 Task: In the  document Remotework.epub, select heading and apply ' Bold and Underline'  Using "replace feature", replace:  'locations to areas'. Insert smartchip (Date) on bottom of the page 23 June, 2023 Insert the mentioned footnote for 20th word with font style Arial and font size 8: The study was conducted anonymously
Action: Mouse pressed left at (278, 399)
Screenshot: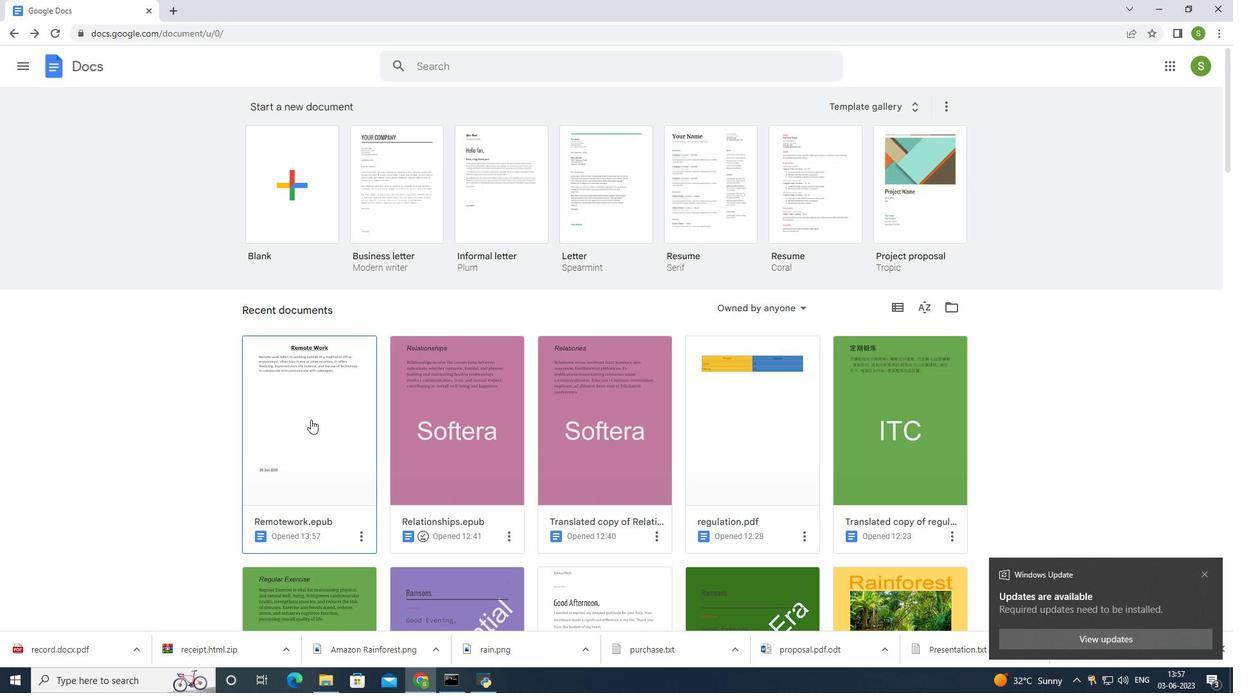 
Action: Mouse moved to (666, 183)
Screenshot: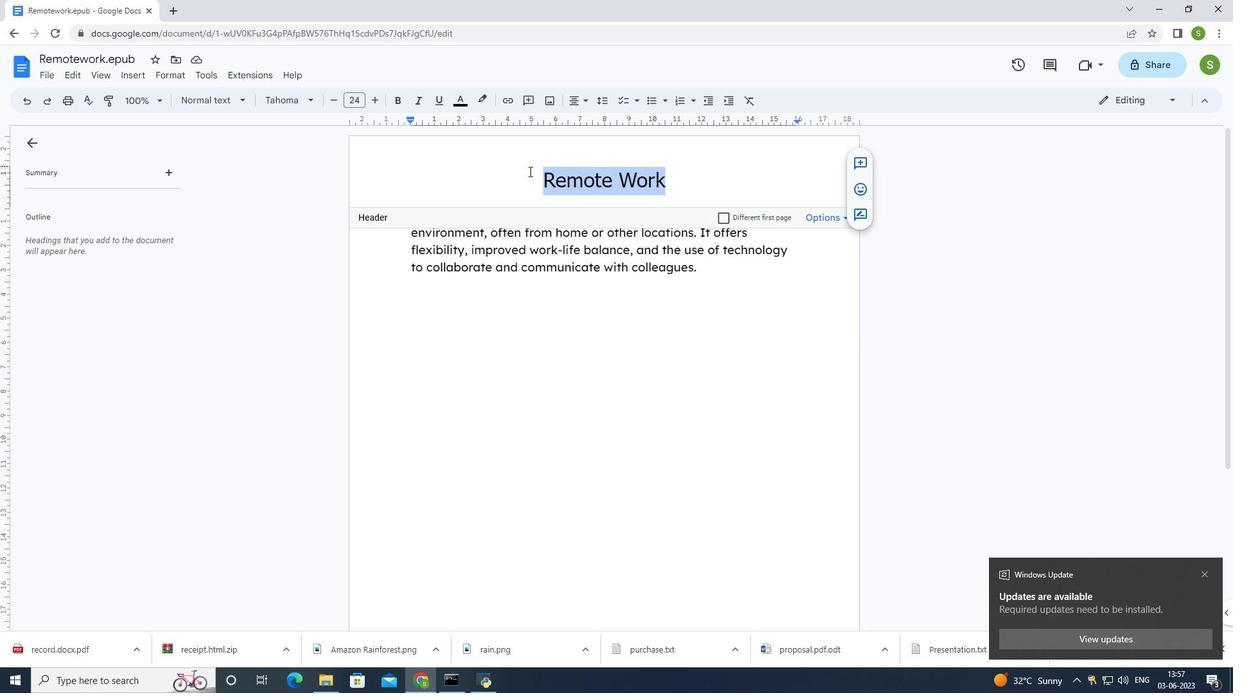 
Action: Mouse pressed left at (666, 183)
Screenshot: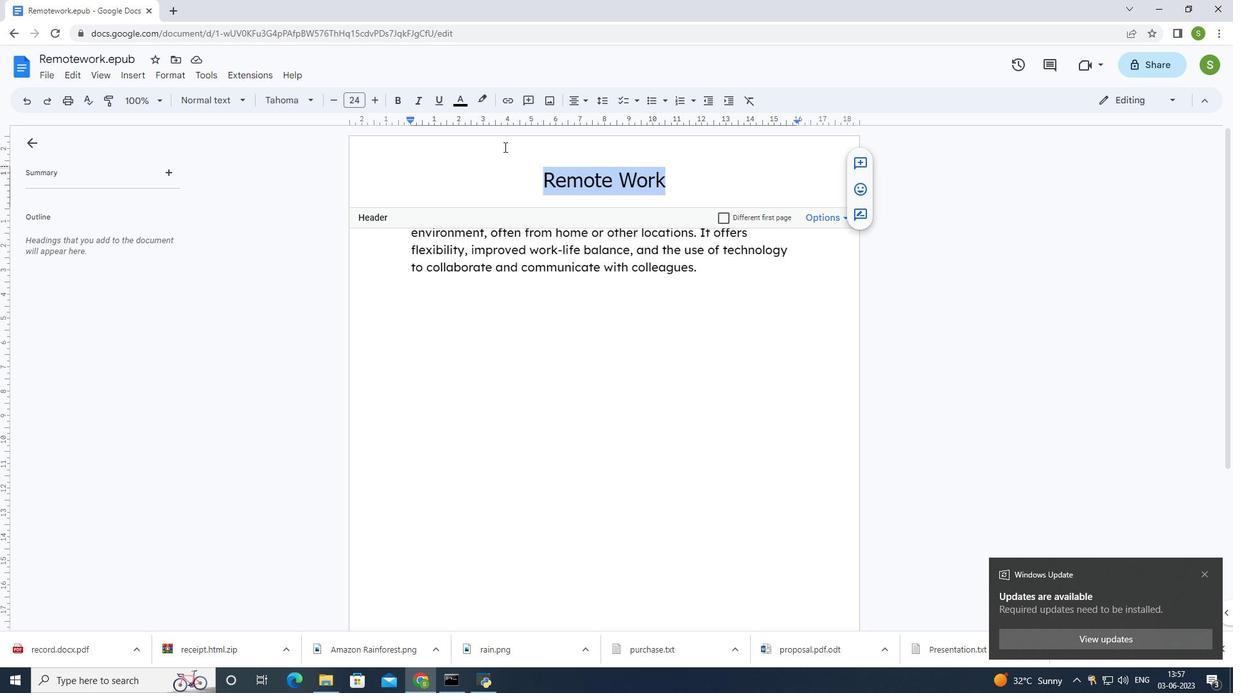 
Action: Mouse pressed left at (666, 183)
Screenshot: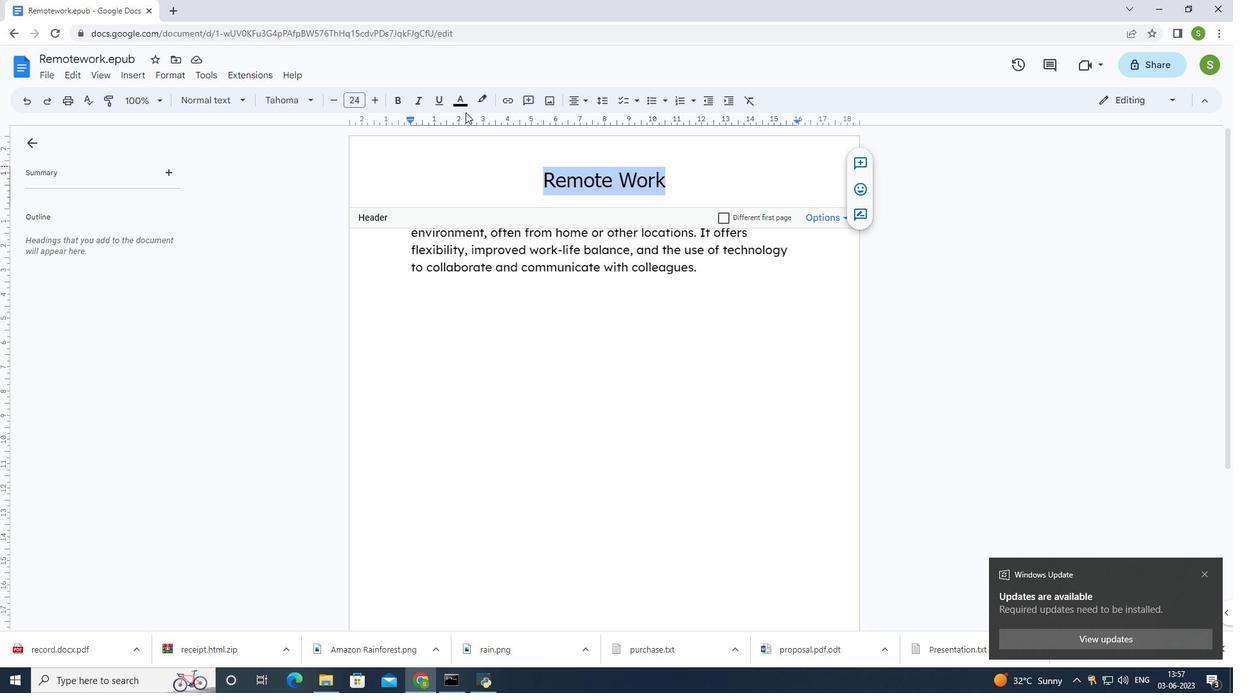 
Action: Mouse pressed left at (666, 183)
Screenshot: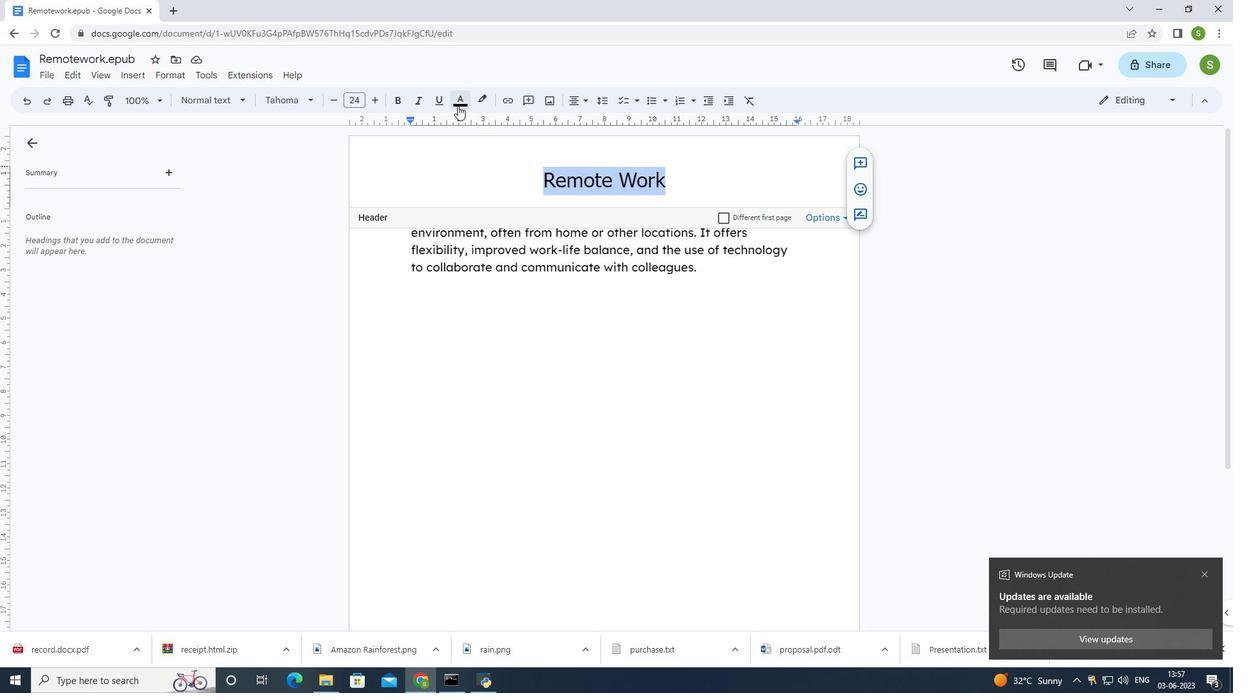 
Action: Mouse moved to (396, 99)
Screenshot: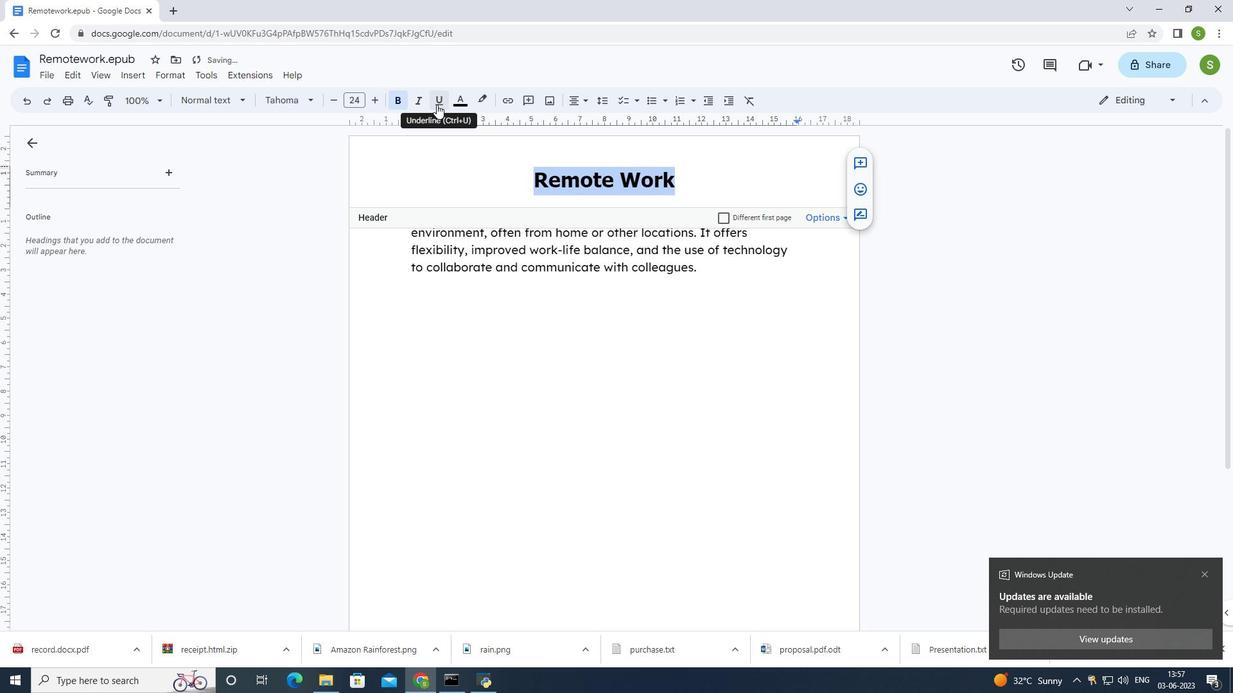 
Action: Mouse pressed left at (396, 99)
Screenshot: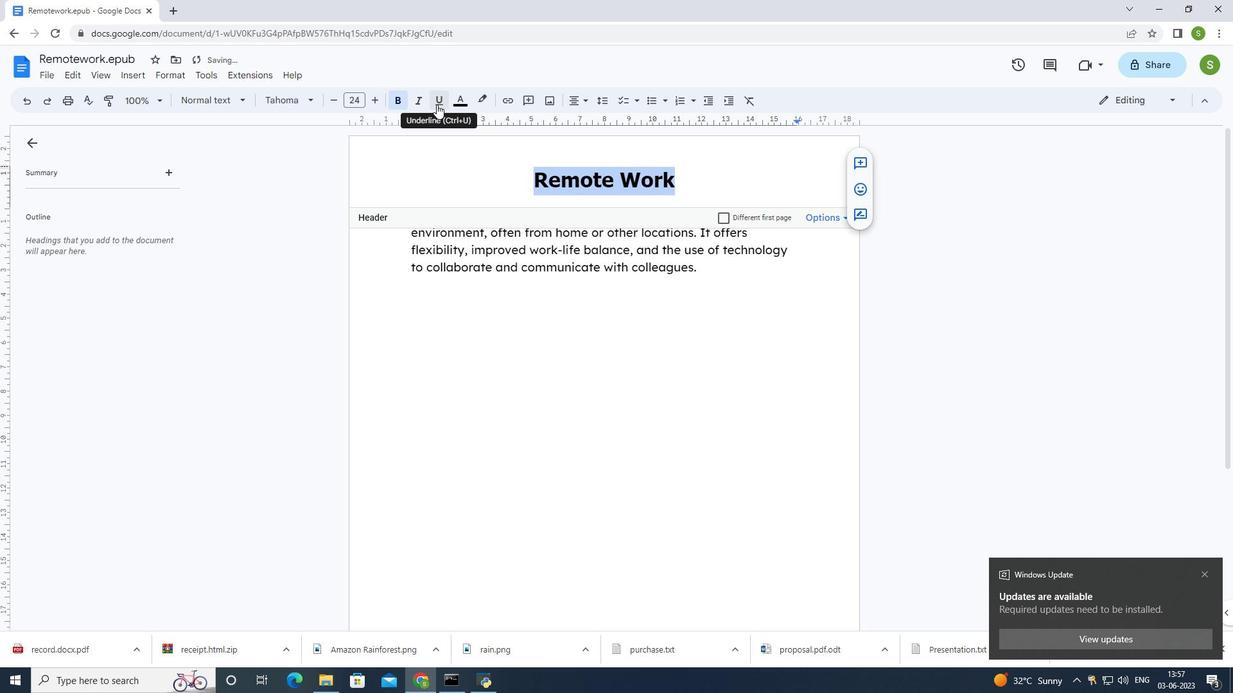 
Action: Mouse moved to (441, 101)
Screenshot: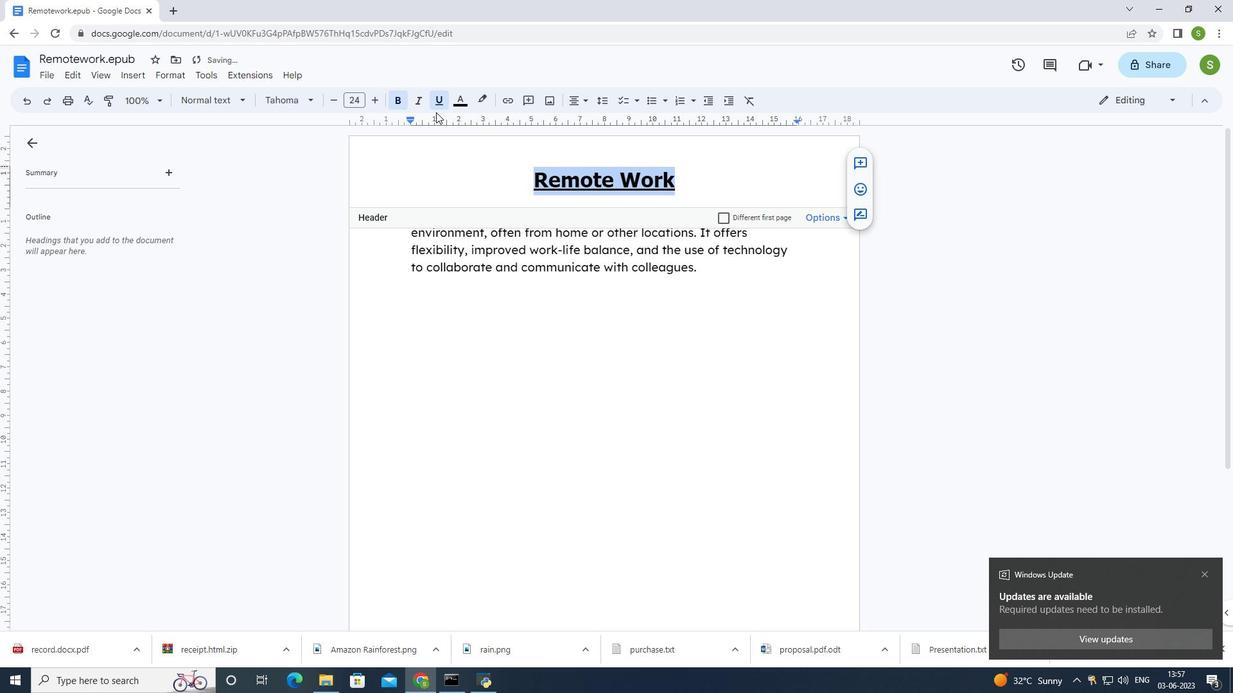 
Action: Mouse pressed left at (441, 101)
Screenshot: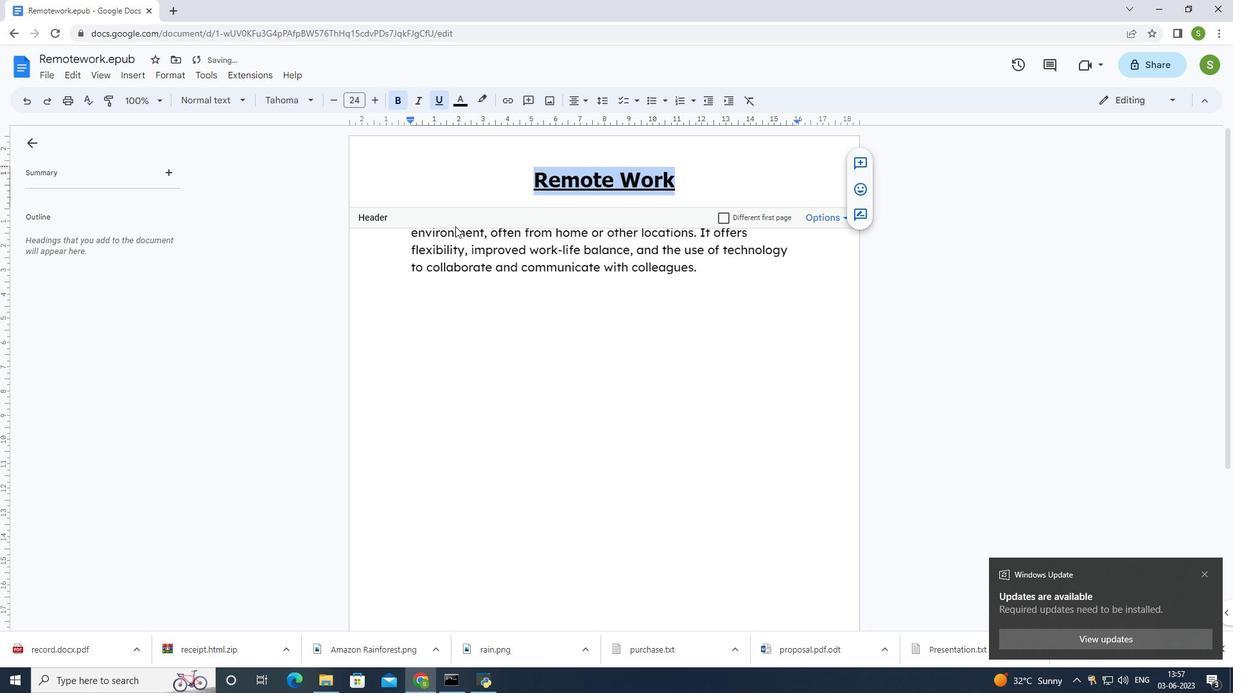 
Action: Mouse moved to (398, 316)
Screenshot: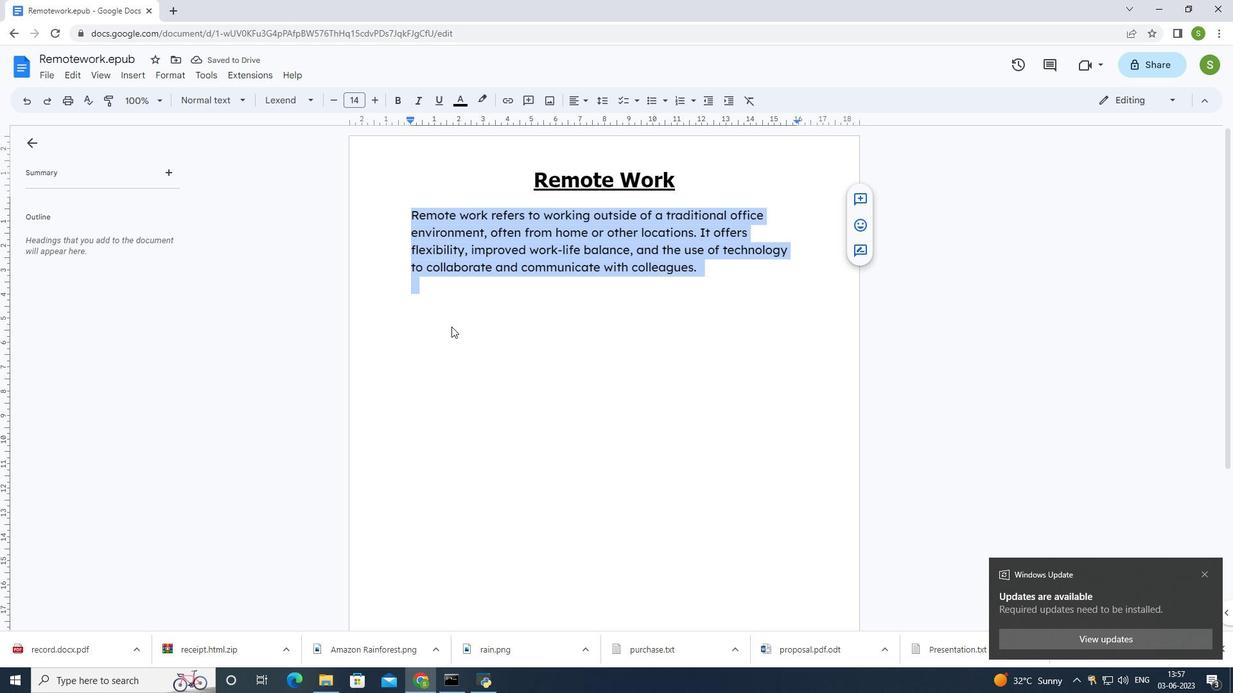 
Action: Mouse pressed left at (398, 316)
Screenshot: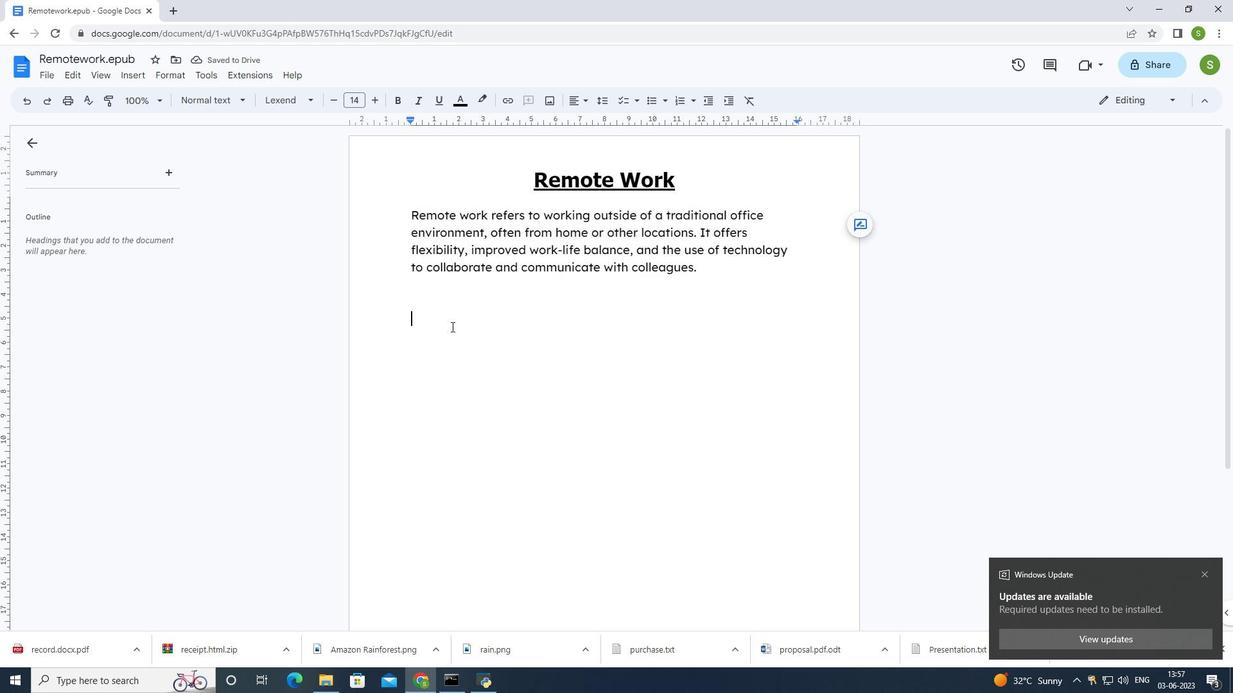 
Action: Mouse moved to (407, 215)
Screenshot: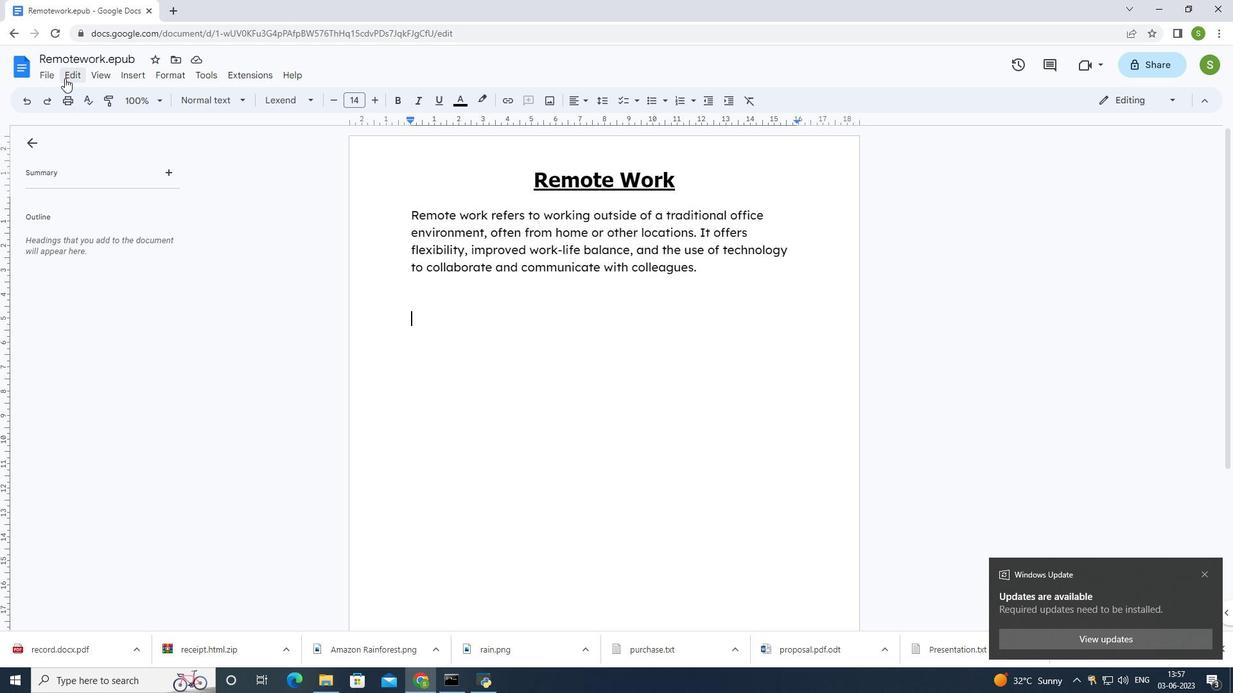 
Action: Mouse pressed left at (407, 215)
Screenshot: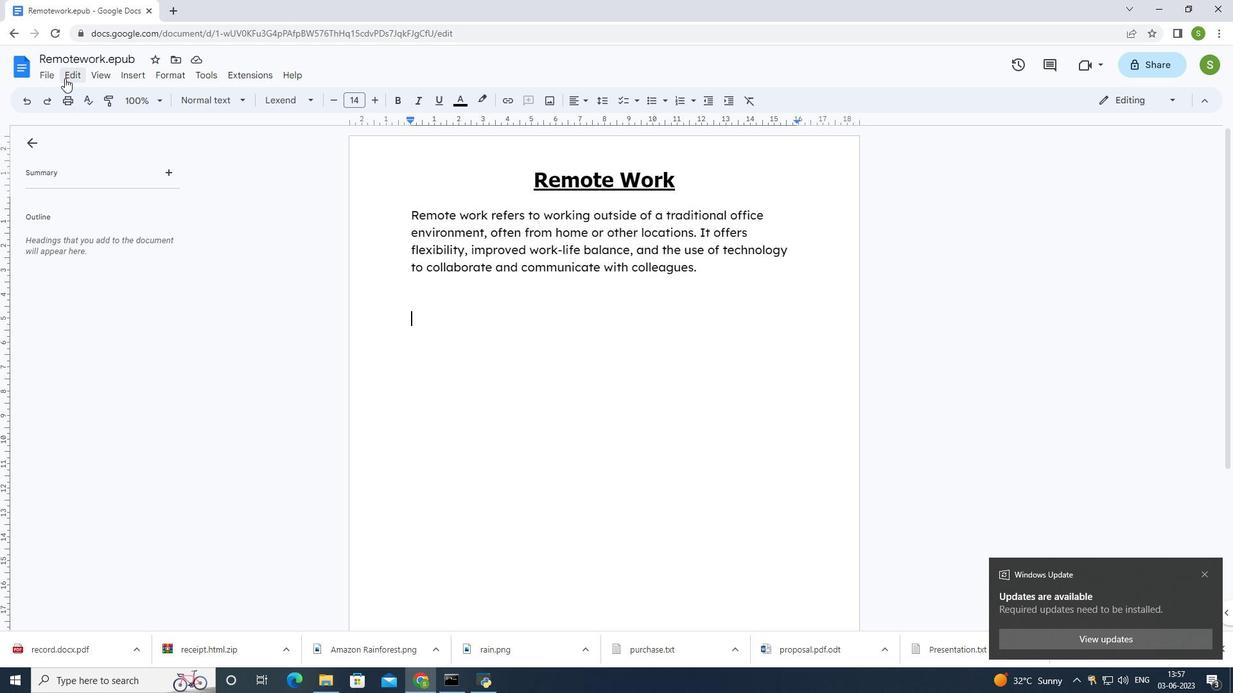 
Action: Mouse moved to (80, 76)
Screenshot: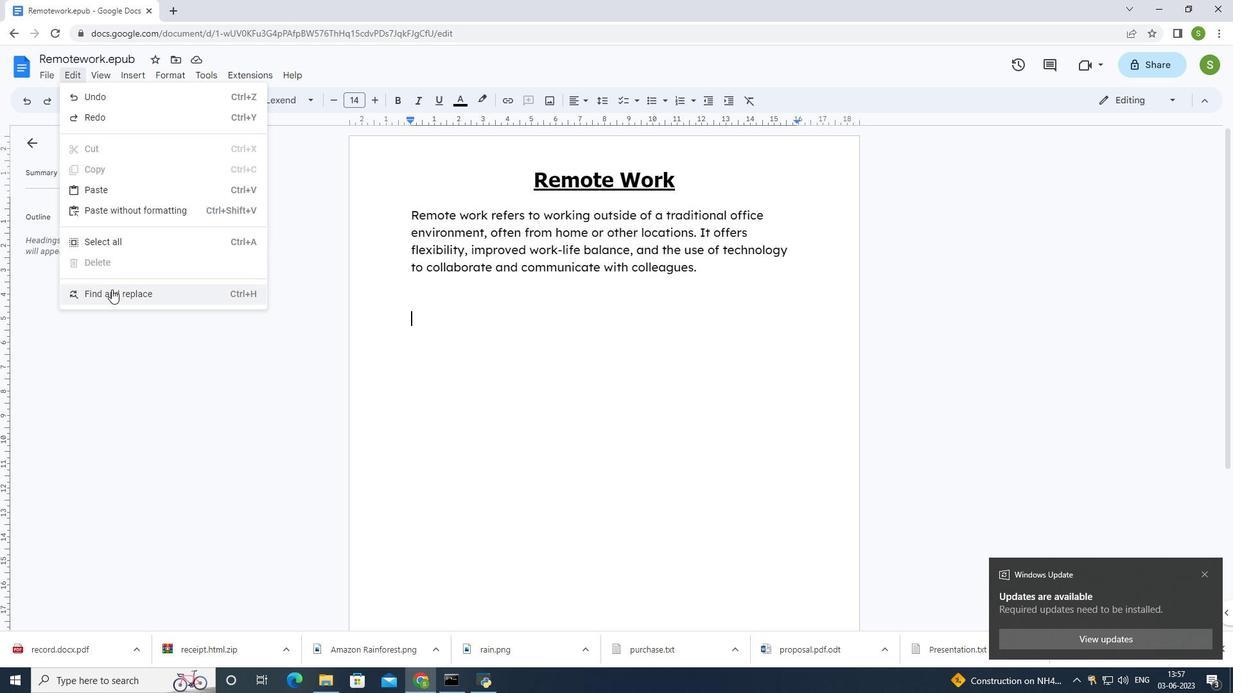 
Action: Mouse pressed left at (80, 76)
Screenshot: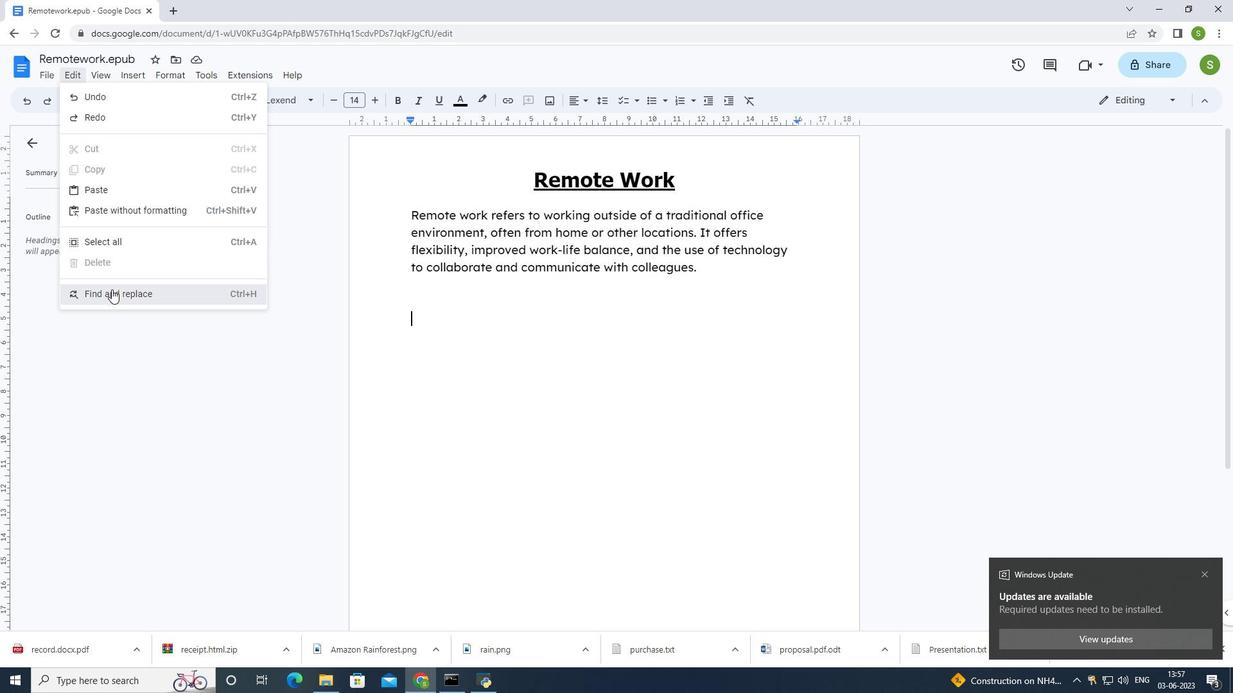 
Action: Mouse moved to (129, 294)
Screenshot: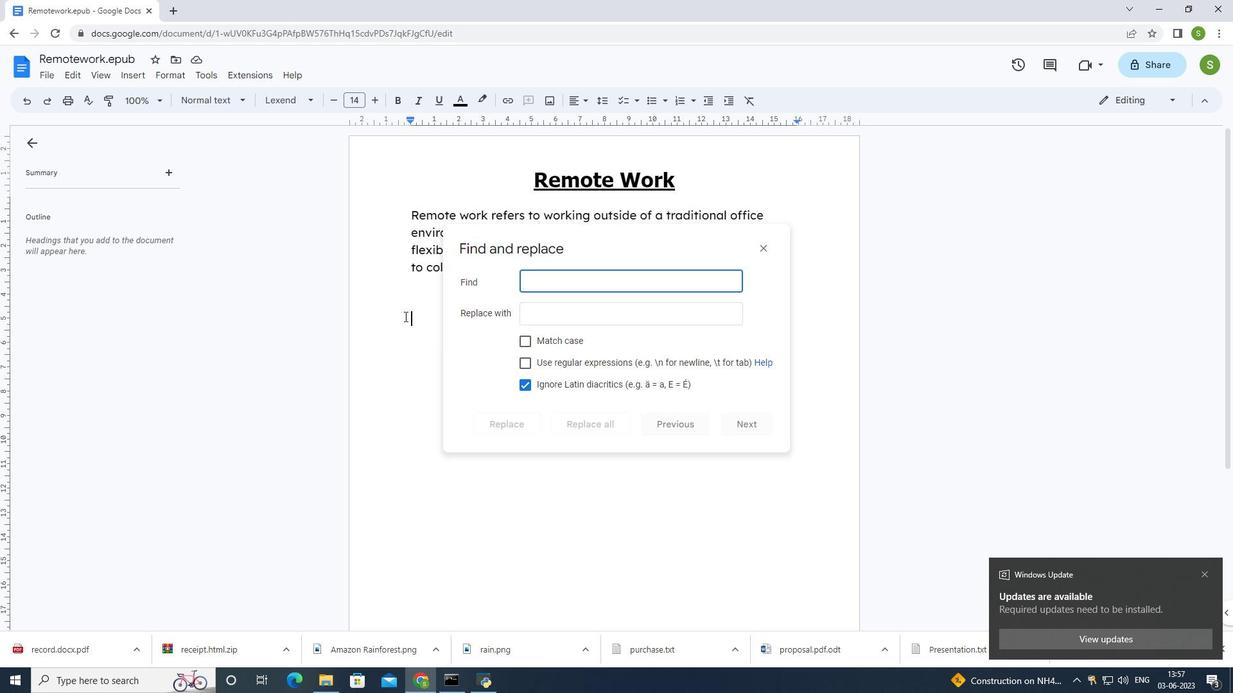 
Action: Mouse pressed left at (129, 294)
Screenshot: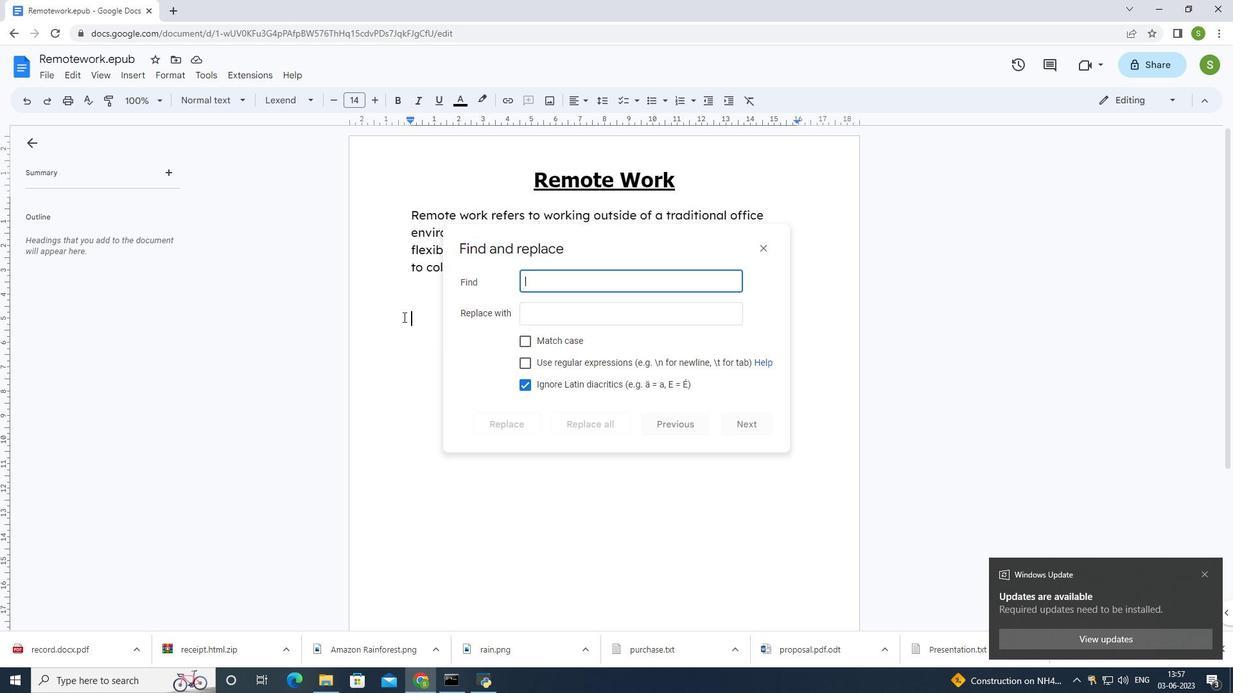 
Action: Mouse moved to (685, 278)
Screenshot: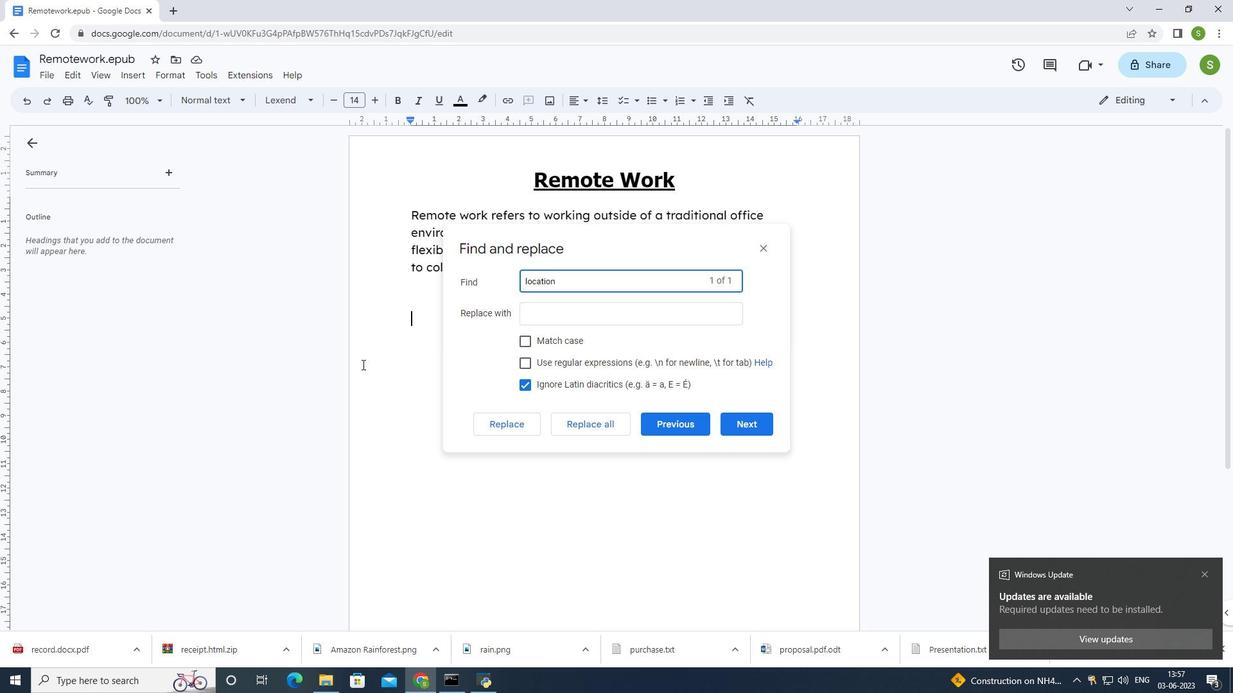 
Action: Mouse pressed left at (685, 278)
Screenshot: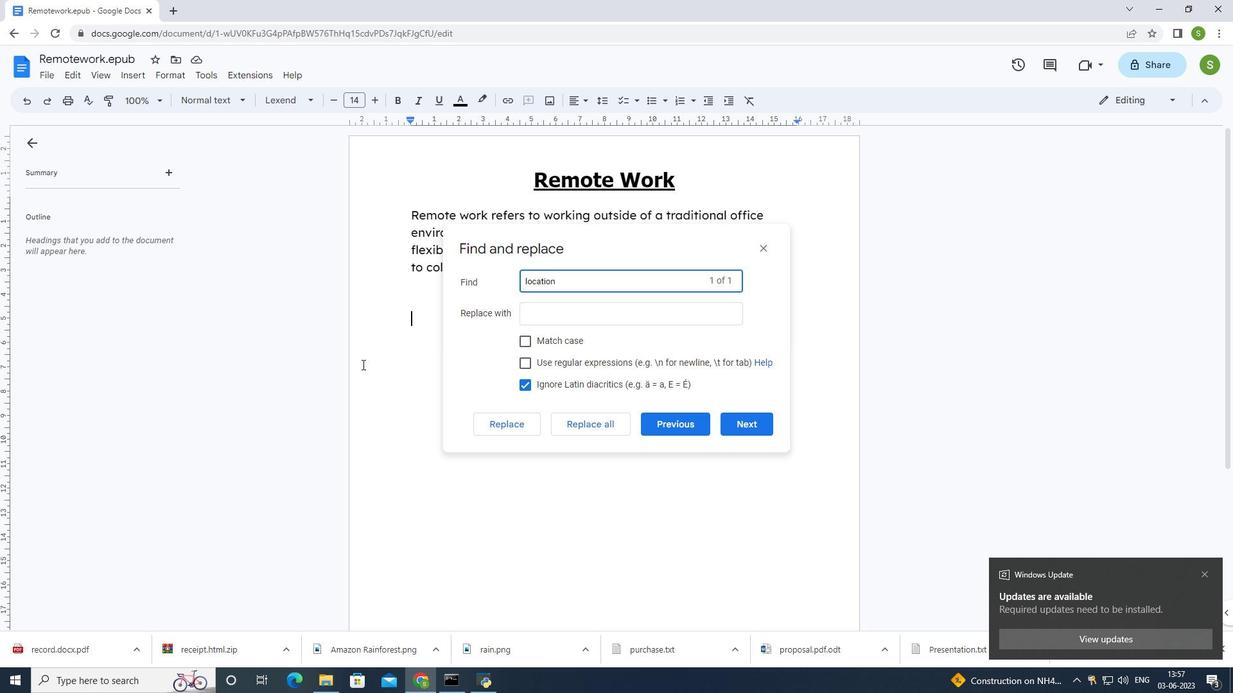 
Action: Mouse moved to (682, 289)
Screenshot: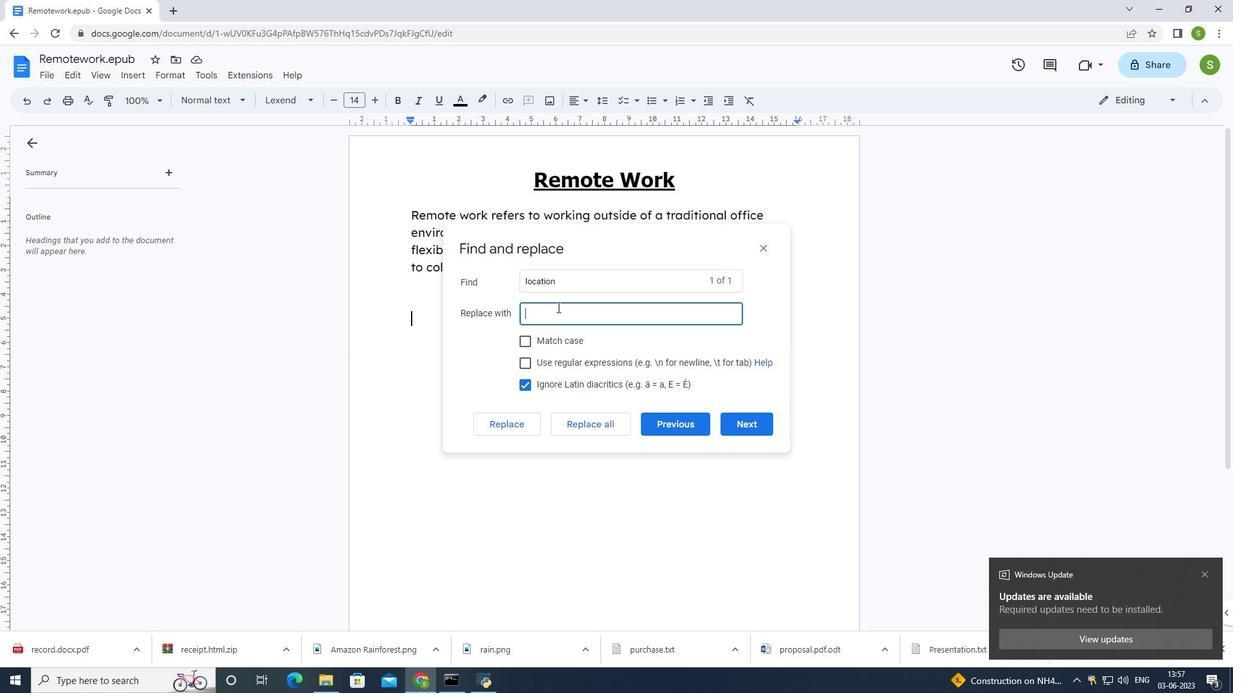 
Action: Key pressed <Key.right>
Screenshot: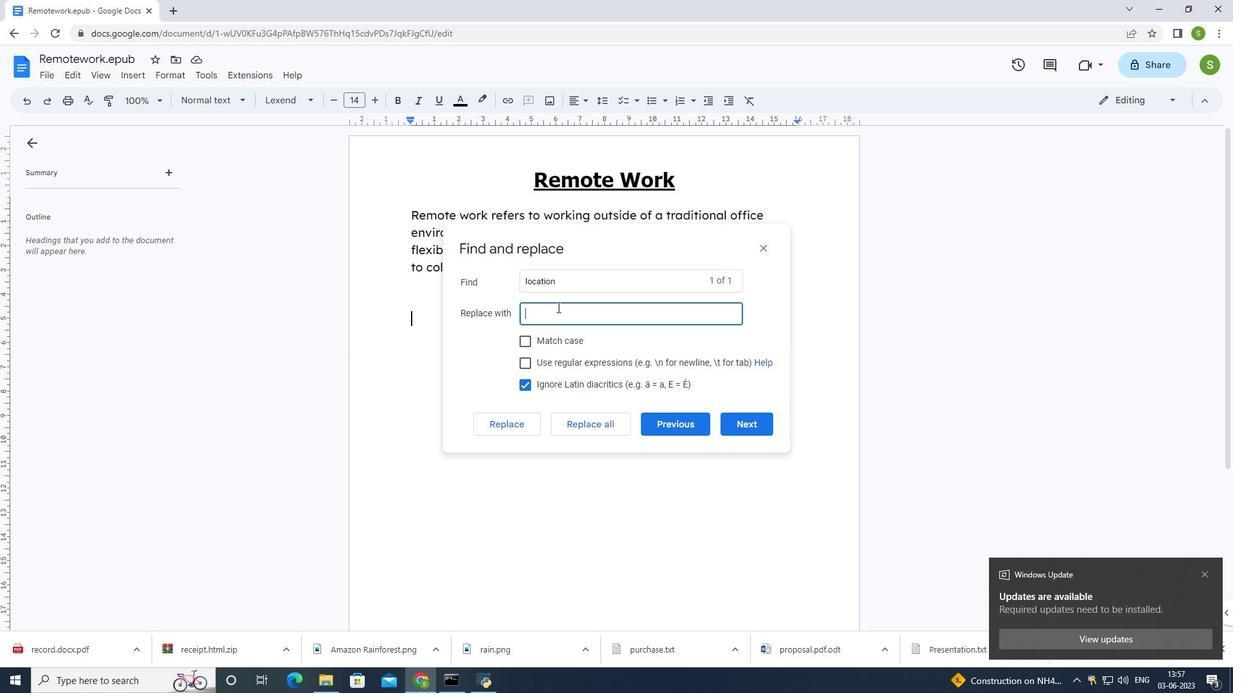 
Action: Mouse moved to (681, 289)
Screenshot: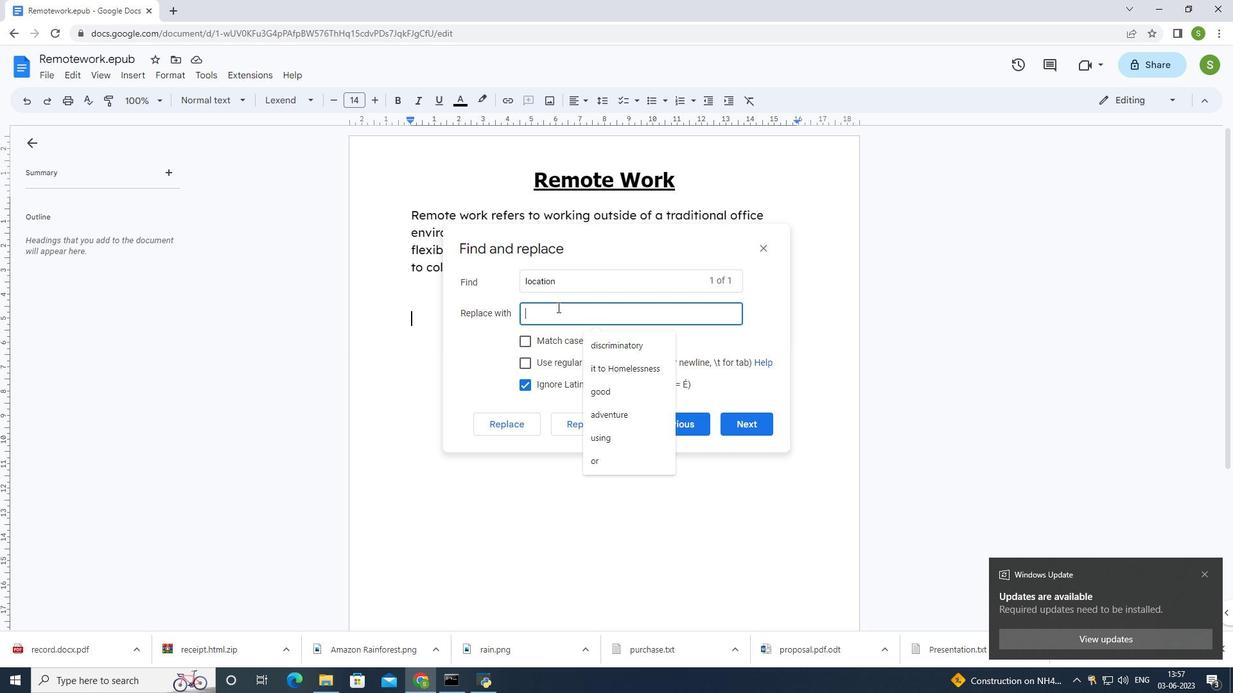 
Action: Key pressed <Key.right><Key.right><Key.right><Key.right><Key.right><Key.right><Key.right><Key.right><Key.right><Key.right><Key.right><Key.right><Key.right><Key.right><Key.right><Key.right><Key.right><Key.right><Key.right><Key.right><Key.right><Key.right><Key.right><Key.right><Key.right><Key.right><Key.right><Key.right>
Screenshot: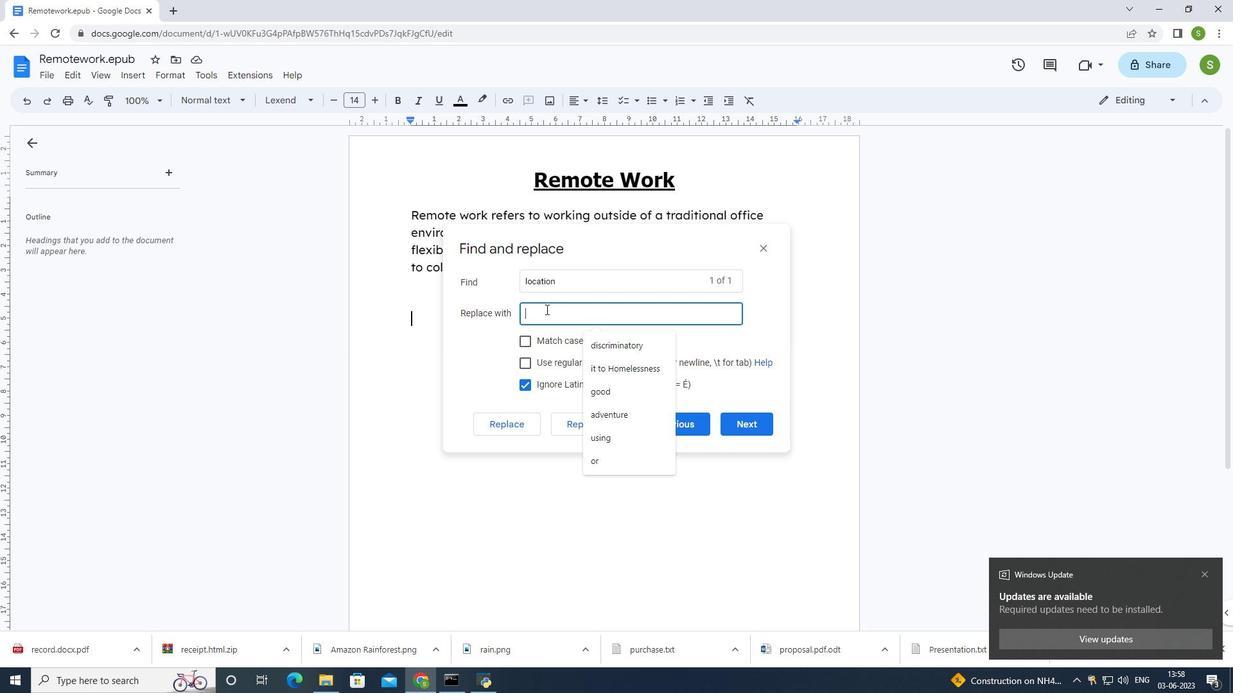
Action: Mouse moved to (675, 290)
Screenshot: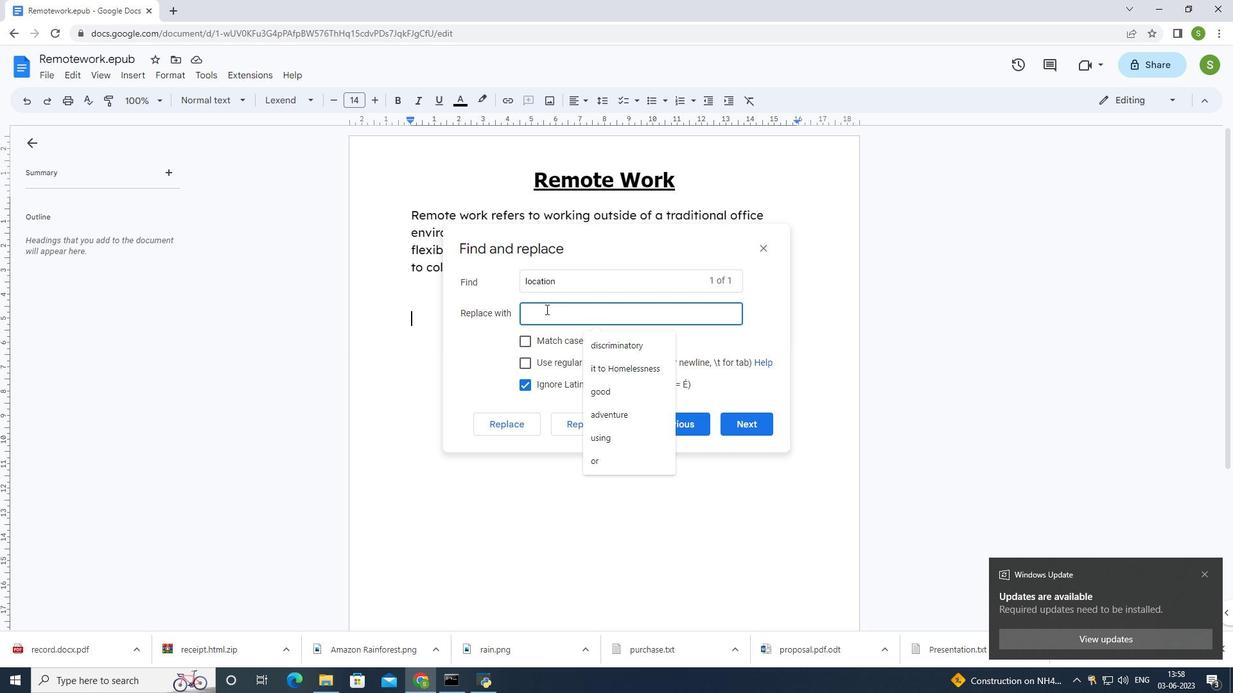 
Action: Key pressed <Key.backspace>
Screenshot: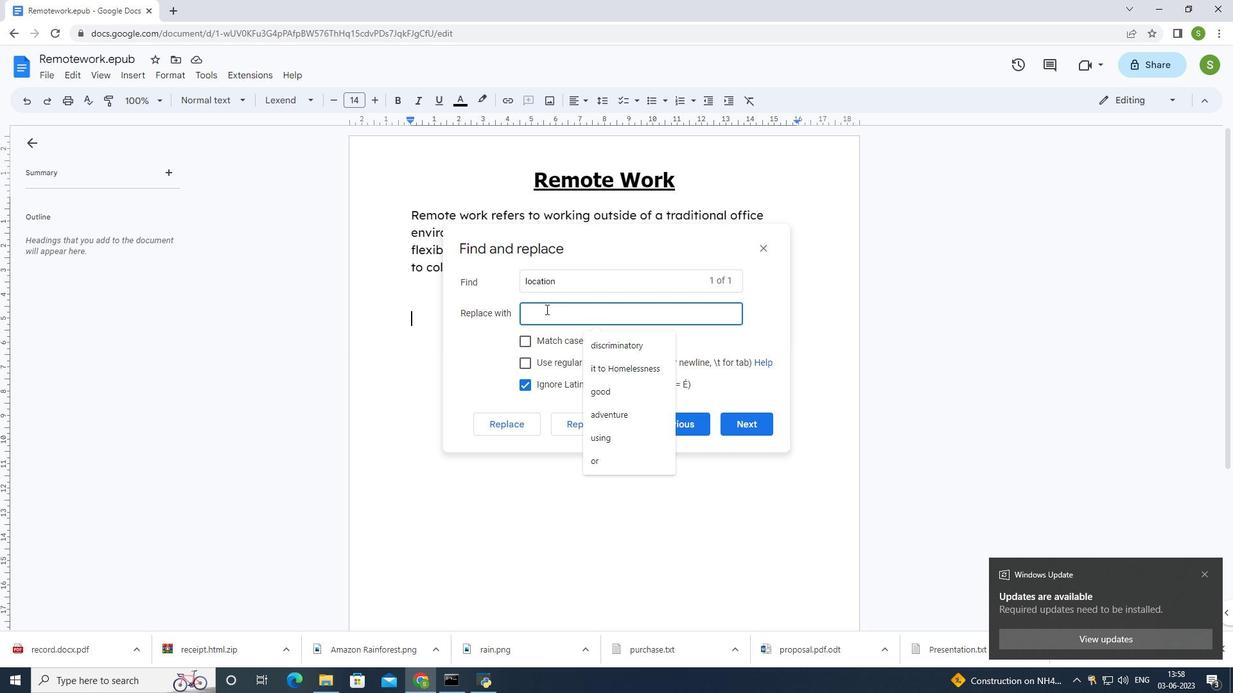 
Action: Mouse moved to (675, 290)
Screenshot: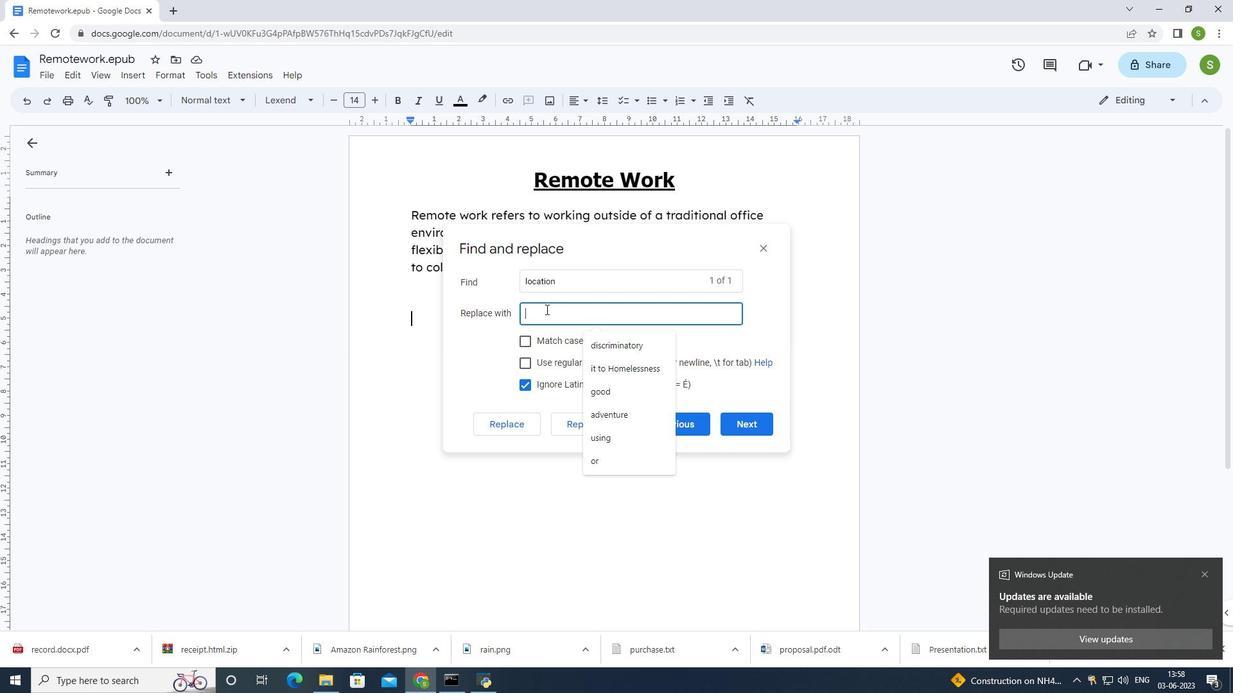 
Action: Key pressed <Key.backspace><Key.backspace><Key.backspace><Key.backspace><Key.backspace><Key.backspace><Key.backspace><Key.backspace><Key.backspace><Key.backspace><Key.backspace><Key.backspace><Key.backspace><Key.backspace><Key.backspace><Key.backspace><Key.backspace><Key.backspace><Key.backspace><Key.backspace><Key.backspace><Key.backspace><Key.backspace><Key.backspace><Key.backspace><Key.backspace><Key.backspace><Key.backspace><Key.backspace><Key.backspace><Key.backspace><Key.backspace><Key.backspace><Key.backspace><Key.backspace>
Screenshot: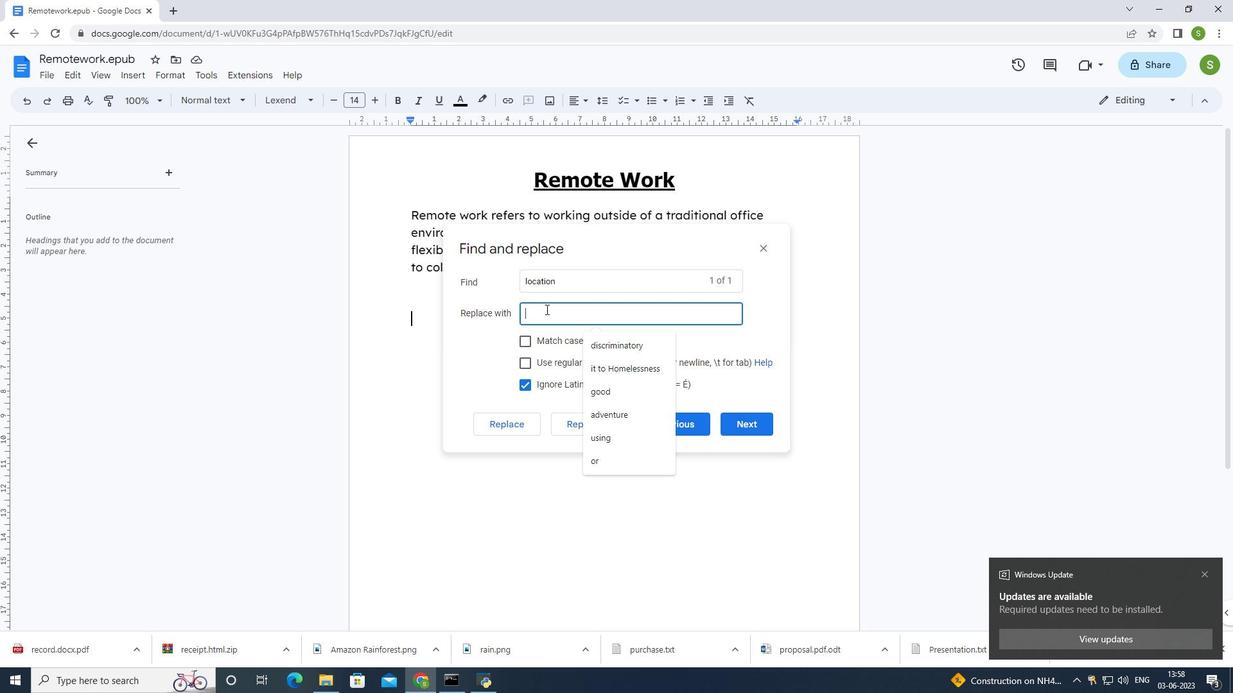 
Action: Mouse moved to (675, 290)
Screenshot: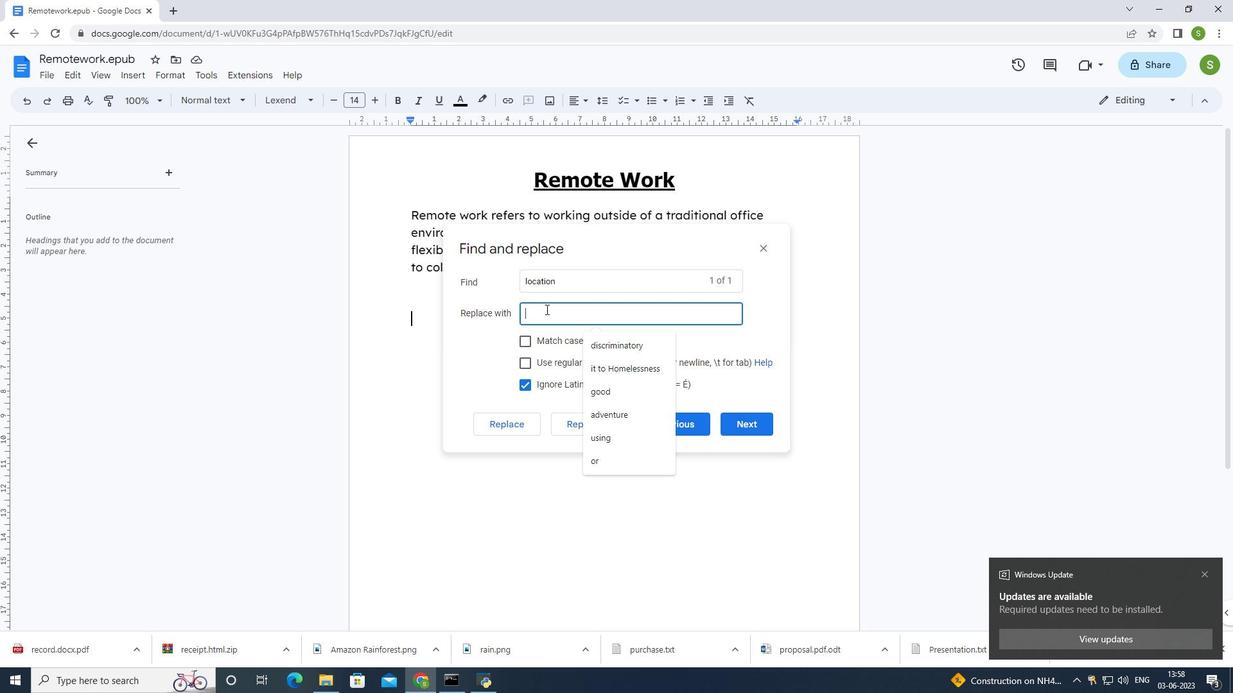 
Action: Key pressed <Key.backspace>
Screenshot: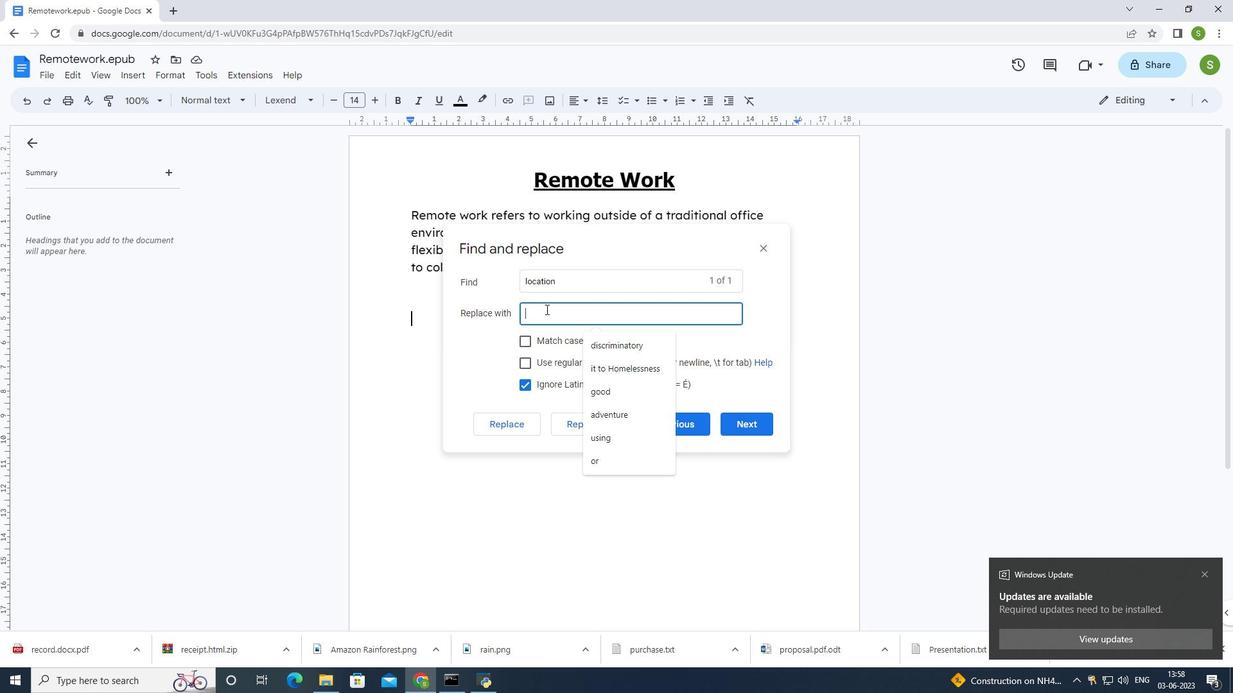 
Action: Mouse moved to (674, 291)
Screenshot: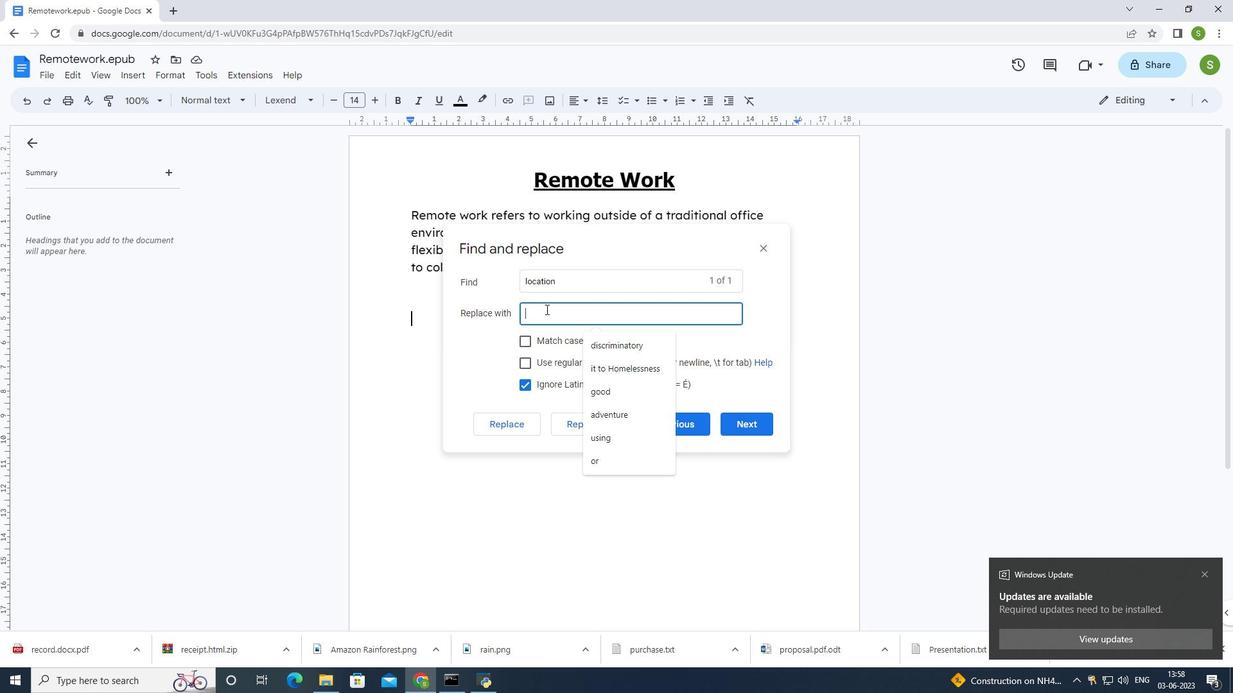 
Action: Key pressed <Key.backspace><Key.backspace>
Screenshot: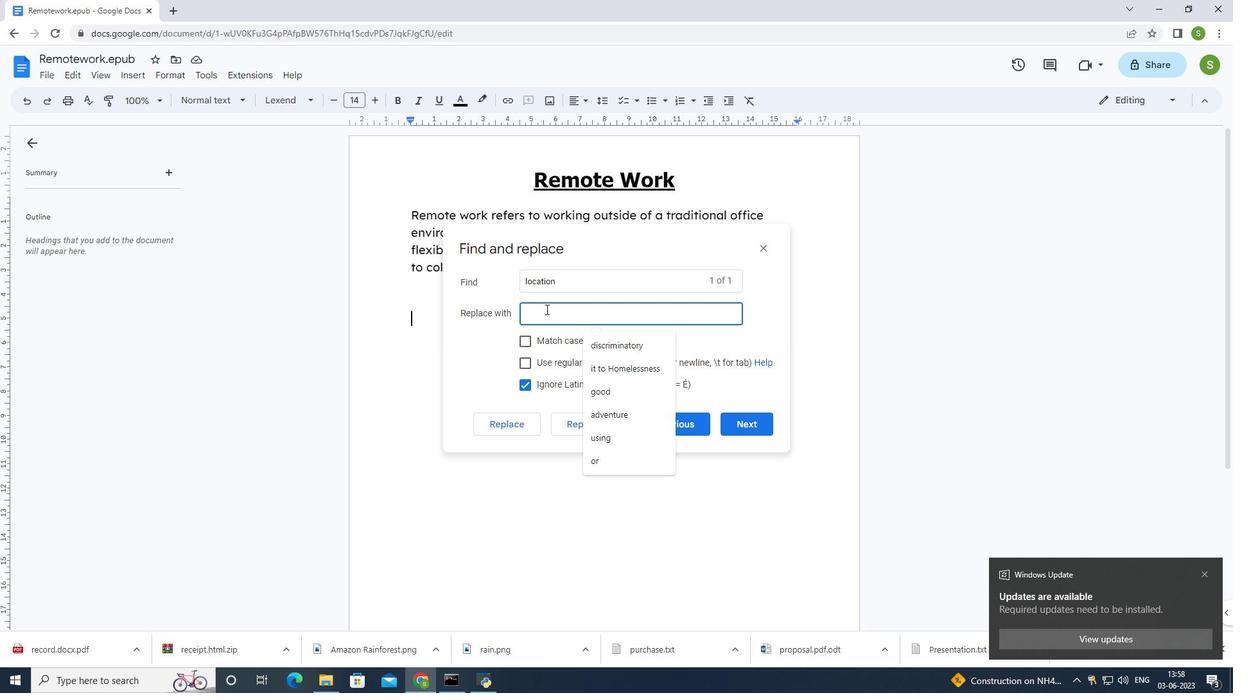 
Action: Mouse moved to (673, 292)
Screenshot: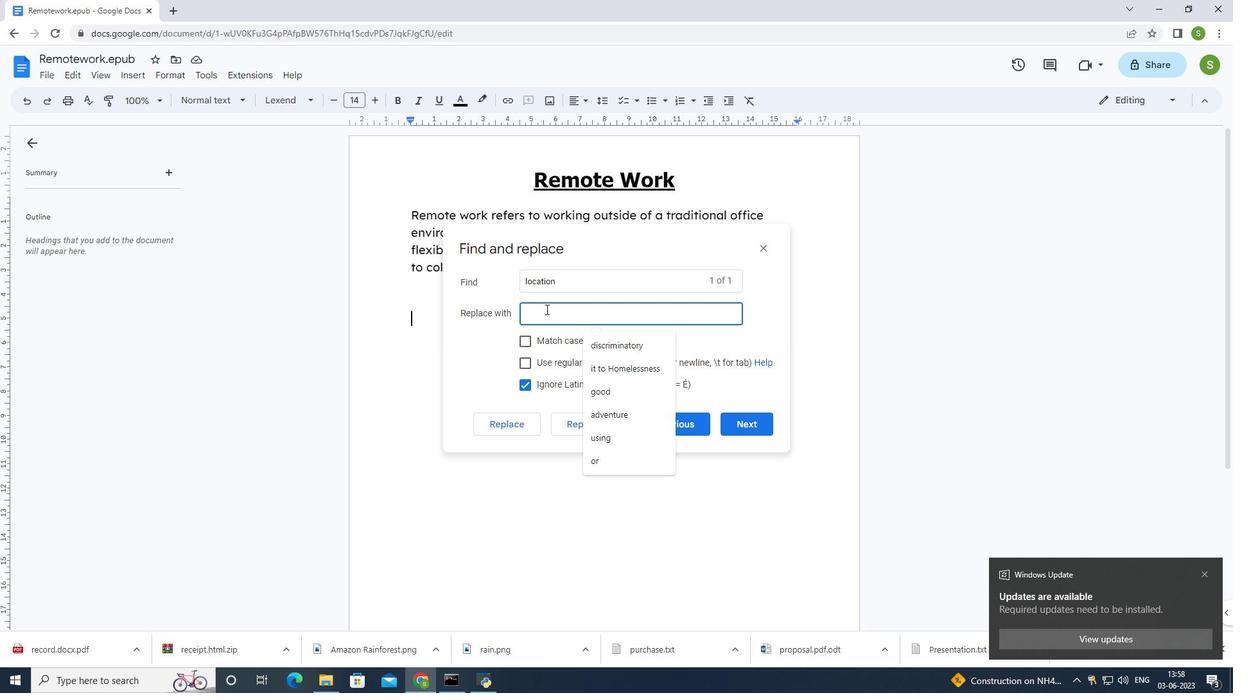 
Action: Key pressed <Key.backspace>
Screenshot: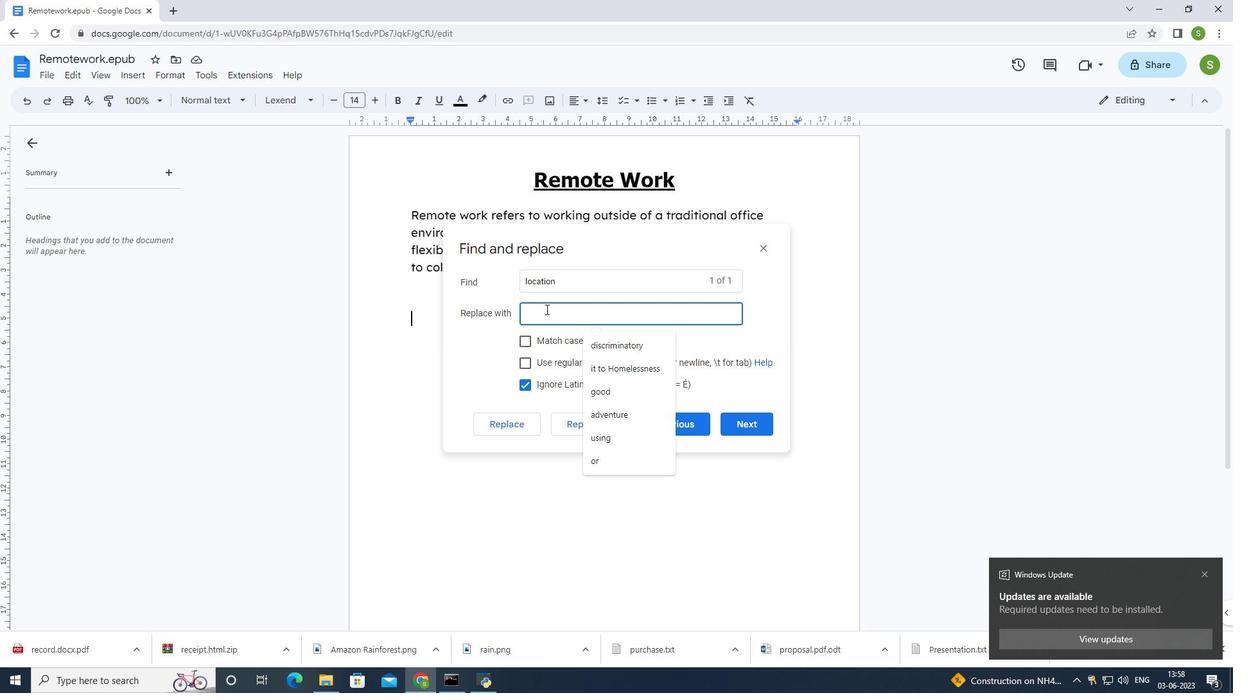 
Action: Mouse moved to (672, 292)
Screenshot: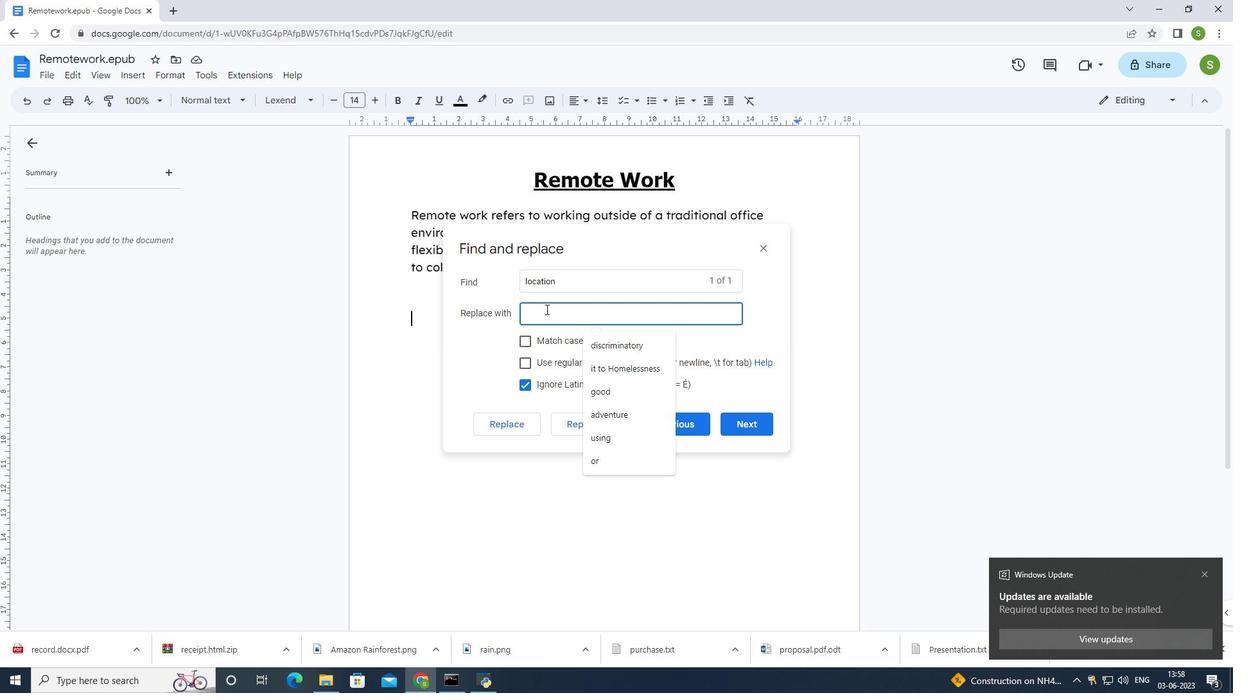 
Action: Key pressed <Key.backspace><Key.backspace><Key.backspace><Key.backspace><Key.backspace><Key.backspace><Key.backspace><Key.backspace><Key.backspace><Key.backspace><Key.backspace><Key.backspace><Key.backspace><Key.backspace><Key.backspace><Key.backspace><Key.backspace><Key.backspace><Key.backspace><Key.backspace><Key.backspace>
Screenshot: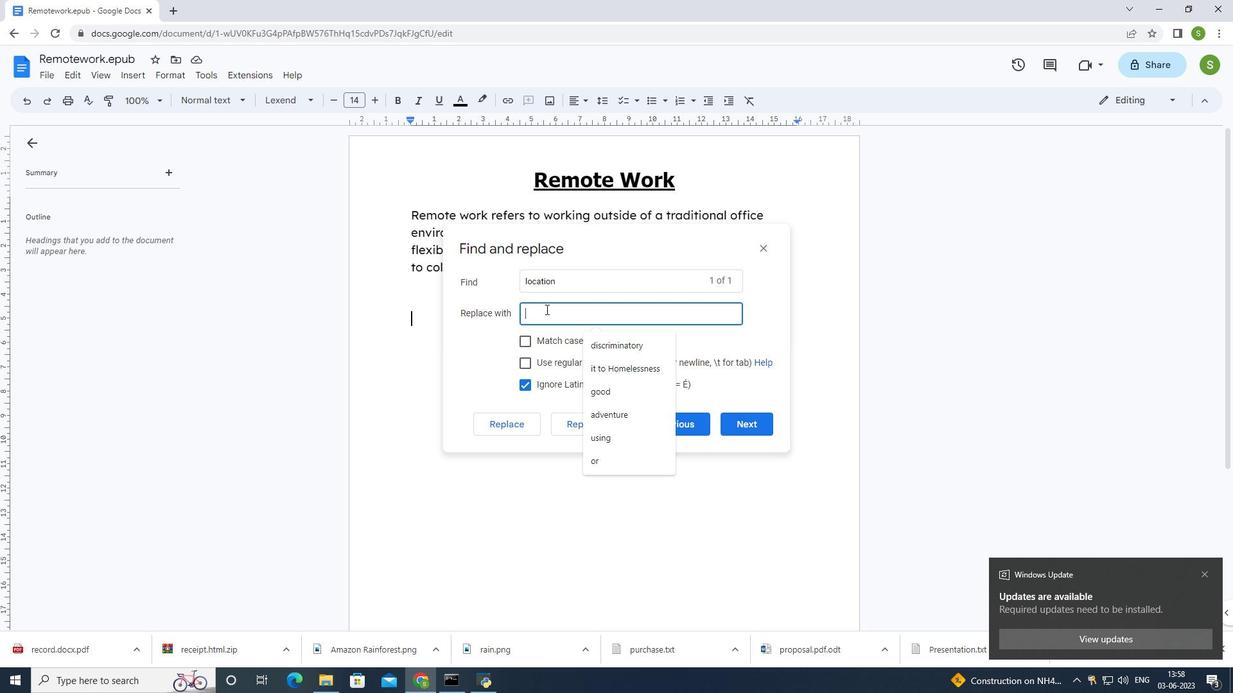 
Action: Mouse moved to (672, 292)
Screenshot: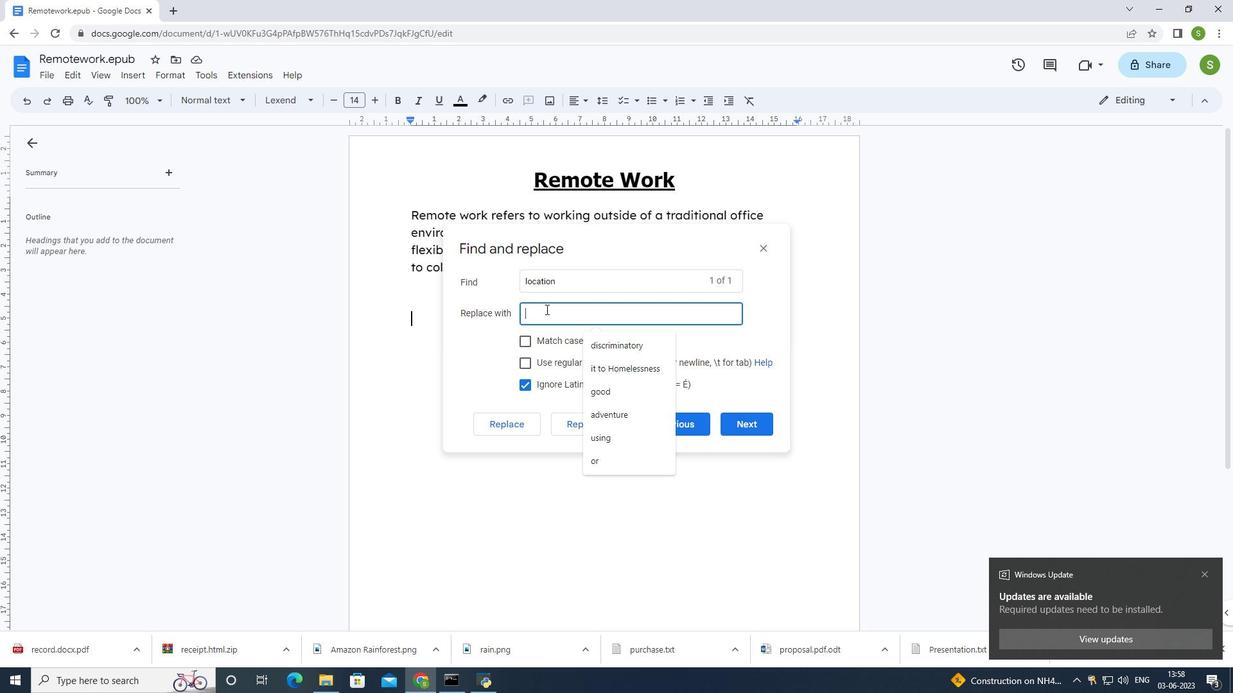 
Action: Key pressed <Key.backspace>
Screenshot: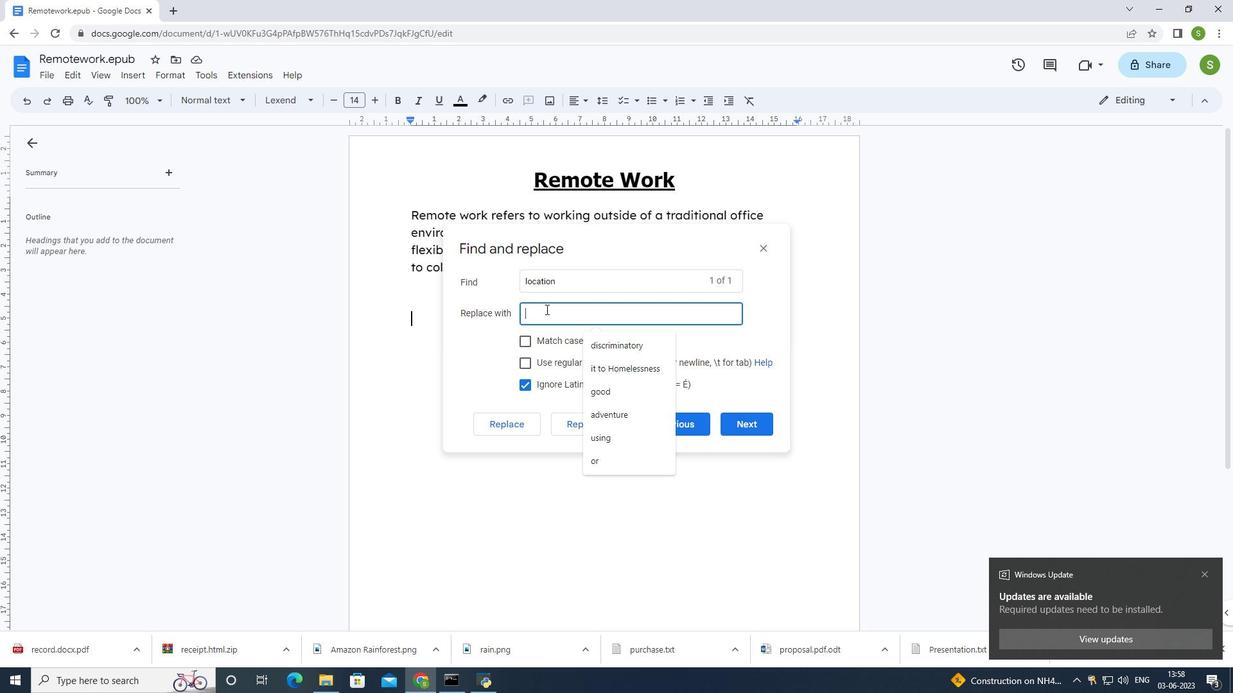 
Action: Mouse moved to (671, 292)
Screenshot: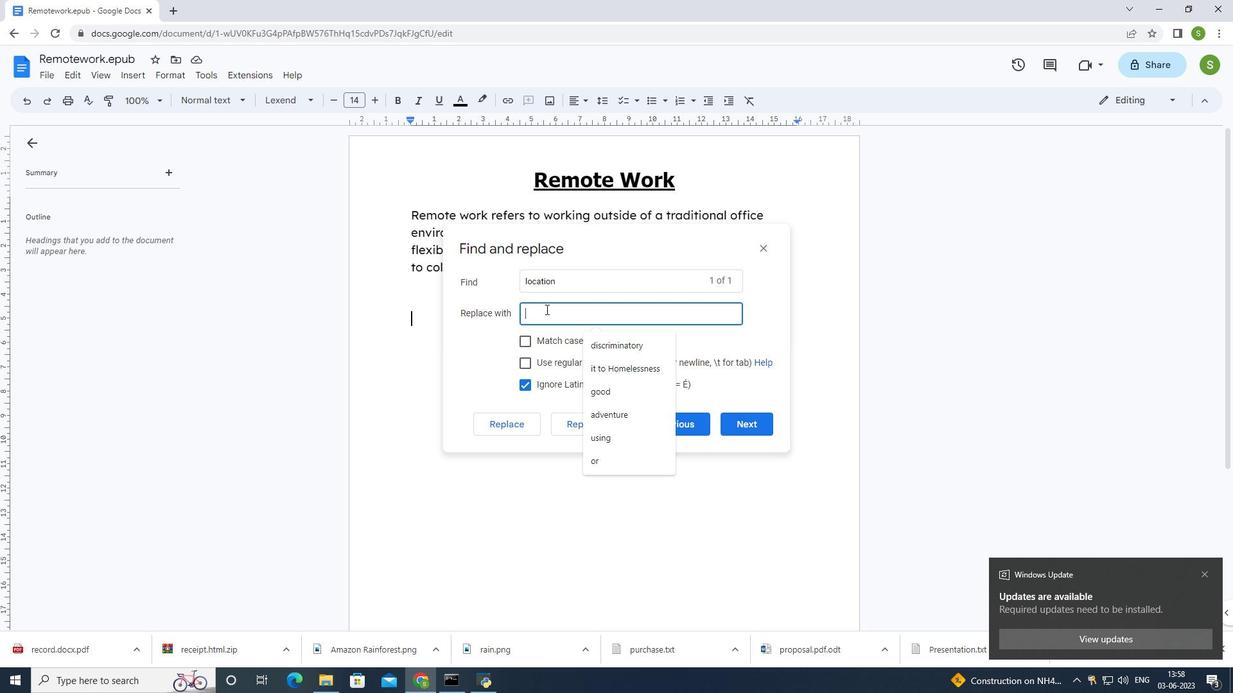 
Action: Key pressed <Key.backspace><Key.backspace><Key.backspace><Key.backspace><Key.backspace><Key.backspace><Key.backspace><Key.backspace><Key.backspace><Key.backspace><Key.backspace><Key.backspace><Key.backspace><Key.backspace><Key.backspace><Key.backspace><Key.backspace><Key.backspace><Key.backspace><Key.backspace><Key.backspace><Key.backspace><Key.backspace><Key.backspace><Key.backspace><Key.backspace>
Screenshot: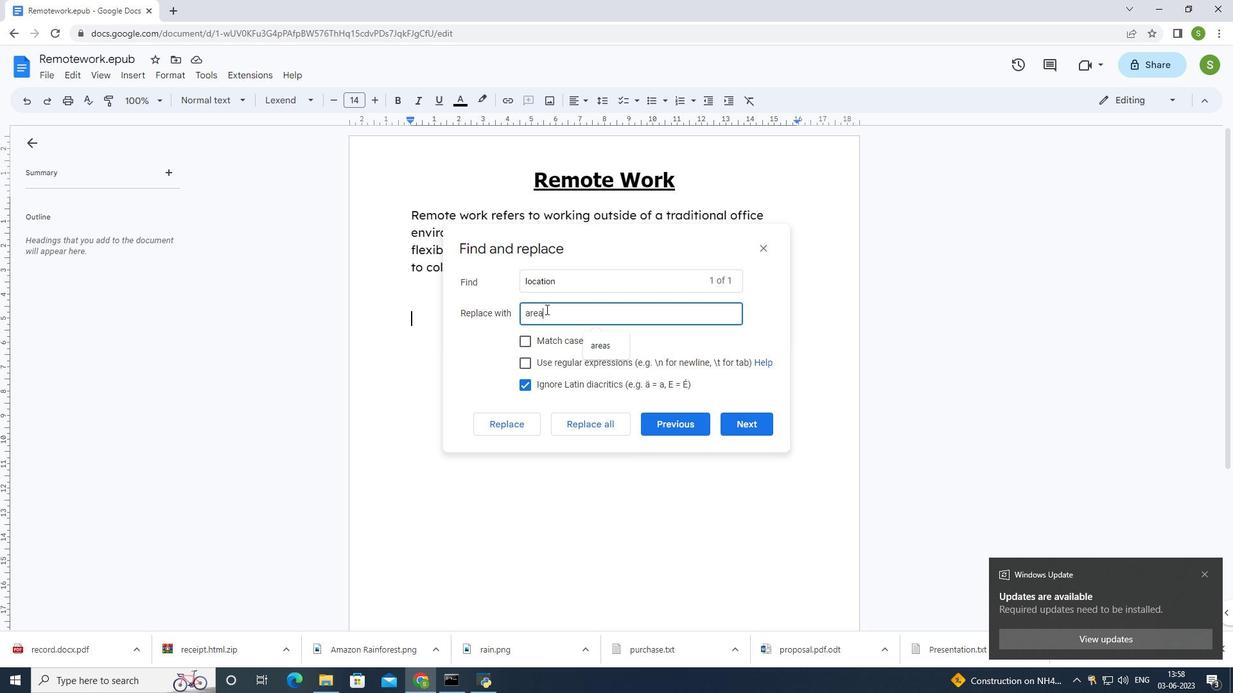 
Action: Mouse moved to (670, 292)
Screenshot: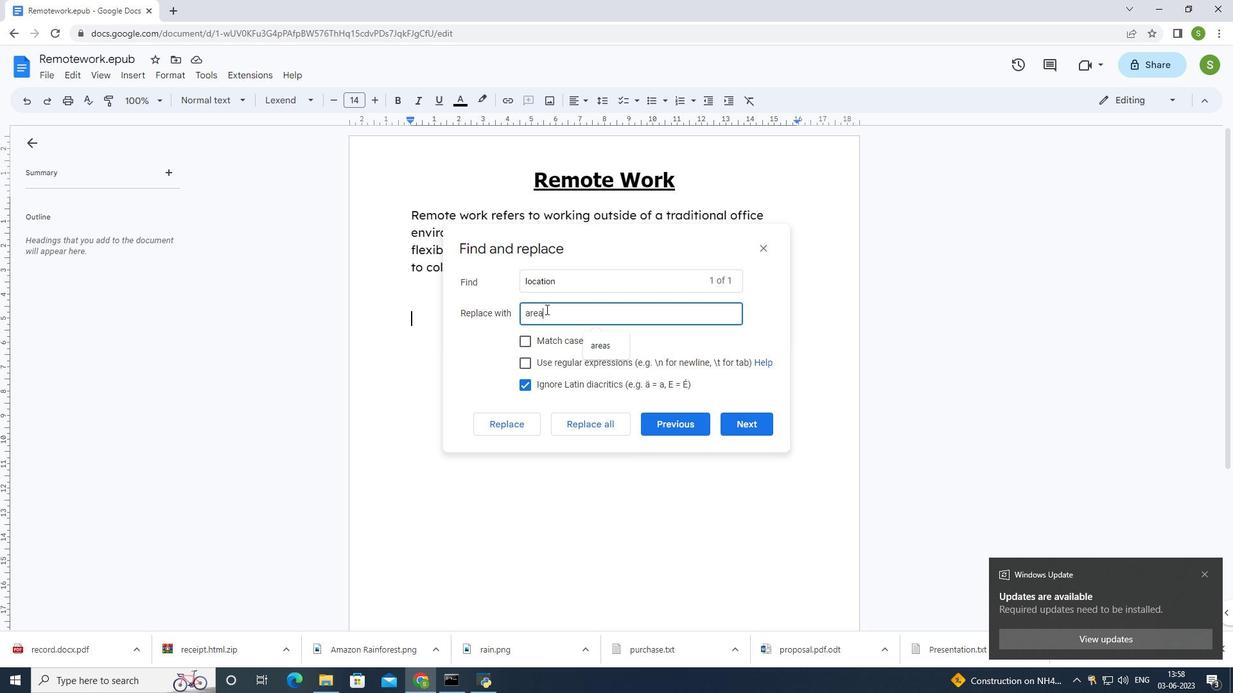 
Action: Key pressed <Key.backspace>
Screenshot: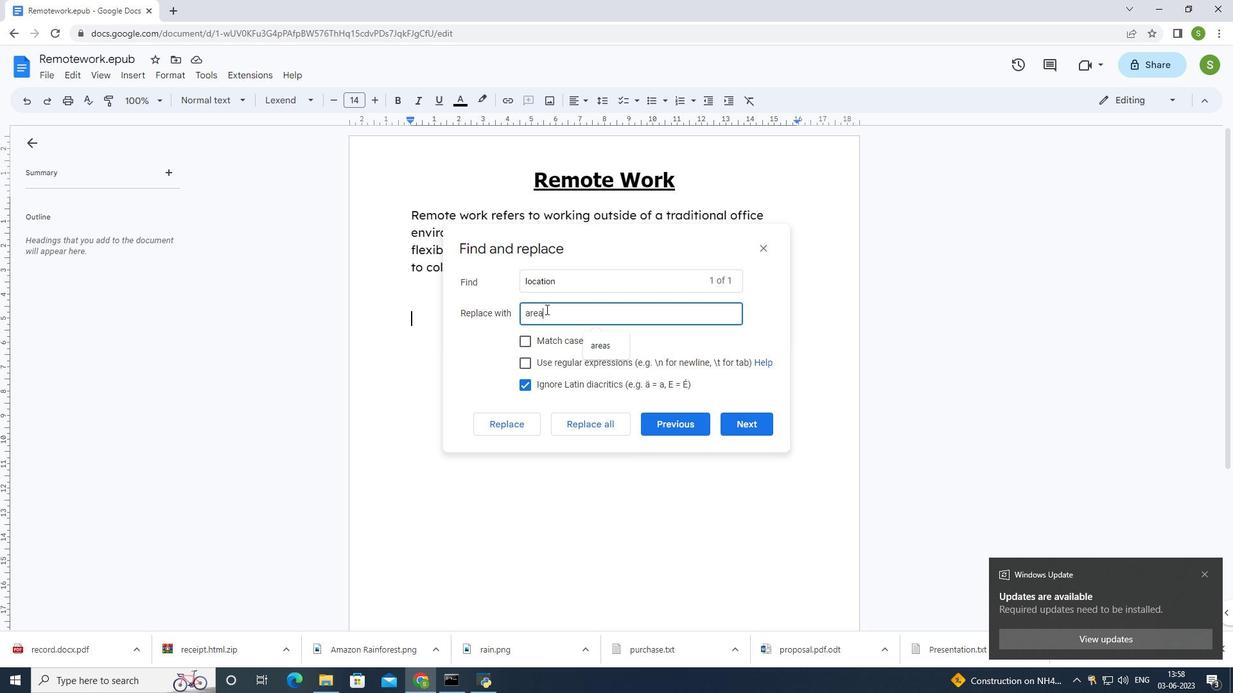 
Action: Mouse moved to (670, 292)
Screenshot: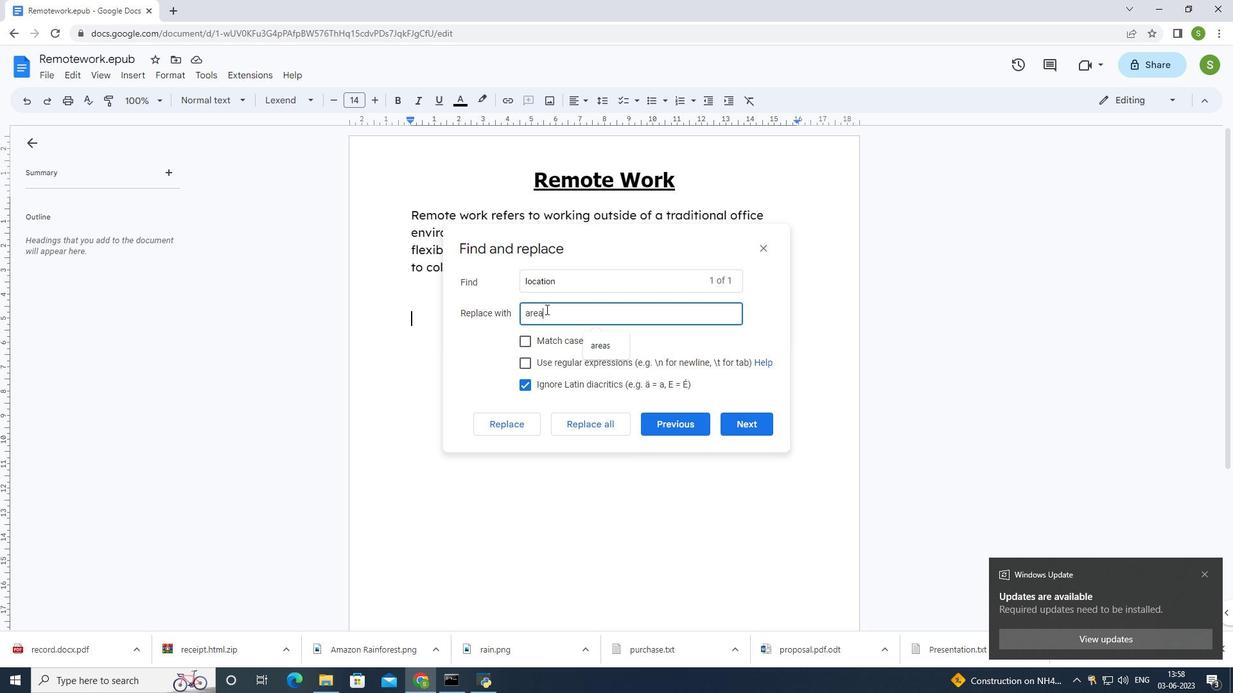 
Action: Key pressed <Key.backspace><Key.backspace><Key.backspace><Key.backspace><Key.backspace><Key.backspace><Key.backspace><Key.backspace><Key.backspace><Key.backspace><Key.backspace><Key.backspace><Key.backspace><Key.backspace><Key.backspace><Key.backspace><Key.backspace><Key.backspace><Key.backspace><Key.backspace><Key.backspace><Key.backspace><Key.backspace><Key.backspace><Key.backspace><Key.backspace><Key.backspace><Key.backspace><Key.backspace><Key.backspace><Key.backspace><Key.backspace><Key.backspace><Key.backspace><Key.backspace><Key.backspace>
Screenshot: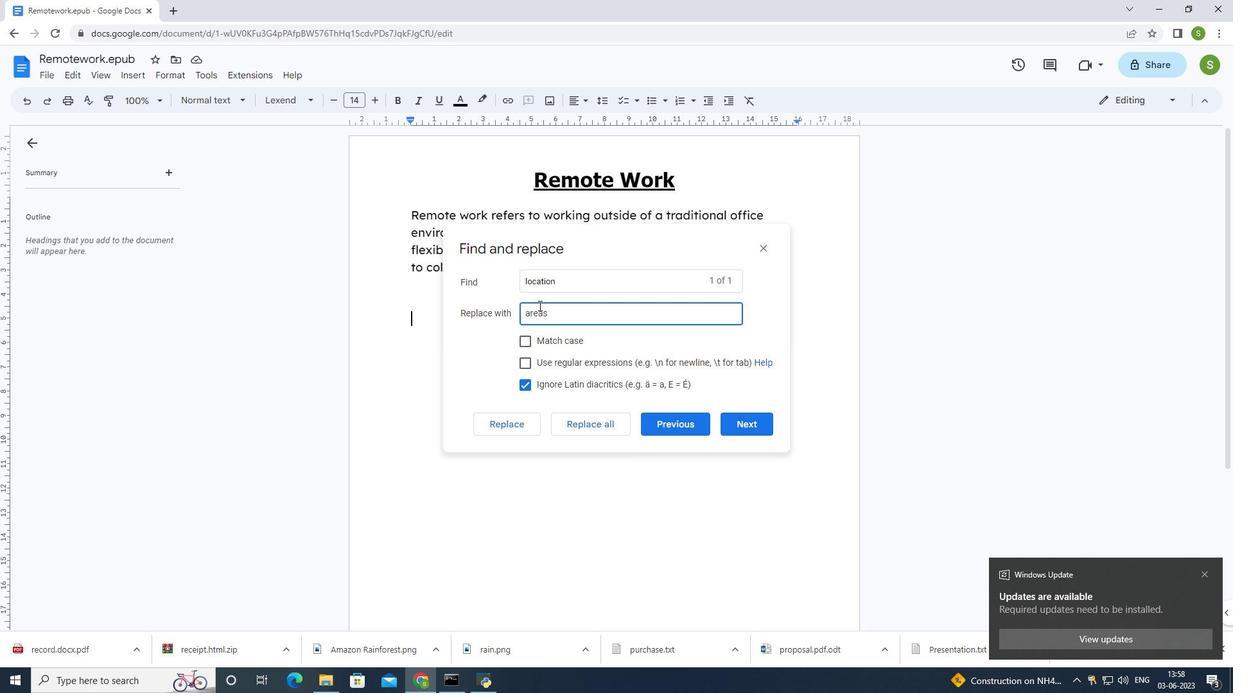 
Action: Mouse moved to (669, 293)
Screenshot: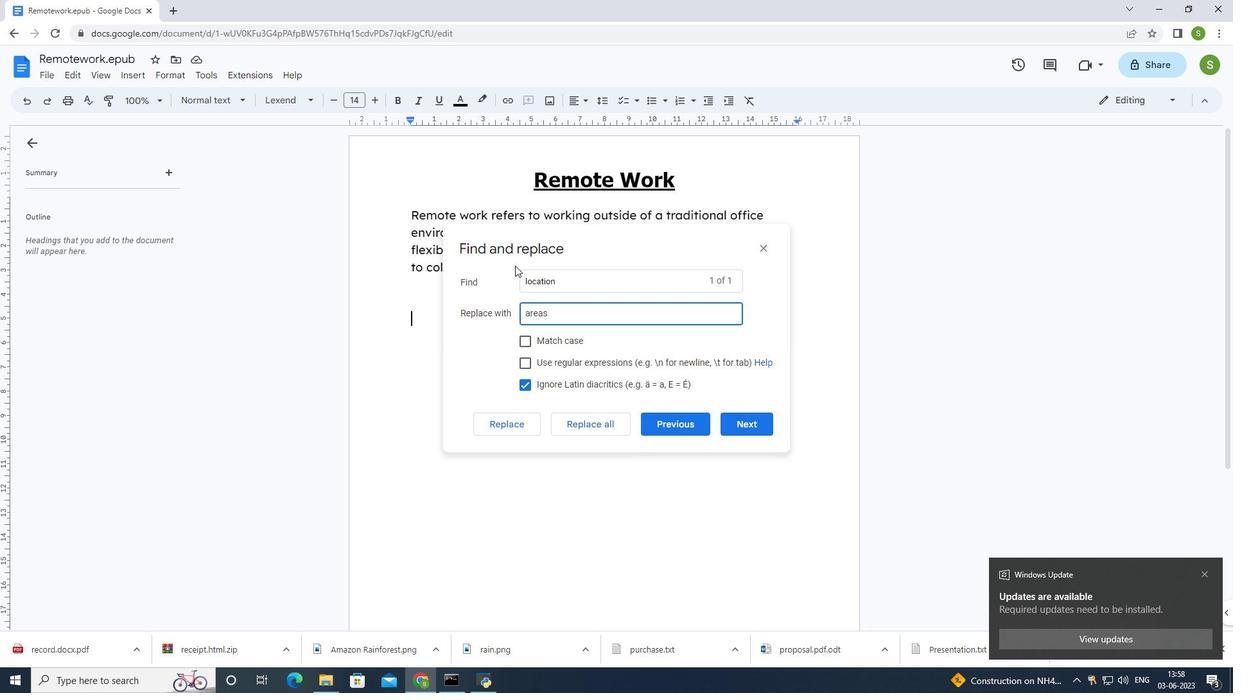 
Action: Key pressed <Key.backspace>
Screenshot: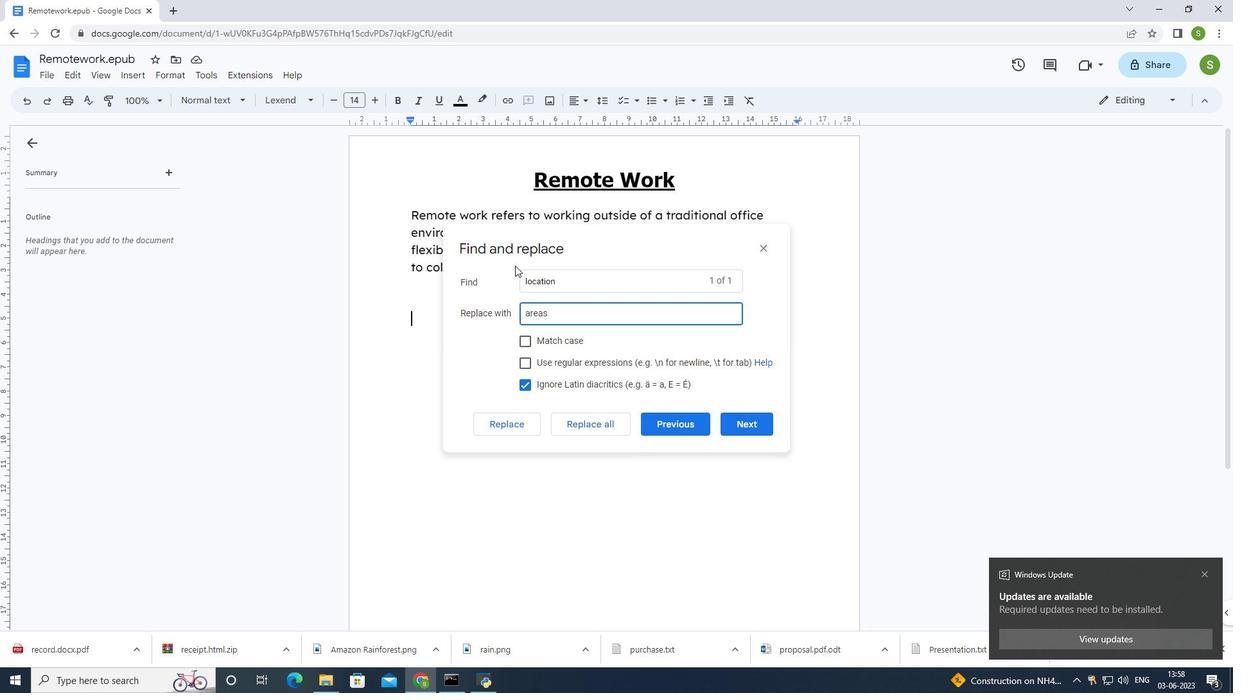 
Action: Mouse moved to (668, 293)
Screenshot: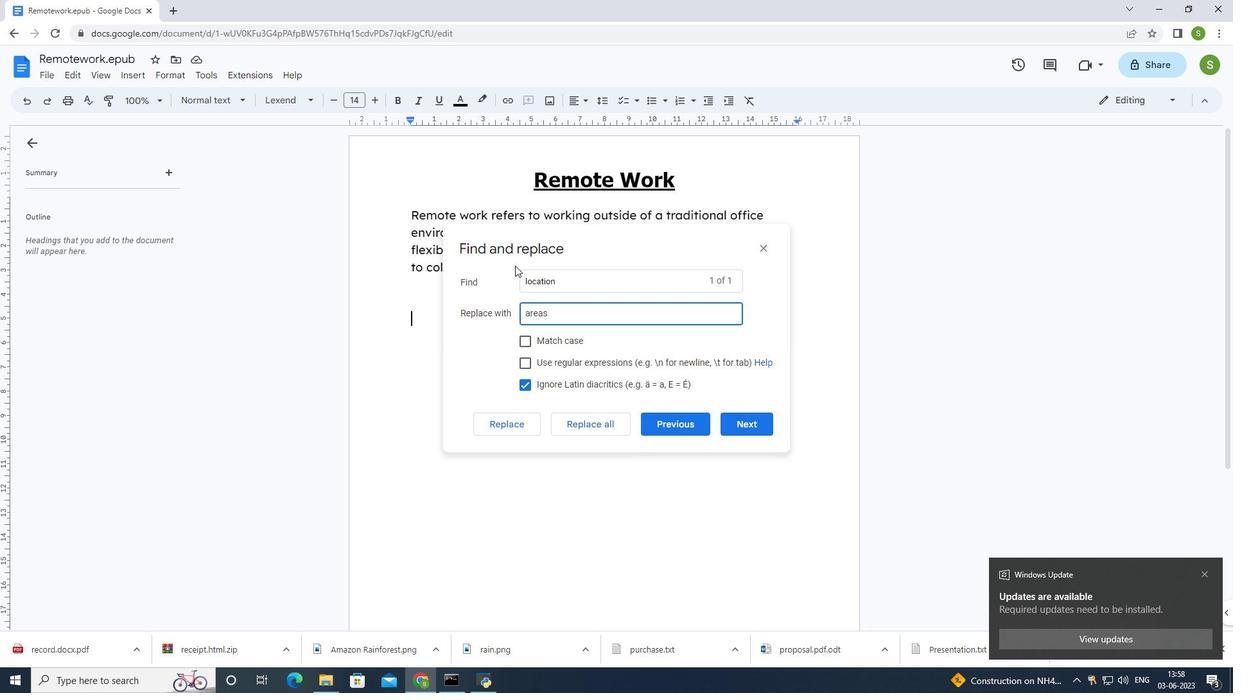 
Action: Key pressed <Key.backspace><Key.backspace><Key.backspace><Key.backspace><Key.backspace><Key.backspace><Key.backspace><Key.backspace><Key.backspace><Key.backspace><Key.backspace><Key.backspace><Key.backspace><Key.backspace><Key.backspace><Key.backspace><Key.backspace><Key.backspace><Key.backspace><Key.backspace>
Screenshot: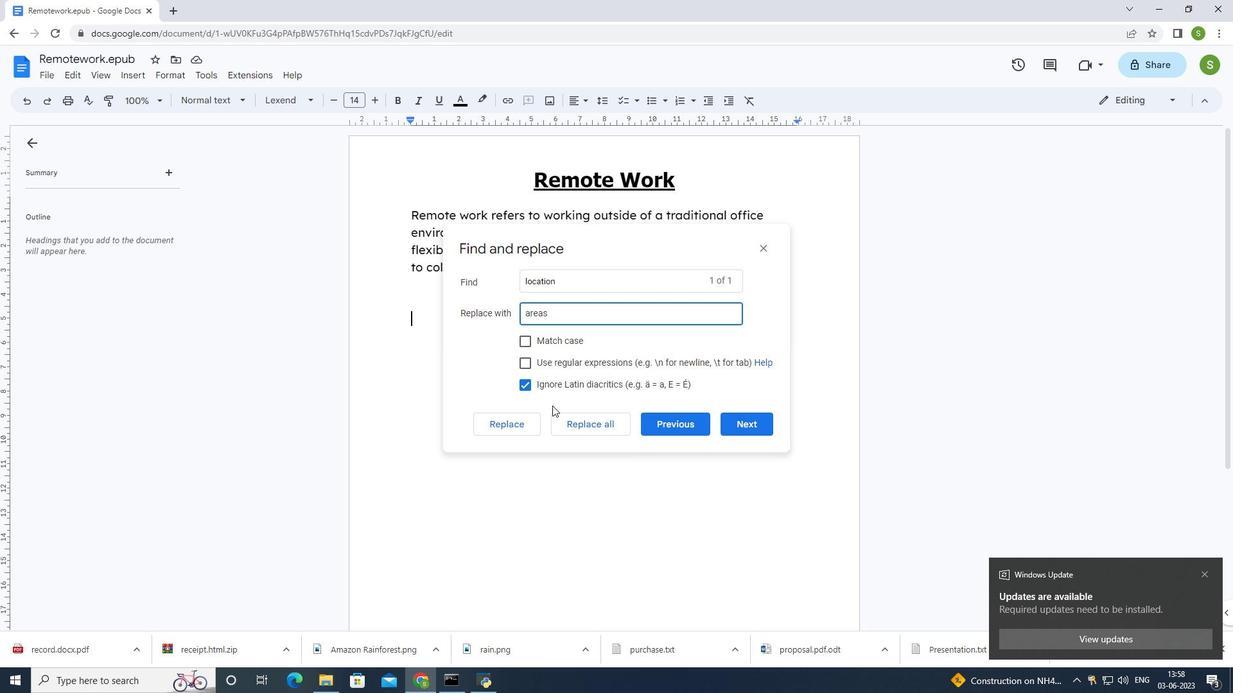 
Action: Mouse moved to (667, 293)
Screenshot: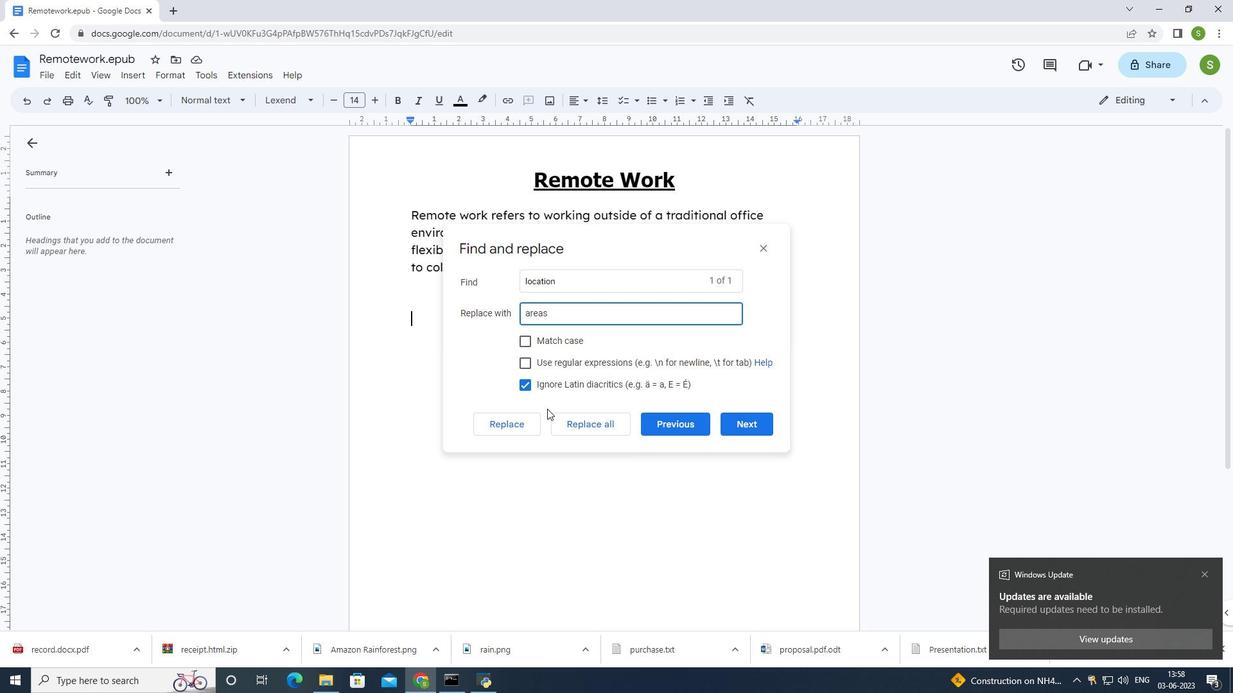 
Action: Key pressed <Key.backspace>
Screenshot: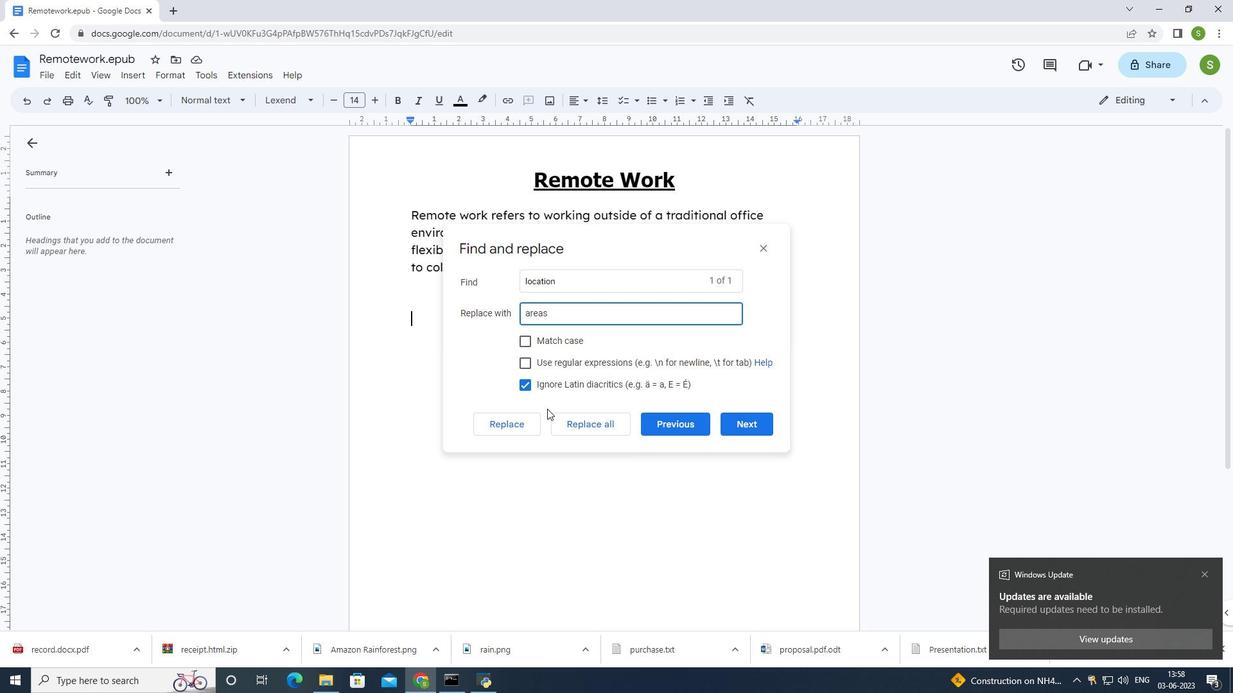 
Action: Mouse moved to (666, 294)
Screenshot: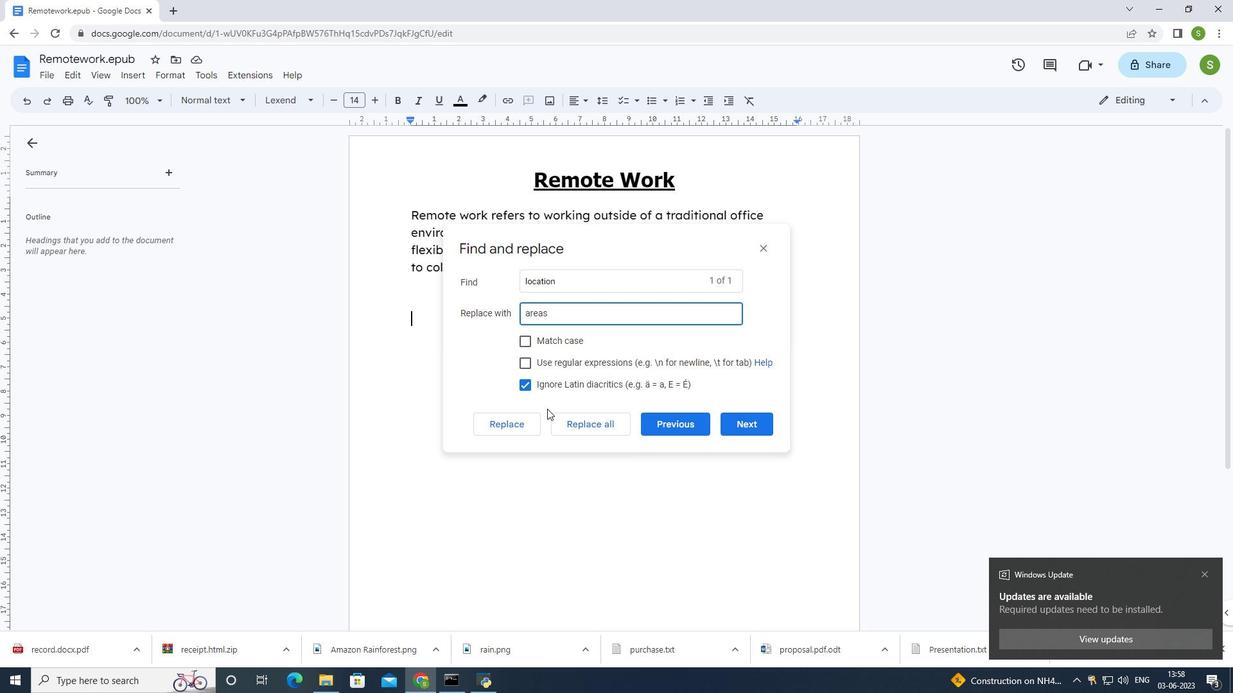 
Action: Key pressed <Key.backspace>
Screenshot: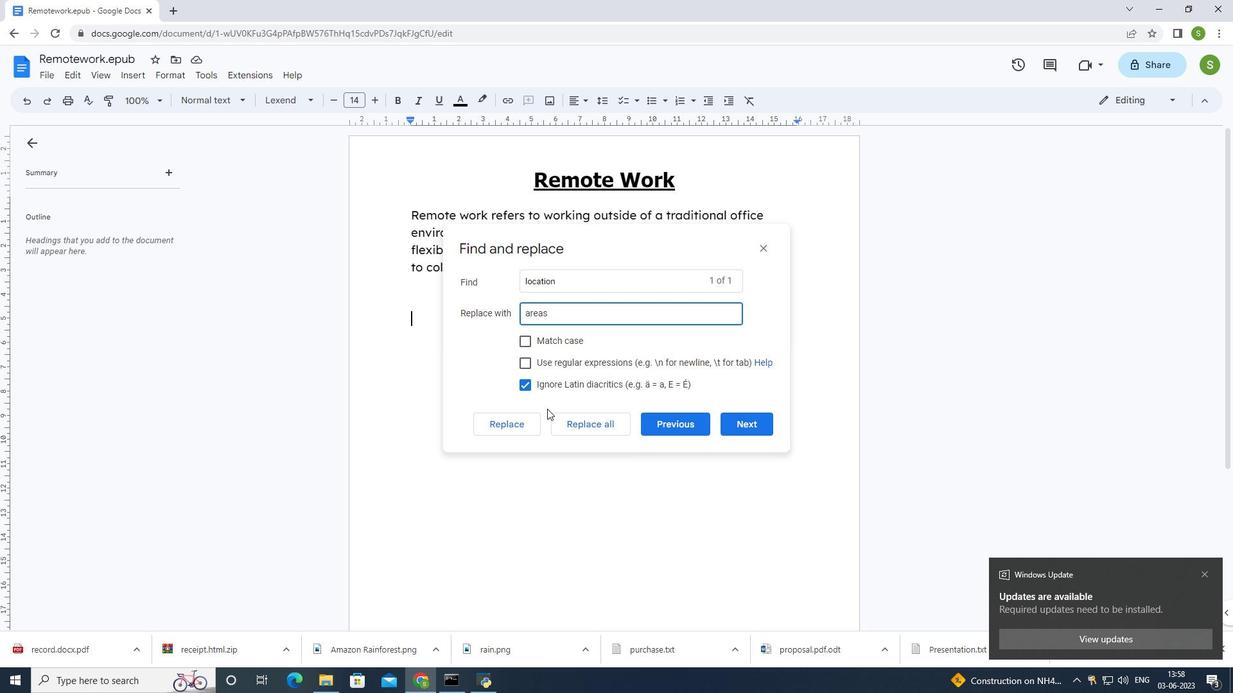 
Action: Mouse moved to (666, 294)
Screenshot: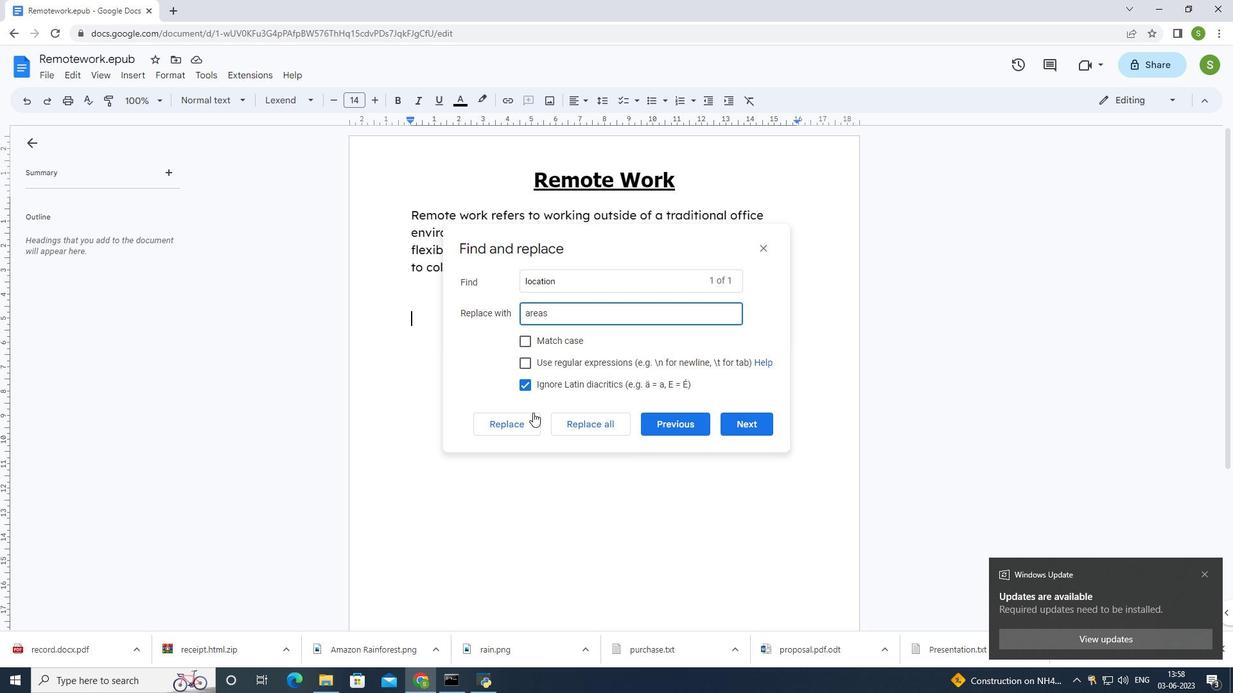 
Action: Key pressed <Key.backspace><Key.backspace><Key.backspace><Key.backspace><Key.backspace><Key.backspace><Key.backspace><Key.backspace><Key.backspace><Key.backspace><Key.backspace><Key.backspace><Key.backspace><Key.backspace><Key.backspace><Key.backspace><Key.backspace><Key.backspace><Key.backspace><Key.backspace><Key.backspace><Key.backspace><Key.backspace><Key.backspace><Key.backspace><Key.backspace><Key.backspace><Key.backspace><Key.backspace><Key.backspace><Key.backspace><Key.backspace><Key.backspace><Key.backspace><Key.backspace><Key.backspace><Key.backspace><Key.backspace><Key.backspace><Key.backspace><Key.backspace><Key.backspace><Key.backspace><Key.backspace><Key.backspace><Key.backspace><Key.backspace><Key.backspace><Key.backspace><Key.backspace><Key.backspace><Key.backspace><Key.backspace><Key.backspace><Key.backspace><Key.backspace><Key.backspace><Key.backspace><Key.backspace><Key.backspace><Key.backspace><Key.backspace><Key.backspace><Key.backspace><Key.backspace>
Screenshot: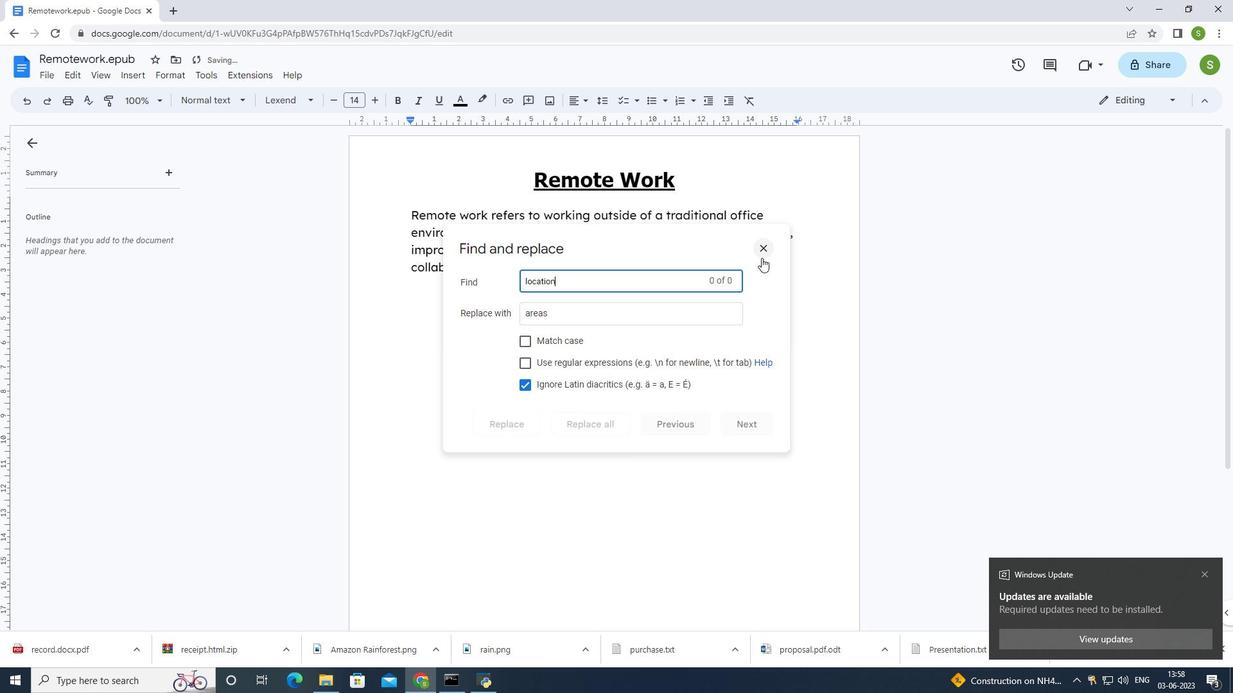 
Action: Mouse moved to (662, 294)
Screenshot: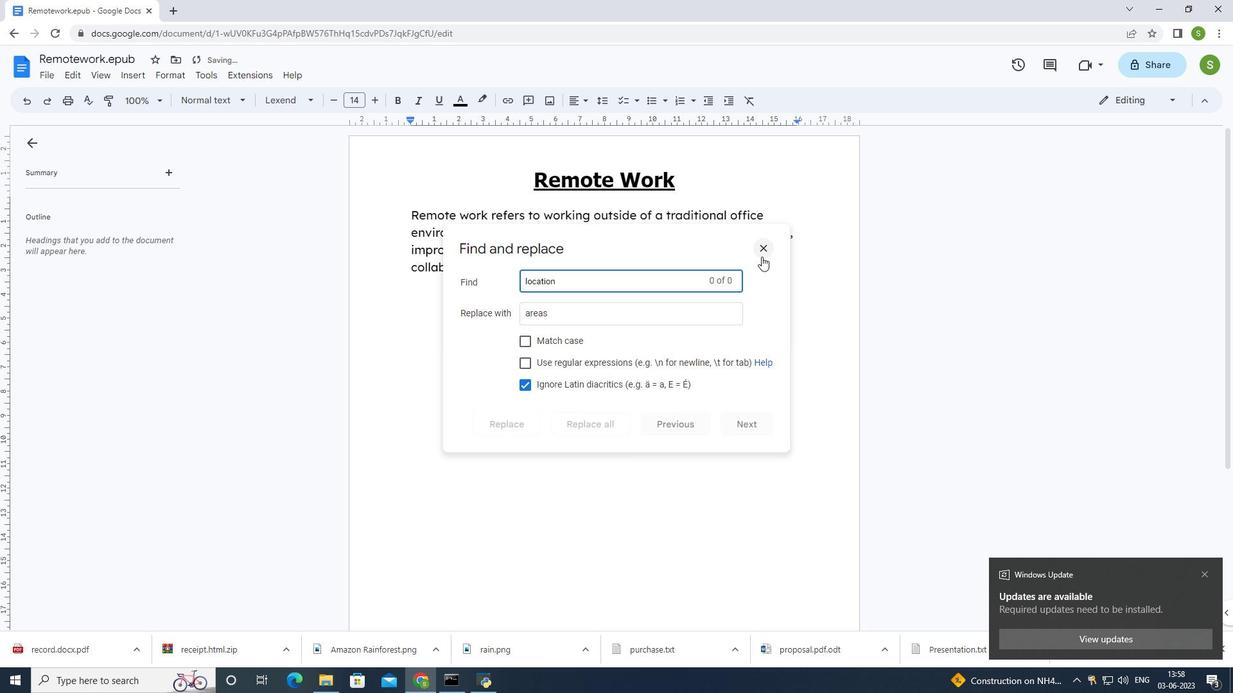 
Action: Key pressed <Key.backspace>
Screenshot: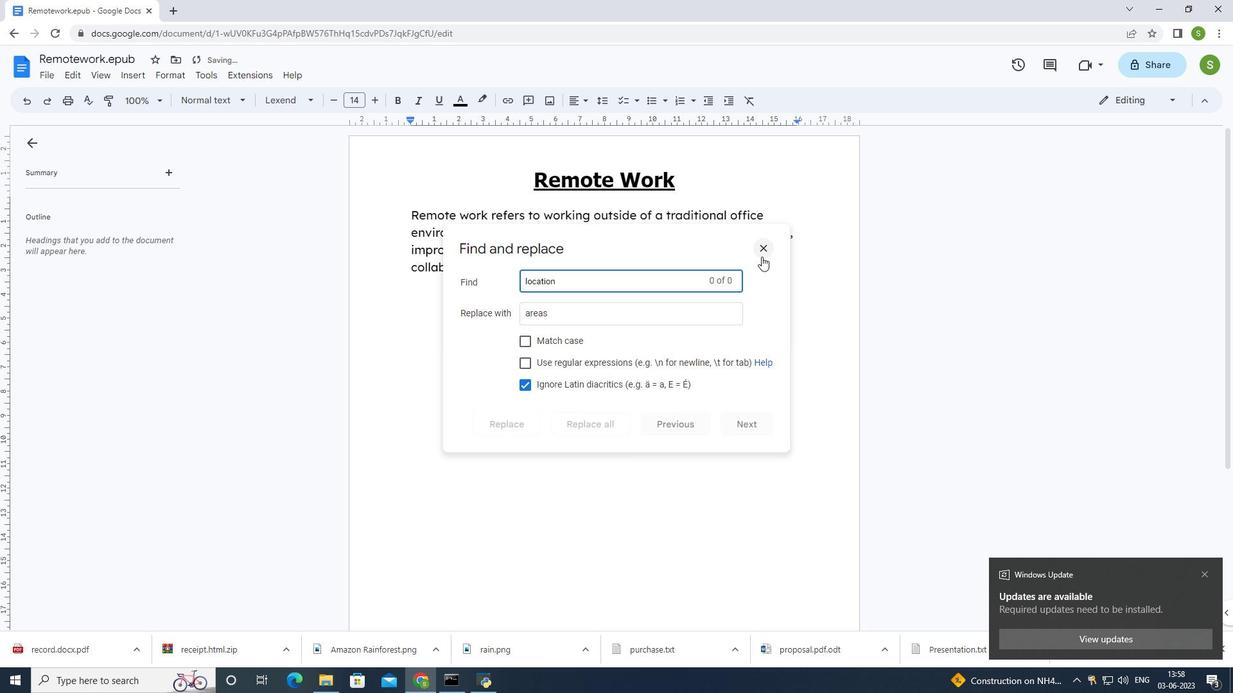 
Action: Mouse moved to (660, 294)
Screenshot: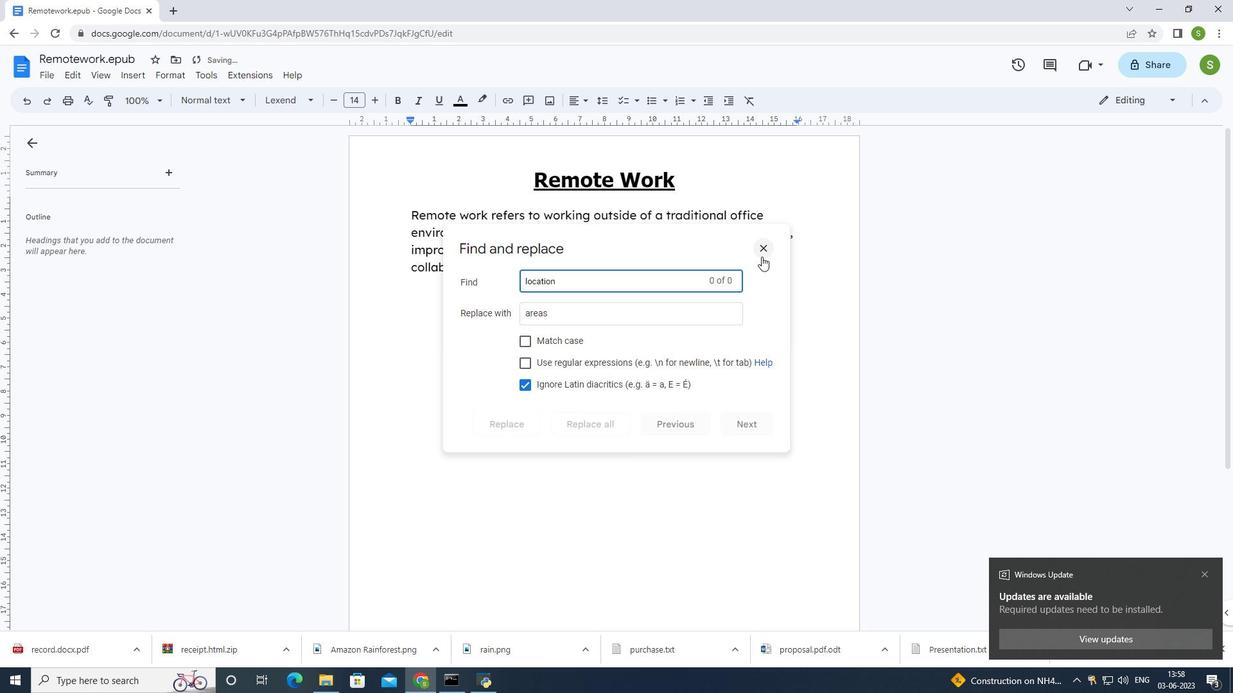 
Action: Key pressed <Key.backspace>
Screenshot: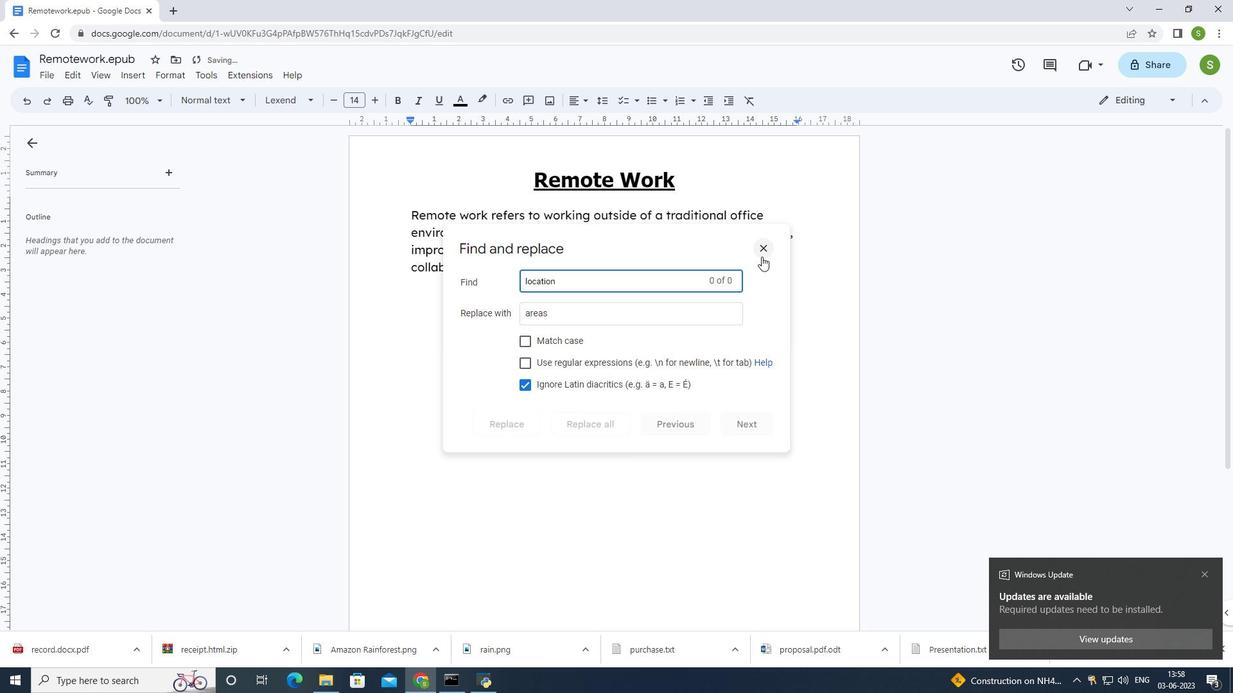 
Action: Mouse moved to (660, 294)
Screenshot: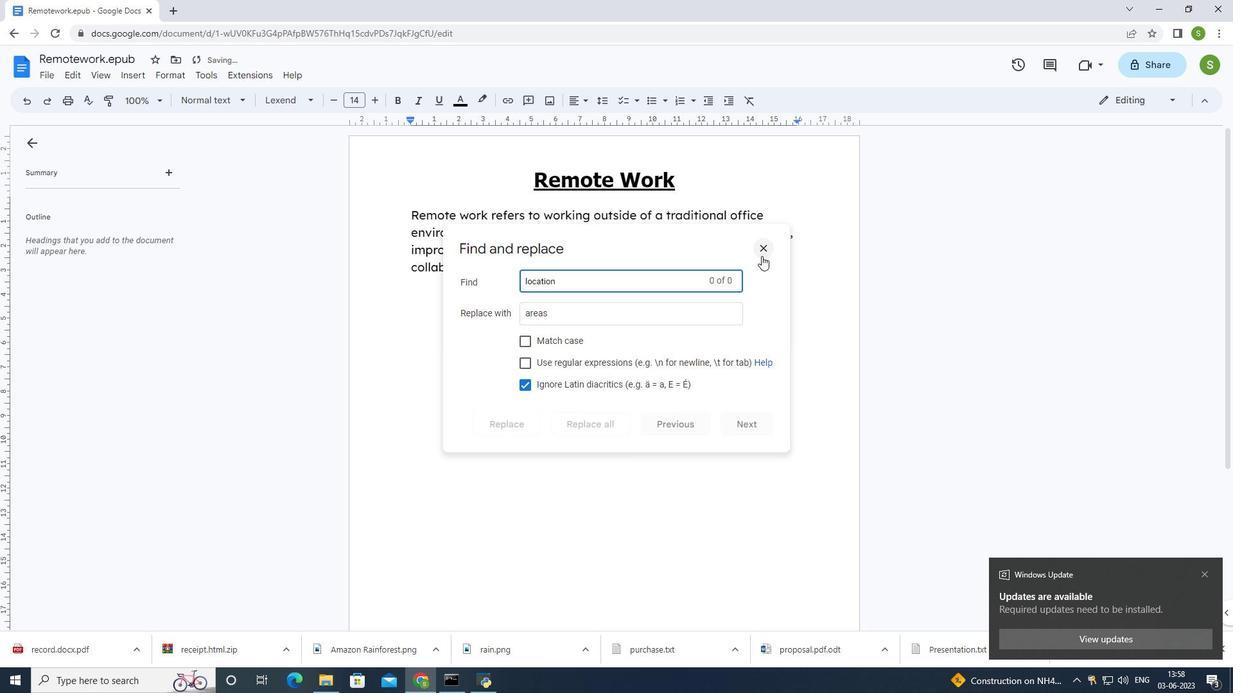 
Action: Key pressed <Key.backspace>
Screenshot: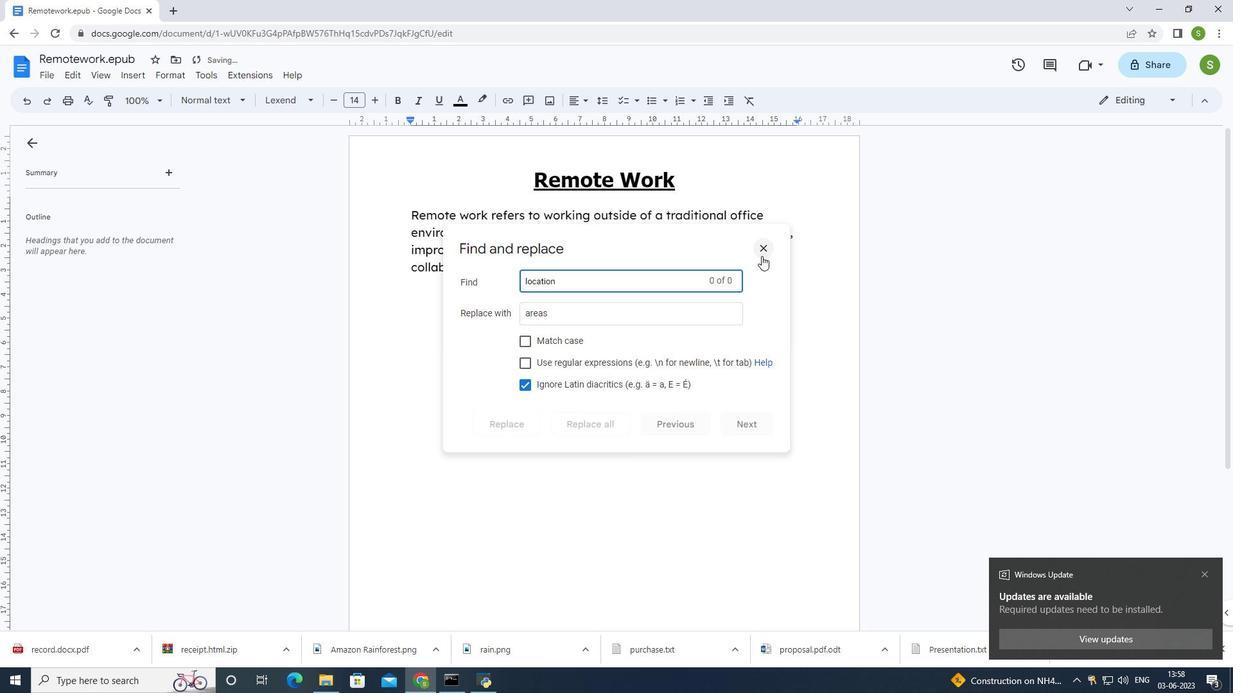 
Action: Mouse moved to (659, 294)
Screenshot: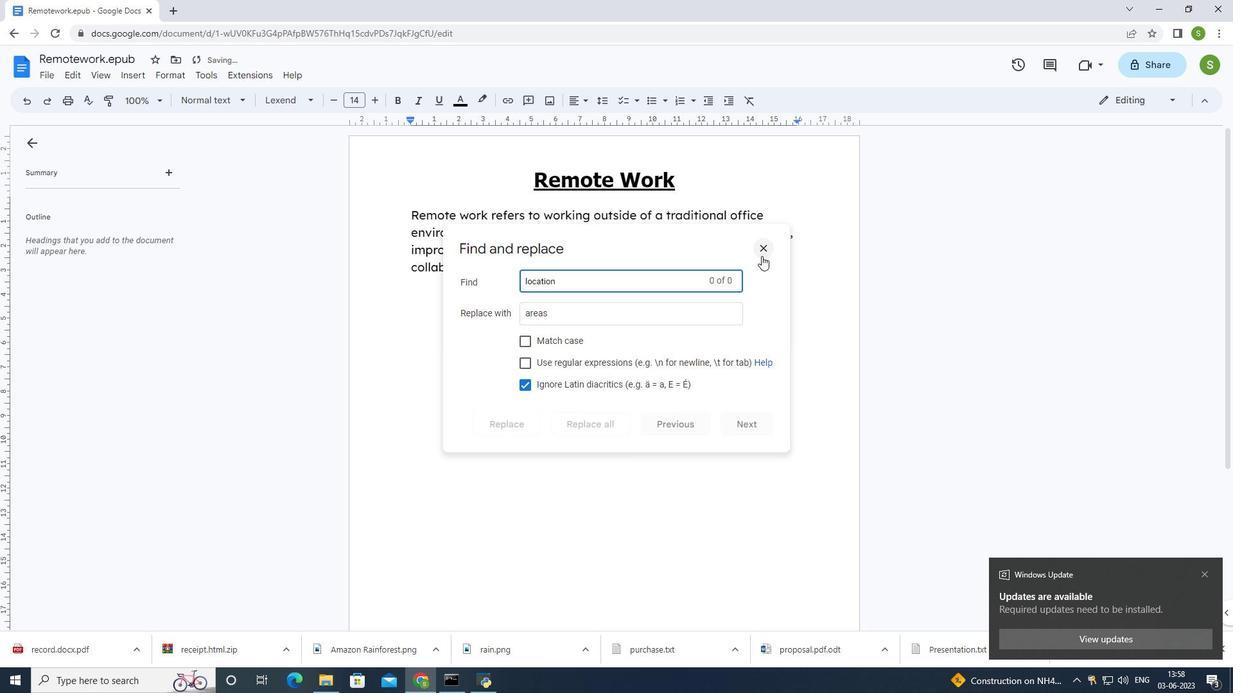 
Action: Key pressed <Key.backspace><Key.backspace><Key.backspace><Key.backspace><Key.backspace><Key.backspace><Key.backspace><Key.backspace><Key.backspace><Key.backspace><Key.backspace><Key.backspace><Key.backspace><Key.backspace><Key.backspace><Key.backspace><Key.backspace><Key.backspace><Key.backspace><Key.backspace><Key.backspace><Key.backspace><Key.backspace><Key.backspace><Key.backspace>
Screenshot: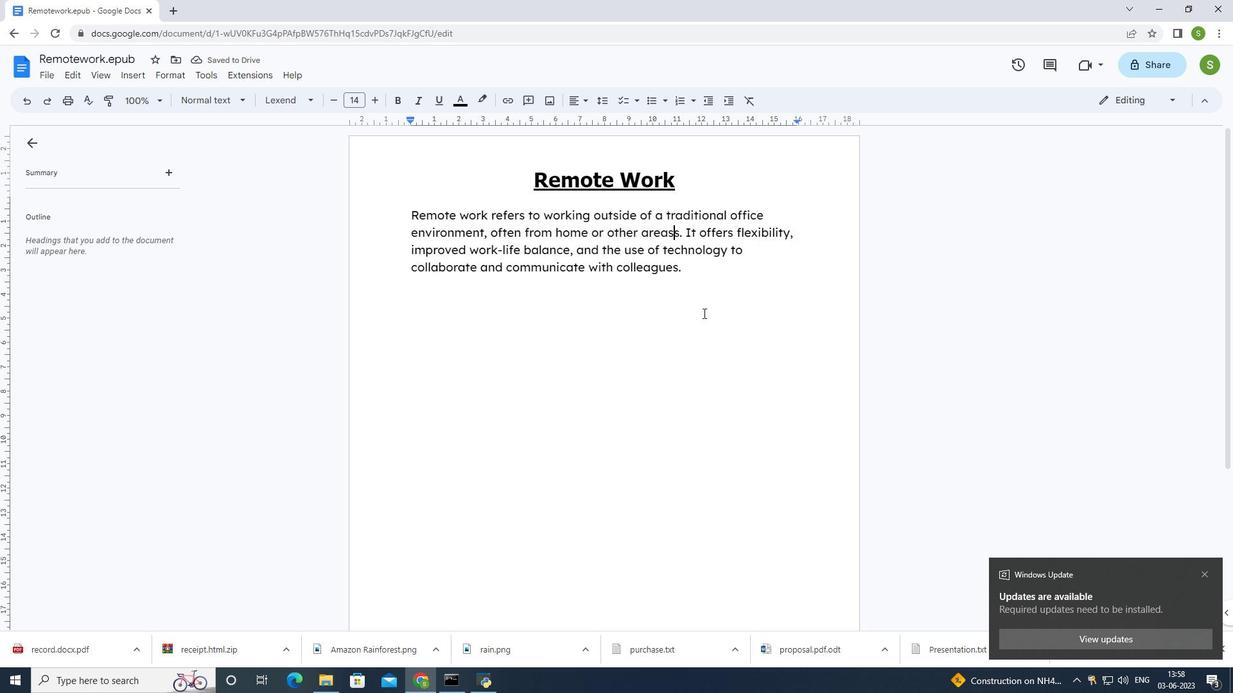 
Action: Mouse moved to (641, 295)
Screenshot: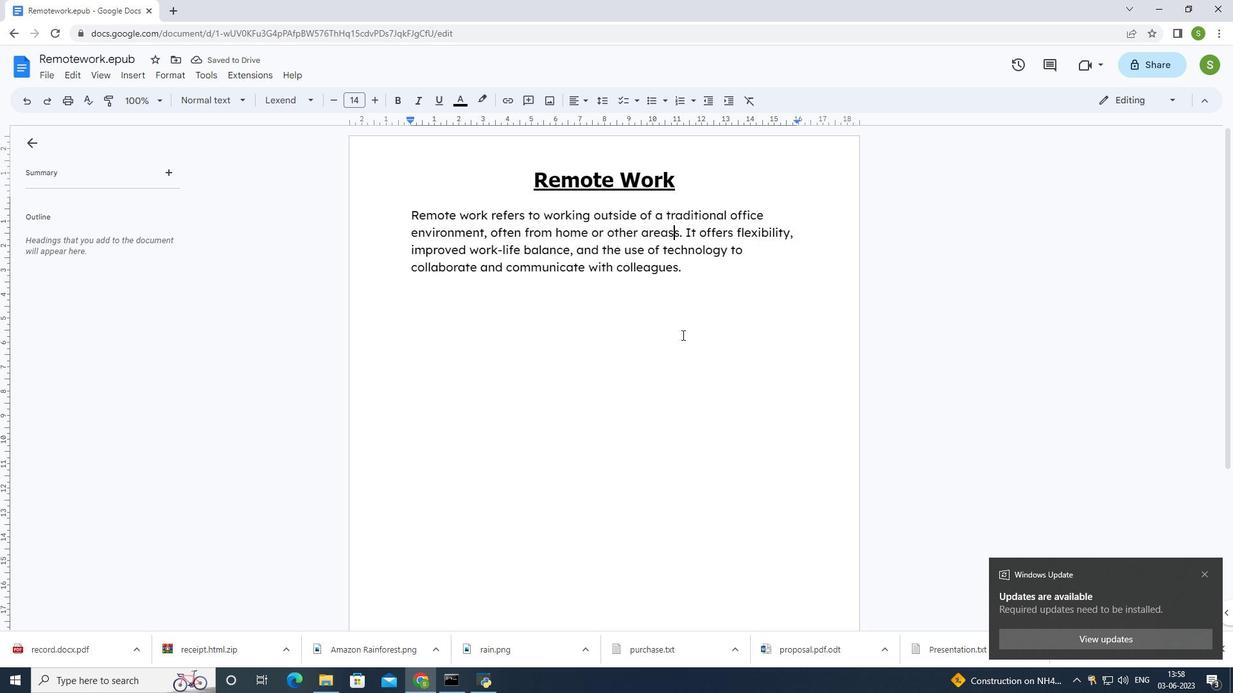 
Action: Key pressed <Key.backspace>
Screenshot: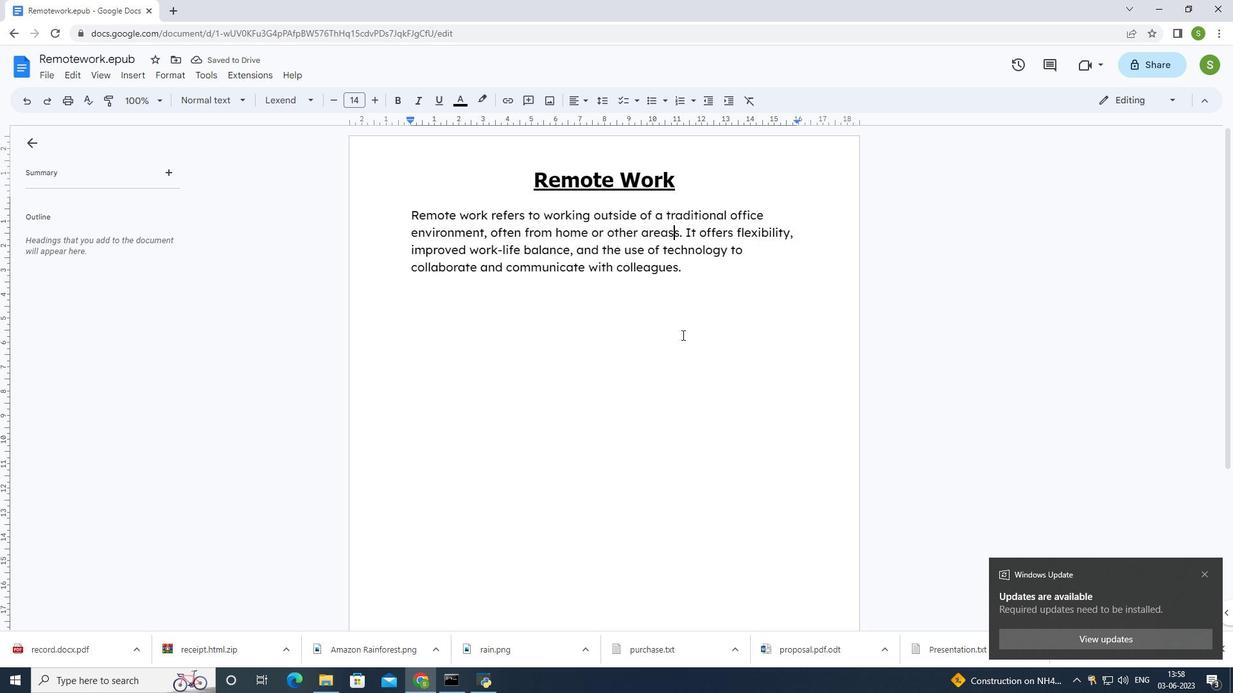 
Action: Mouse moved to (622, 297)
Screenshot: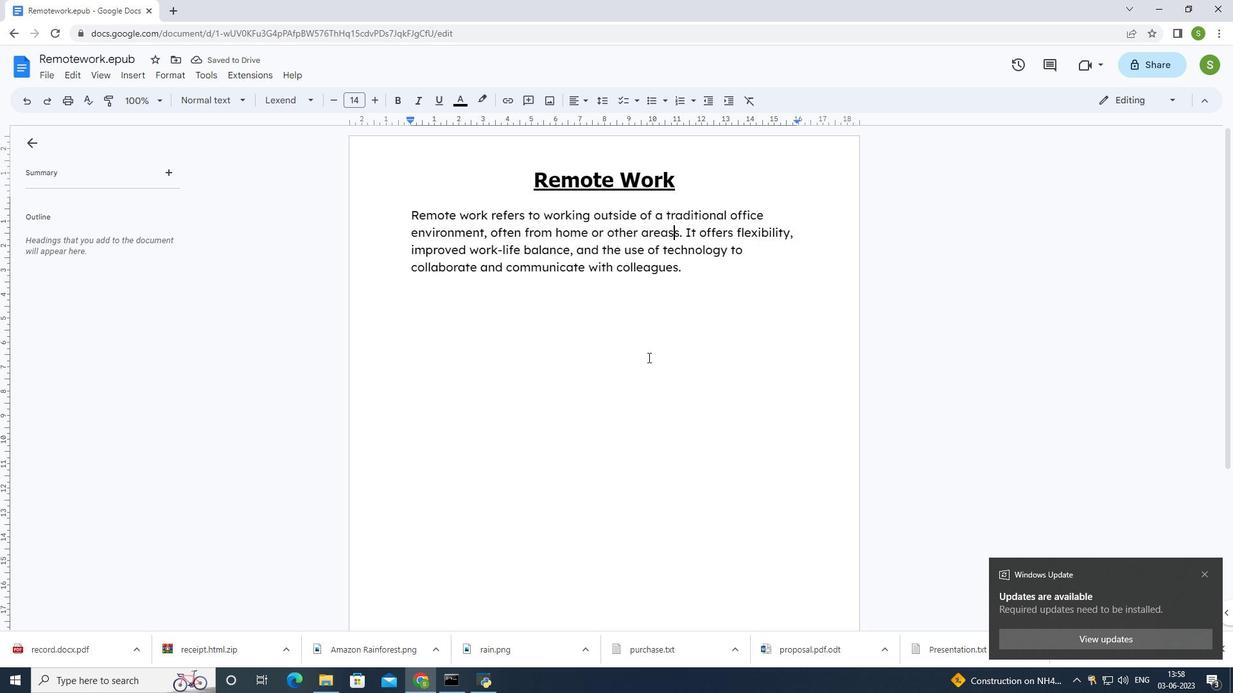 
Action: Key pressed <Key.backspace>
Screenshot: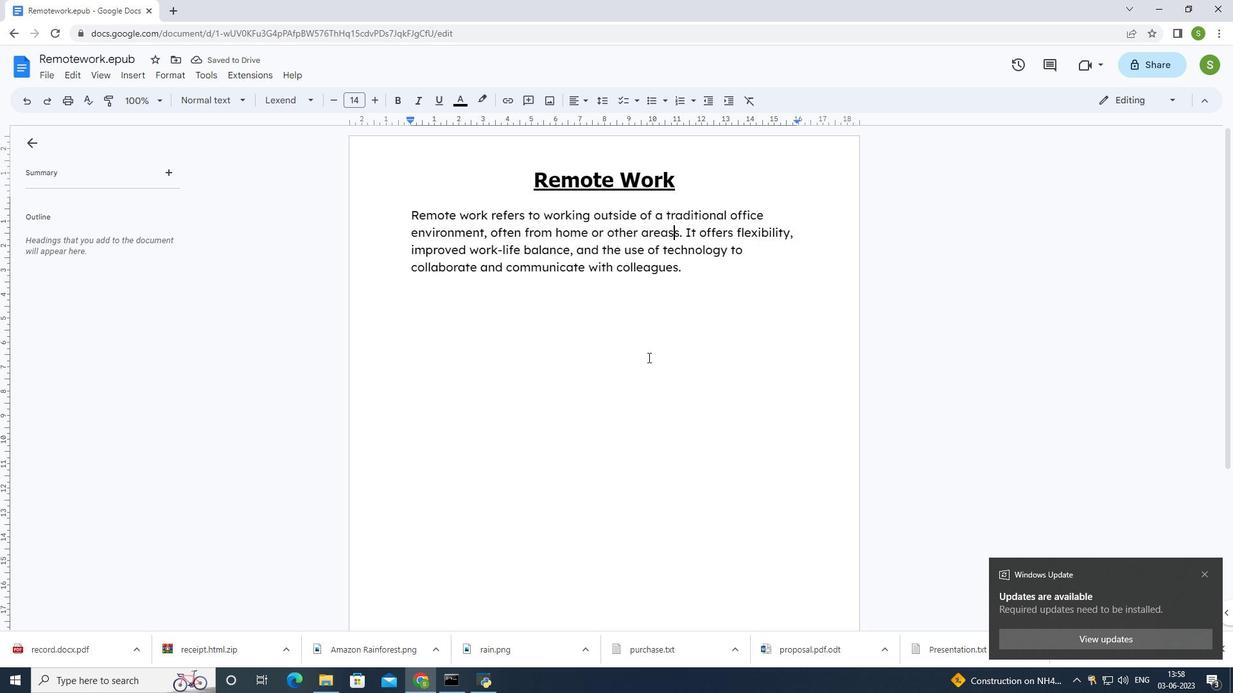 
Action: Mouse moved to (608, 299)
Screenshot: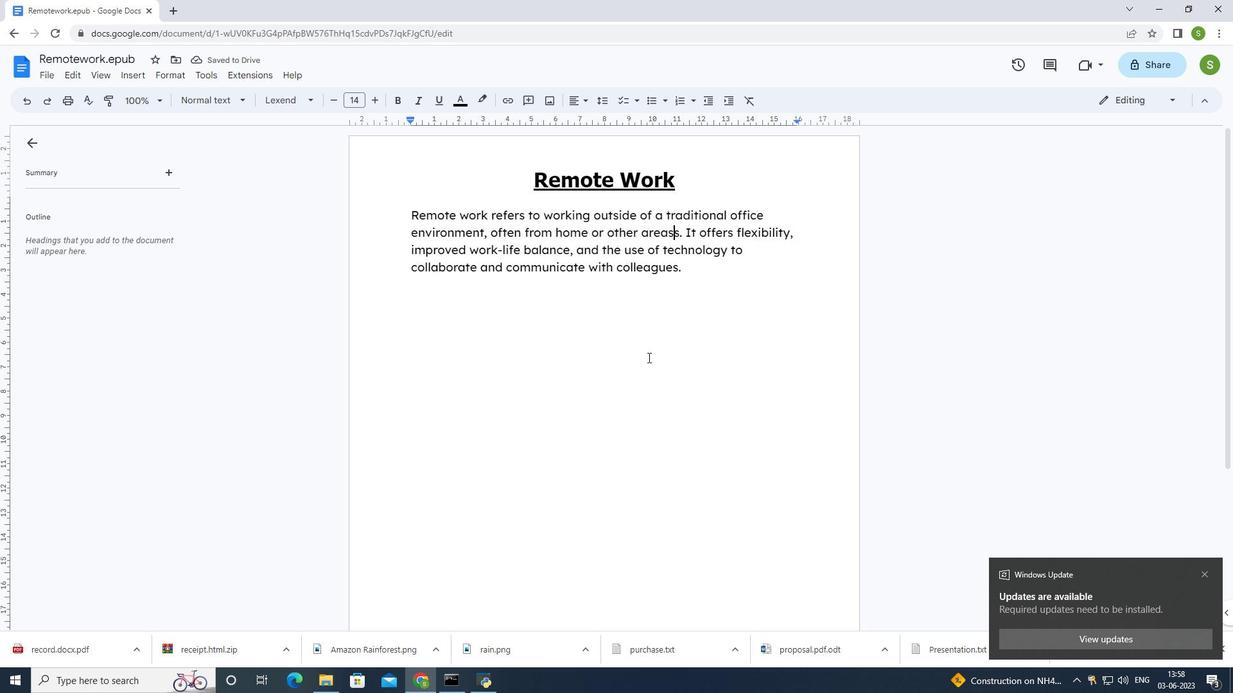 
Action: Key pressed <Key.backspace>
Screenshot: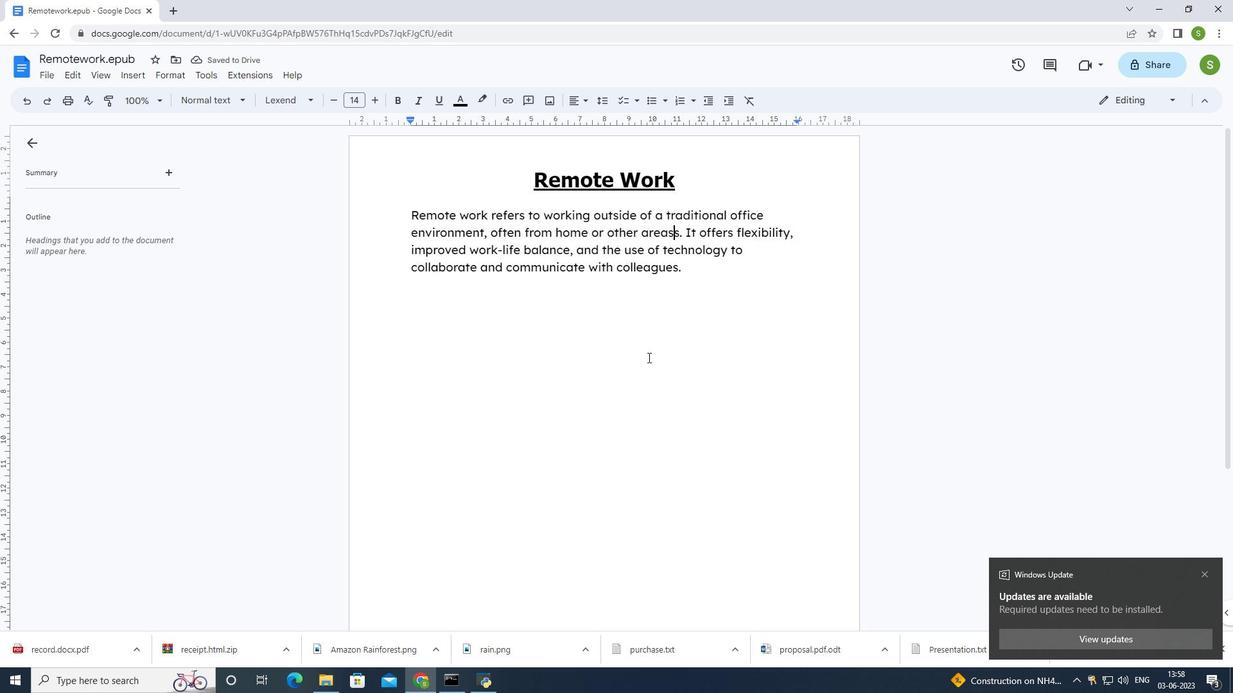 
Action: Mouse moved to (580, 280)
Screenshot: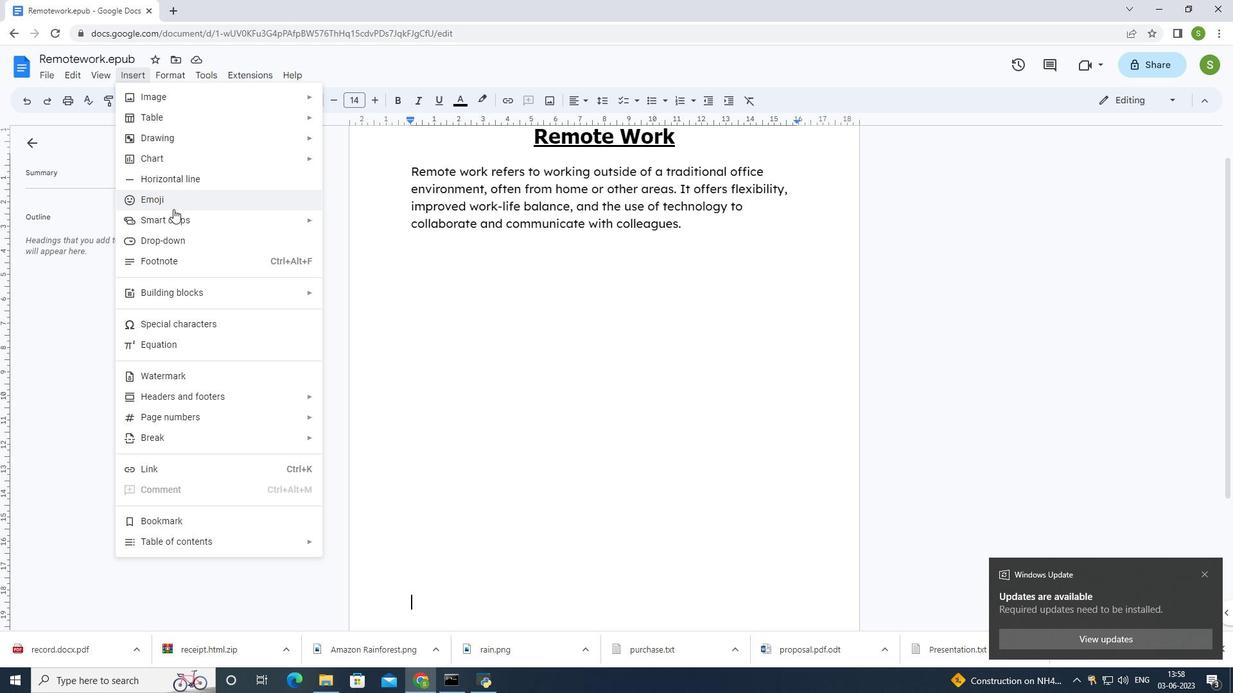 
Action: Key pressed locations<Key.space>t<Key.backspace>
Screenshot: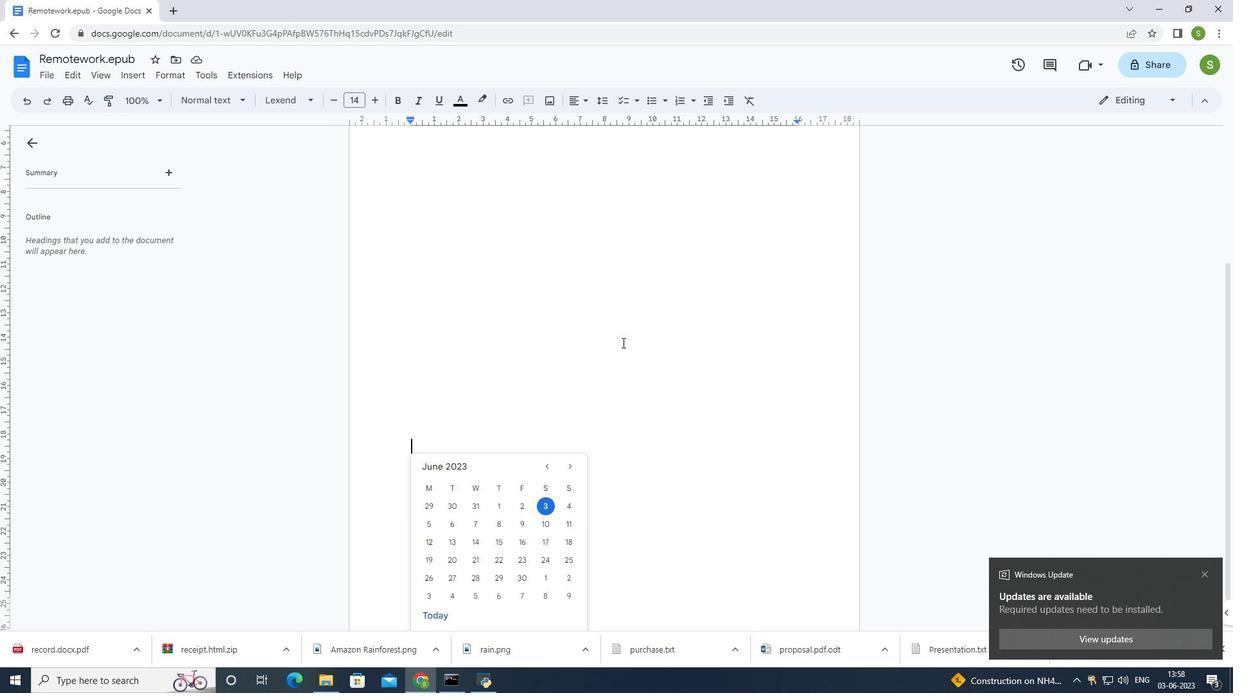 
Action: Mouse moved to (559, 312)
Screenshot: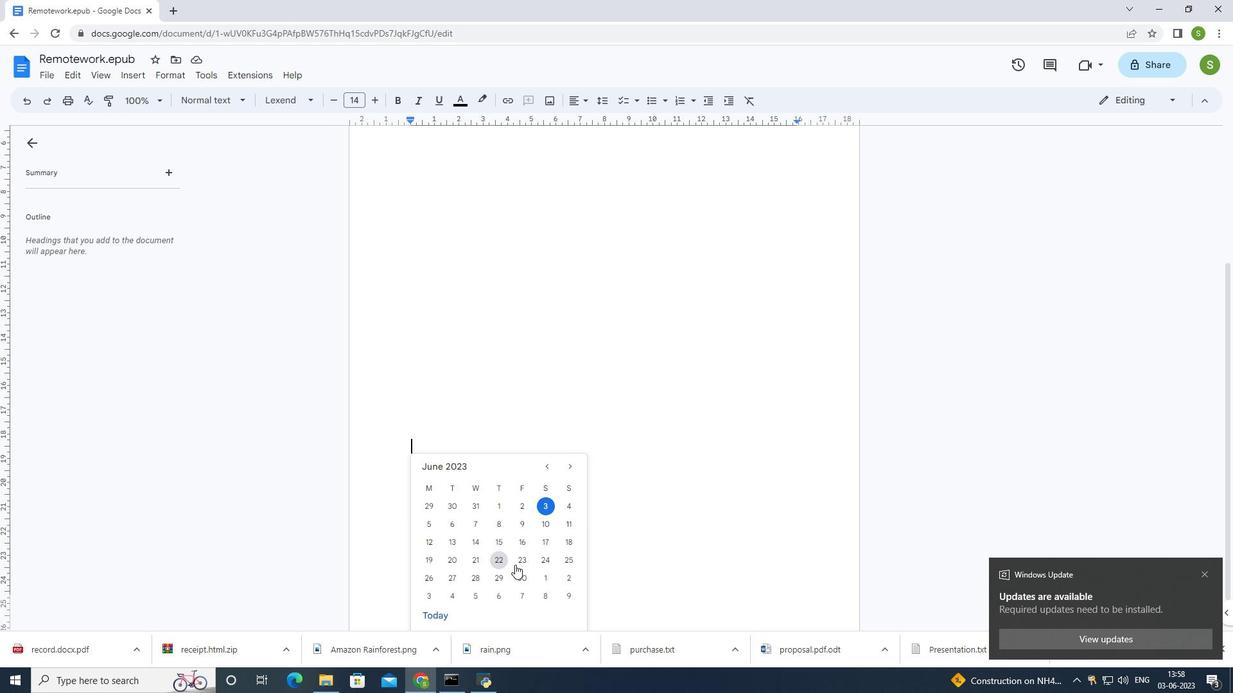 
Action: Mouse pressed left at (559, 312)
Screenshot: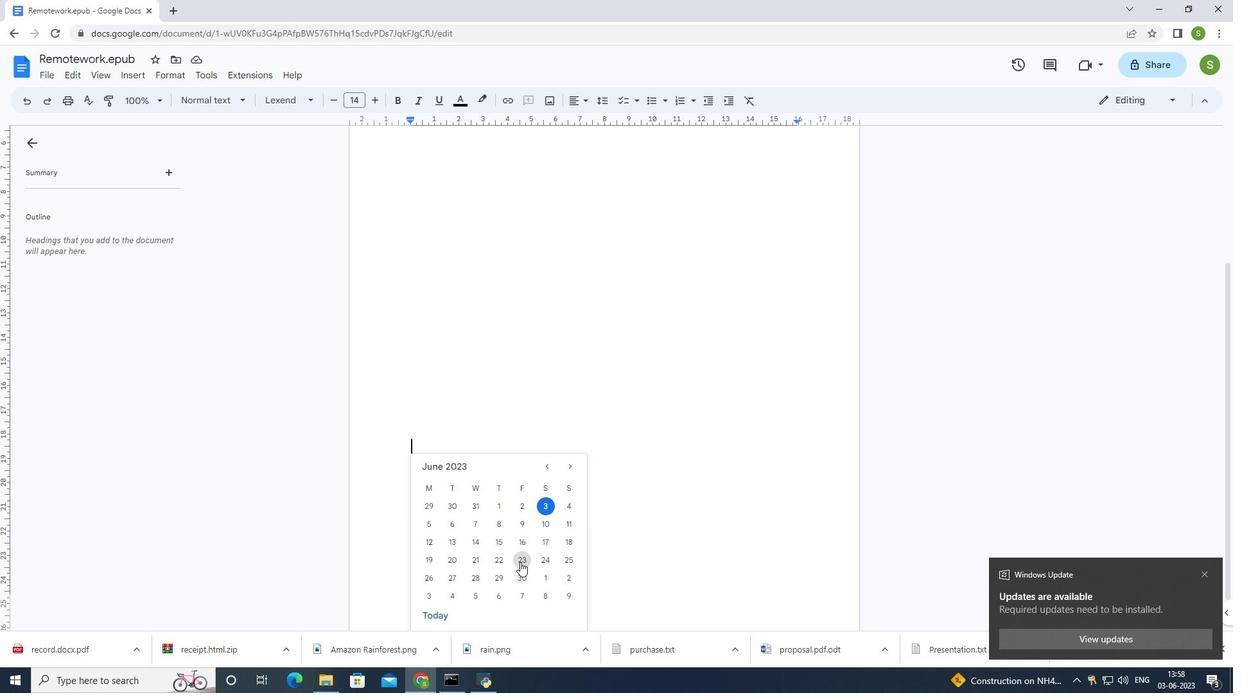 
Action: Mouse moved to (547, 282)
Screenshot: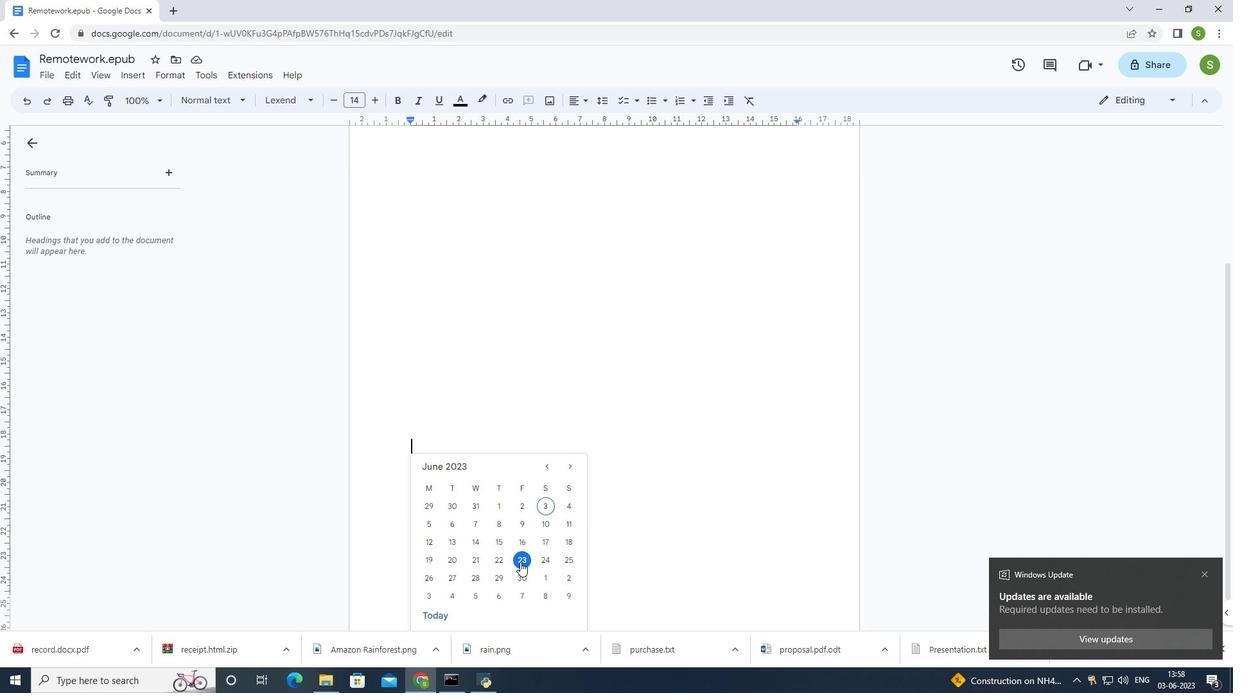
Action: Key pressed areas
Screenshot: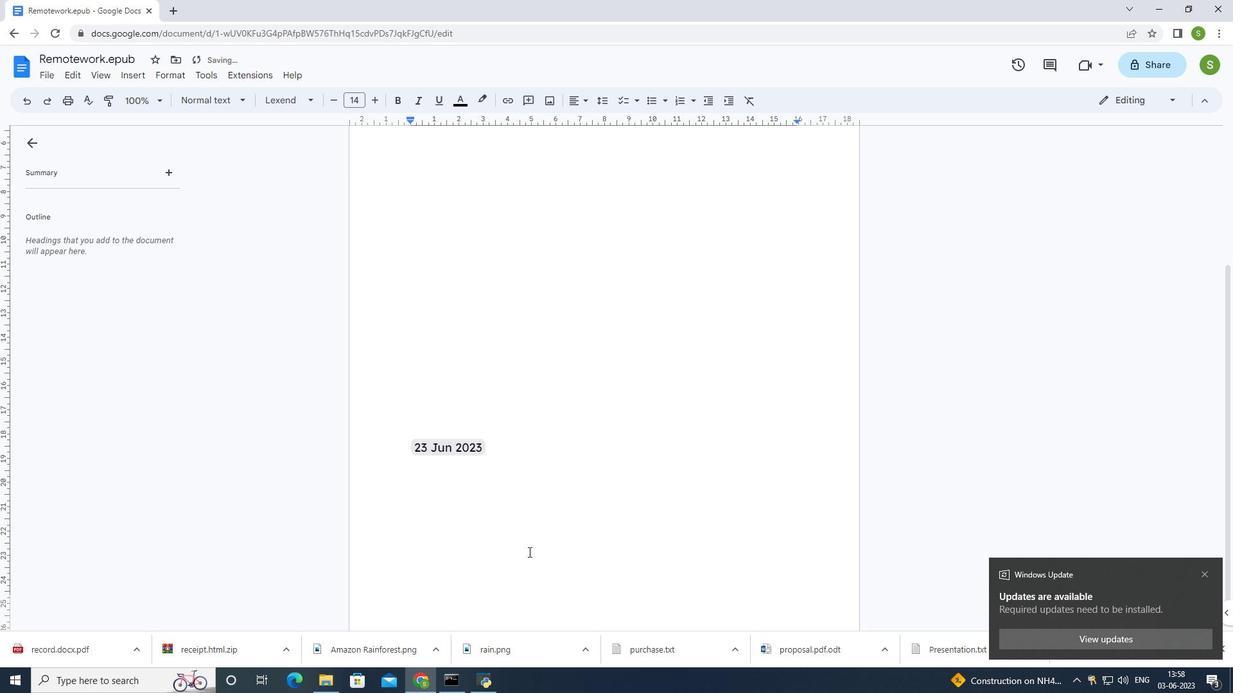
Action: Mouse moved to (522, 343)
Screenshot: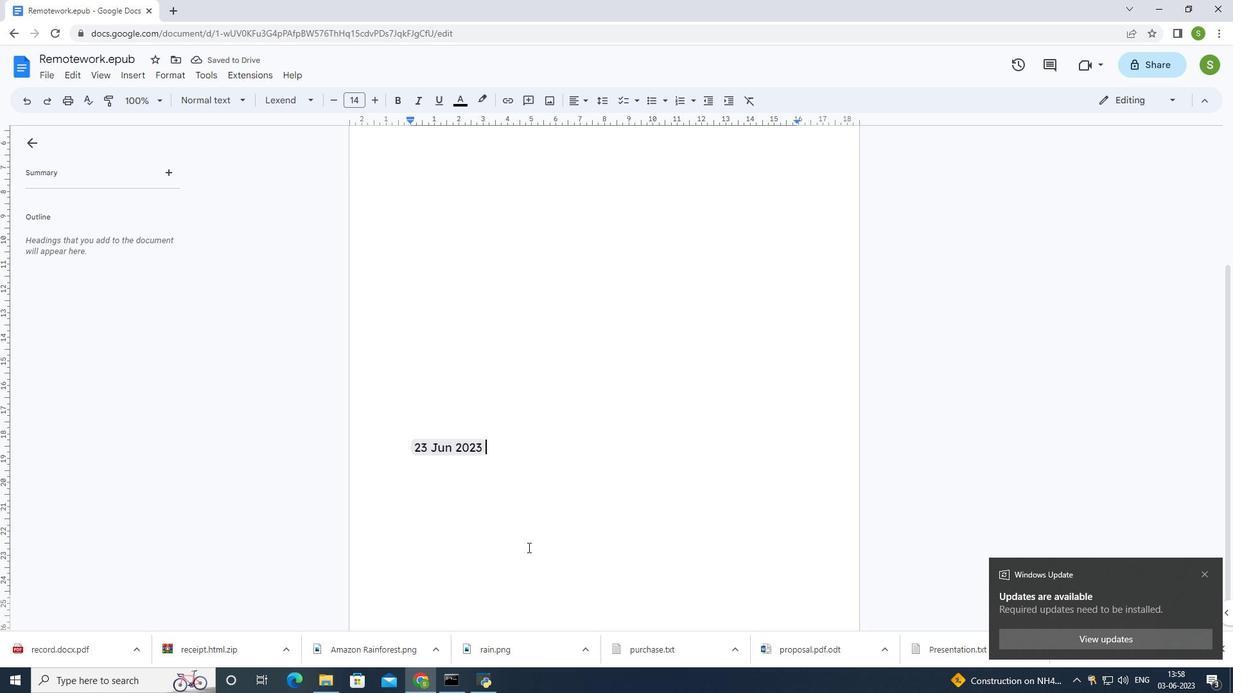 
Action: Mouse pressed left at (522, 343)
Screenshot: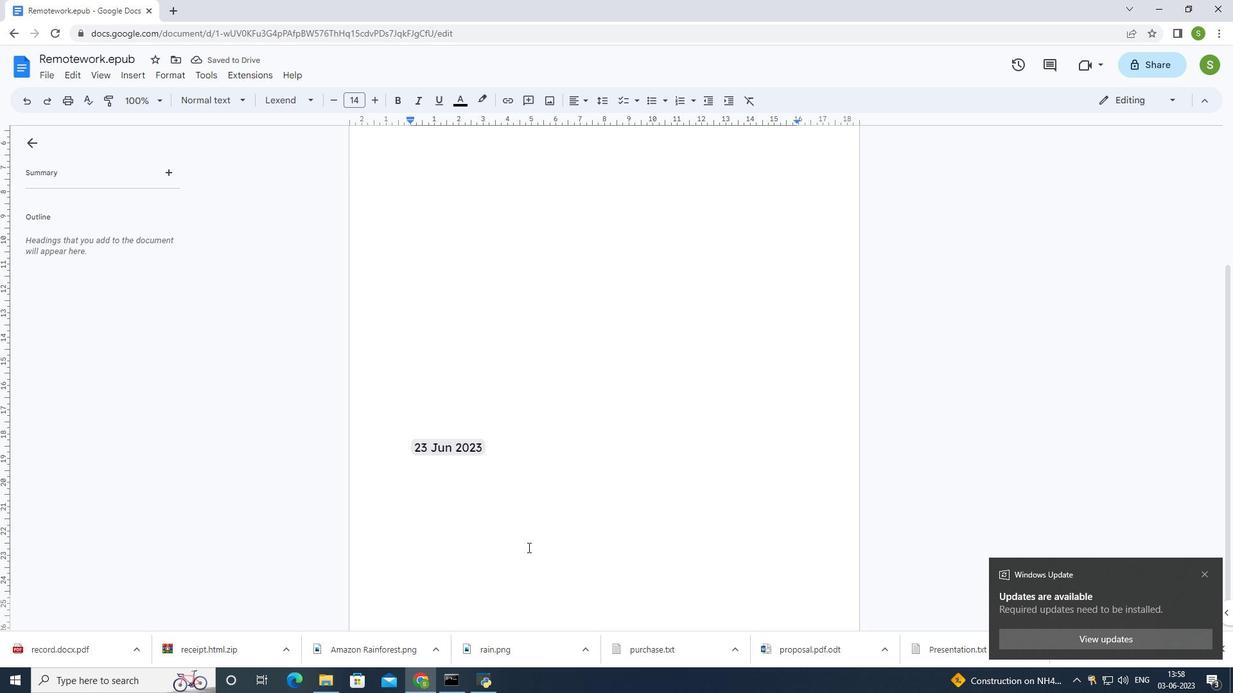 
Action: Mouse moved to (528, 382)
Screenshot: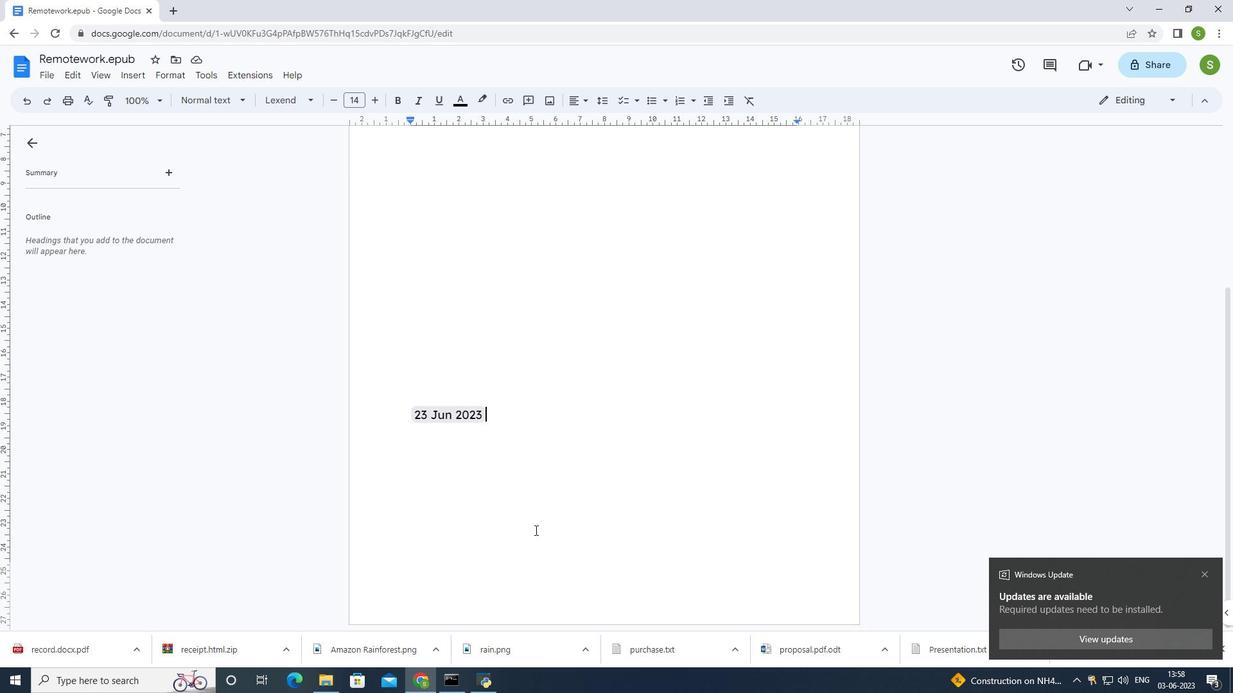 
Action: Mouse pressed left at (528, 382)
Screenshot: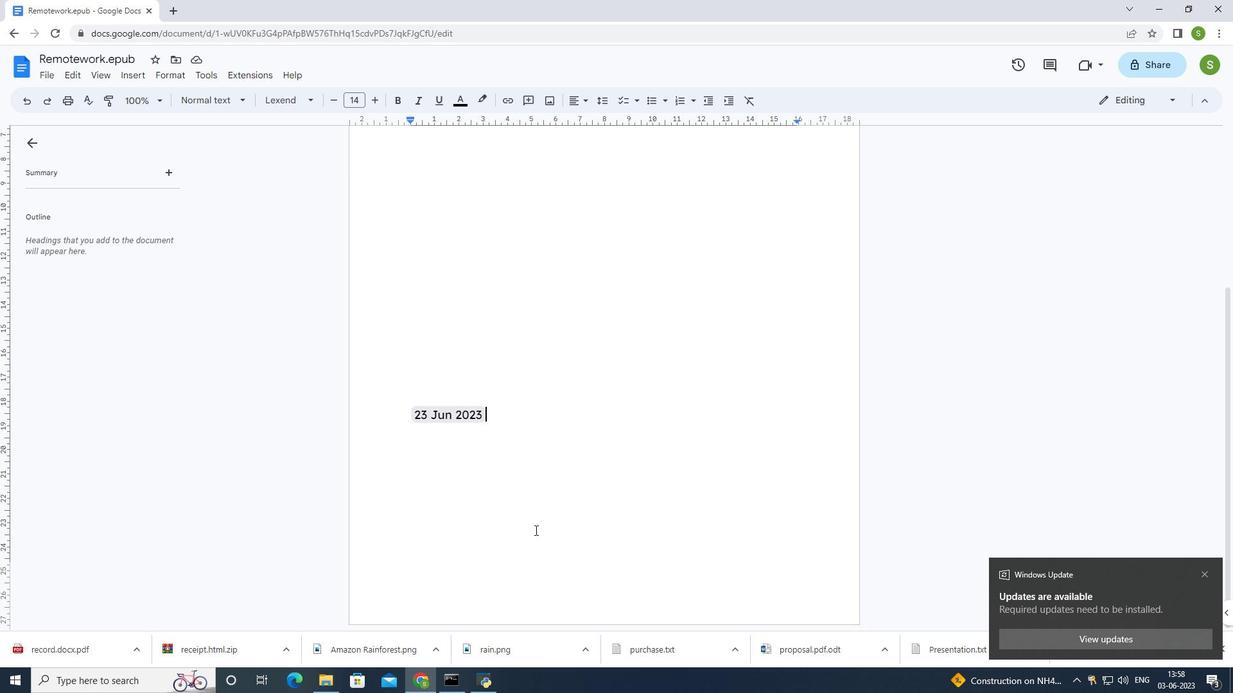
Action: Mouse moved to (587, 425)
Screenshot: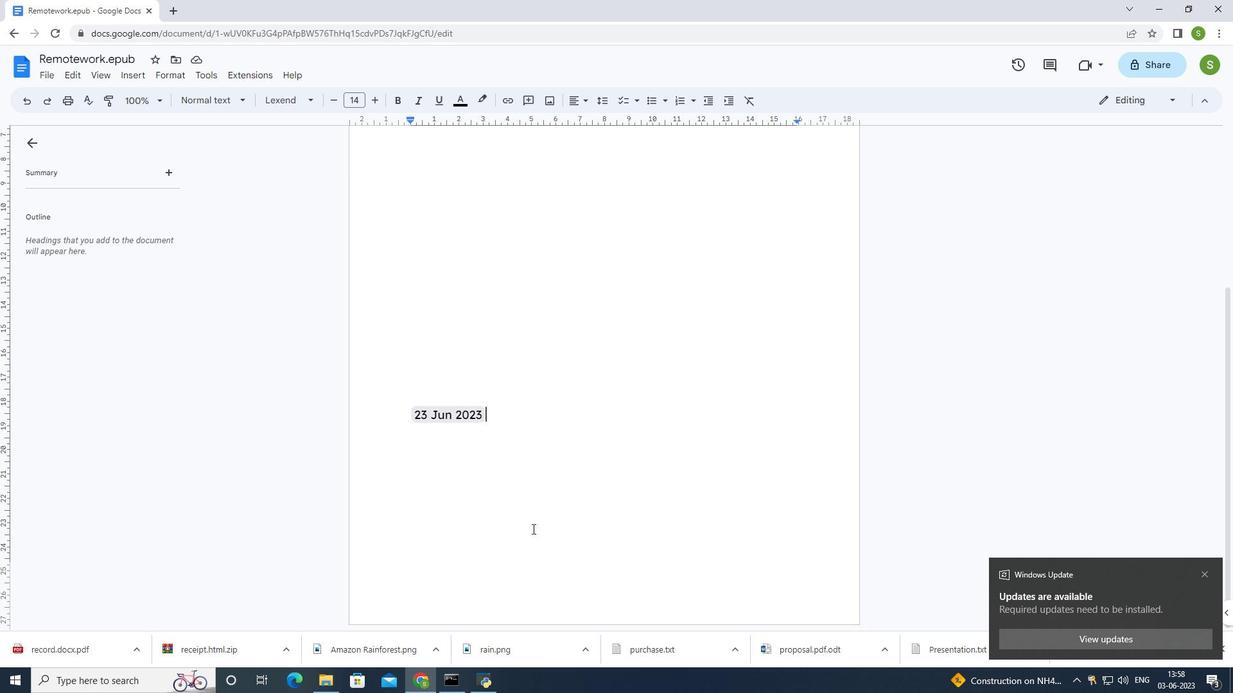 
Action: Mouse pressed left at (587, 425)
Screenshot: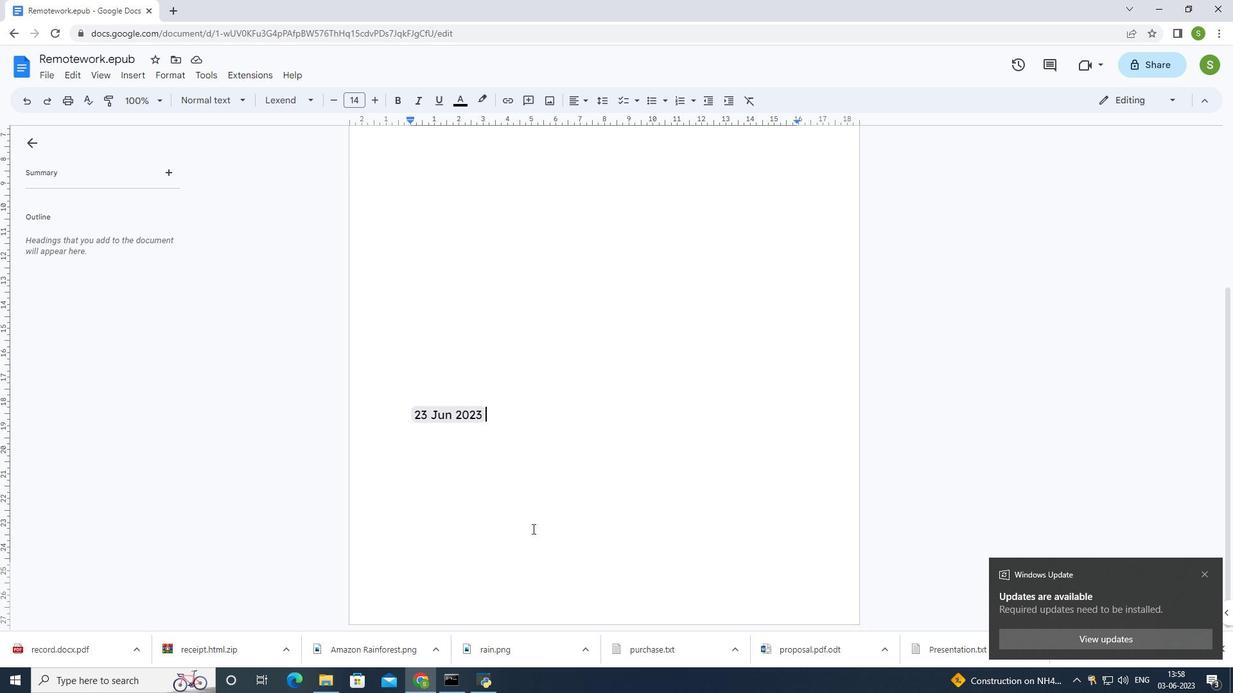 
Action: Mouse moved to (763, 250)
Screenshot: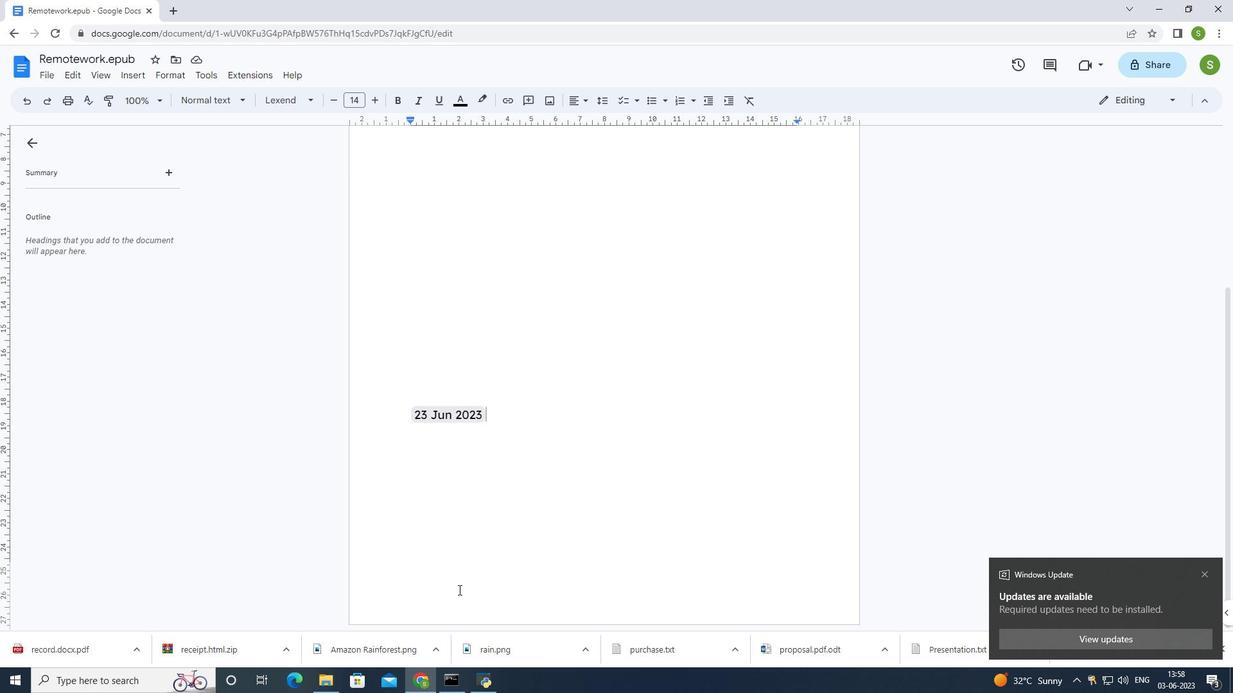 
Action: Mouse pressed left at (763, 250)
Screenshot: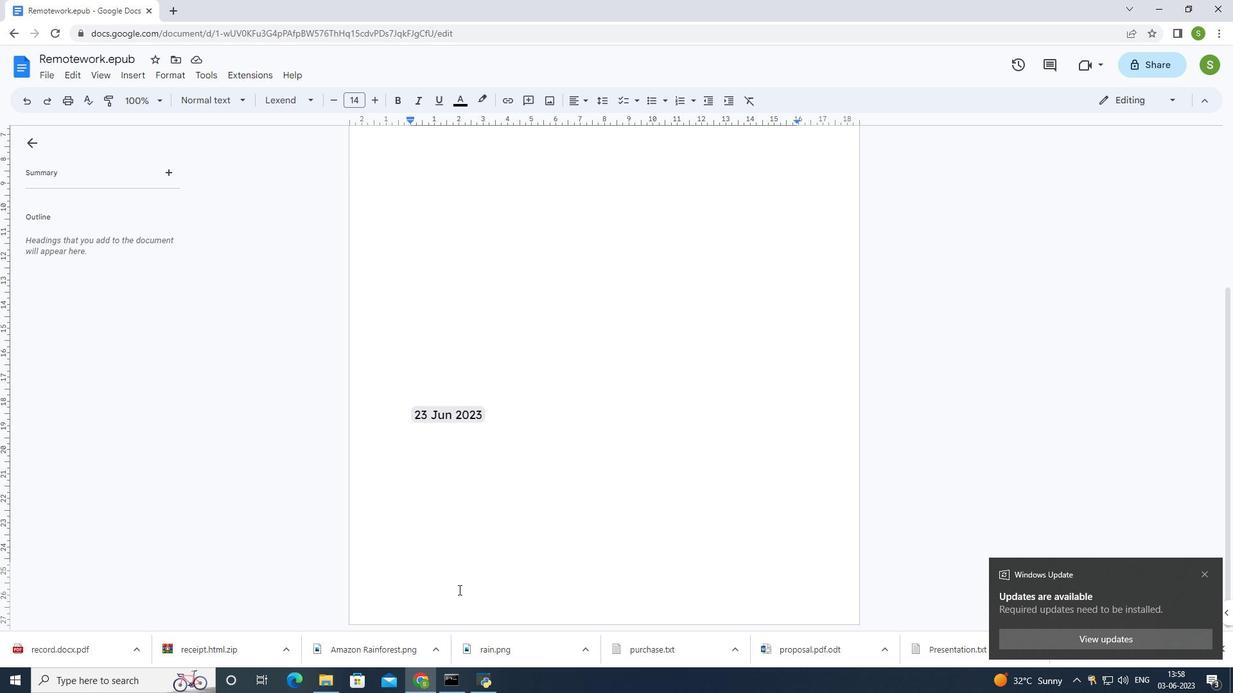 
Action: Mouse moved to (600, 430)
Screenshot: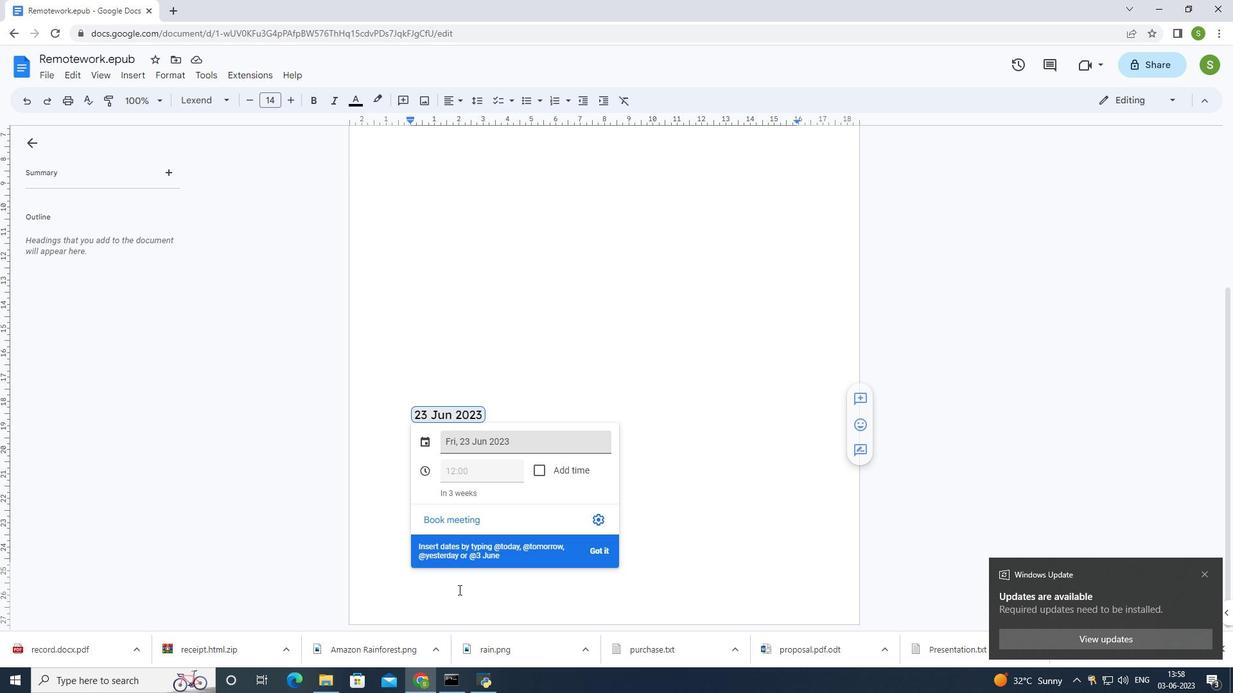 
Action: Mouse pressed left at (600, 430)
Screenshot: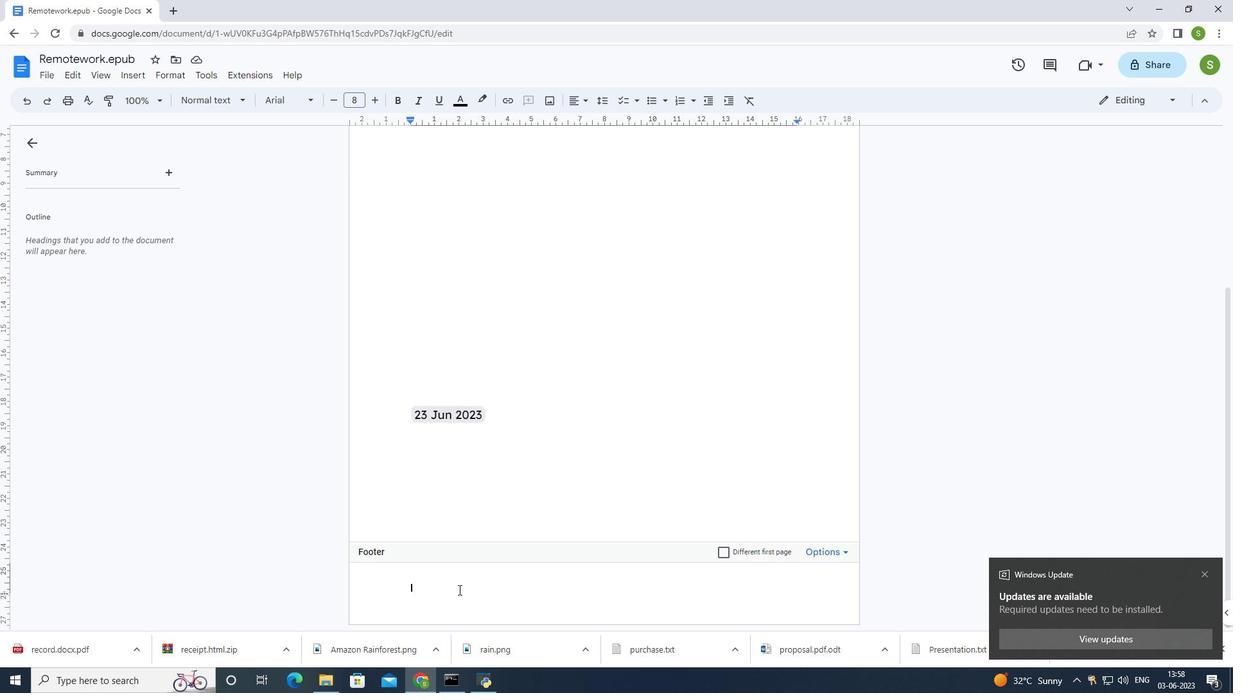 
Action: Mouse moved to (564, 436)
Screenshot: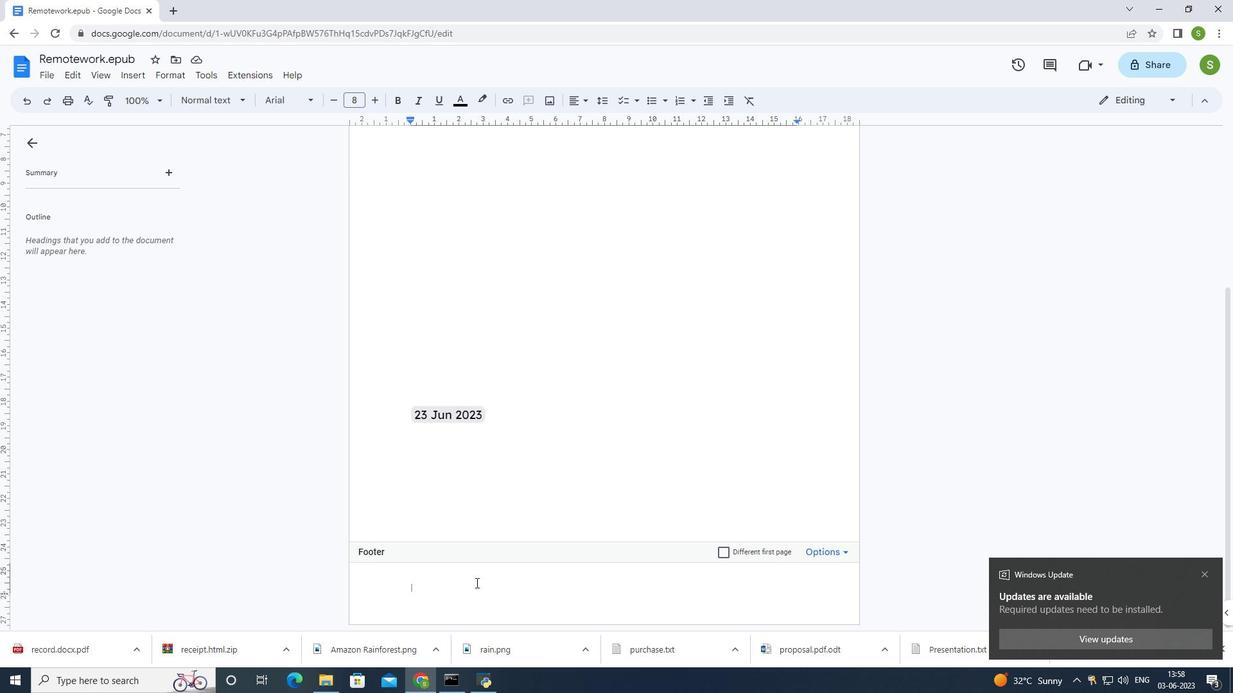 
Action: Mouse pressed left at (564, 436)
Screenshot: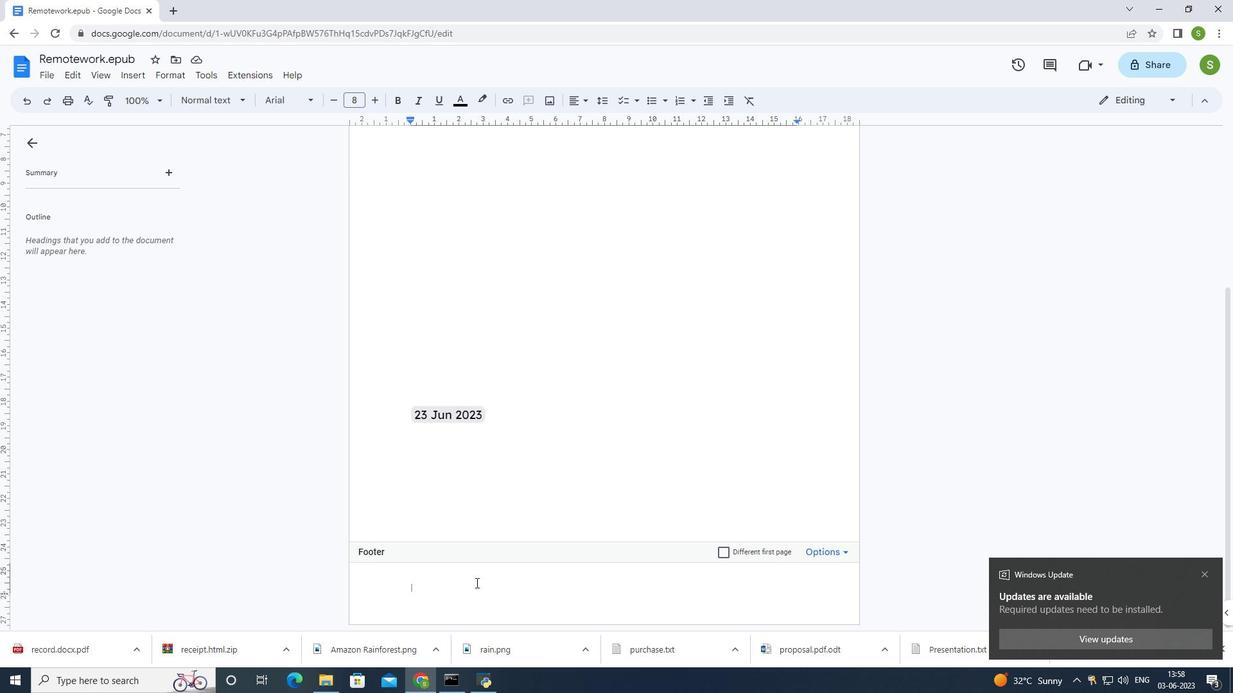 
Action: Mouse moved to (712, 265)
Screenshot: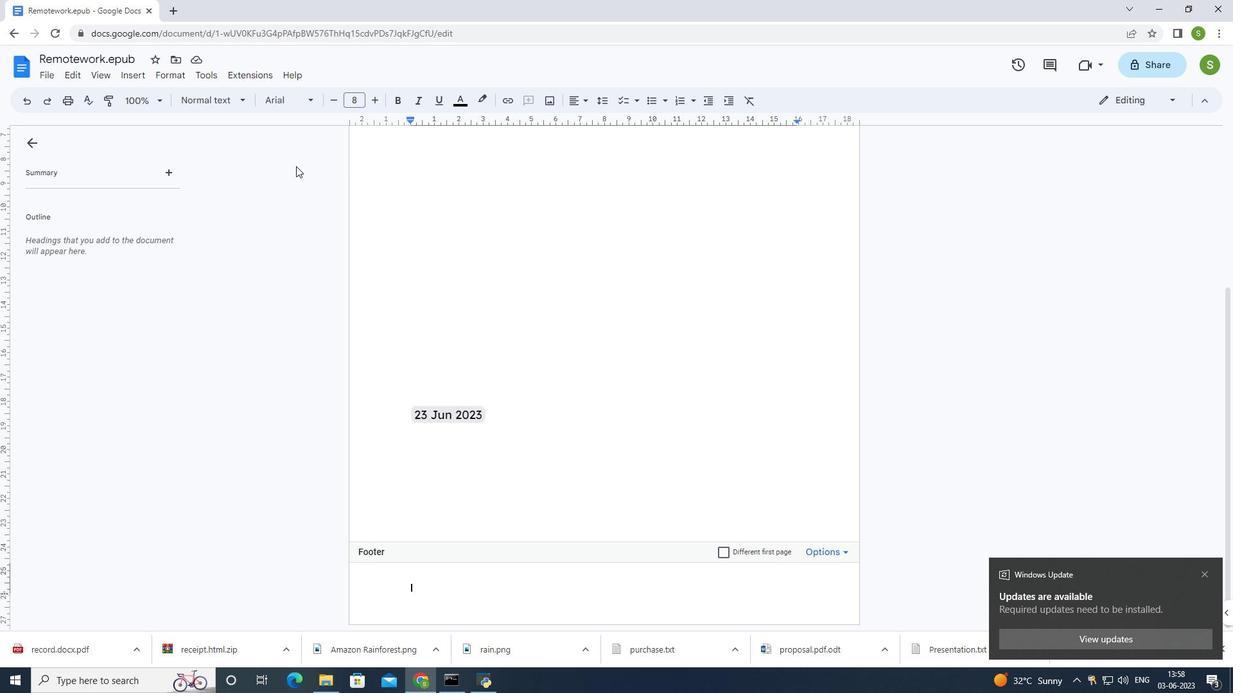 
Action: Mouse pressed left at (712, 265)
Screenshot: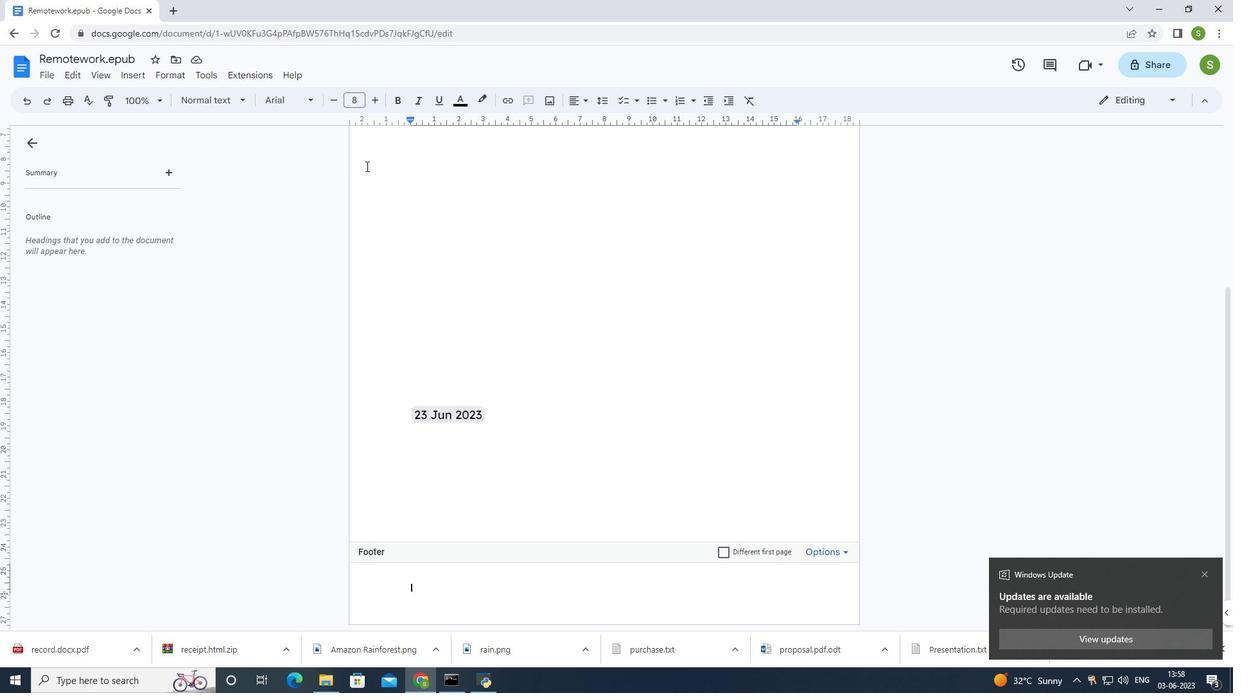 
Action: Mouse moved to (707, 276)
Screenshot: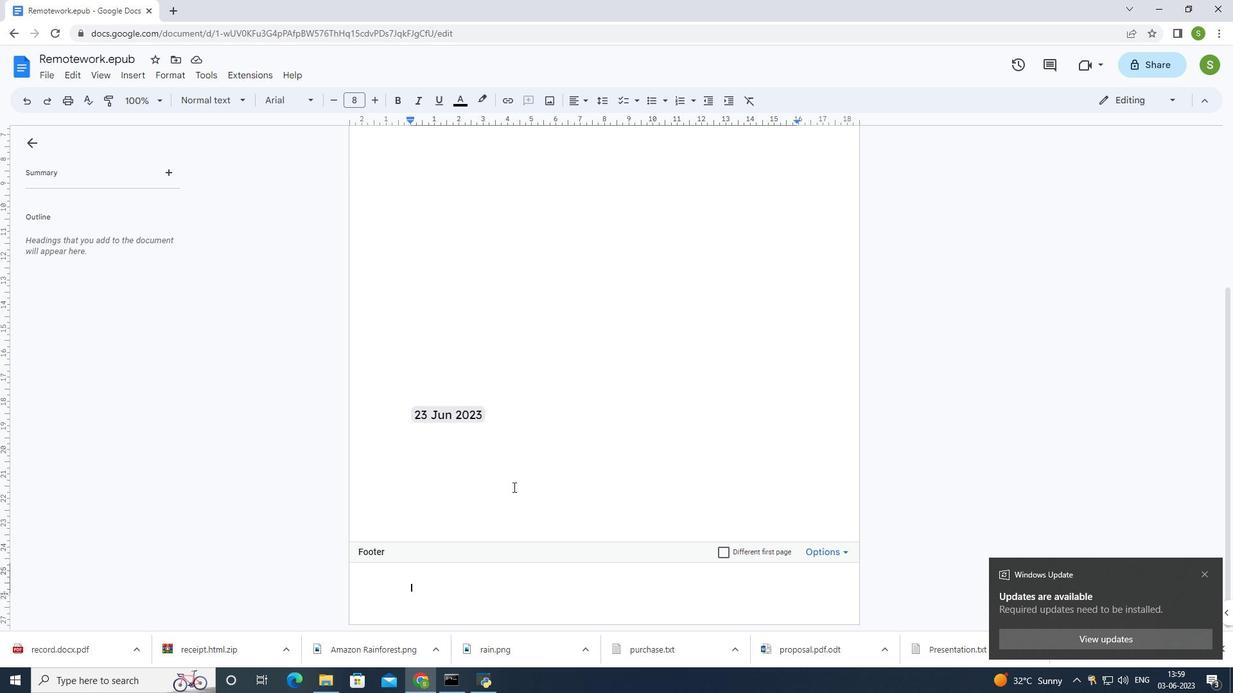 
Action: Key pressed <Key.enter>
Screenshot: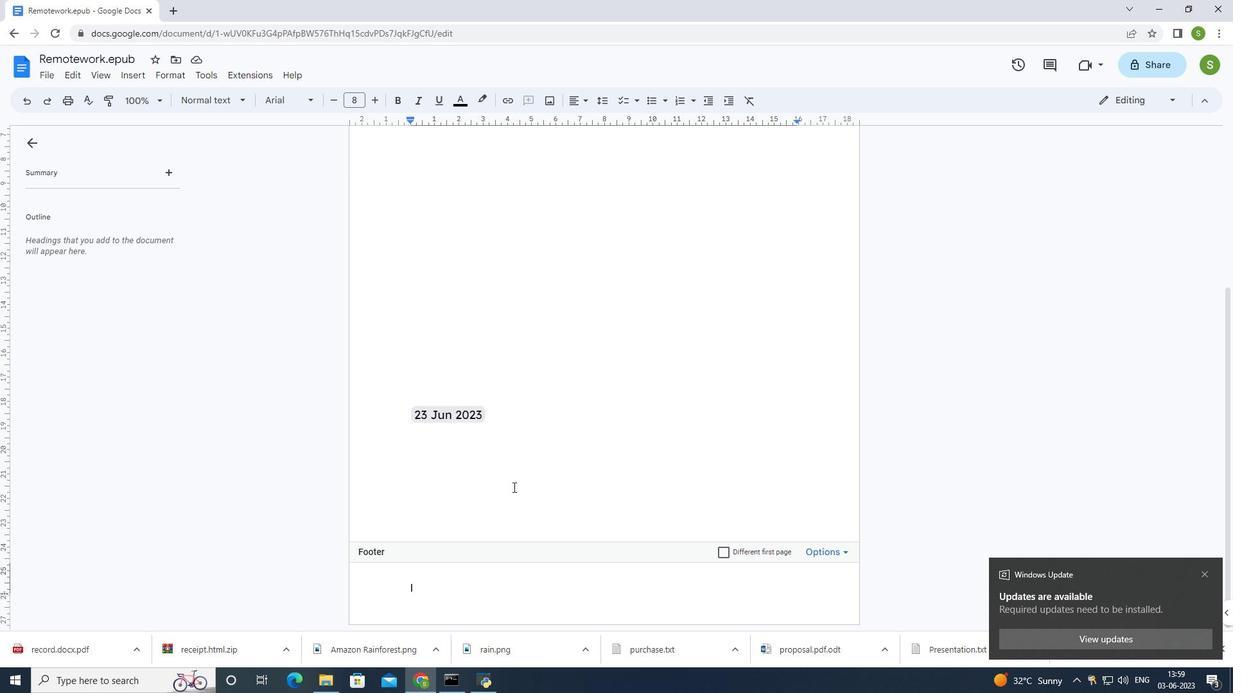 
Action: Mouse moved to (707, 276)
Screenshot: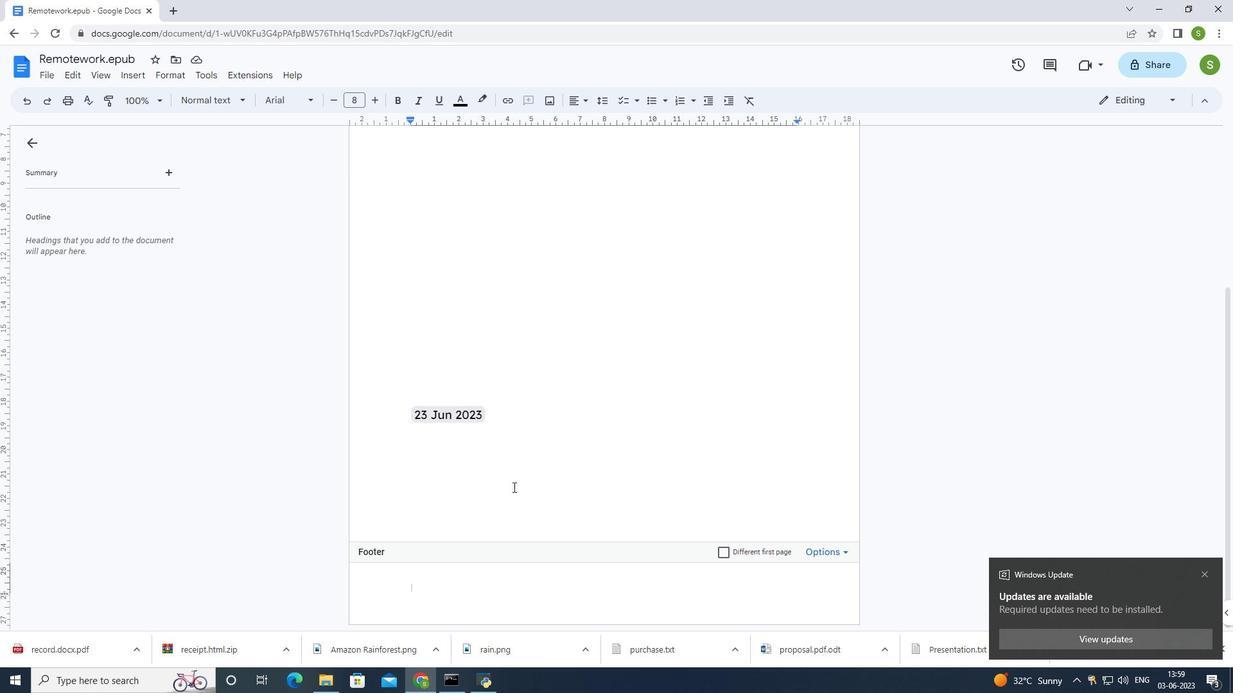 
Action: Key pressed <Key.enter>
Screenshot: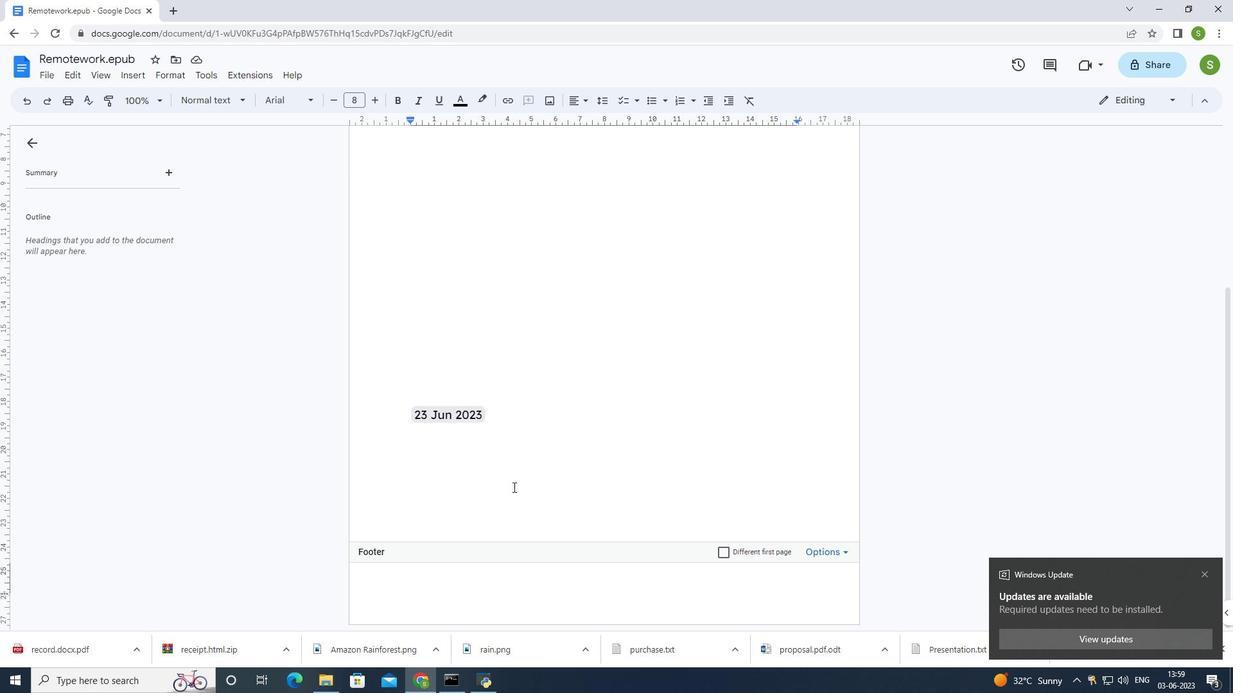 
Action: Mouse moved to (702, 280)
Screenshot: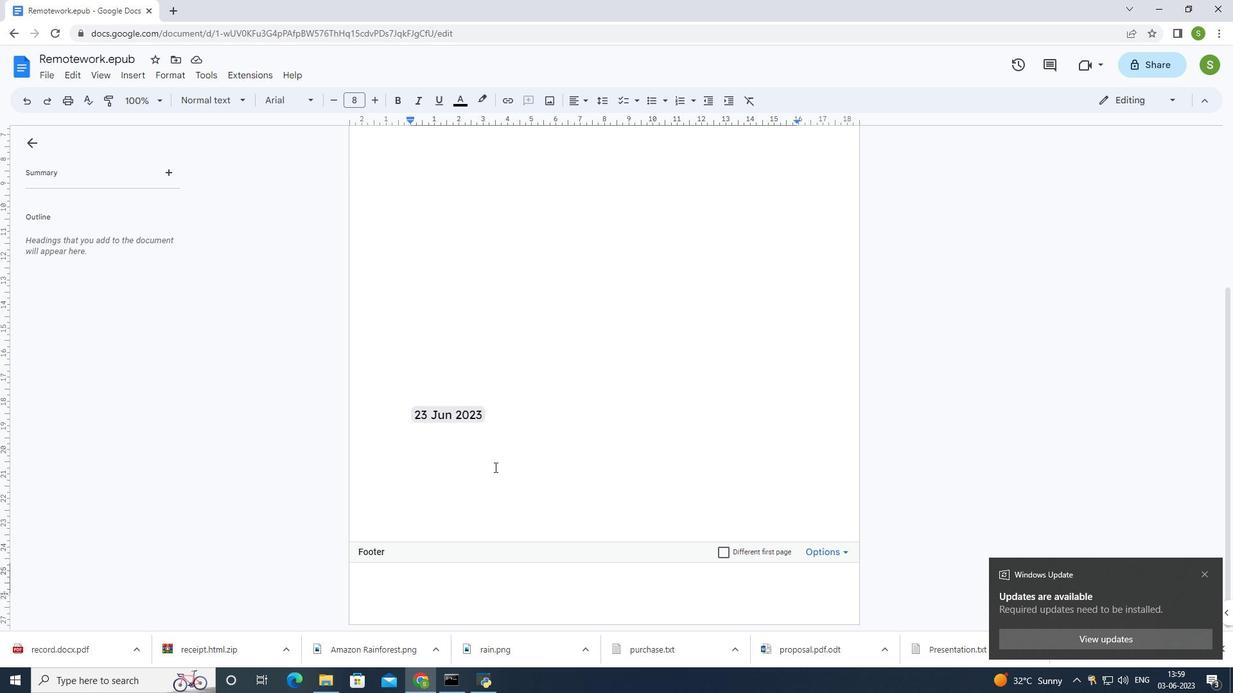
Action: Key pressed <Key.enter><Key.enter><Key.enter><Key.enter><Key.enter><Key.enter><Key.enter><Key.enter>
Screenshot: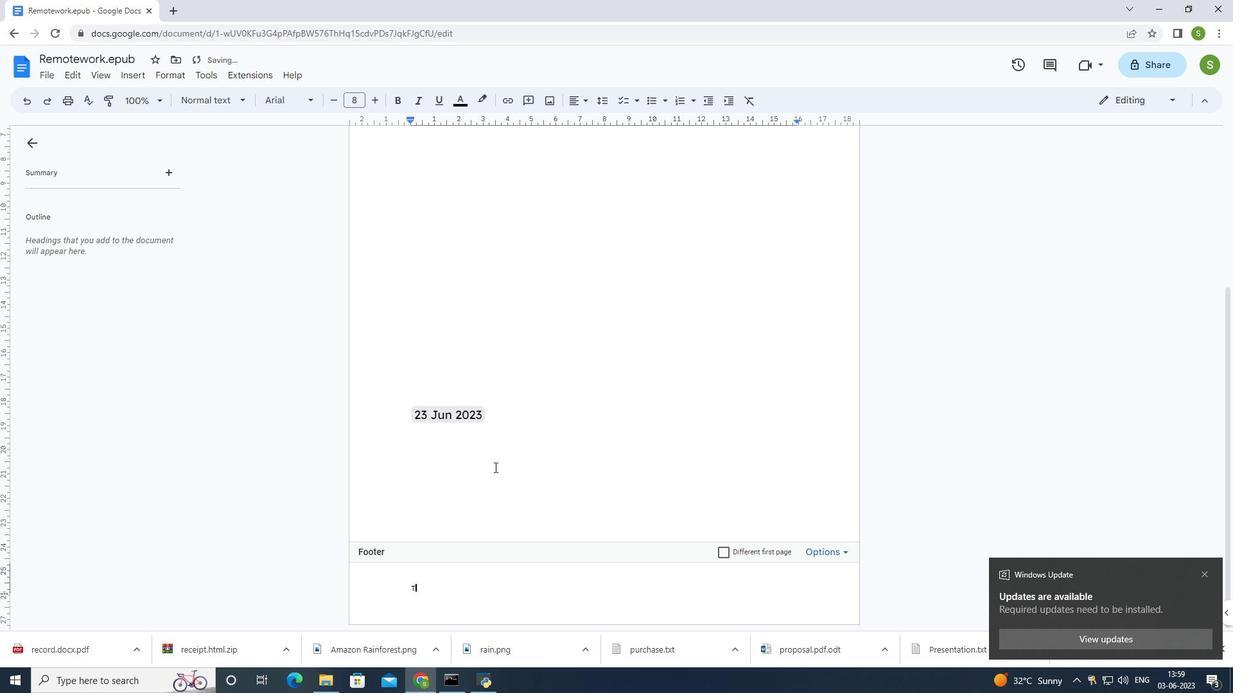 
Action: Mouse moved to (701, 282)
Screenshot: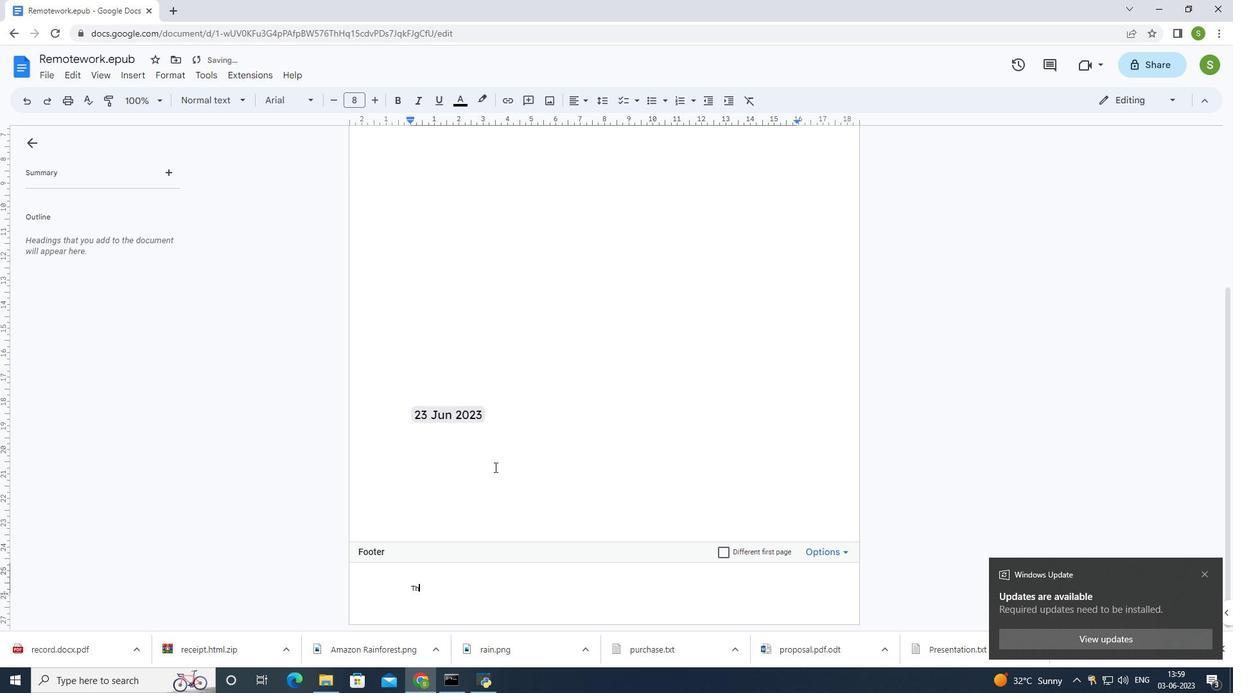 
Action: Key pressed <Key.enter><Key.enter><Key.enter><Key.enter><Key.enter><Key.enter><Key.enter><Key.enter>
Screenshot: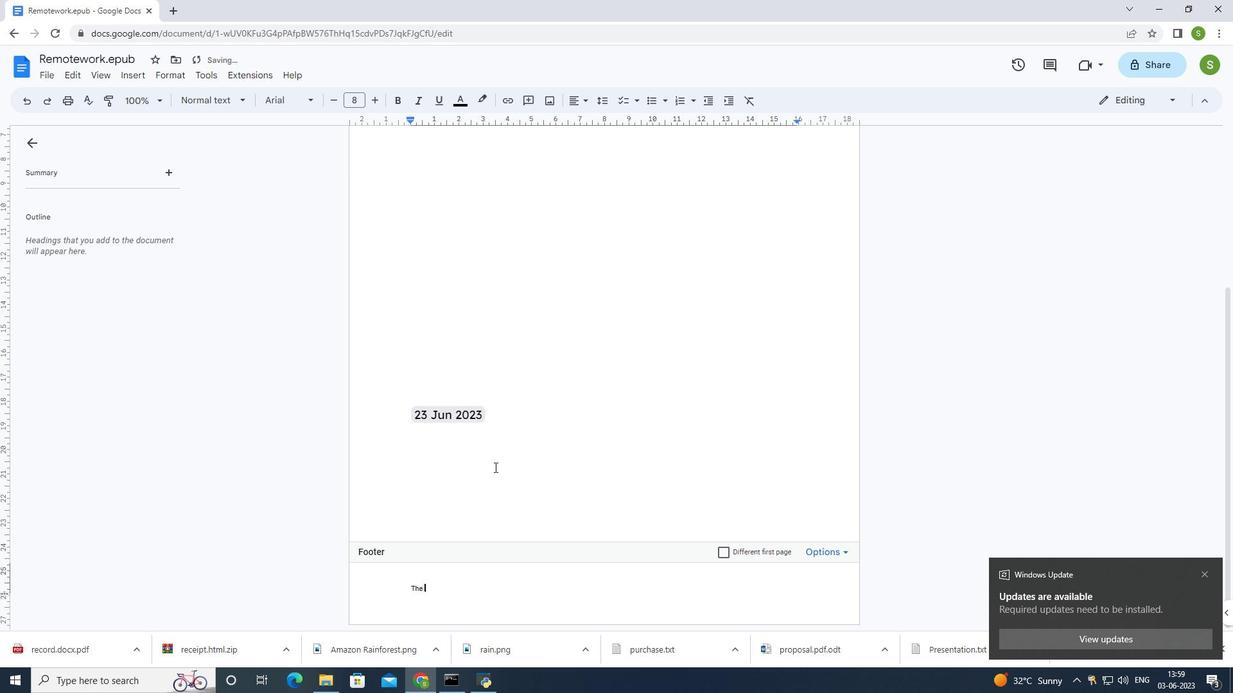 
Action: Mouse moved to (700, 284)
Screenshot: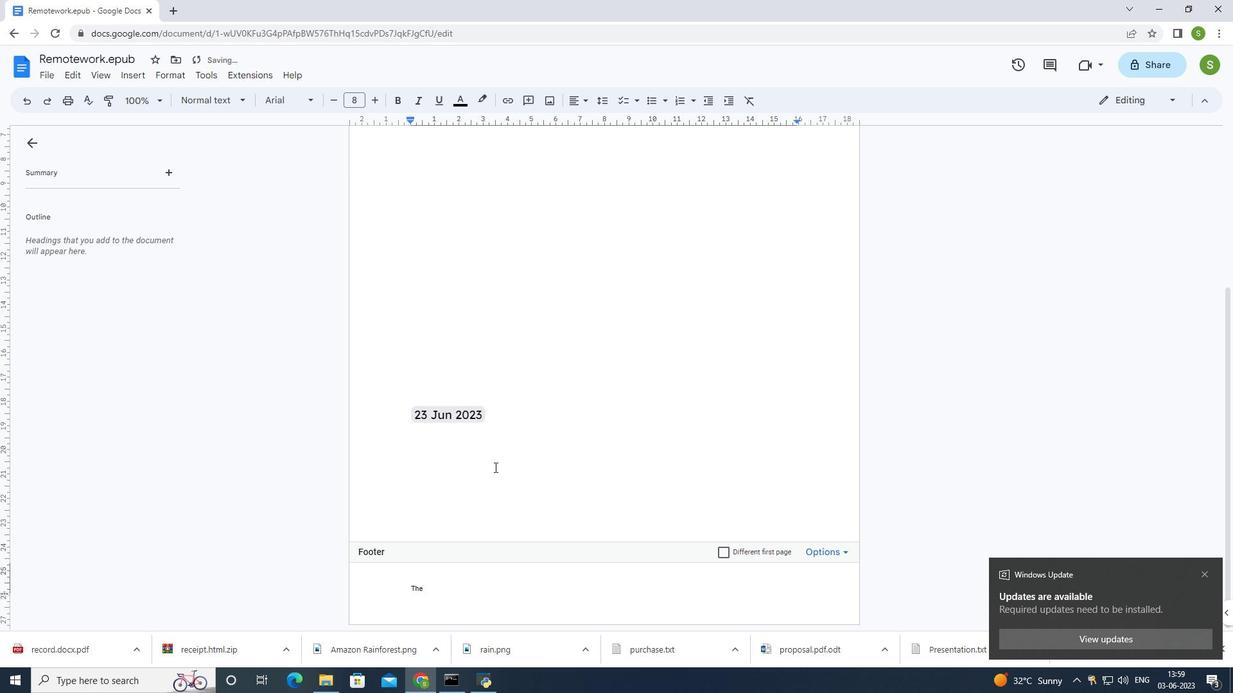 
Action: Key pressed <Key.enter>
Screenshot: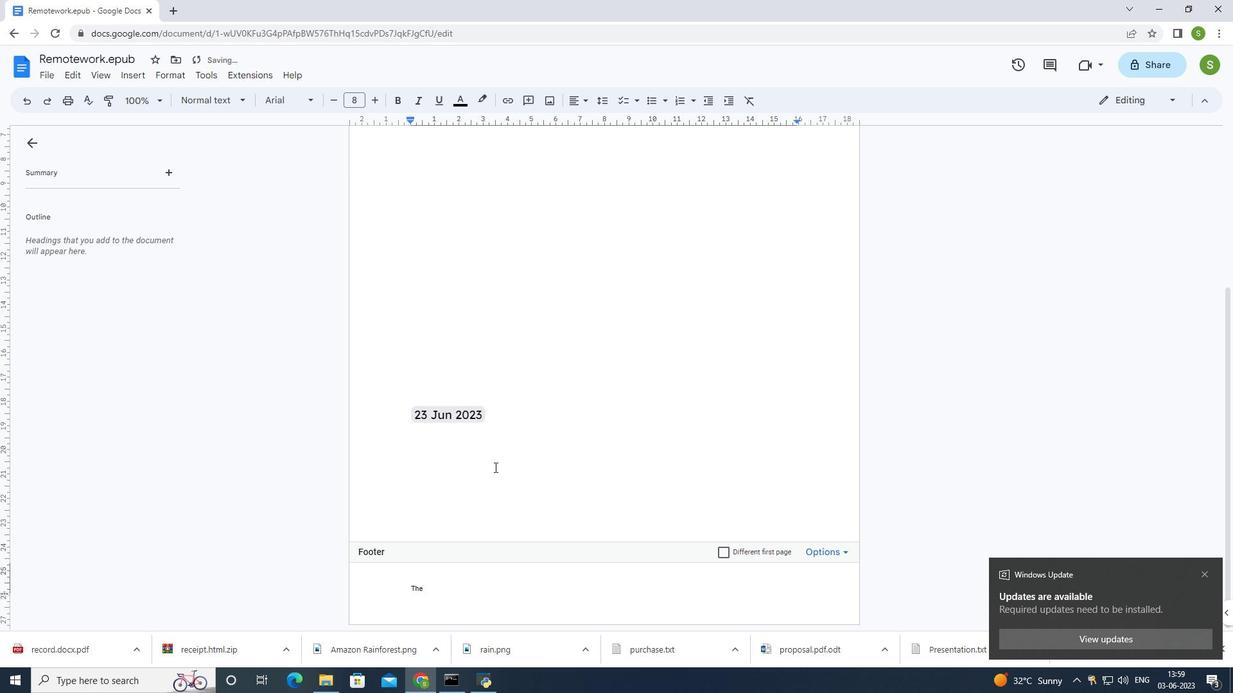 
Action: Mouse moved to (699, 285)
Screenshot: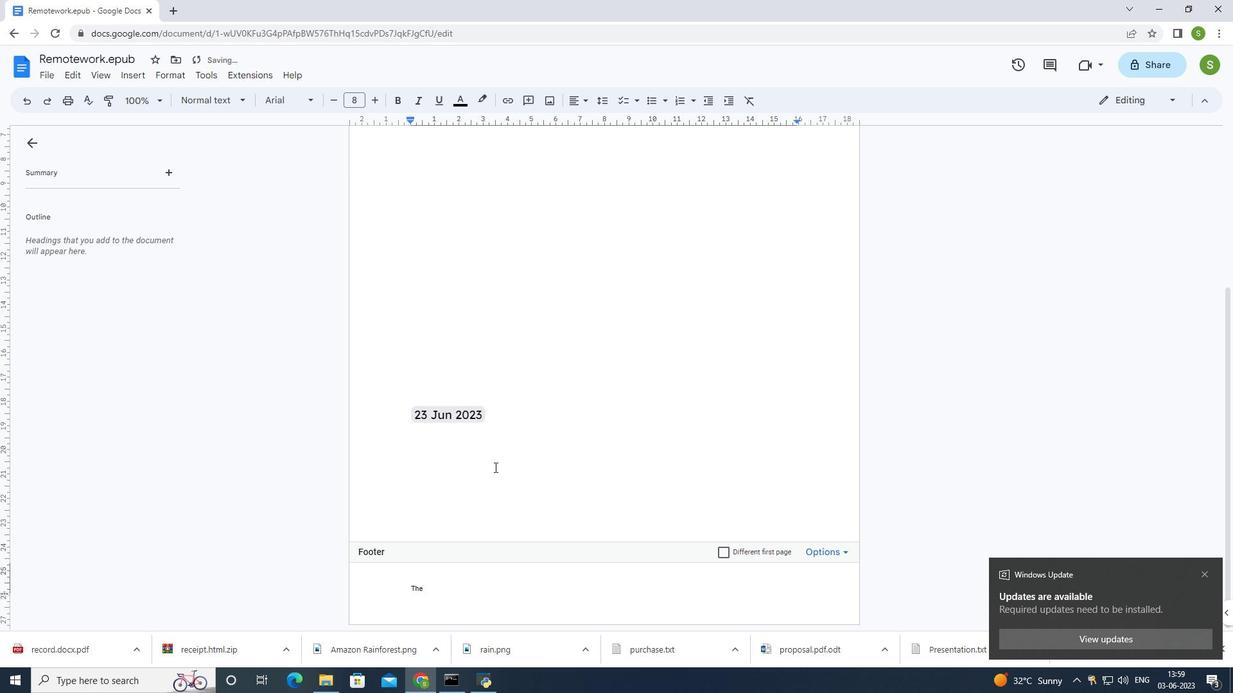 
Action: Key pressed <Key.enter><Key.enter><Key.enter>
Screenshot: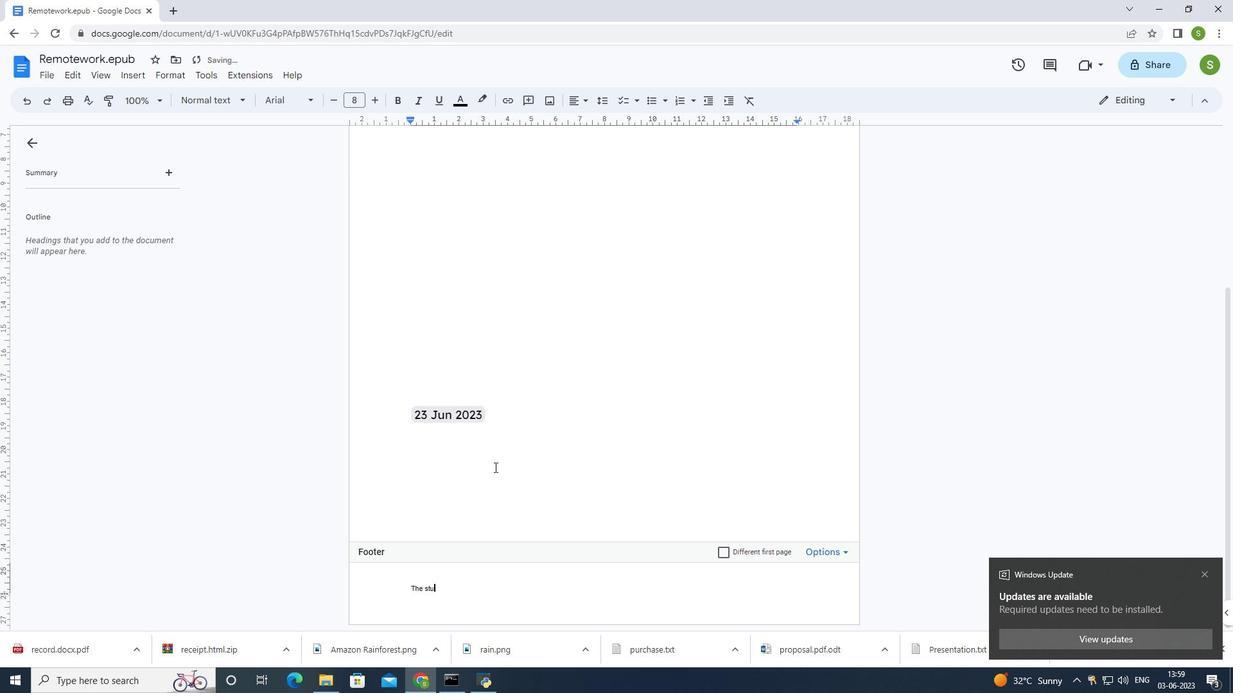 
Action: Mouse moved to (136, 76)
Screenshot: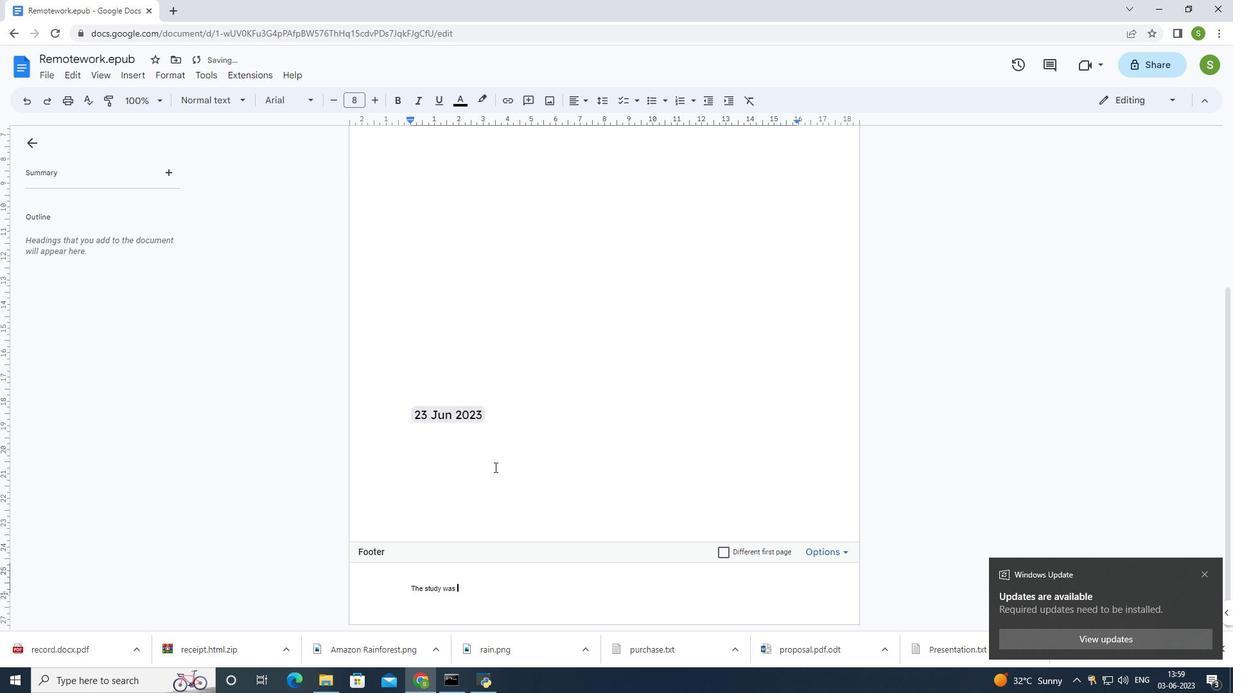 
Action: Mouse pressed left at (136, 76)
Screenshot: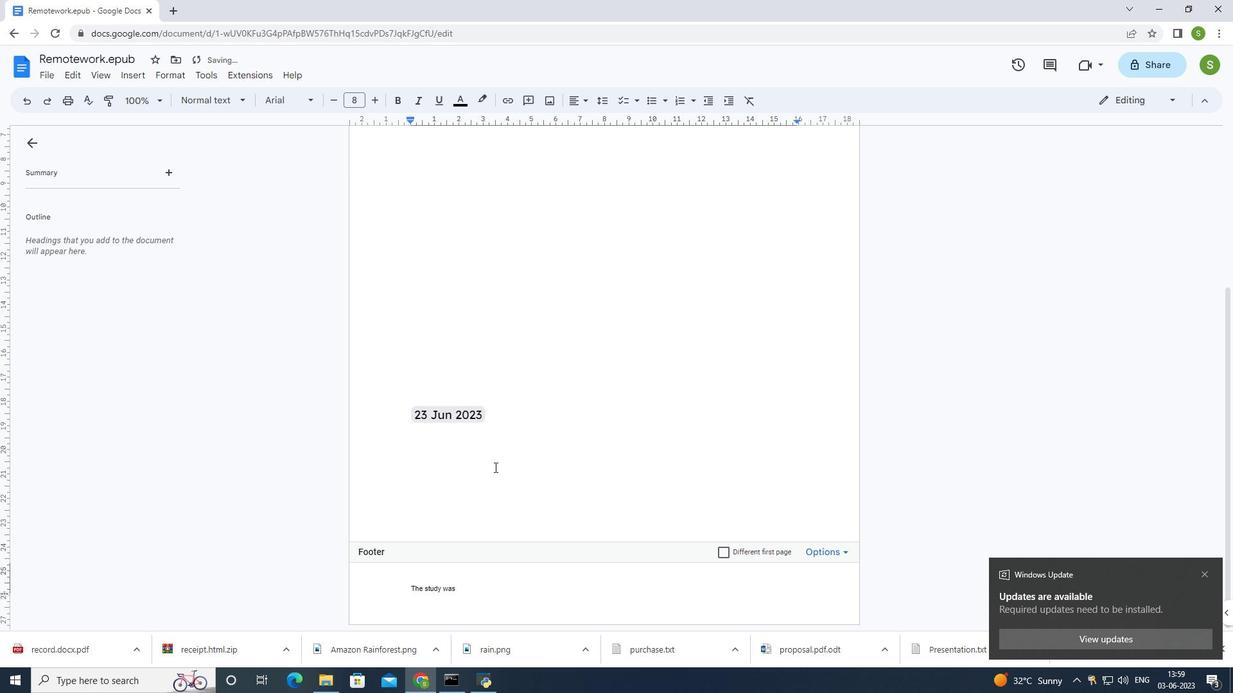 
Action: Mouse moved to (347, 231)
Screenshot: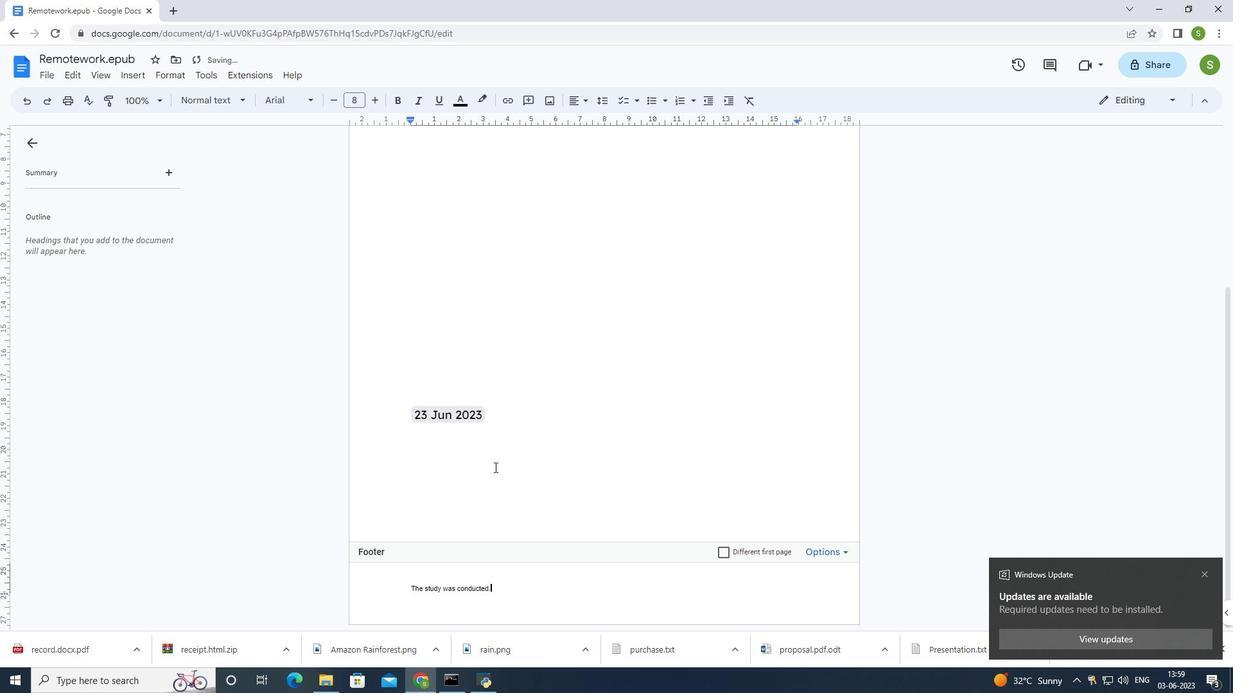 
Action: Mouse pressed left at (347, 231)
Screenshot: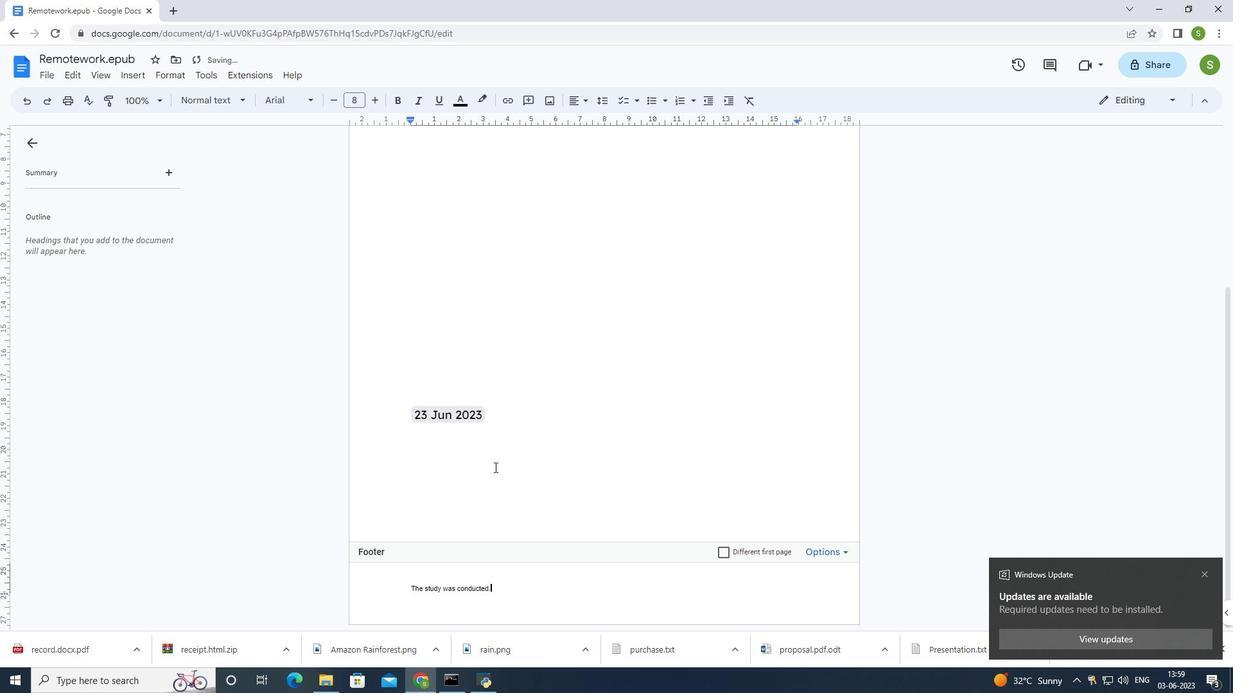 
Action: Mouse moved to (519, 563)
Screenshot: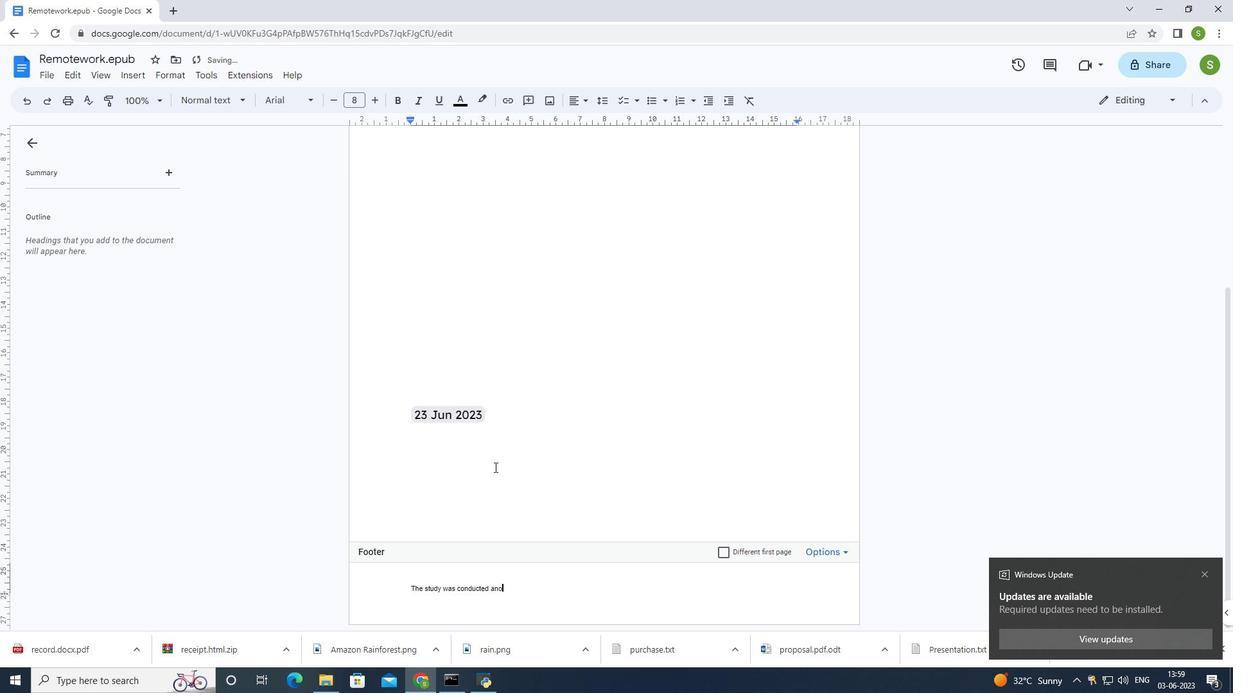 
Action: Mouse pressed left at (519, 563)
Screenshot: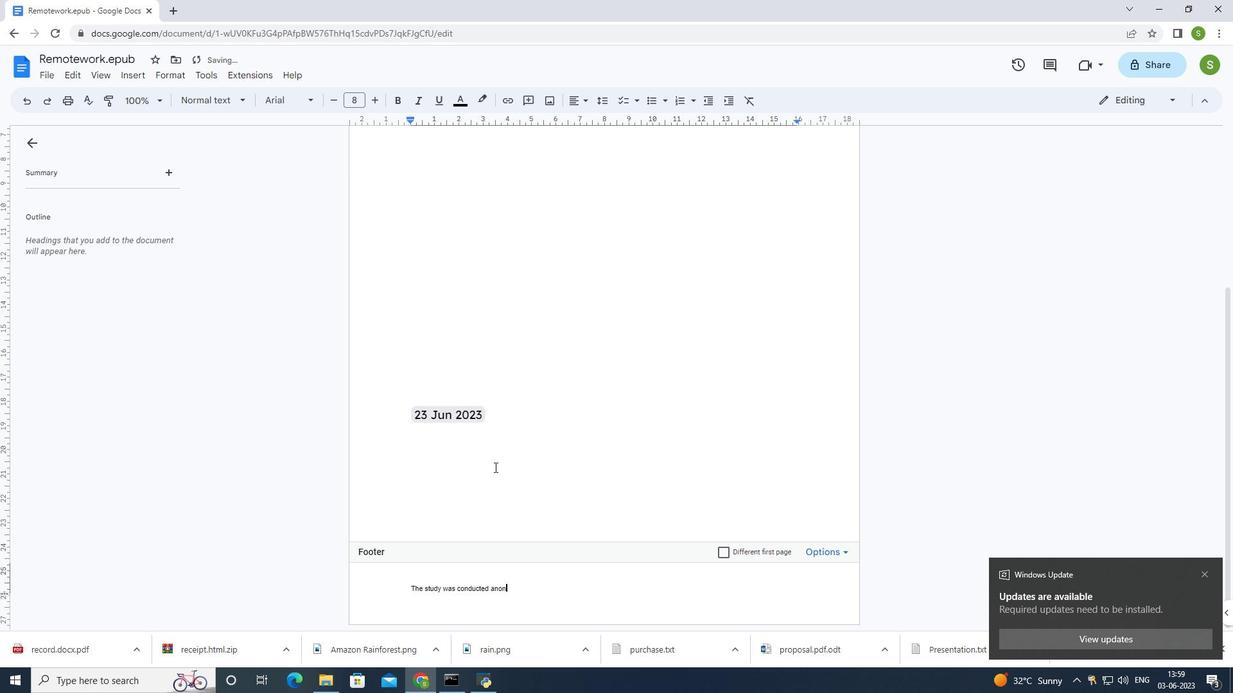 
Action: Mouse moved to (438, 617)
Screenshot: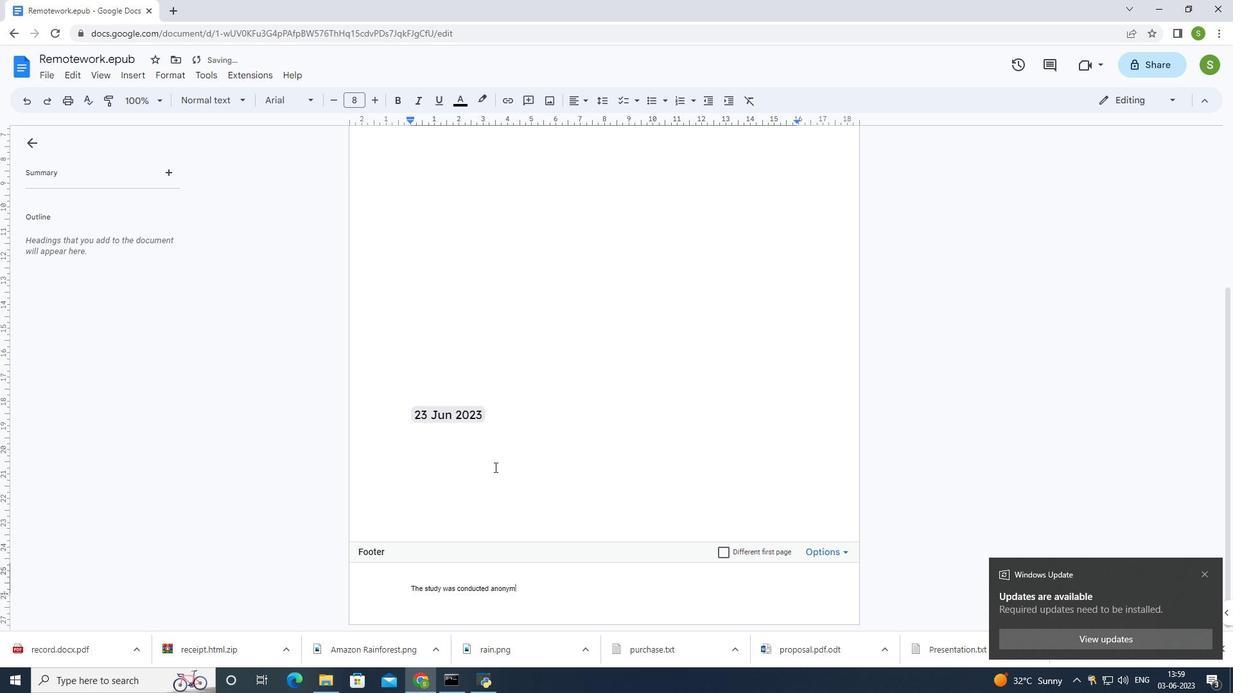 
Action: Mouse pressed left at (438, 617)
Screenshot: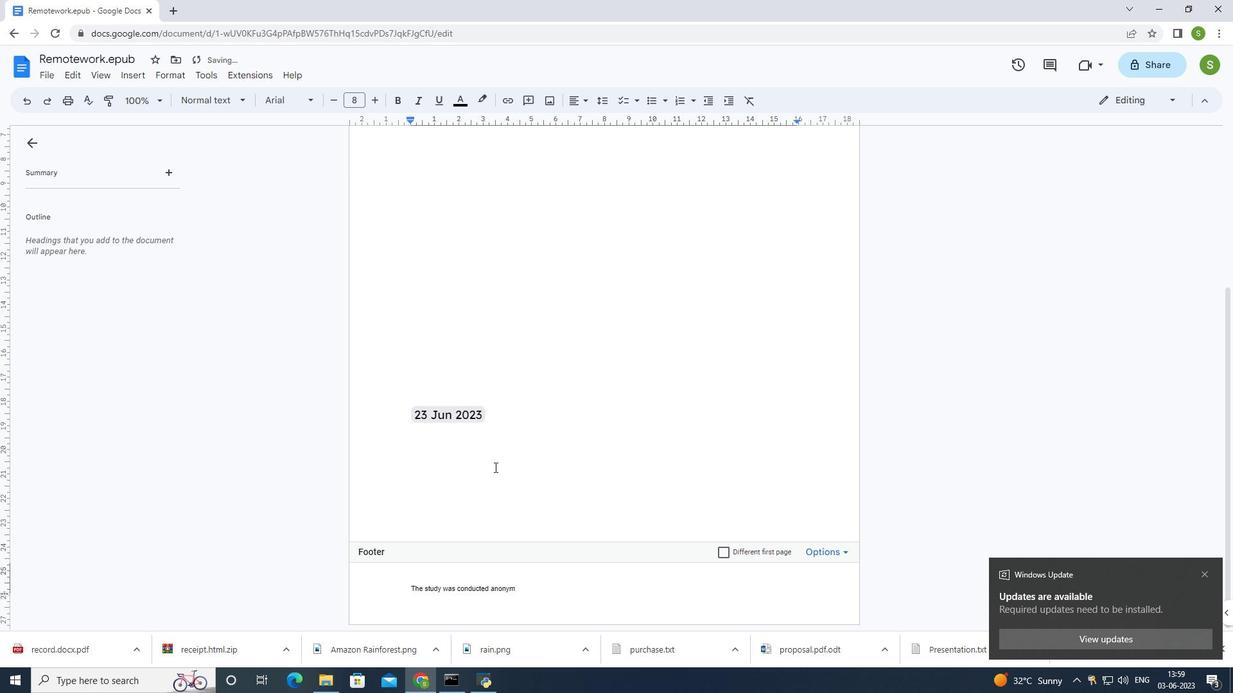 
Action: Mouse moved to (519, 559)
Screenshot: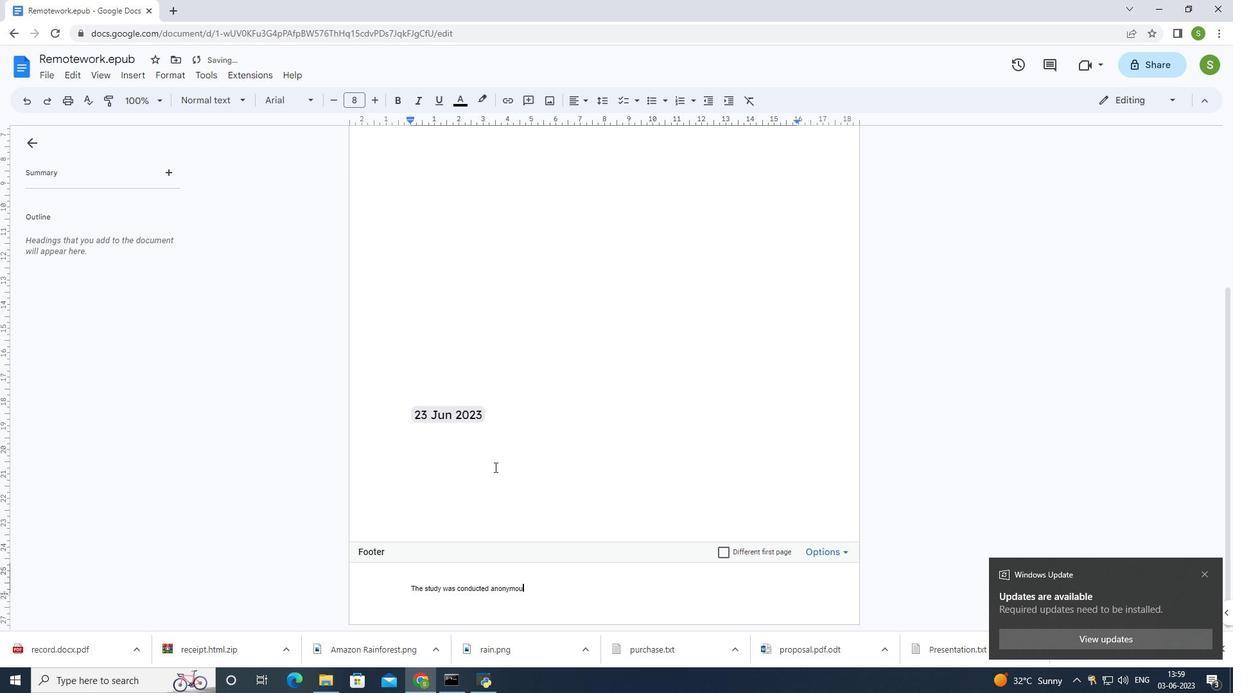 
Action: Mouse pressed left at (519, 559)
Screenshot: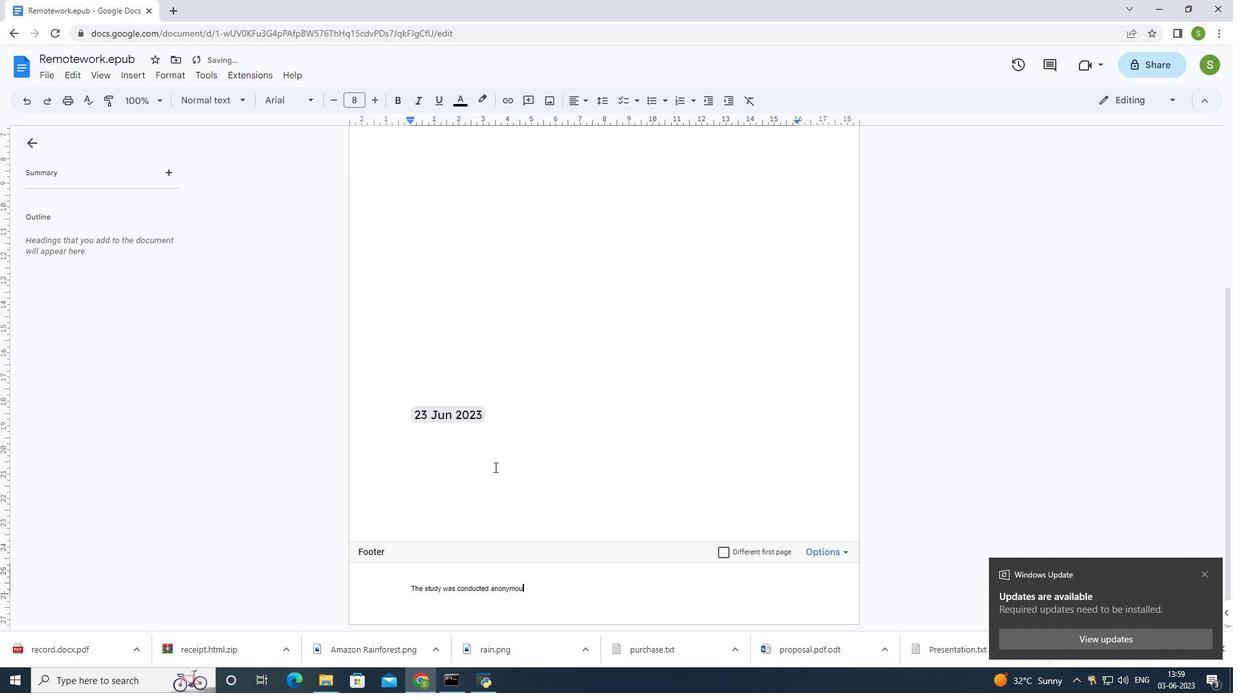 
Action: Mouse moved to (572, 556)
Screenshot: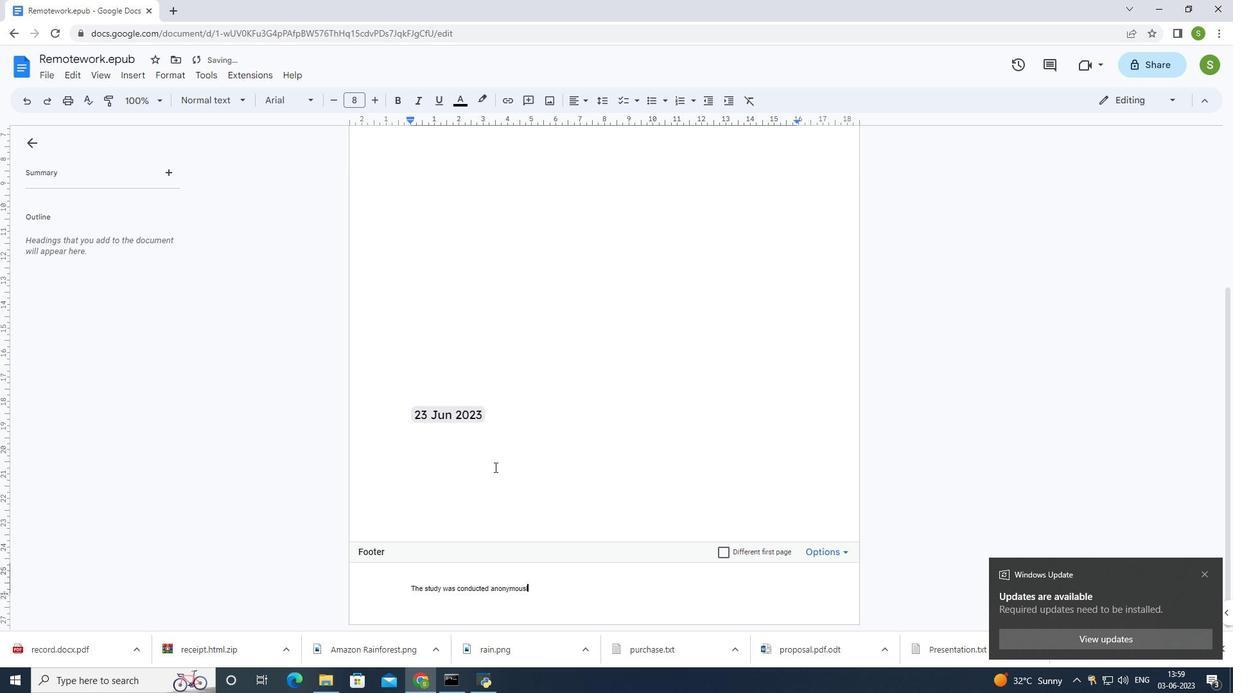 
Action: Key pressed <Key.enter>
Screenshot: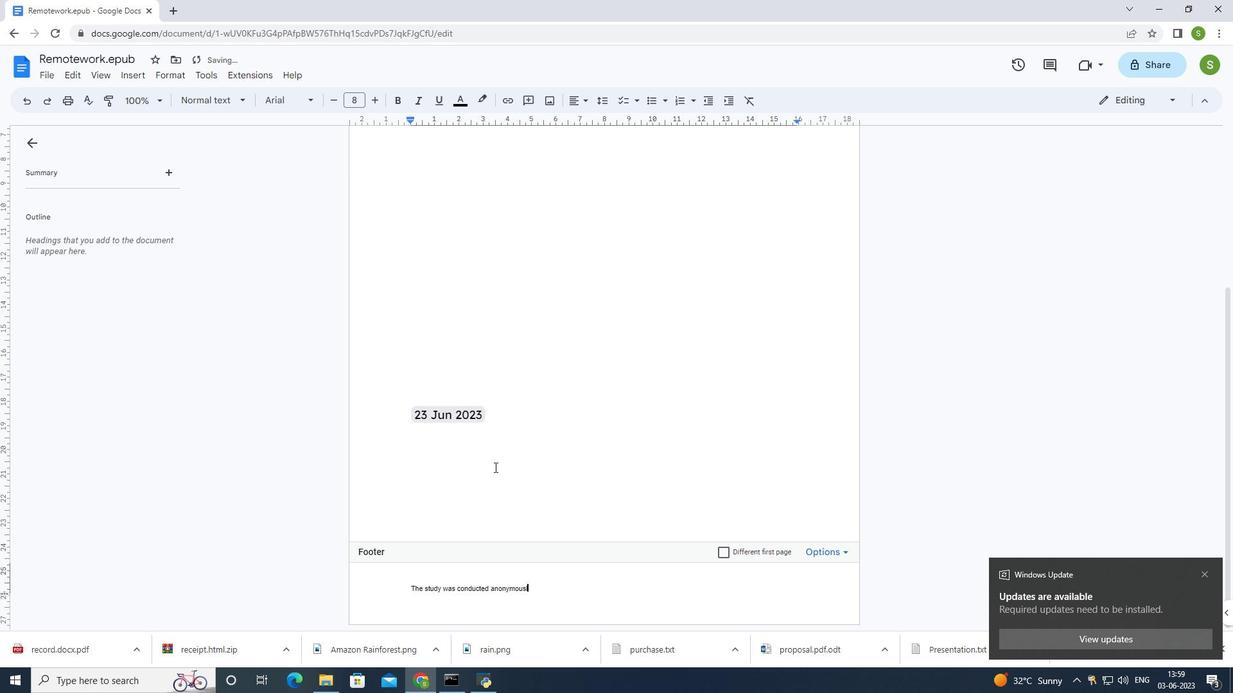 
Action: Mouse moved to (531, 511)
Screenshot: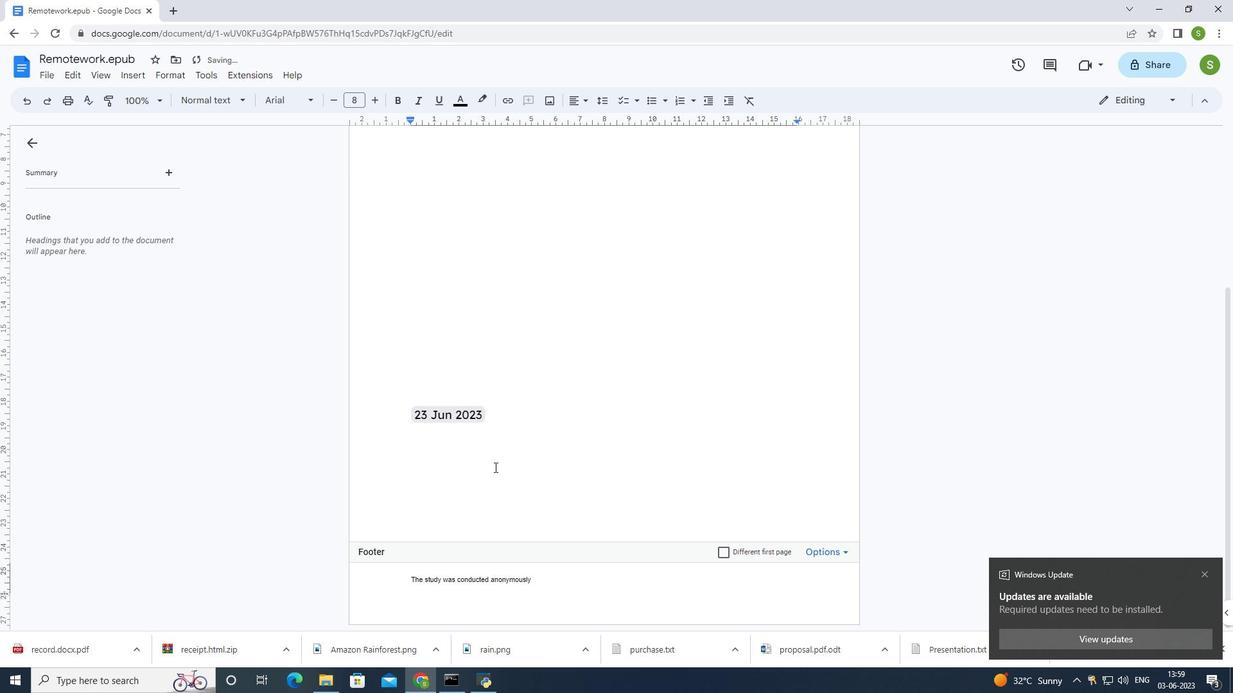 
Action: Mouse scrolled (531, 511) with delta (0, 0)
Screenshot: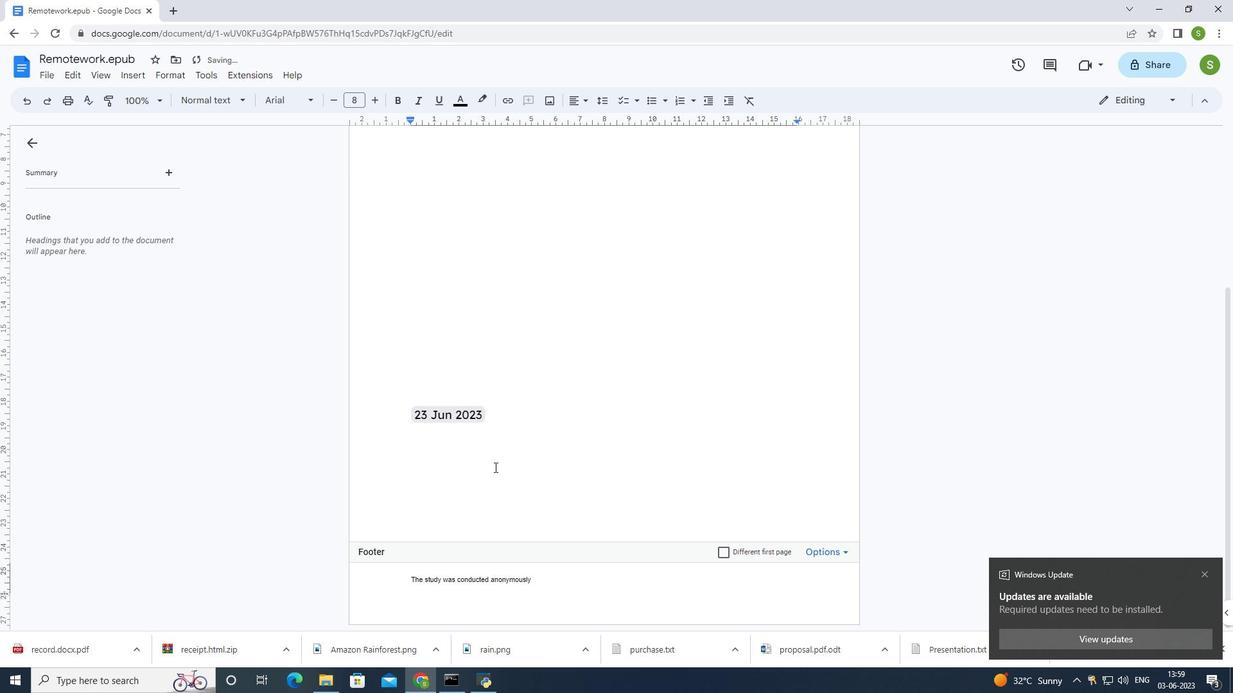 
Action: Mouse moved to (529, 512)
Screenshot: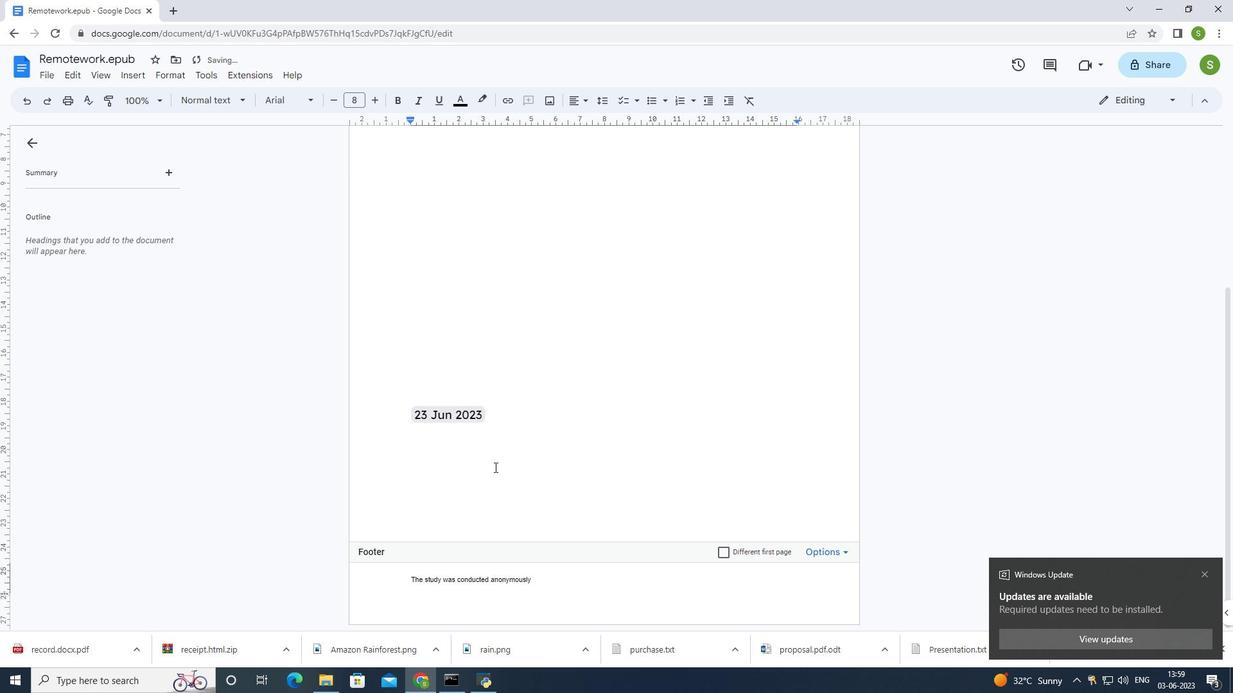 
Action: Mouse scrolled (529, 511) with delta (0, 0)
Screenshot: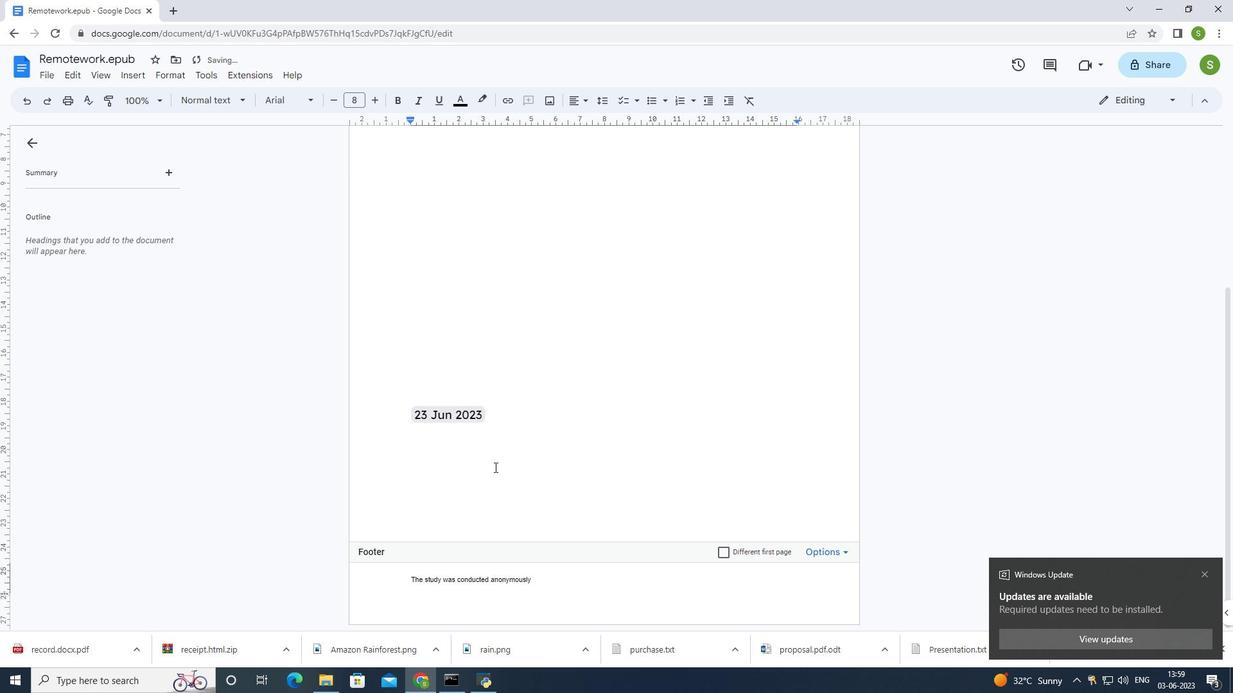 
Action: Mouse scrolled (529, 511) with delta (0, 0)
Screenshot: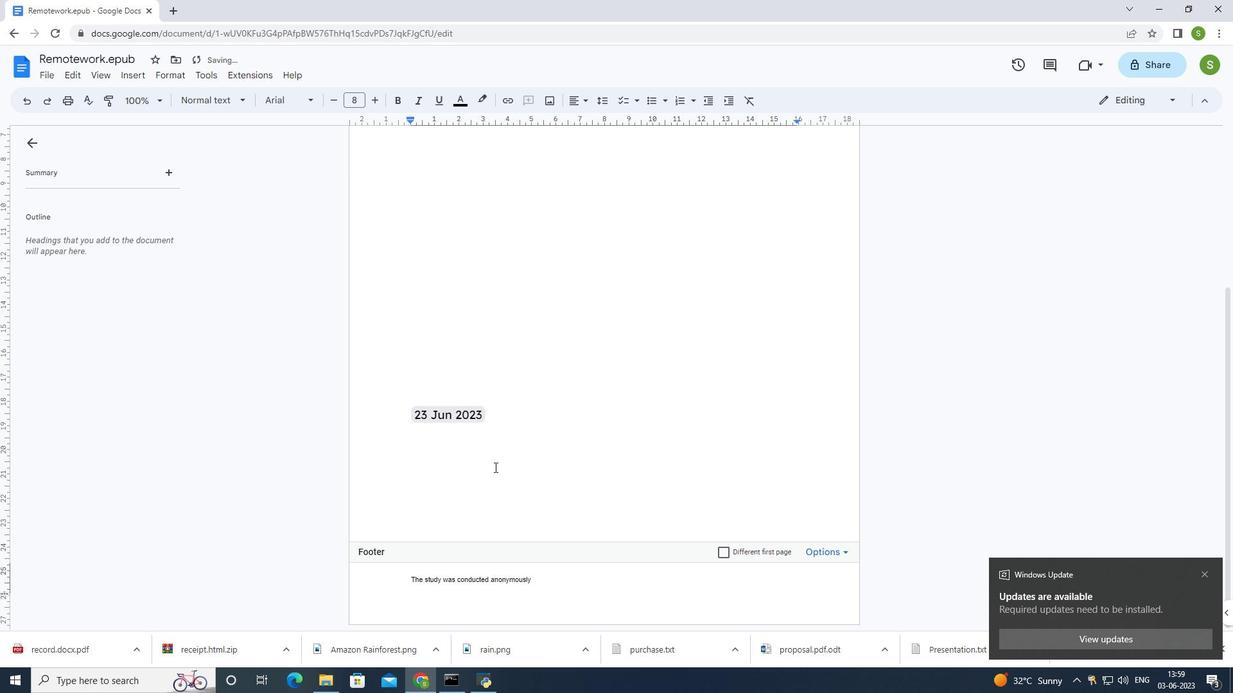 
Action: Mouse moved to (529, 512)
Screenshot: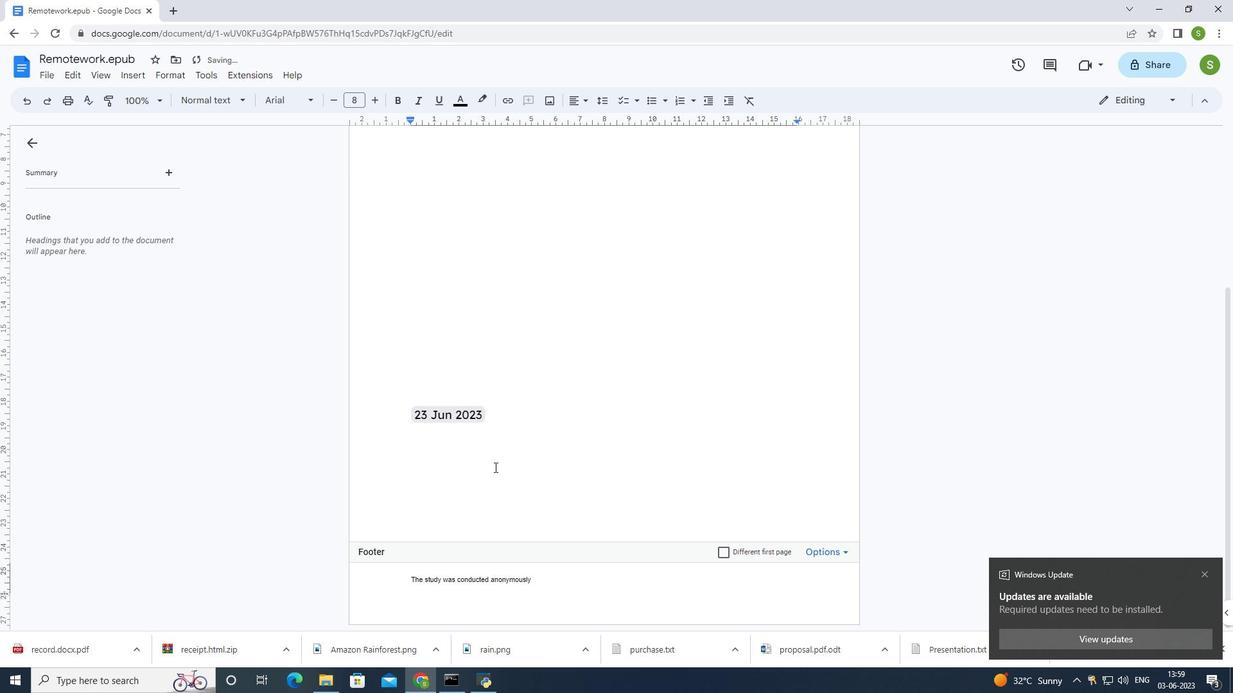 
Action: Mouse scrolled (529, 511) with delta (0, 0)
Screenshot: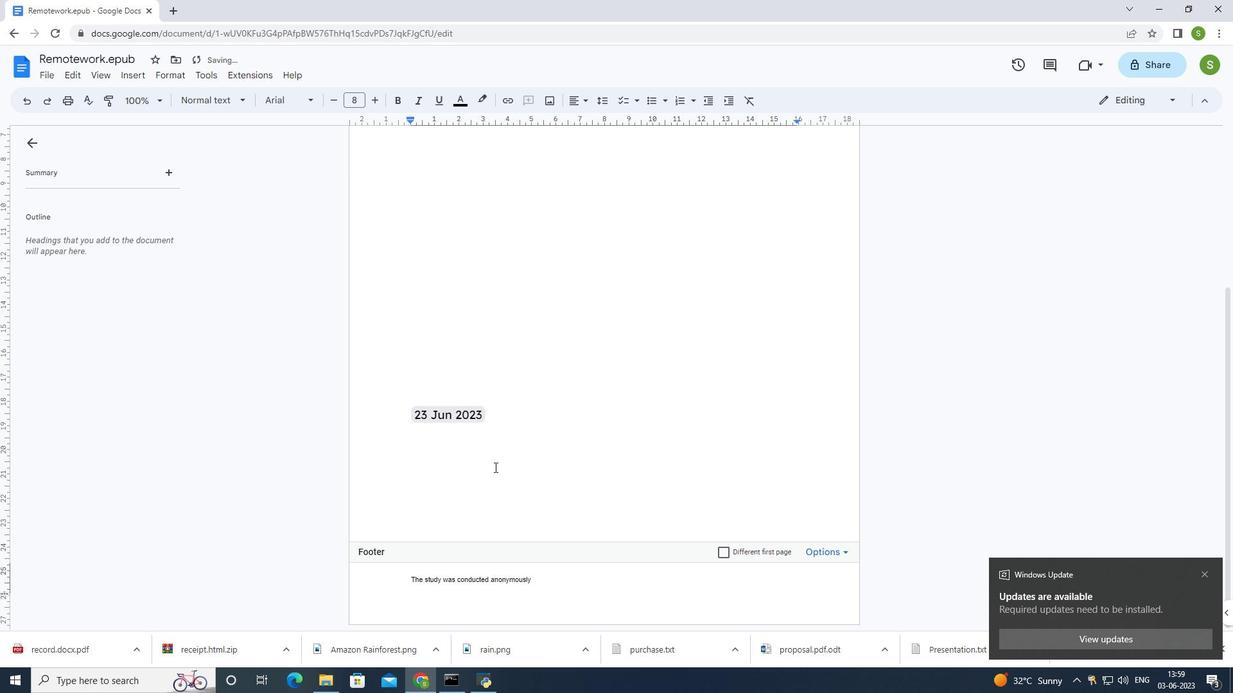 
Action: Mouse scrolled (529, 511) with delta (0, 0)
Screenshot: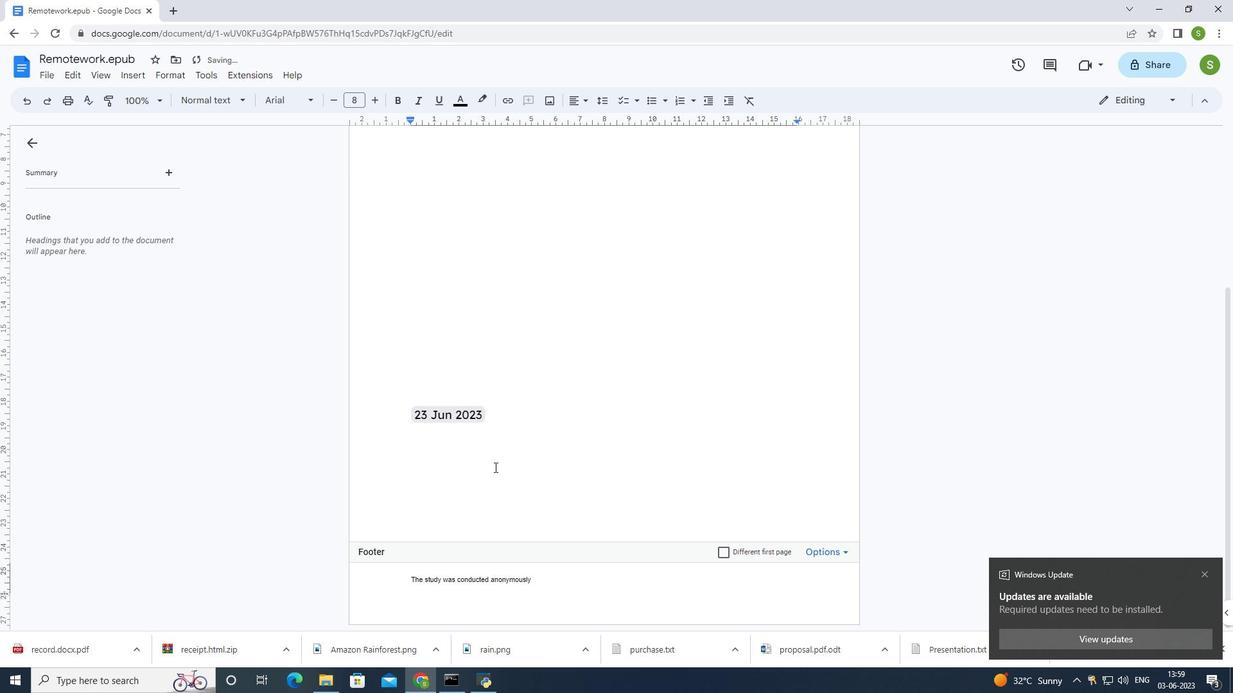 
Action: Mouse scrolled (529, 511) with delta (0, 0)
Screenshot: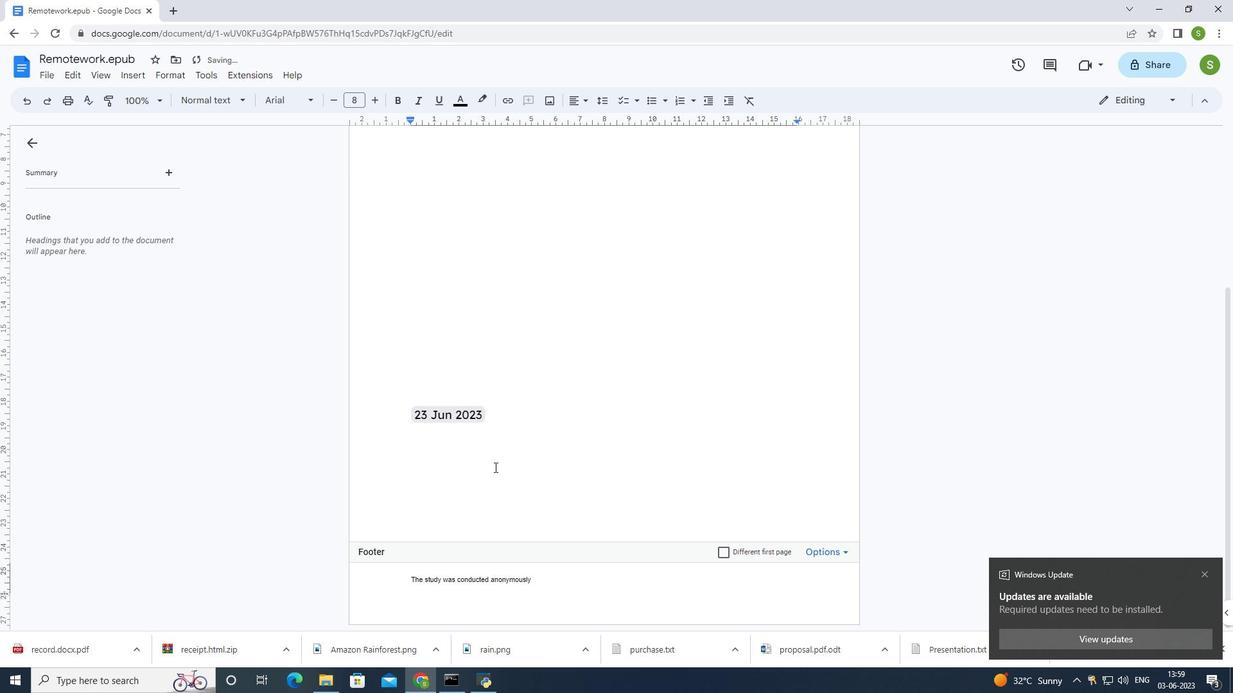 
Action: Mouse moved to (457, 582)
Screenshot: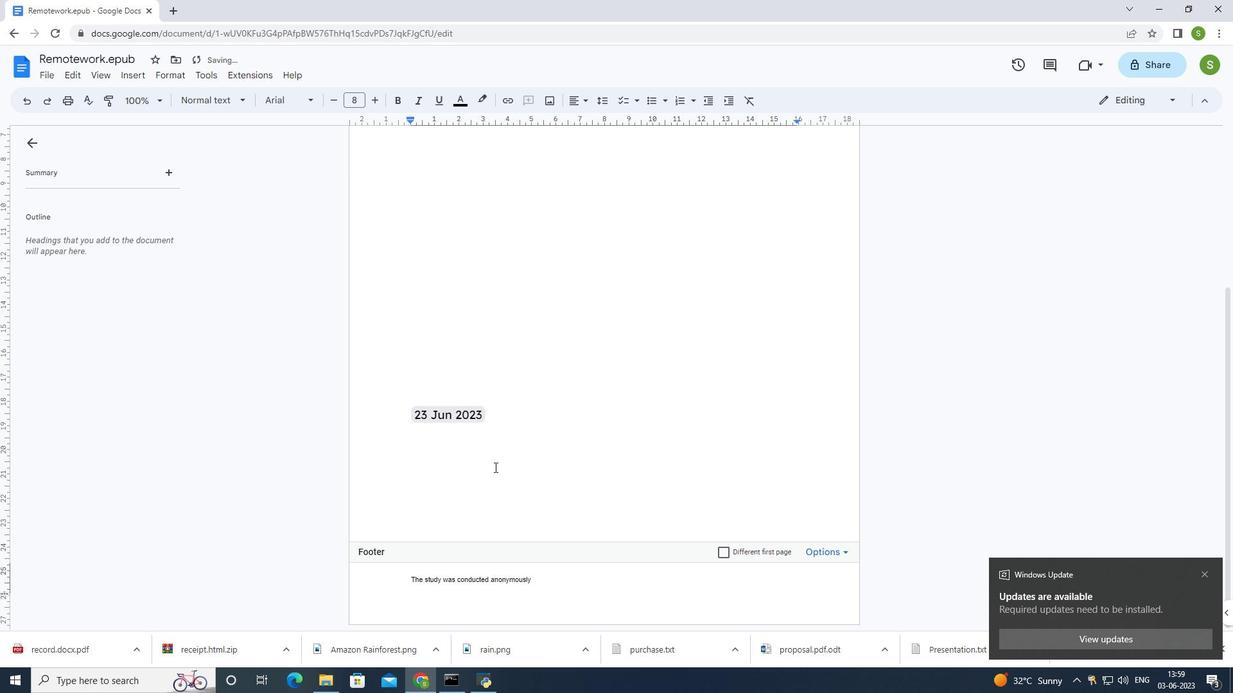 
Action: Mouse pressed left at (457, 582)
Screenshot: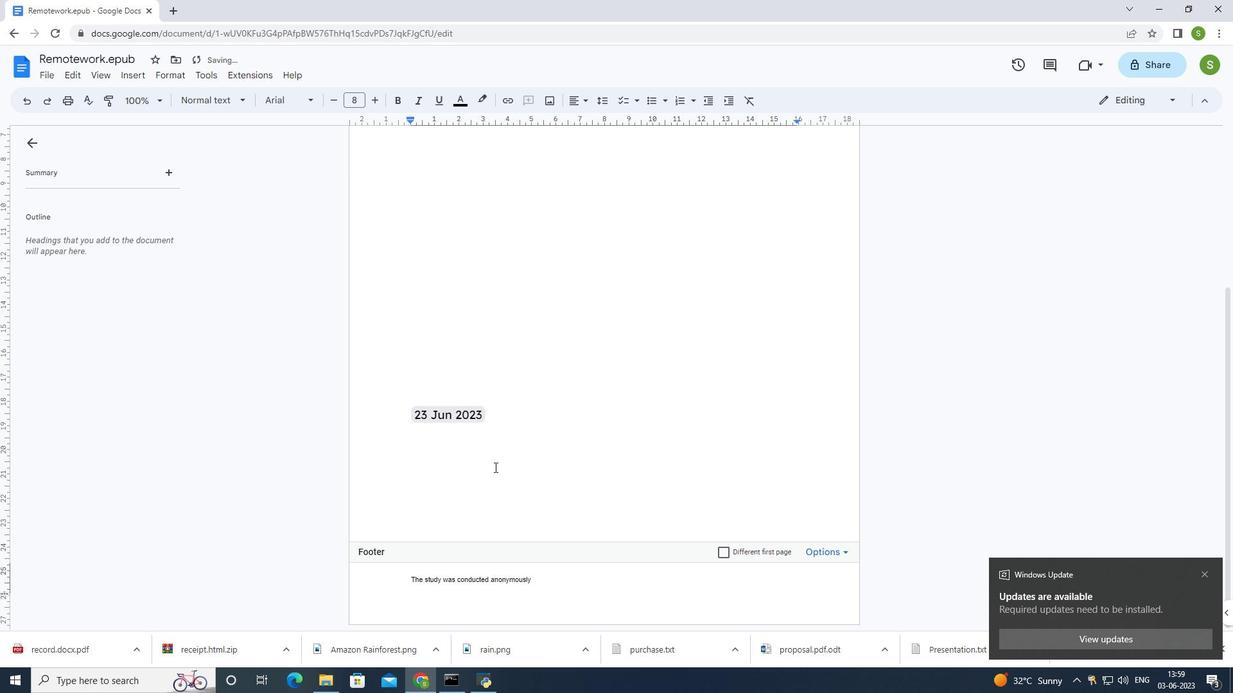 
Action: Mouse pressed left at (457, 582)
Screenshot: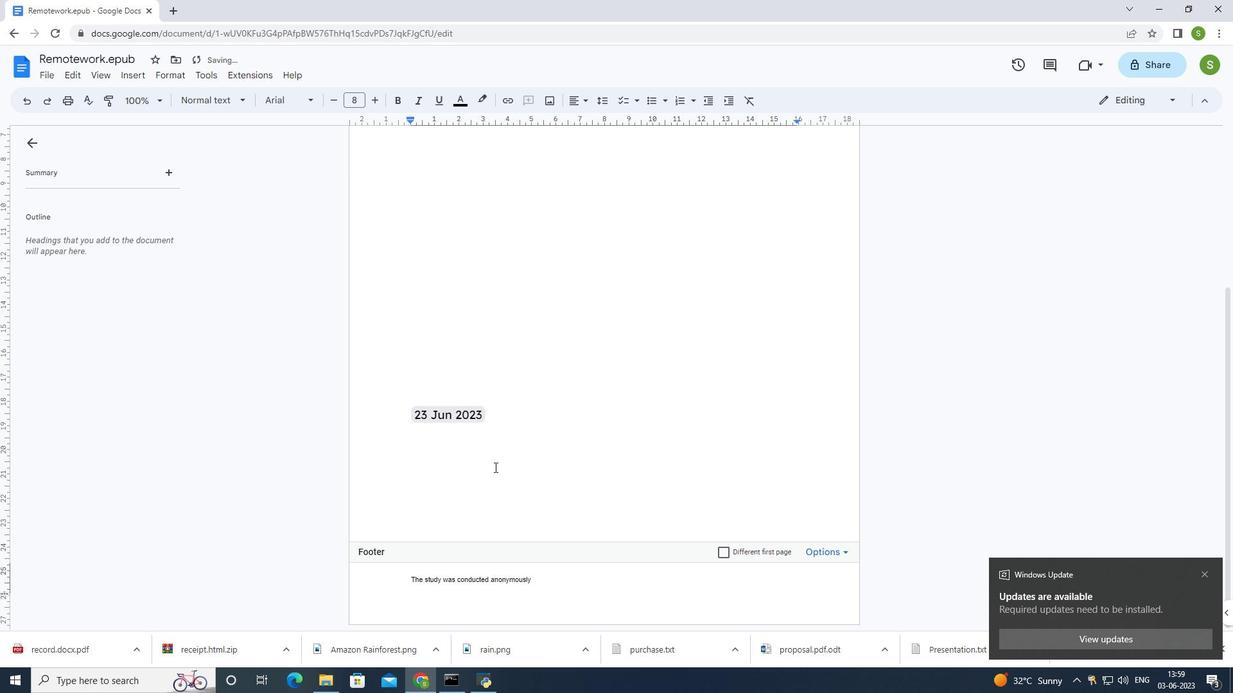 
Action: Mouse moved to (457, 585)
Screenshot: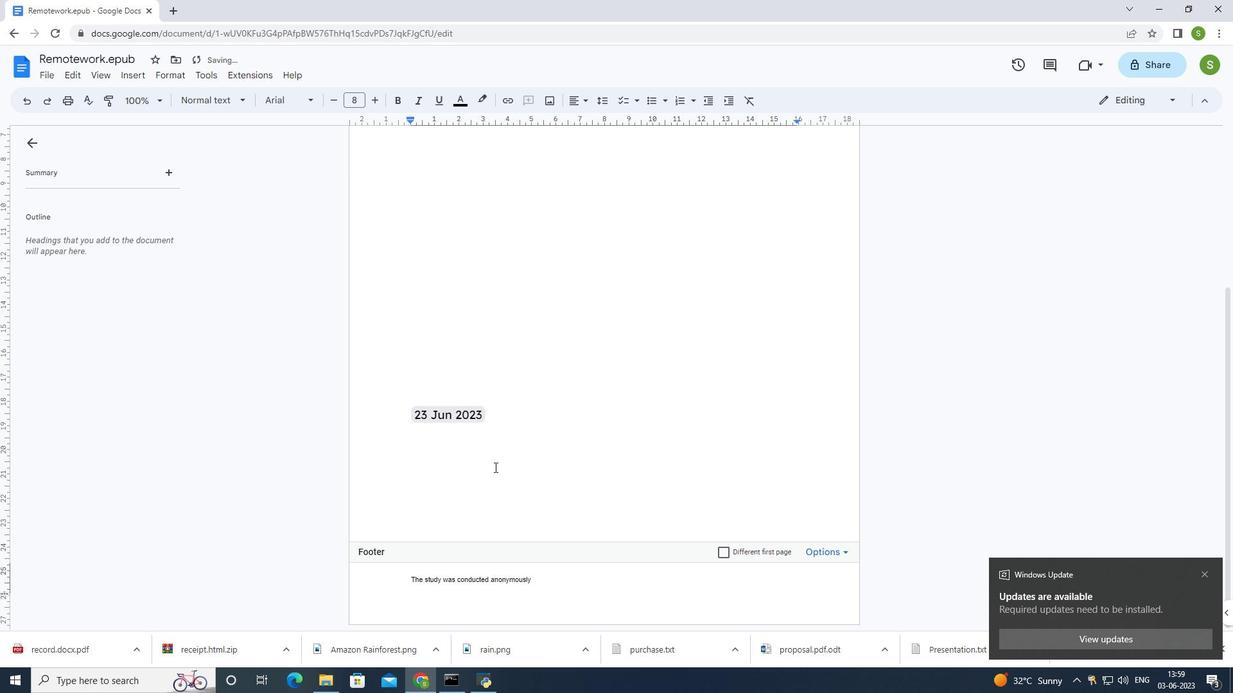 
Action: Mouse pressed left at (457, 585)
Screenshot: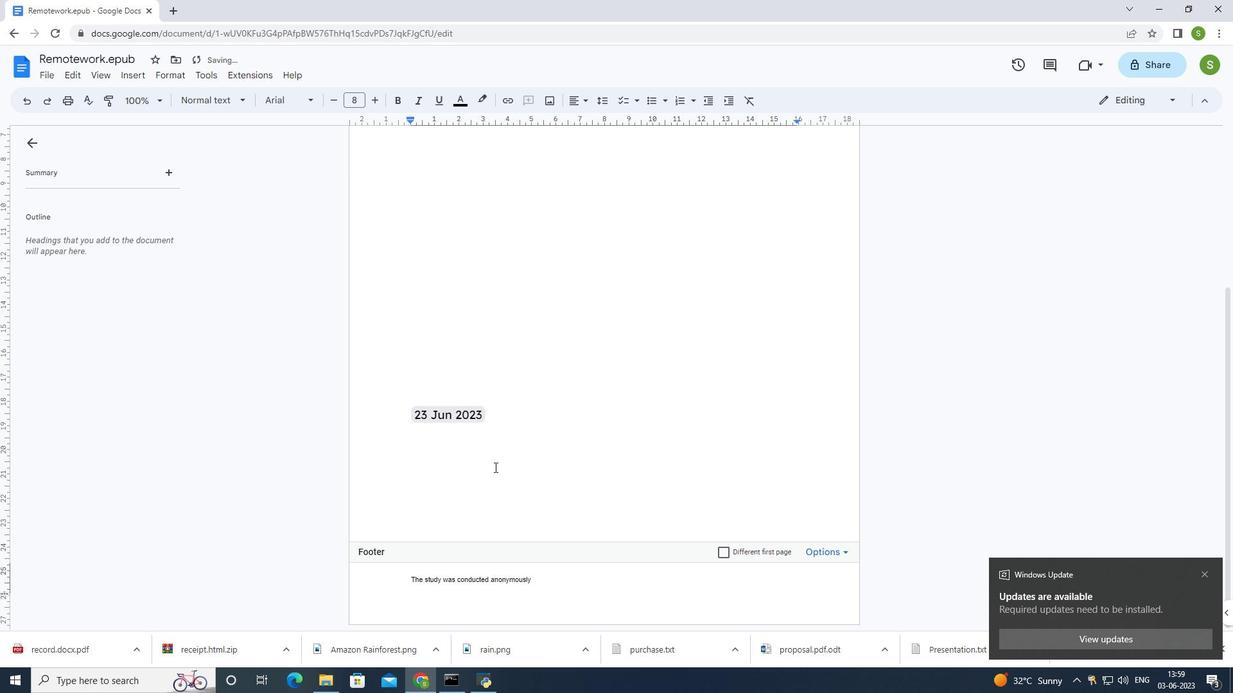 
Action: Mouse pressed left at (457, 585)
Screenshot: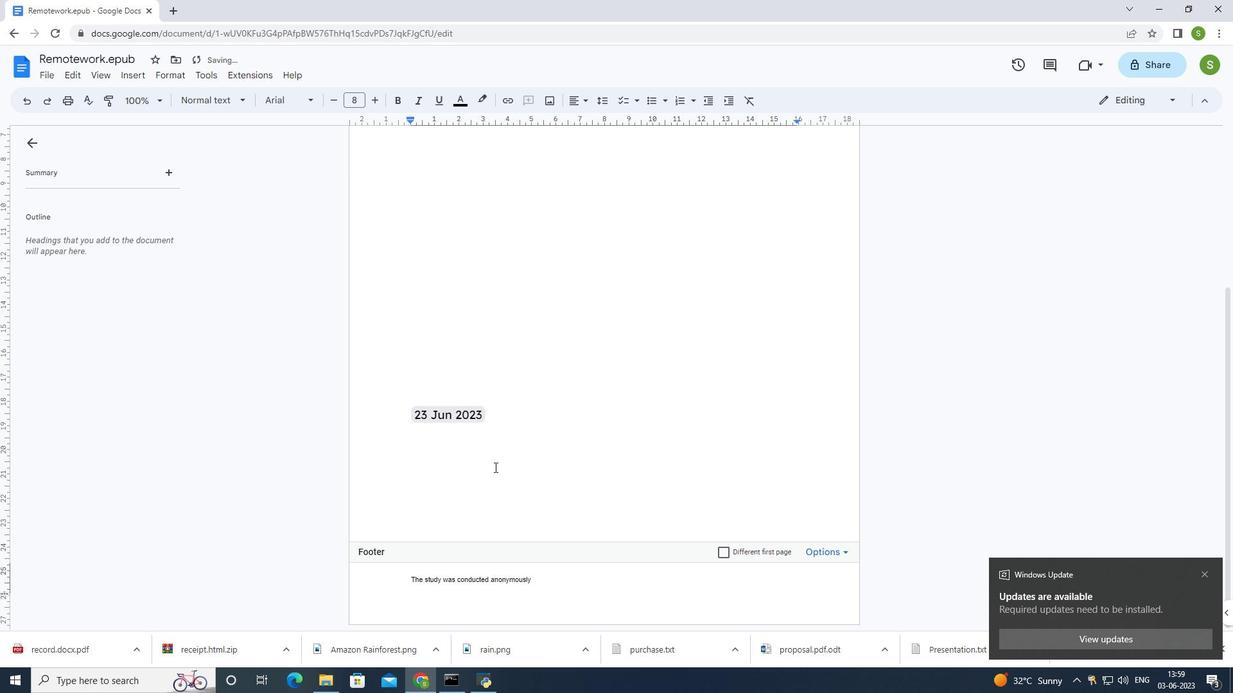 
Action: Mouse pressed left at (457, 585)
Screenshot: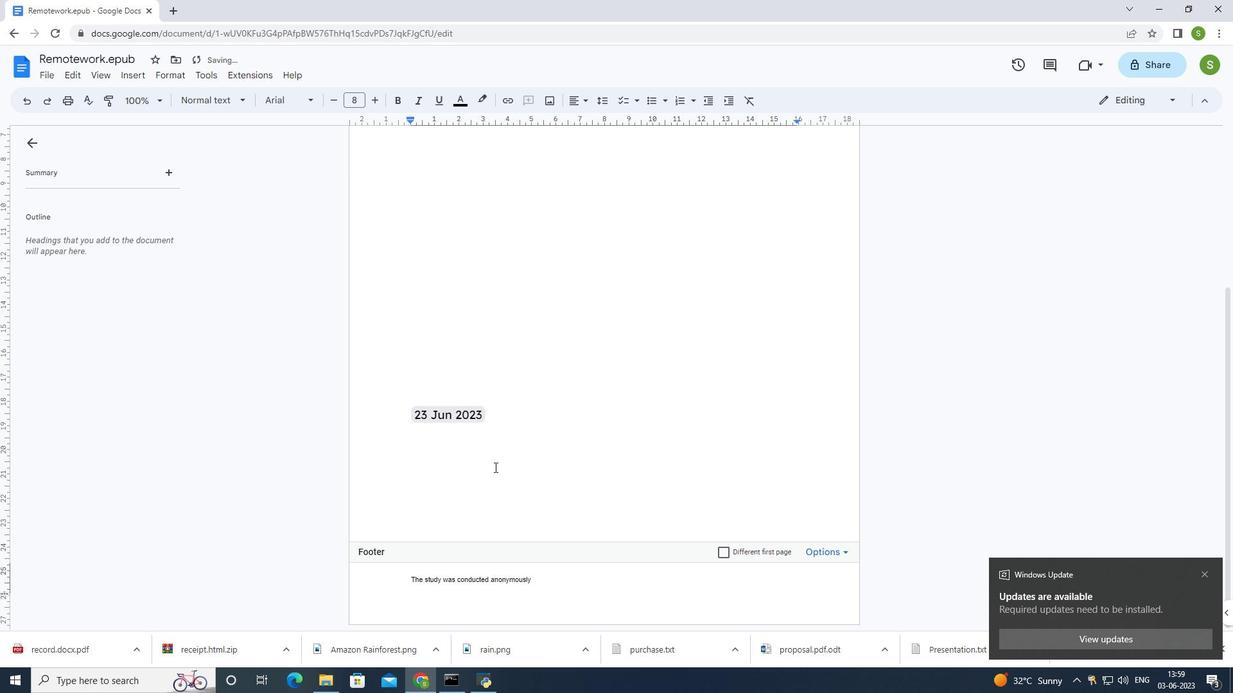 
Action: Mouse moved to (457, 583)
Screenshot: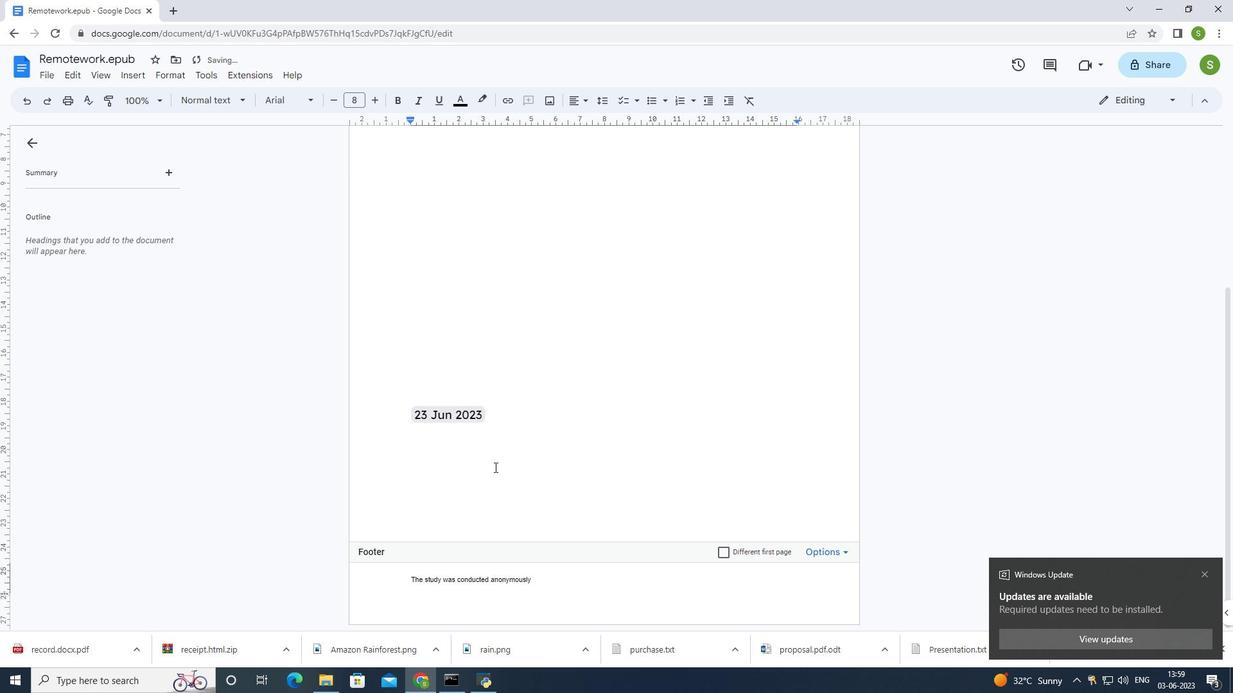 
Action: Mouse pressed left at (457, 583)
Screenshot: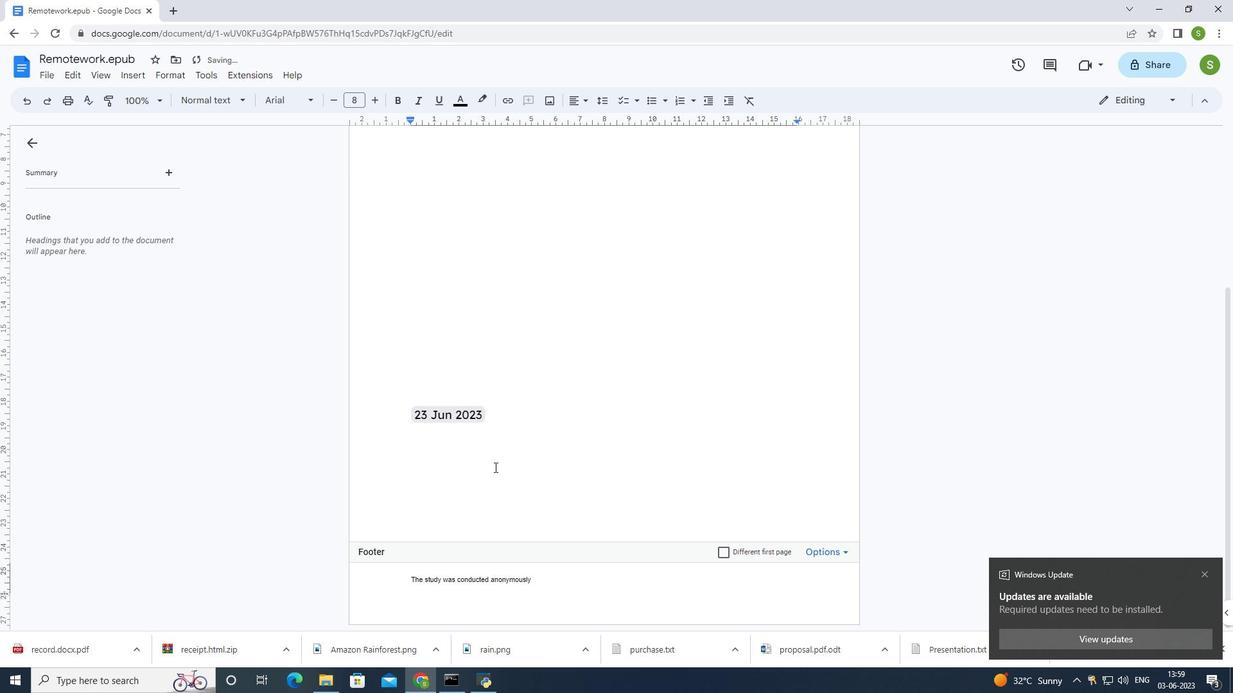 
Action: Mouse moved to (327, 98)
Screenshot: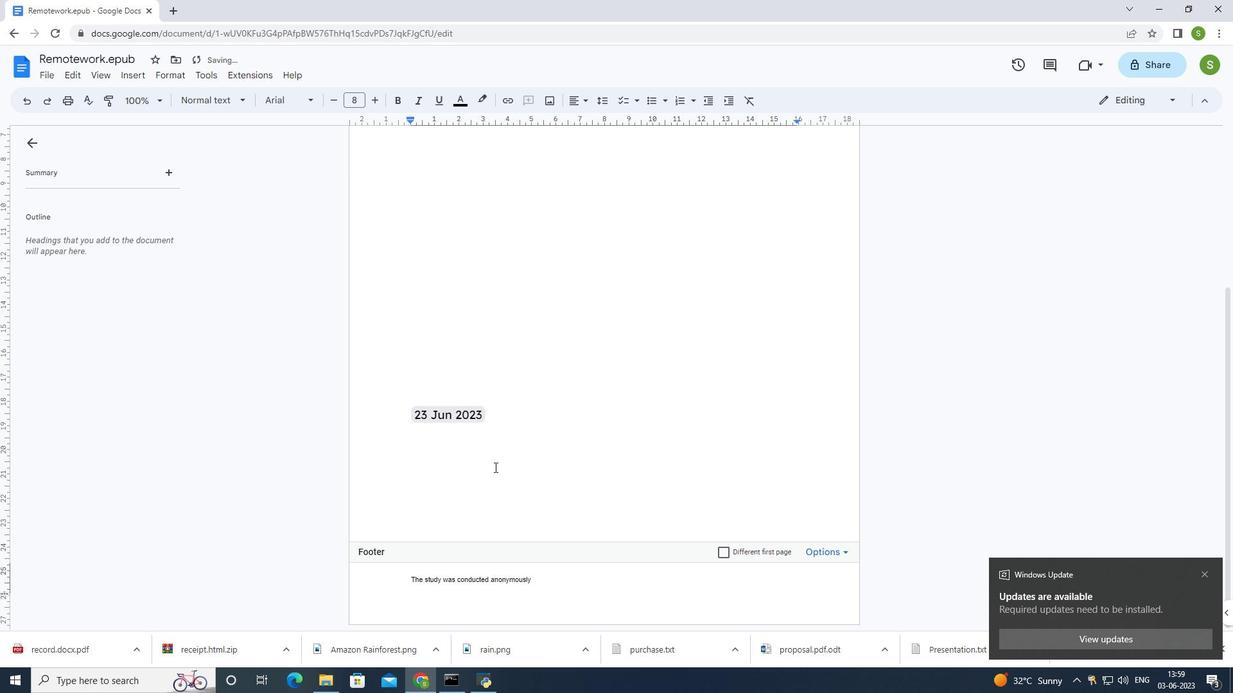 
Action: Mouse pressed left at (327, 98)
Screenshot: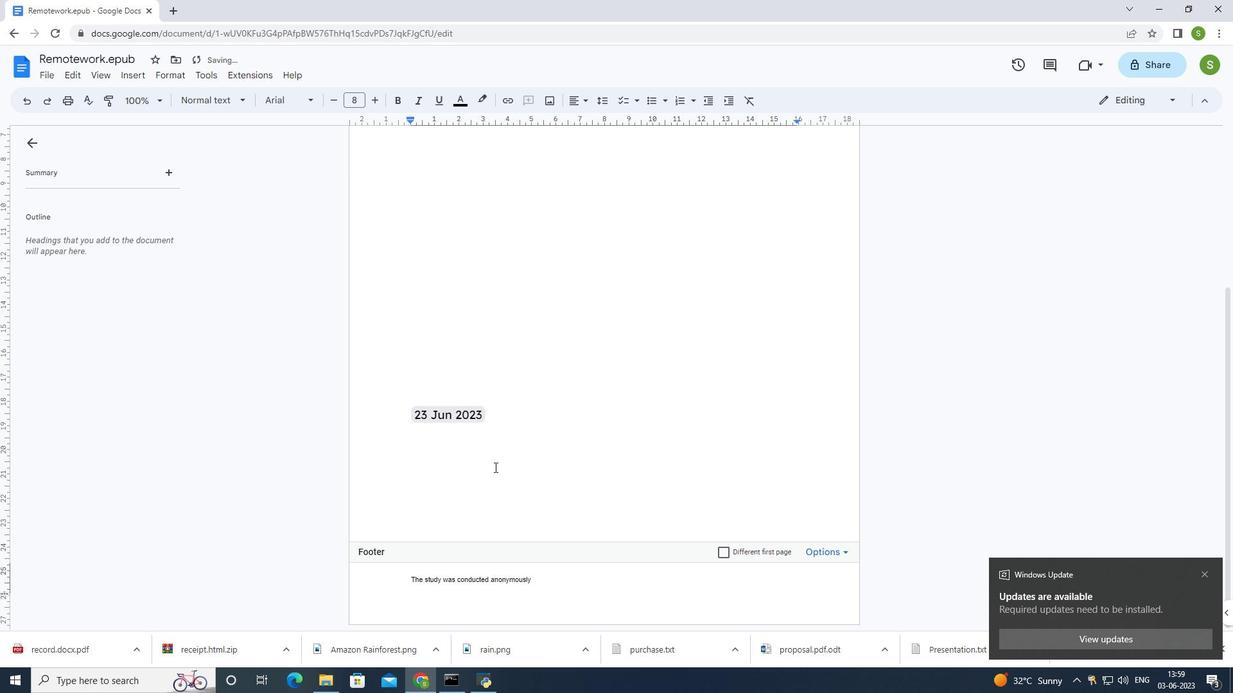 
Action: Mouse pressed left at (327, 98)
Screenshot: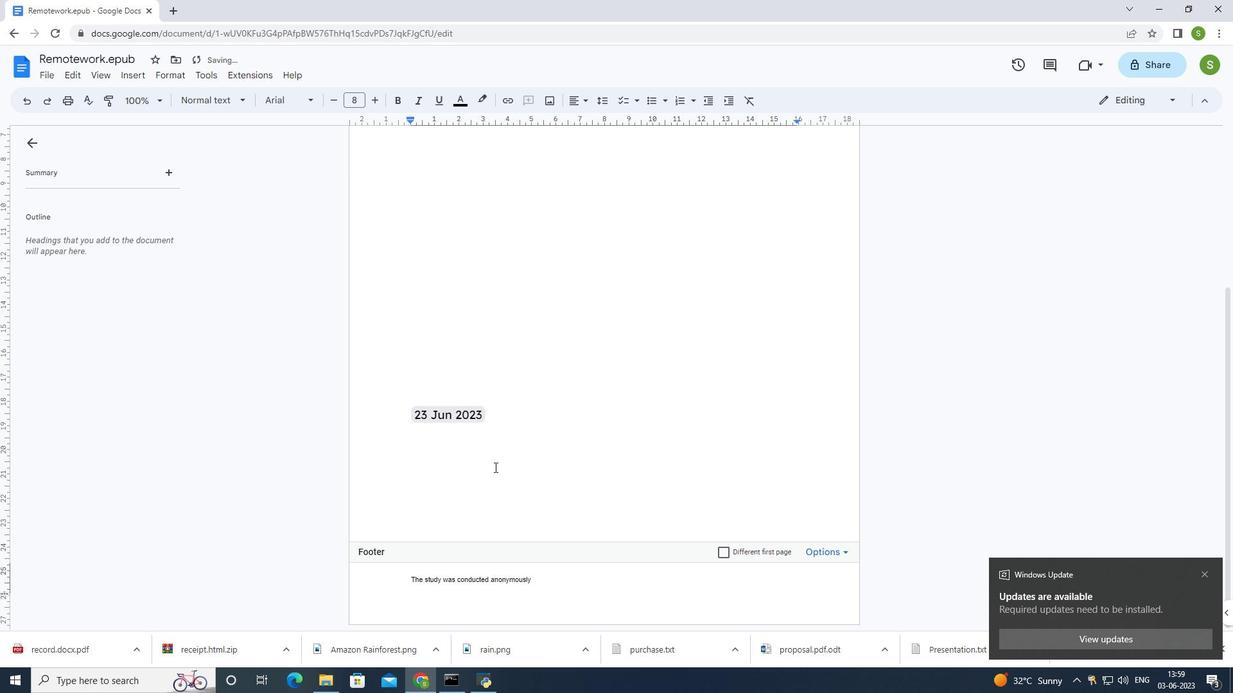 
Action: Mouse pressed left at (327, 98)
Screenshot: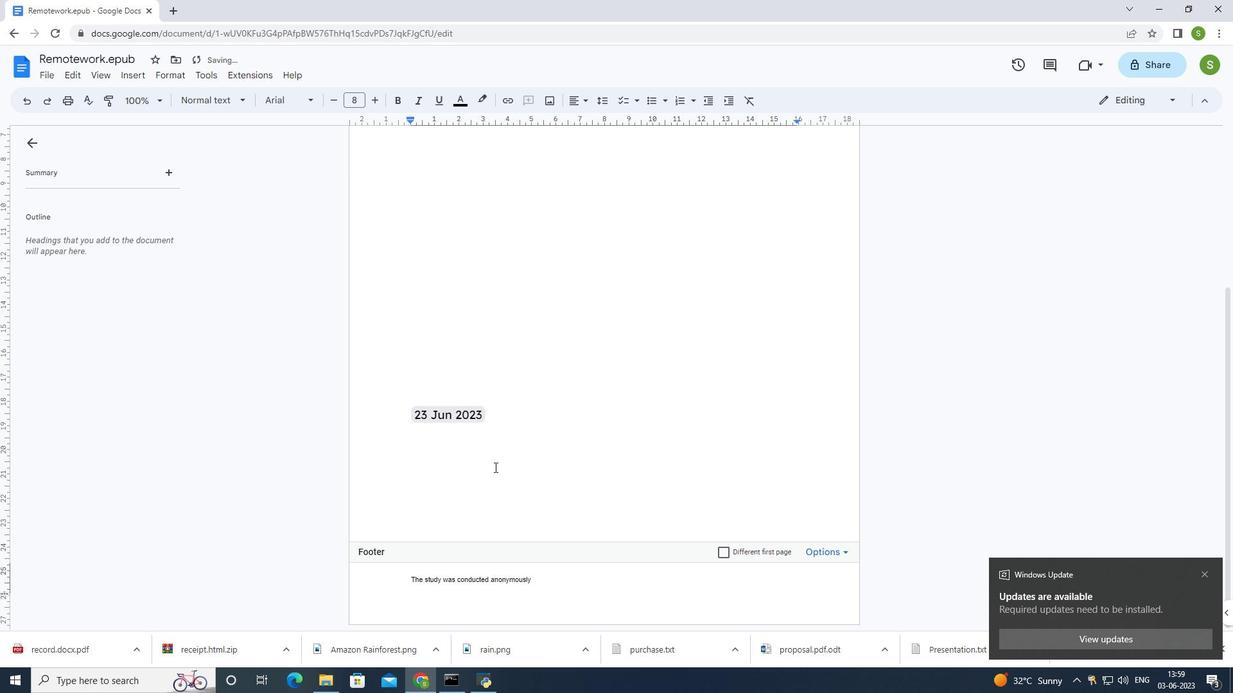 
Action: Mouse moved to (583, 458)
Screenshot: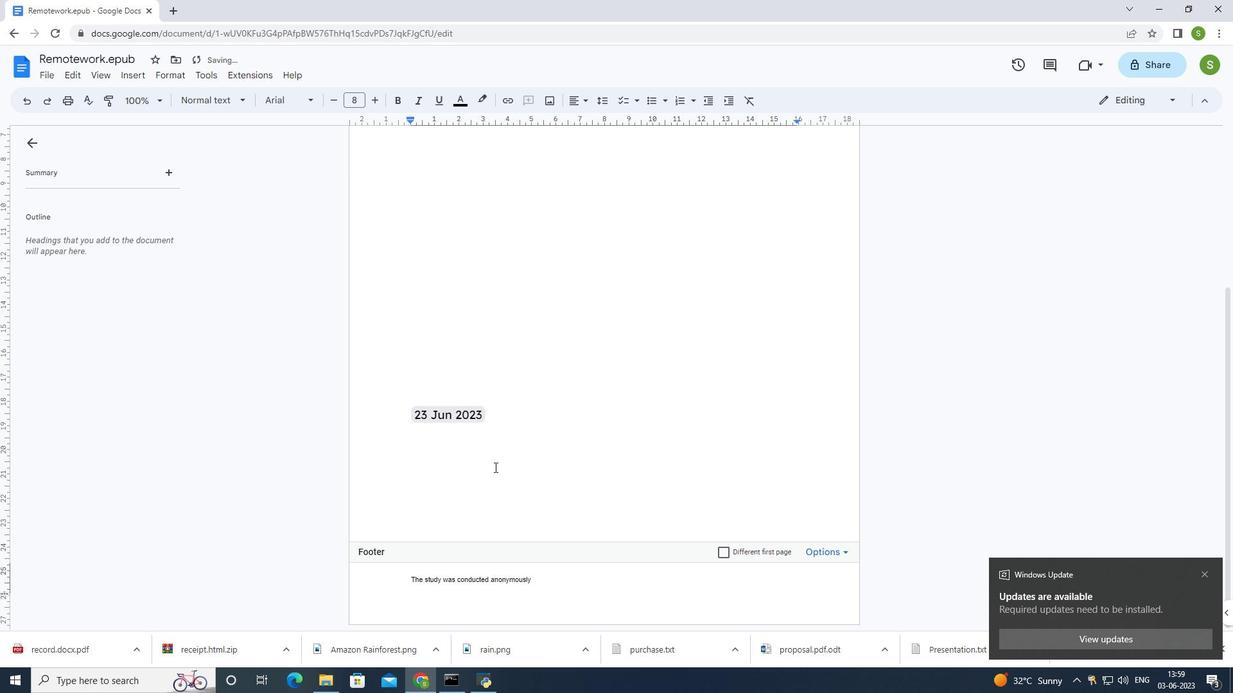 
Action: Key pressed <Key.shift>The<Key.space>study<Key.space>was<Key.space>conducted<Key.space>anonymously<Key.enter>
Screenshot: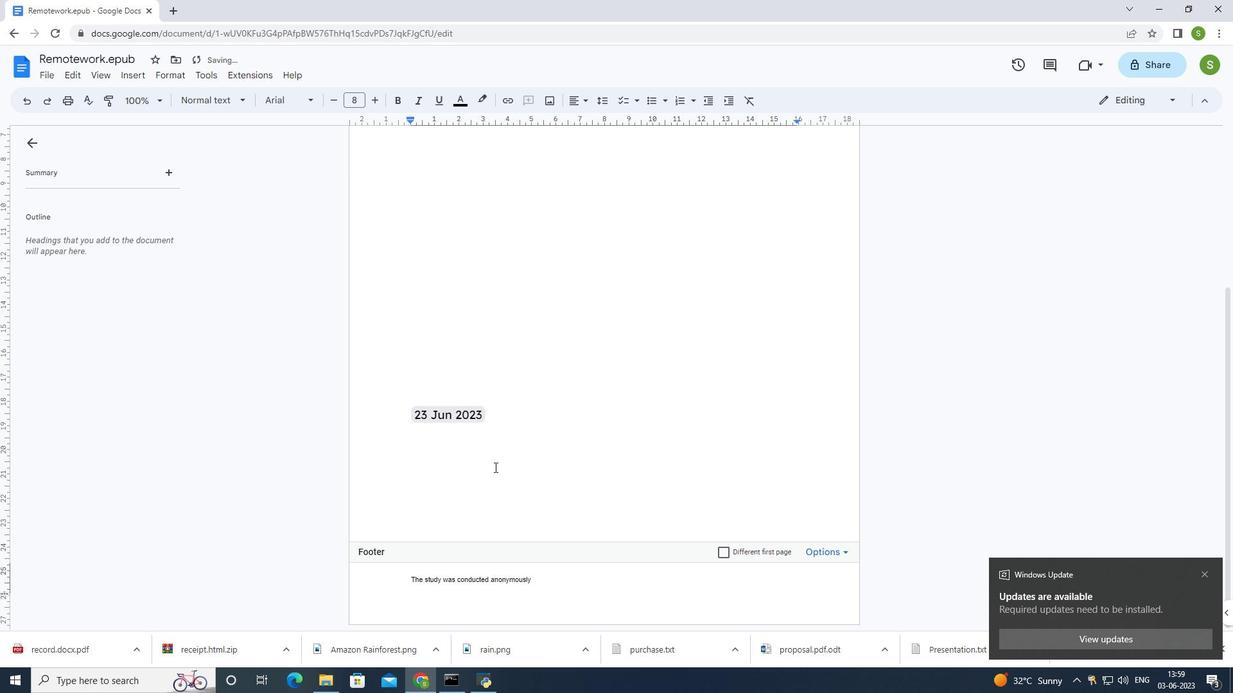 
Action: Mouse moved to (311, 420)
Screenshot: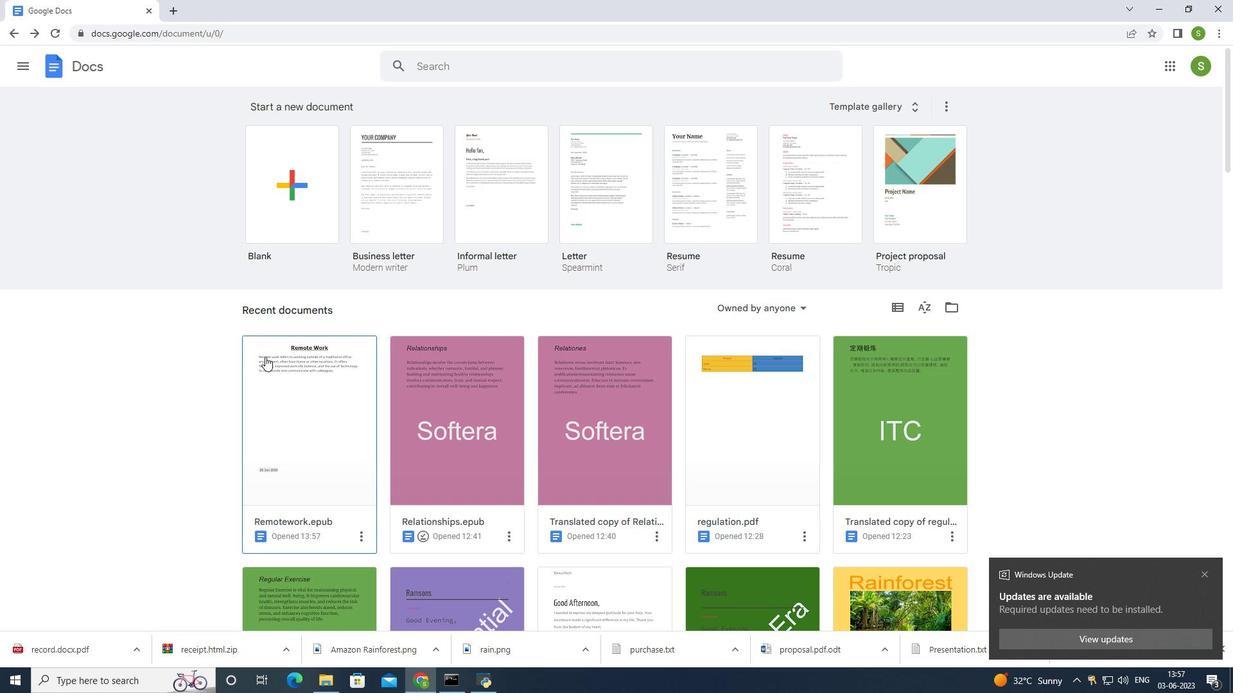 
Action: Mouse pressed left at (311, 420)
Screenshot: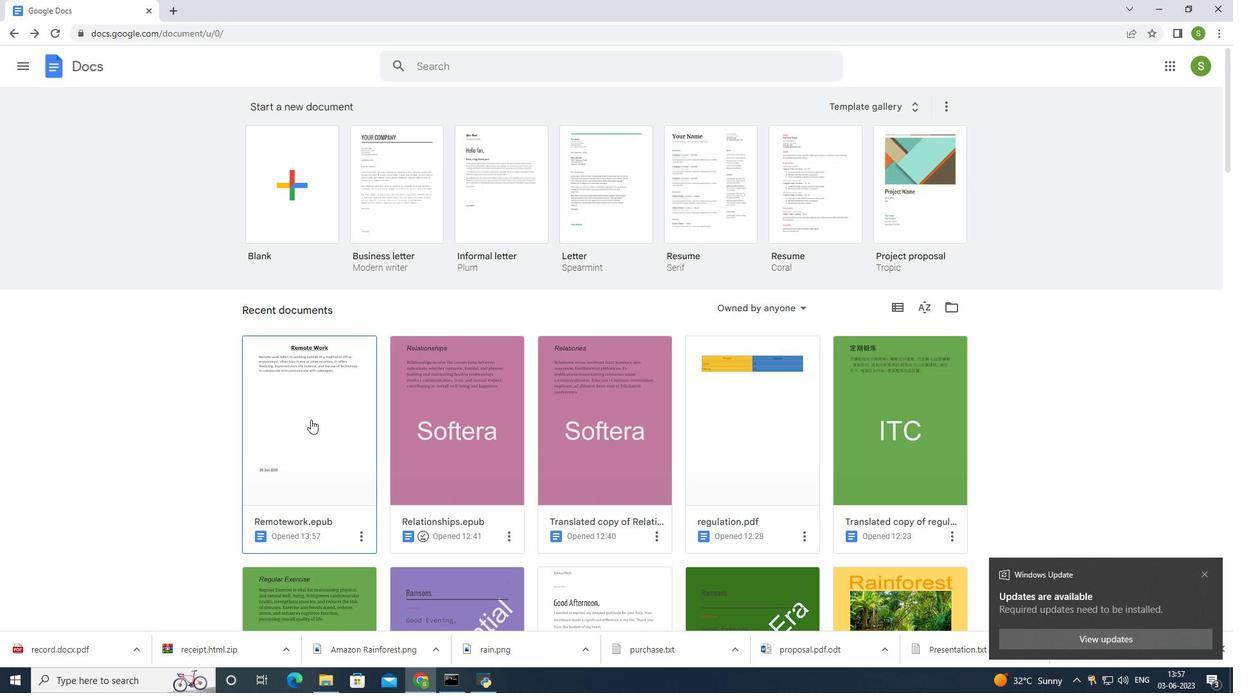 
Action: Mouse moved to (669, 175)
Screenshot: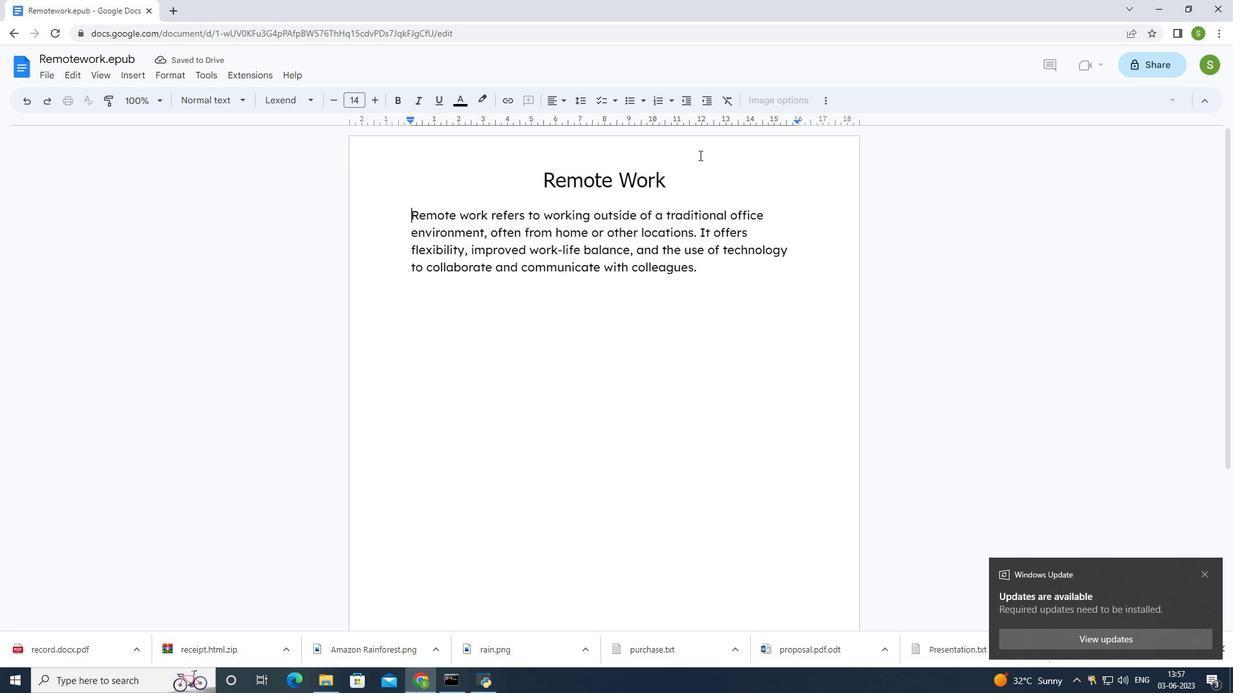 
Action: Mouse pressed left at (669, 175)
Screenshot: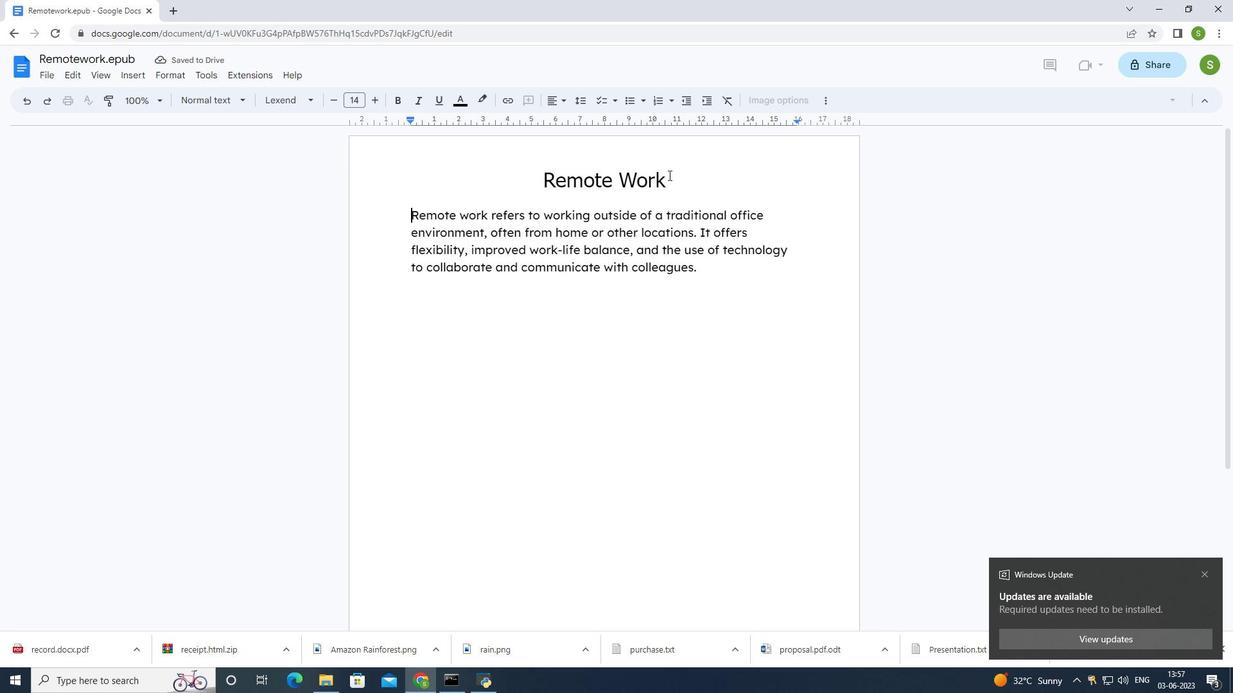 
Action: Mouse moved to (669, 175)
Screenshot: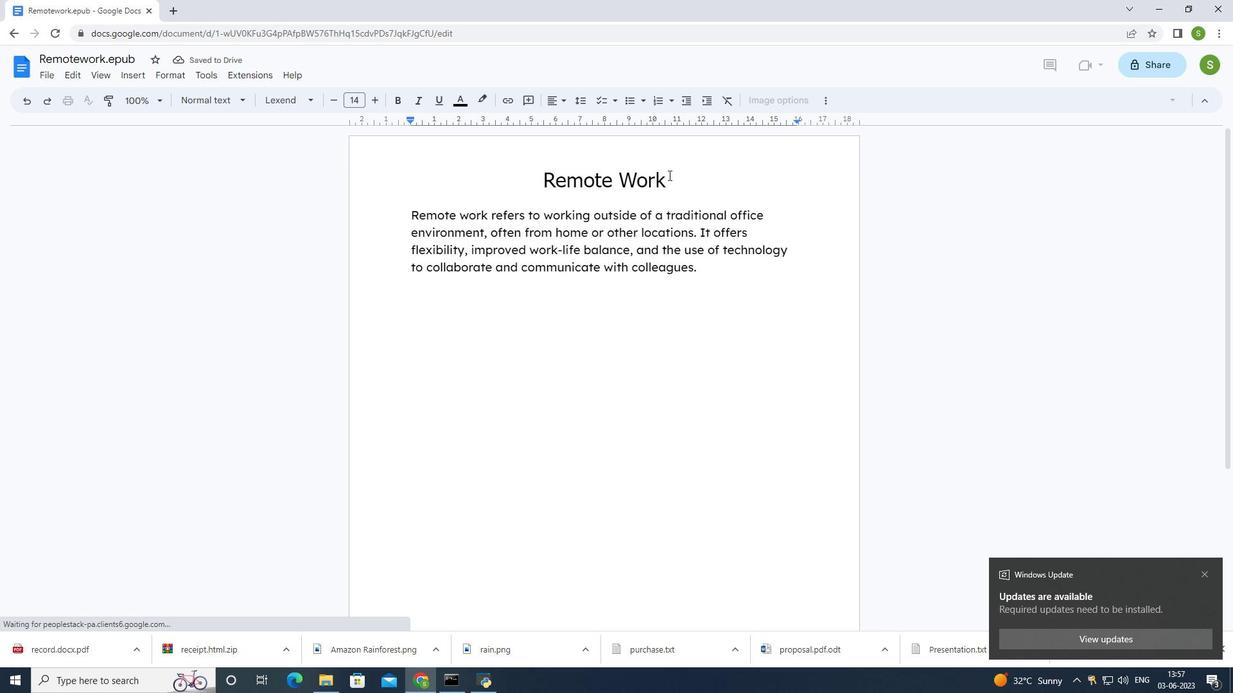 
Action: Mouse pressed left at (669, 175)
Screenshot: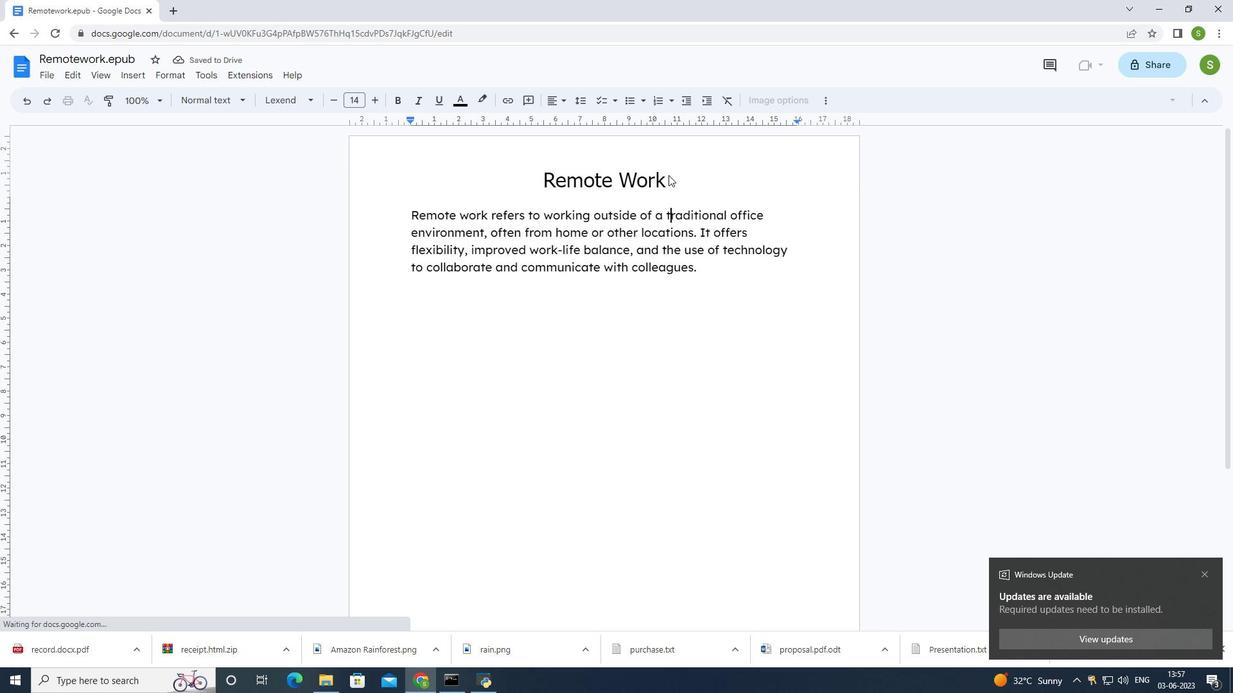 
Action: Mouse pressed left at (669, 175)
Screenshot: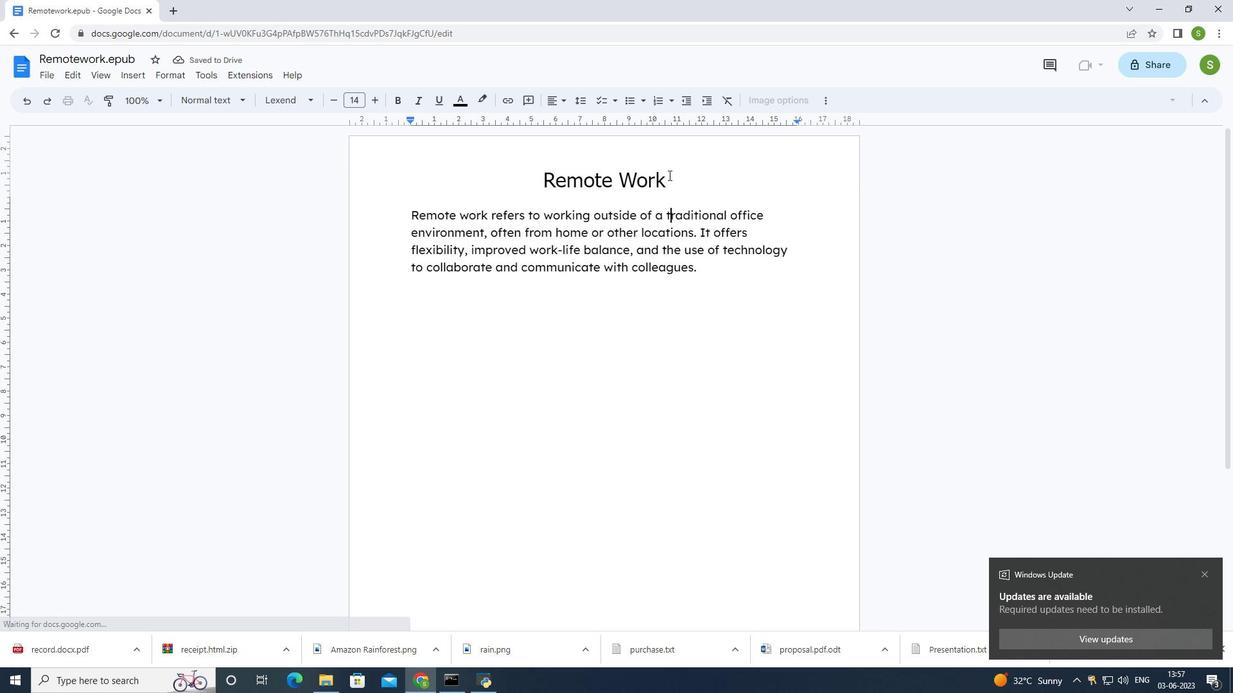
Action: Mouse pressed left at (669, 175)
Screenshot: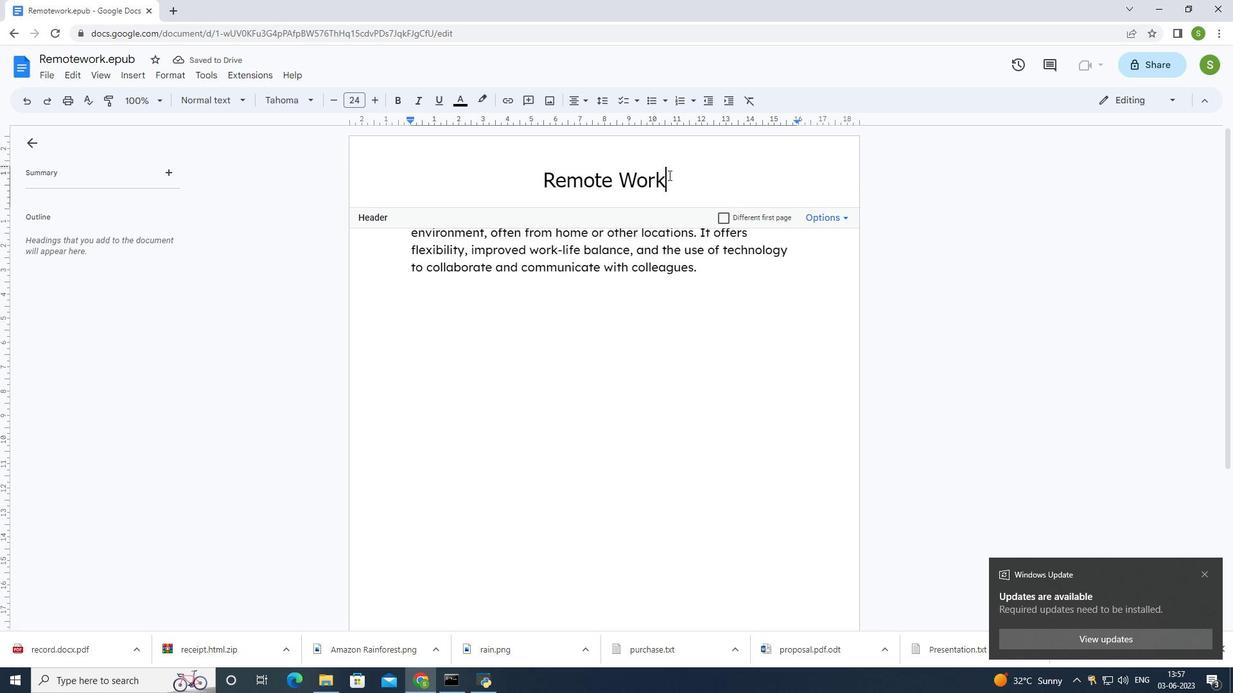 
Action: Mouse moved to (398, 104)
Screenshot: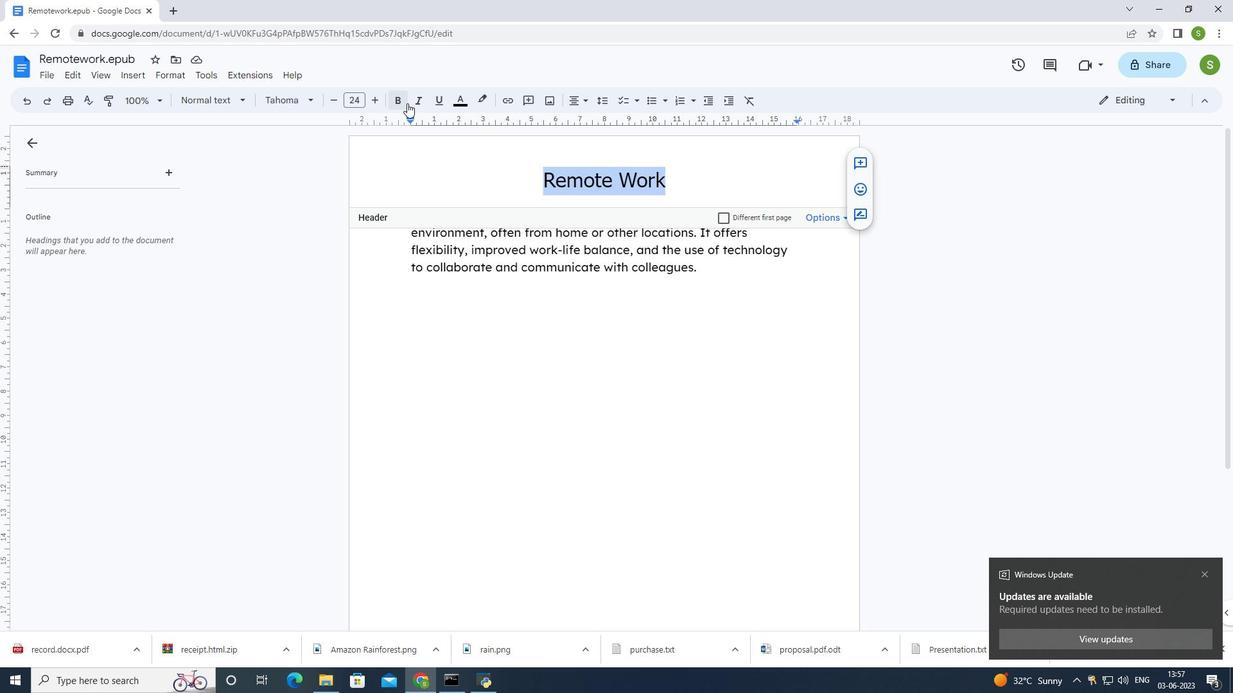 
Action: Mouse pressed left at (398, 104)
Screenshot: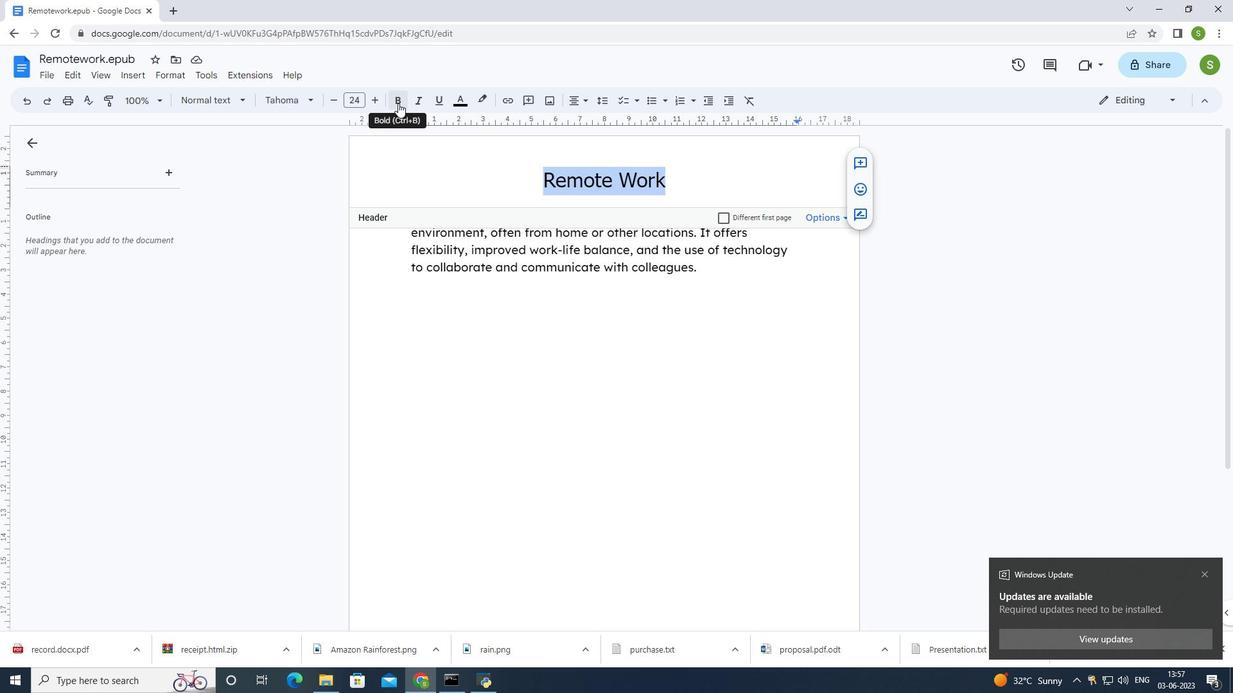 
Action: Mouse moved to (437, 105)
Screenshot: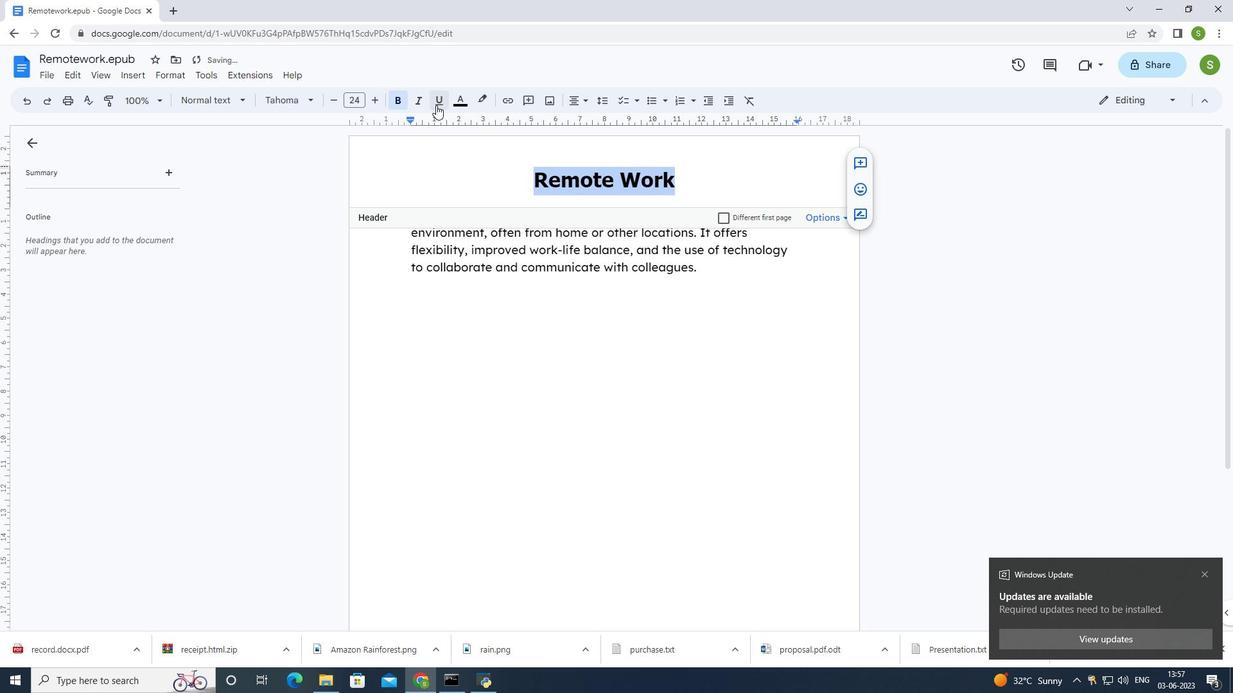 
Action: Mouse pressed left at (437, 105)
Screenshot: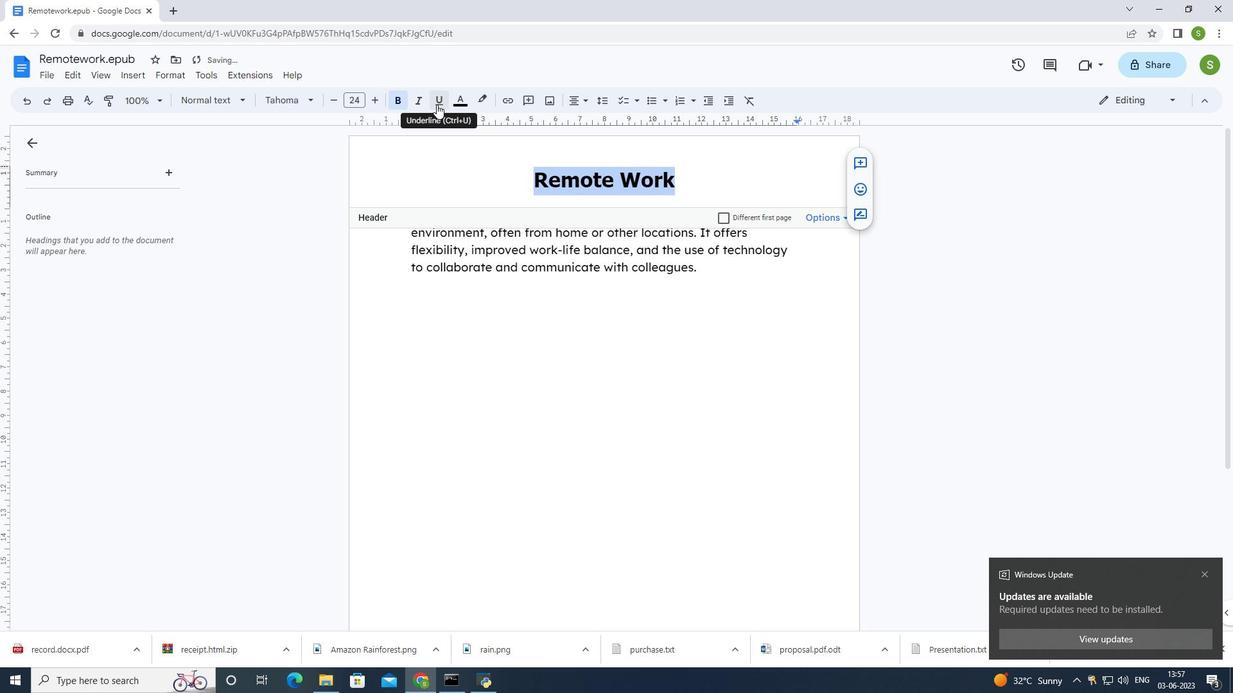 
Action: Mouse moved to (453, 344)
Screenshot: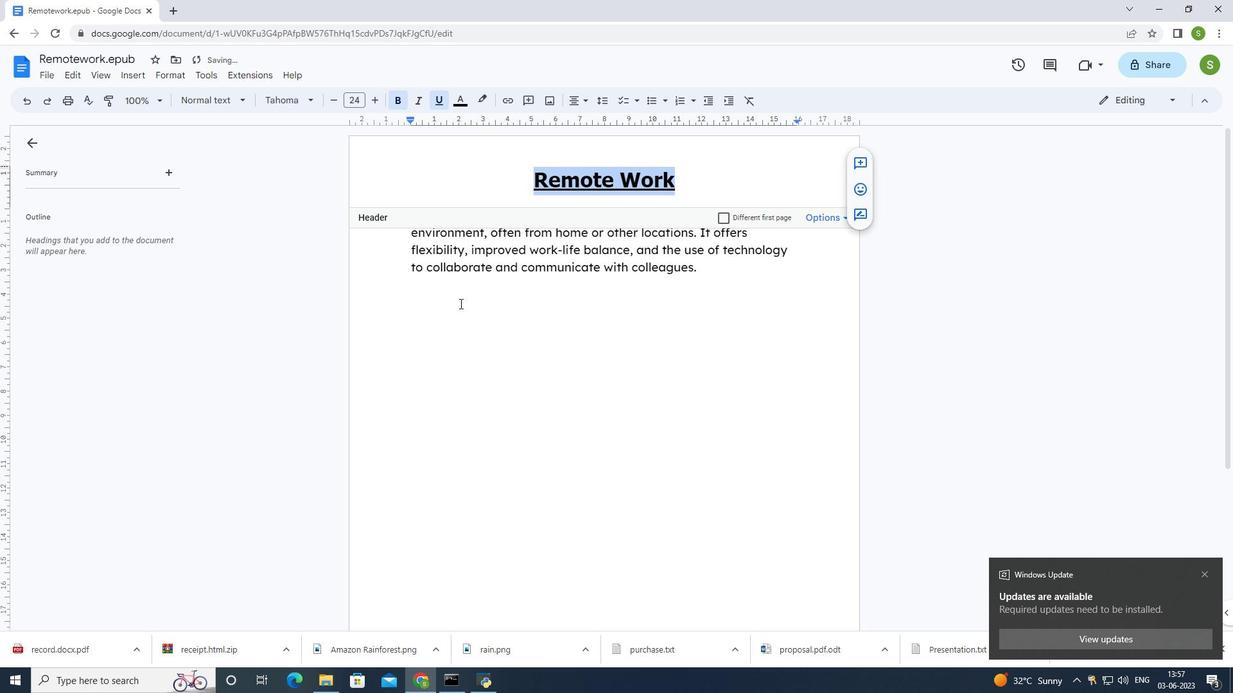 
Action: Mouse pressed left at (453, 344)
Screenshot: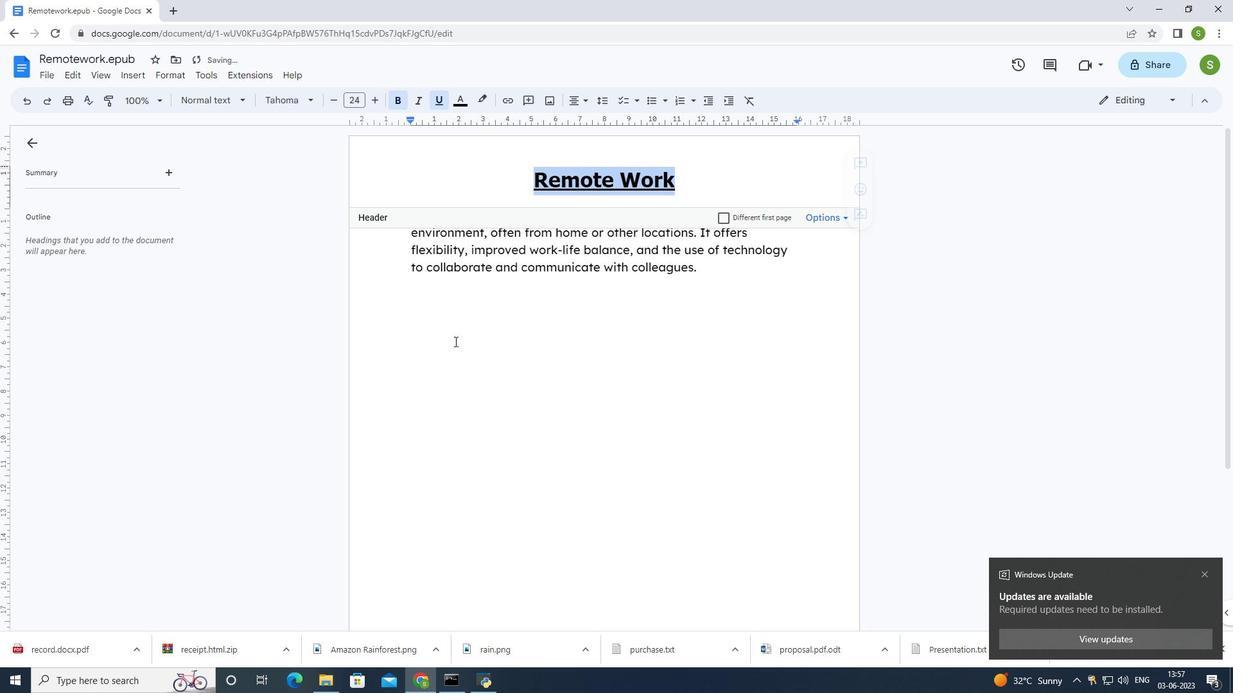 
Action: Mouse moved to (405, 214)
Screenshot: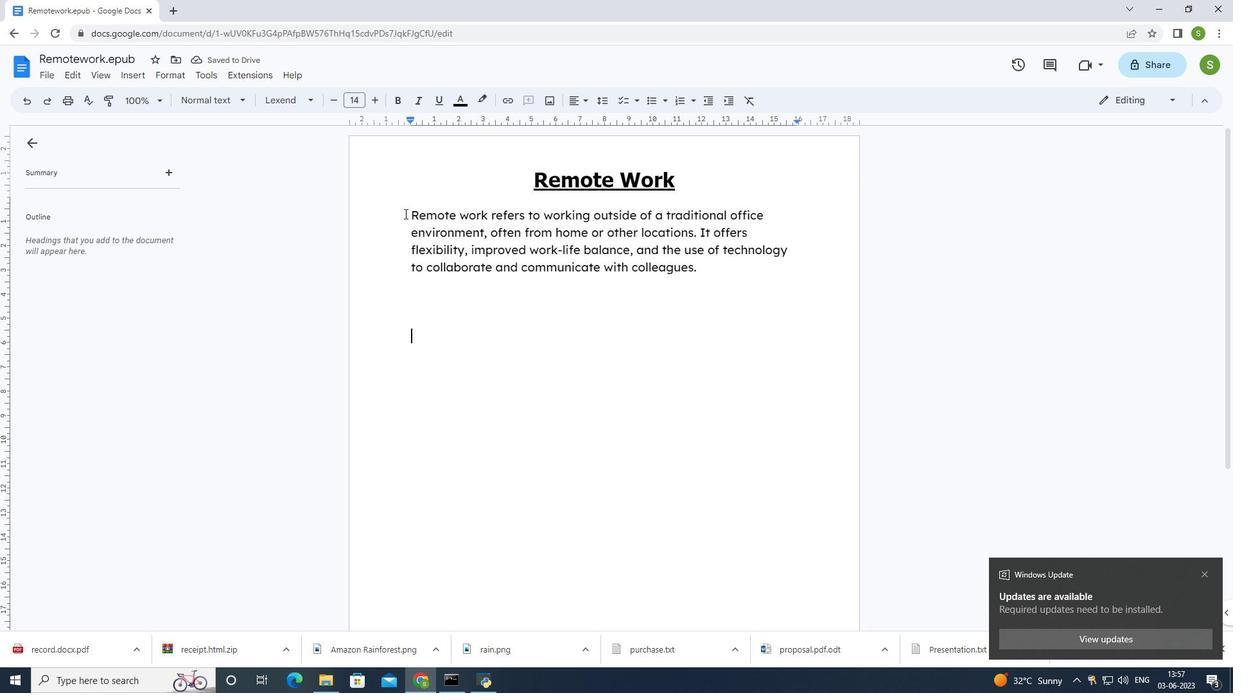 
Action: Mouse pressed left at (405, 214)
Screenshot: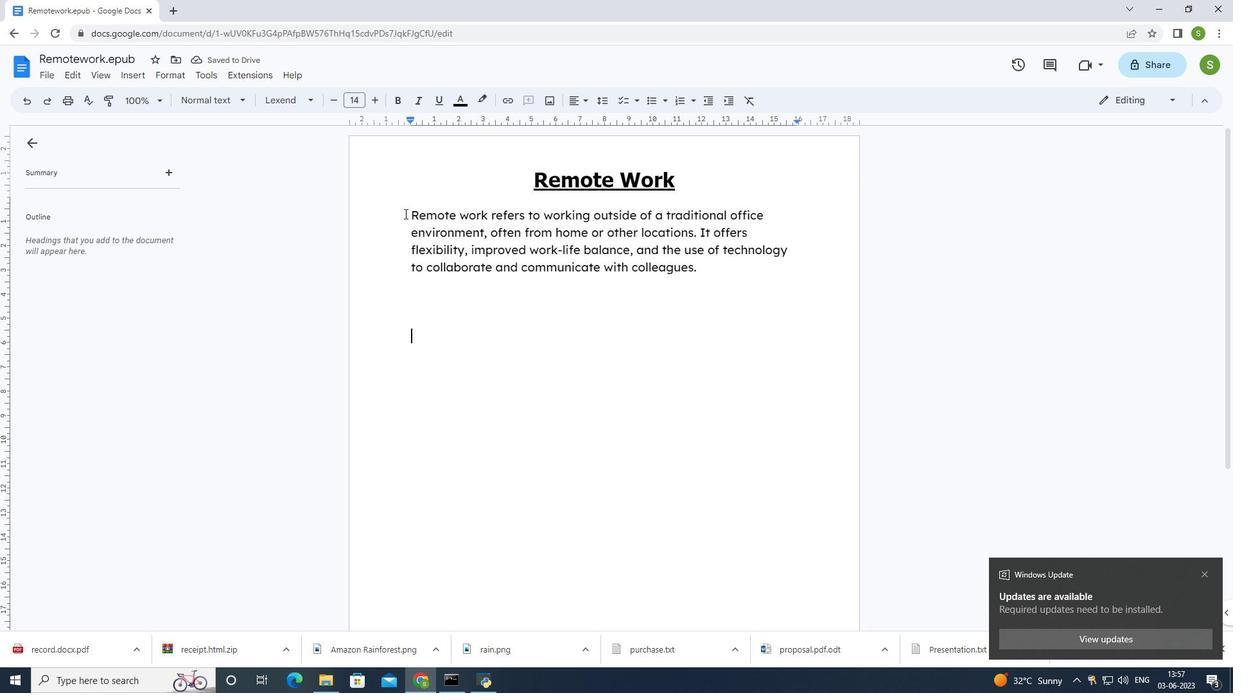 
Action: Mouse moved to (452, 327)
Screenshot: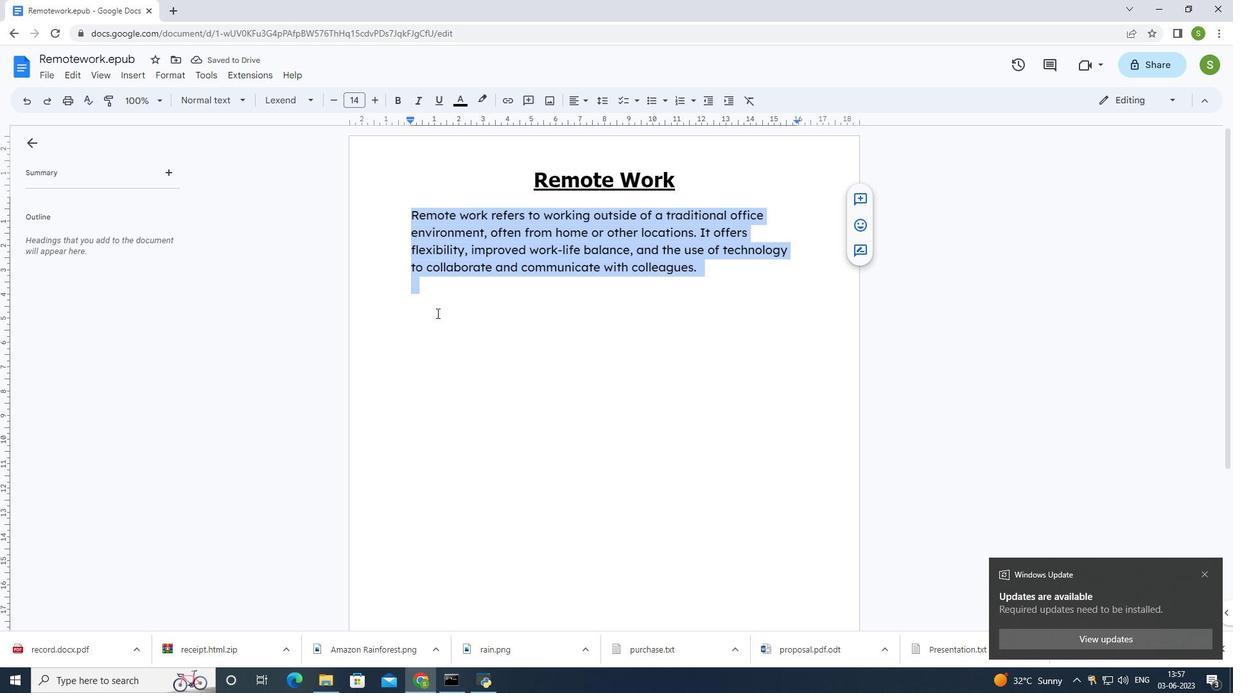 
Action: Mouse pressed left at (452, 327)
Screenshot: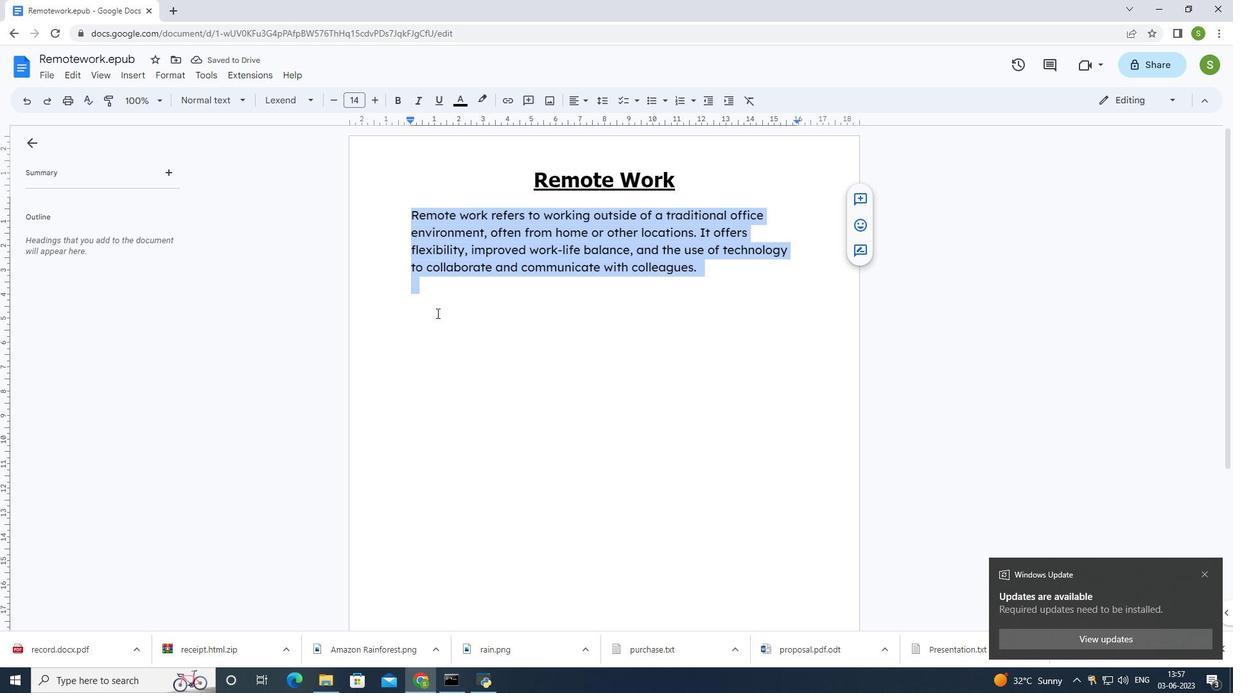 
Action: Mouse moved to (109, 79)
Screenshot: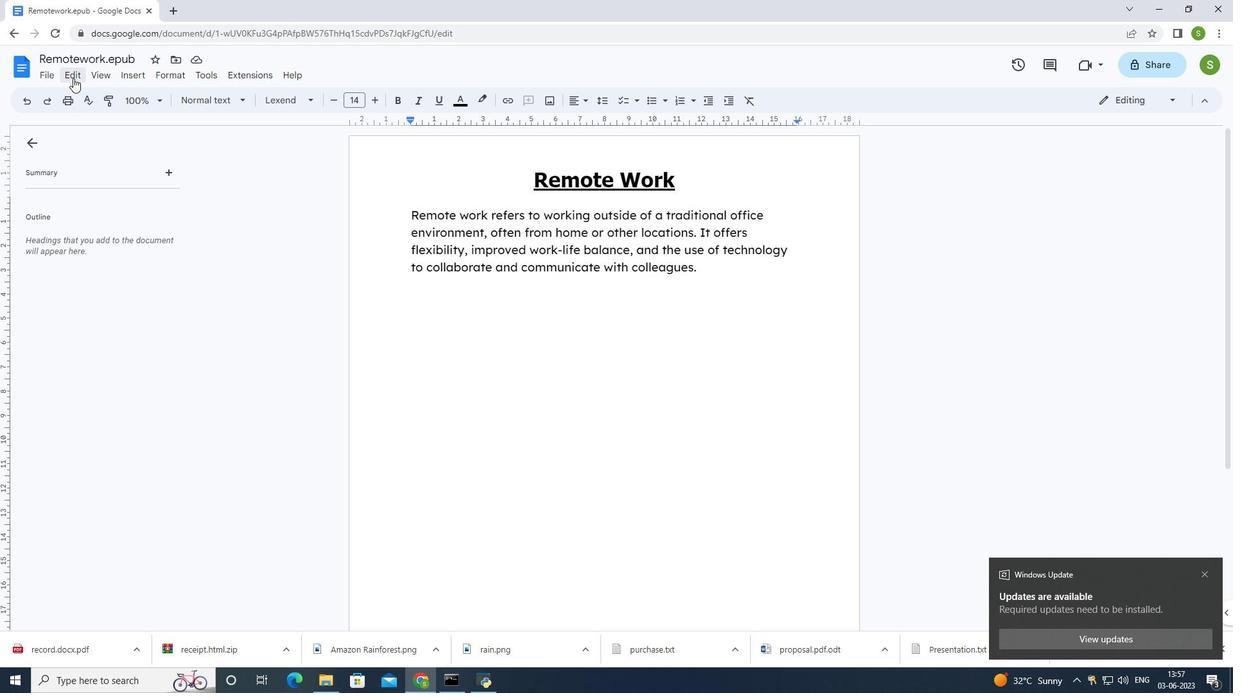 
Action: Mouse pressed left at (109, 79)
Screenshot: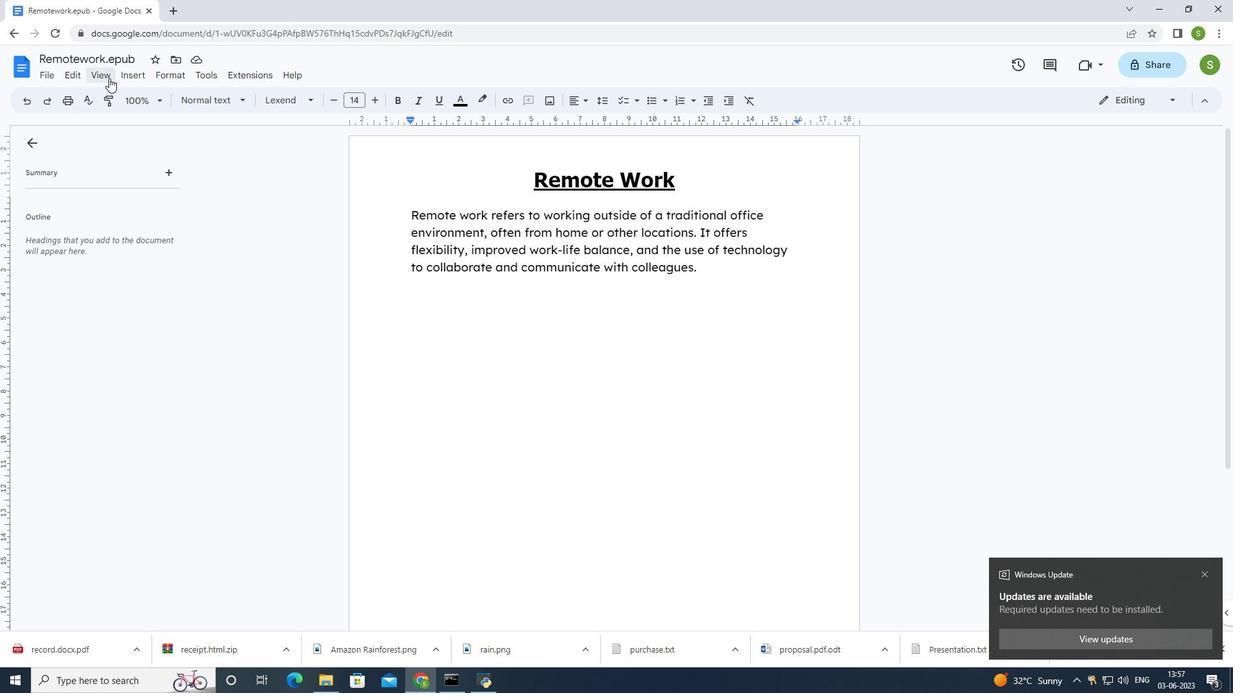 
Action: Mouse moved to (112, 290)
Screenshot: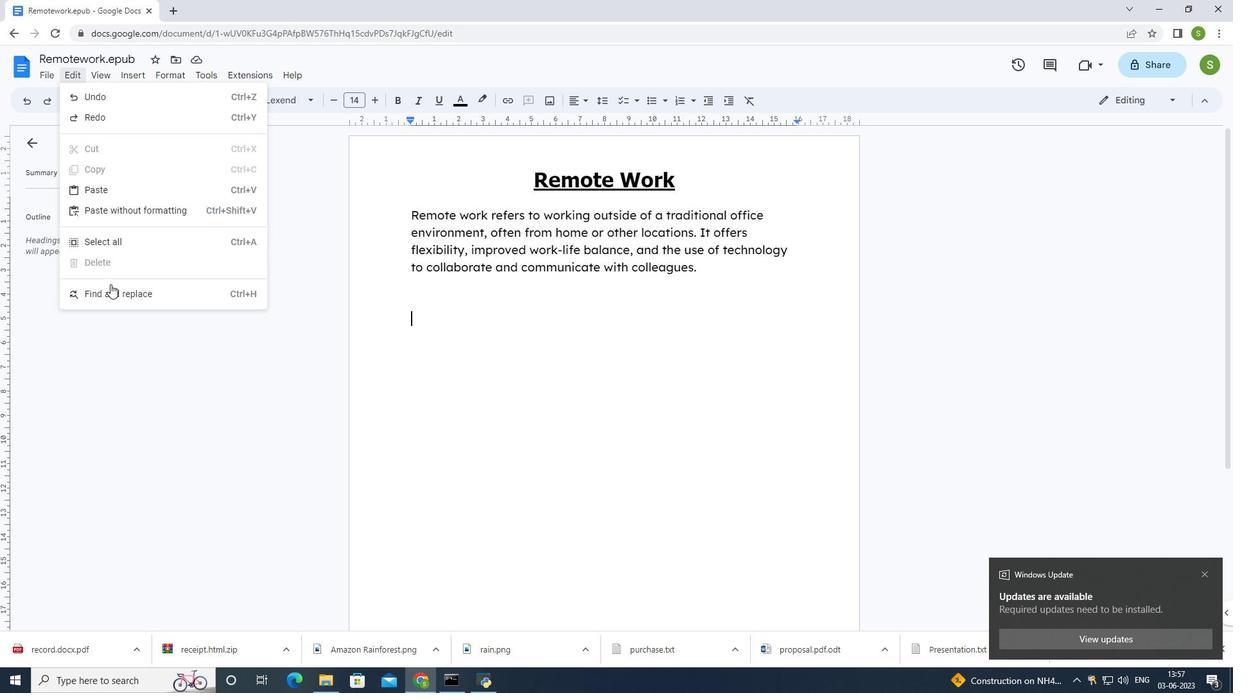 
Action: Mouse pressed left at (112, 290)
Screenshot: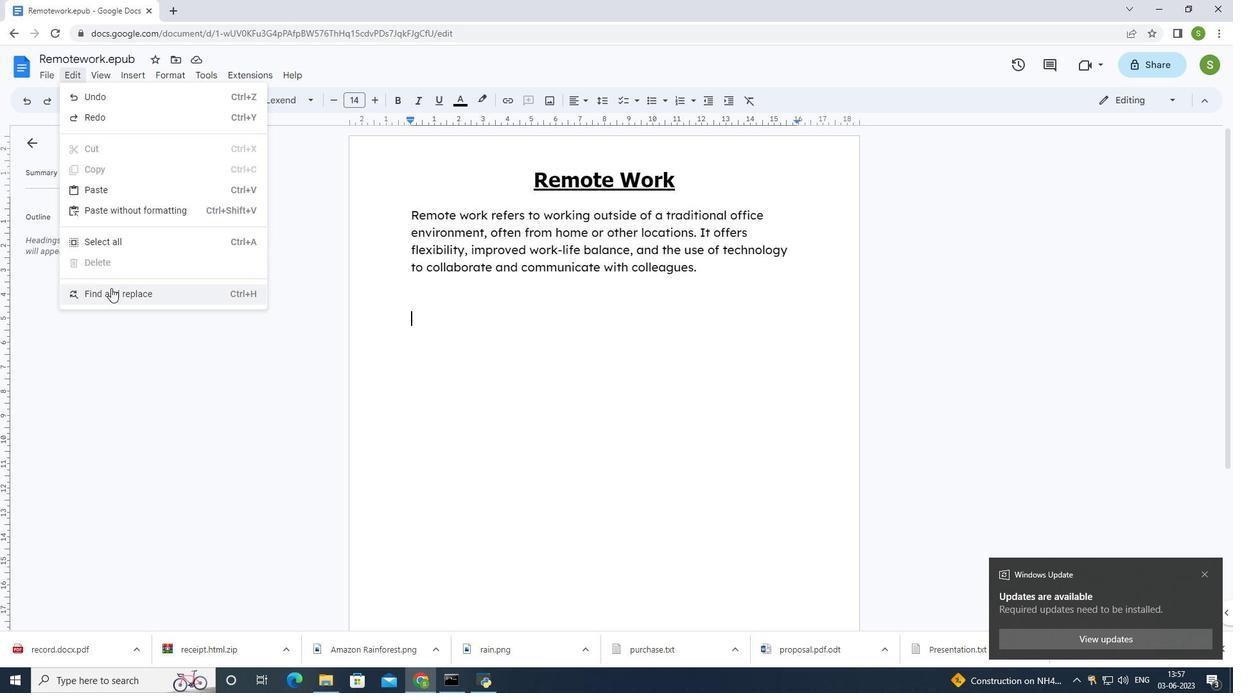 
Action: Mouse moved to (362, 365)
Screenshot: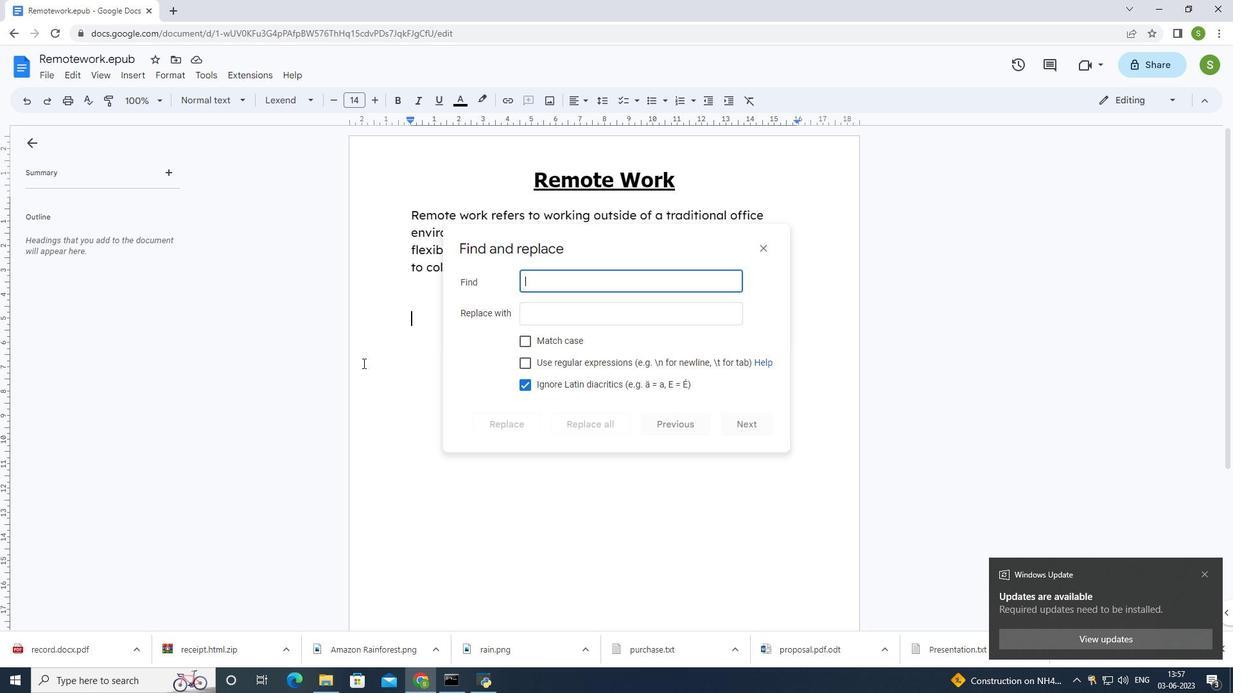 
Action: Key pressed location
Screenshot: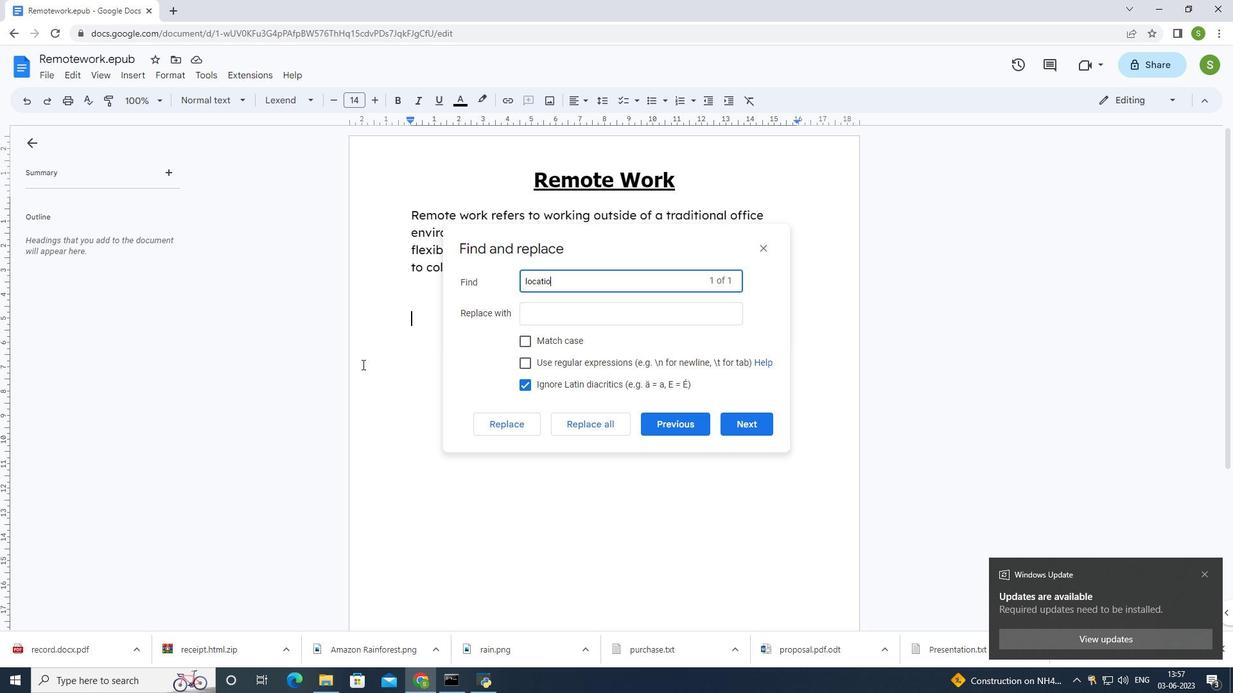 
Action: Mouse moved to (558, 308)
Screenshot: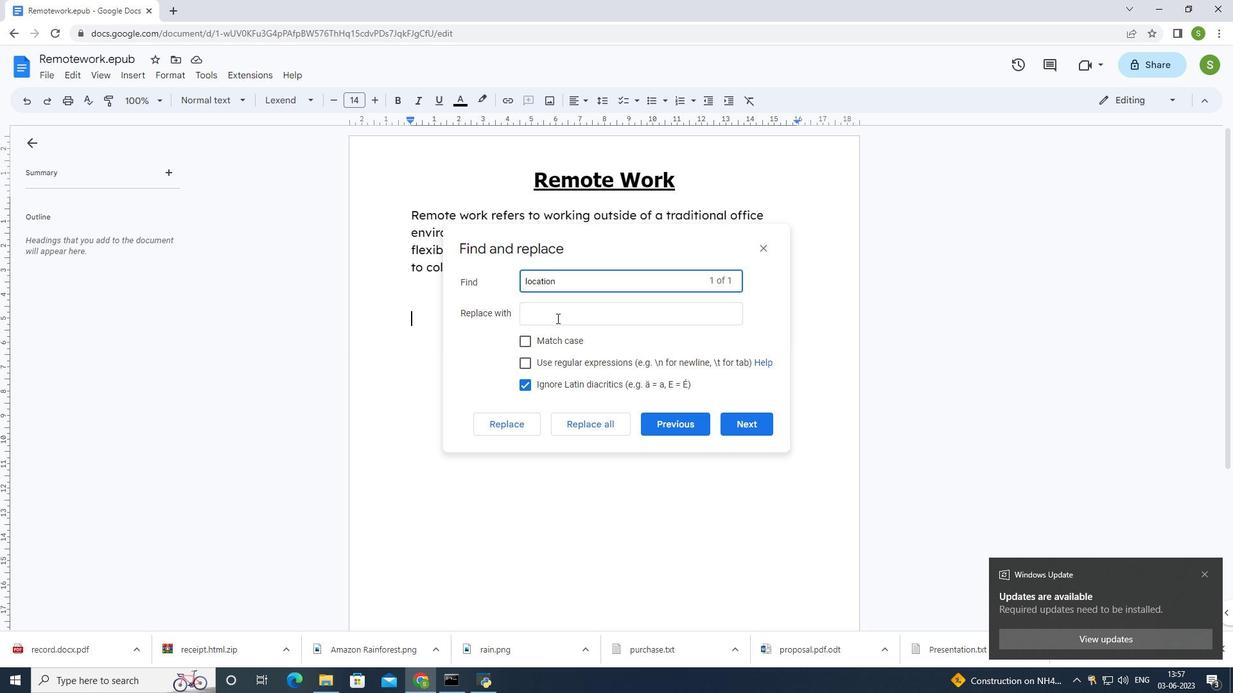 
Action: Mouse pressed left at (558, 308)
Screenshot: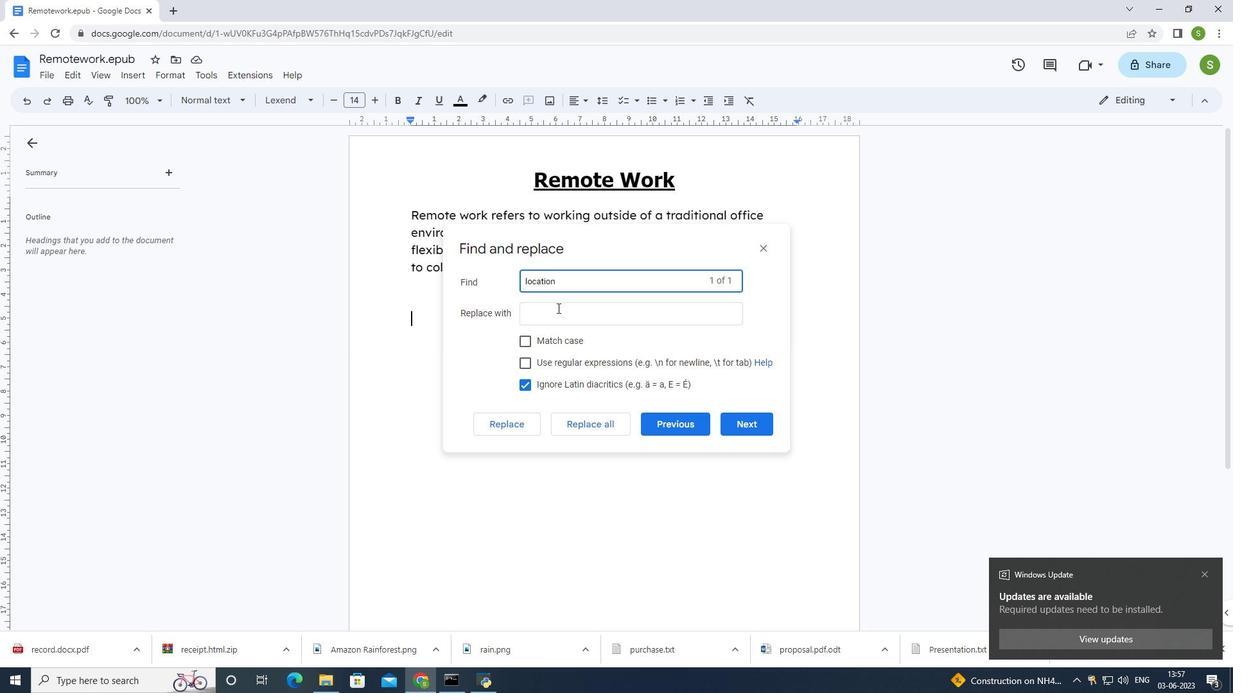 
Action: Mouse moved to (546, 310)
Screenshot: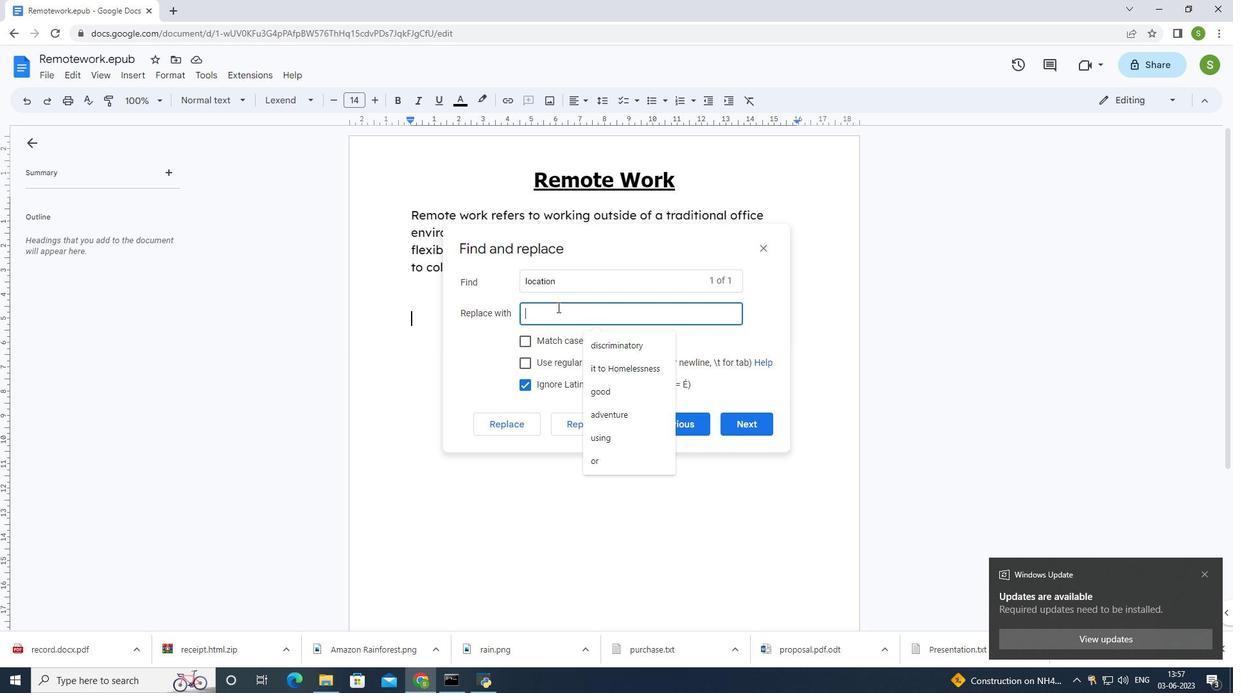 
Action: Key pressed areas
Screenshot: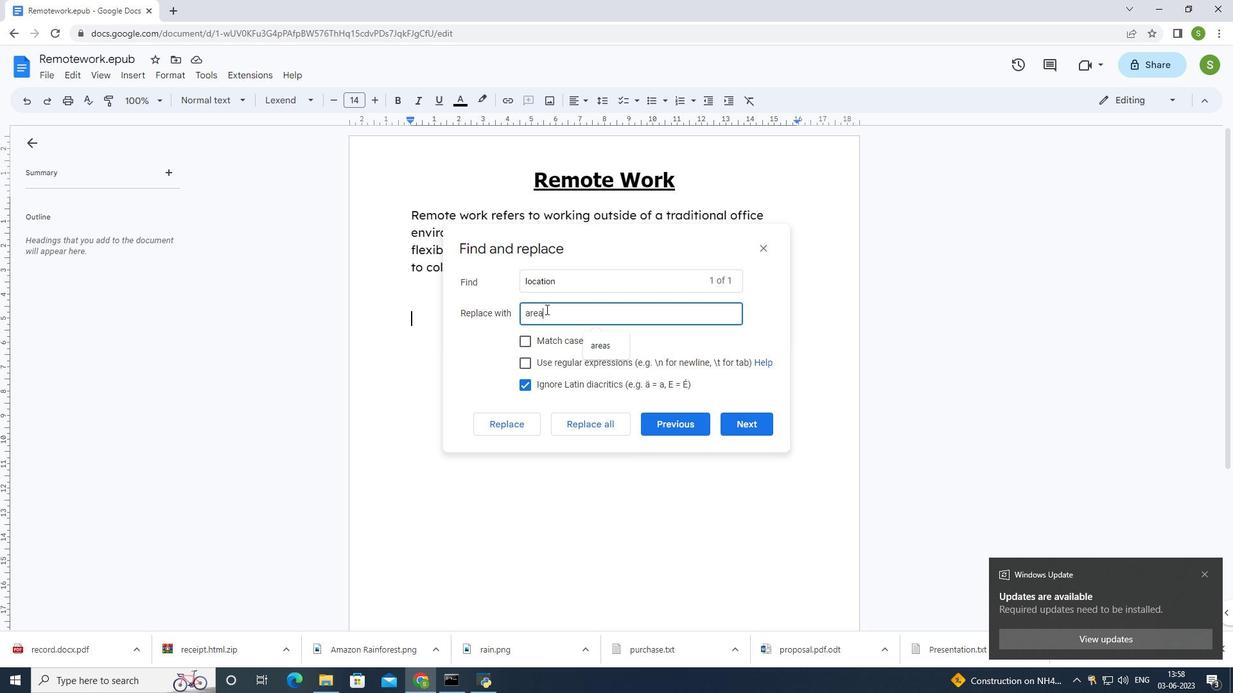 
Action: Mouse moved to (506, 429)
Screenshot: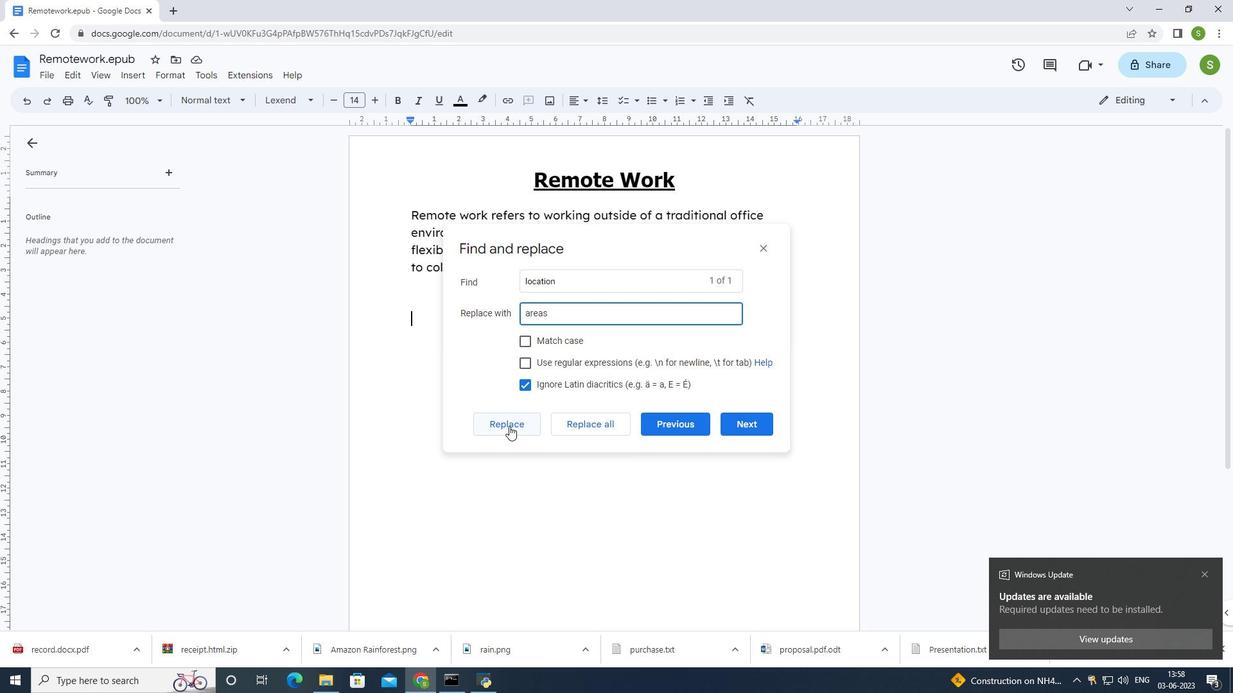 
Action: Mouse pressed left at (506, 429)
Screenshot: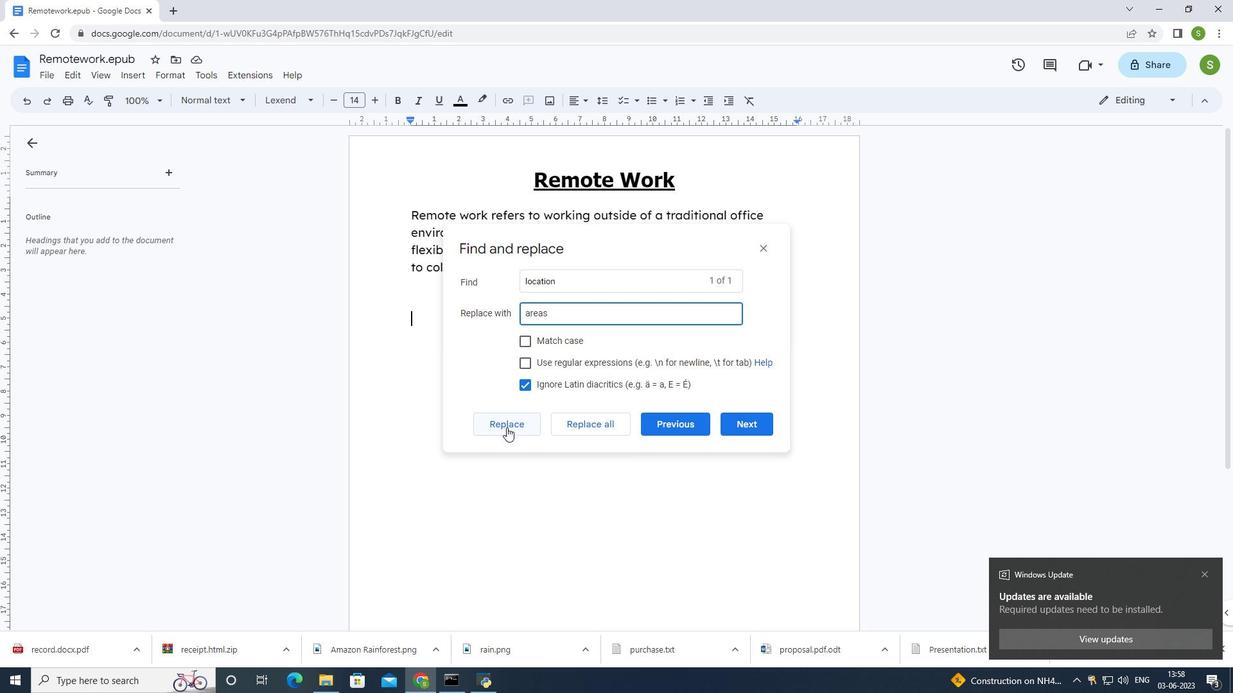 
Action: Mouse moved to (762, 256)
Screenshot: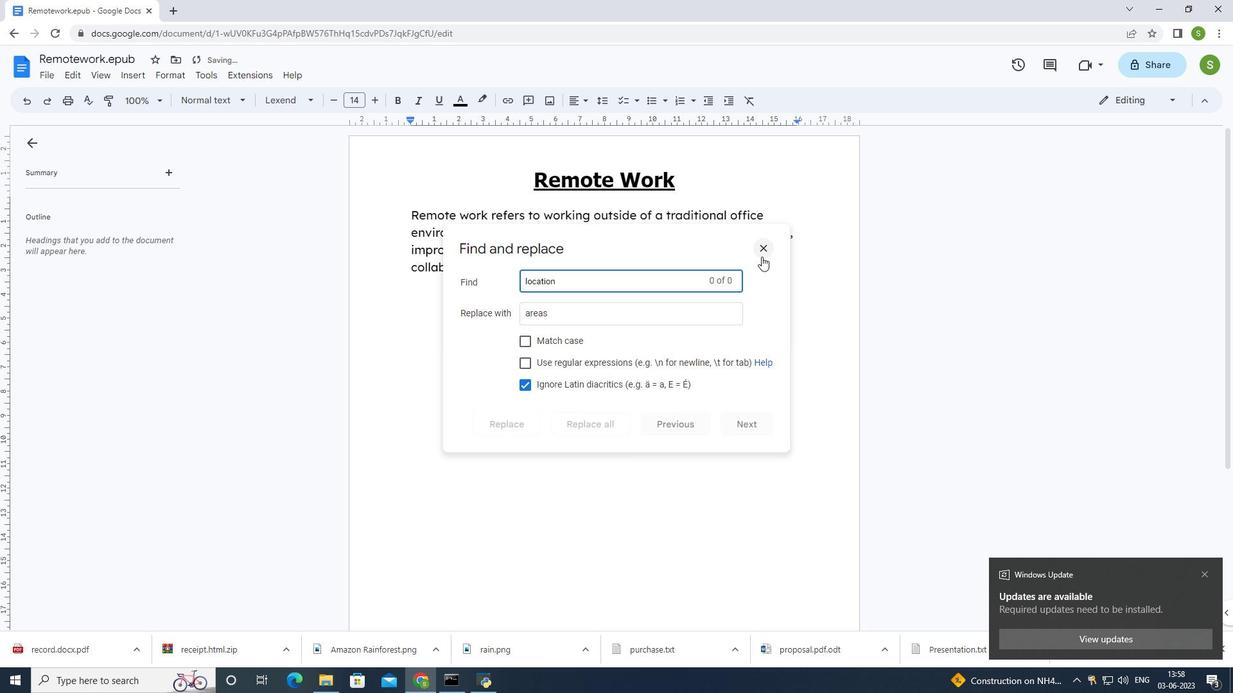 
Action: Mouse pressed left at (762, 256)
Screenshot: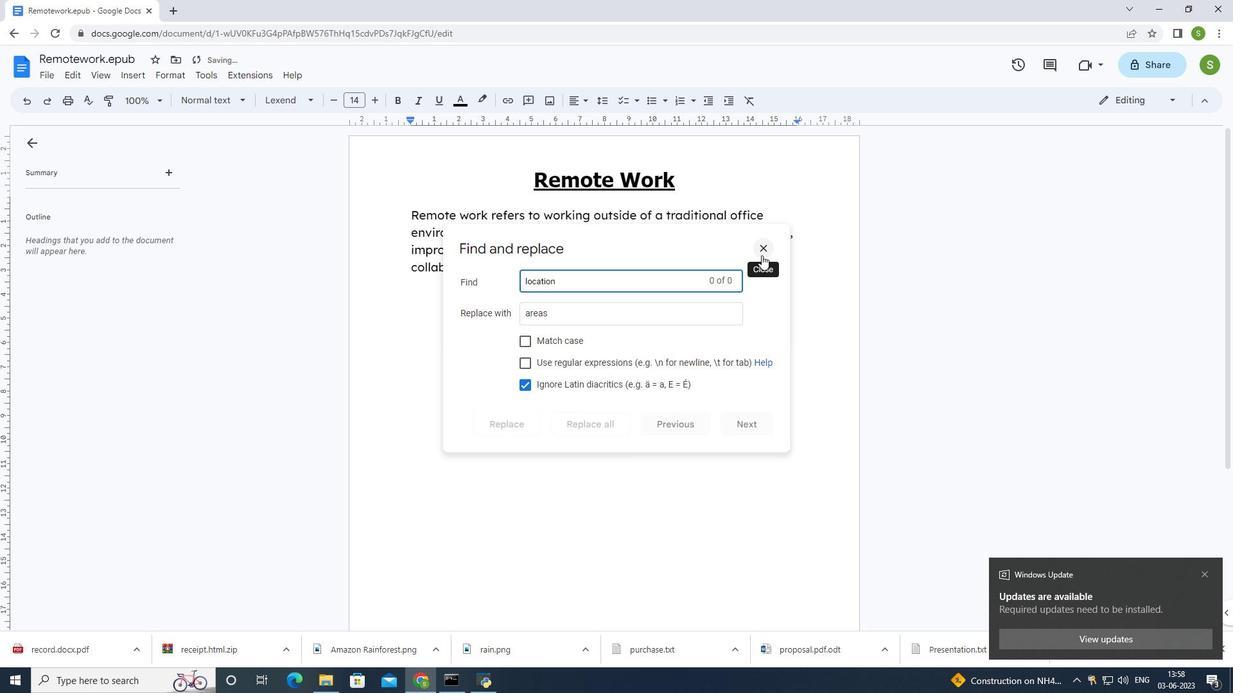 
Action: Mouse moved to (694, 281)
Screenshot: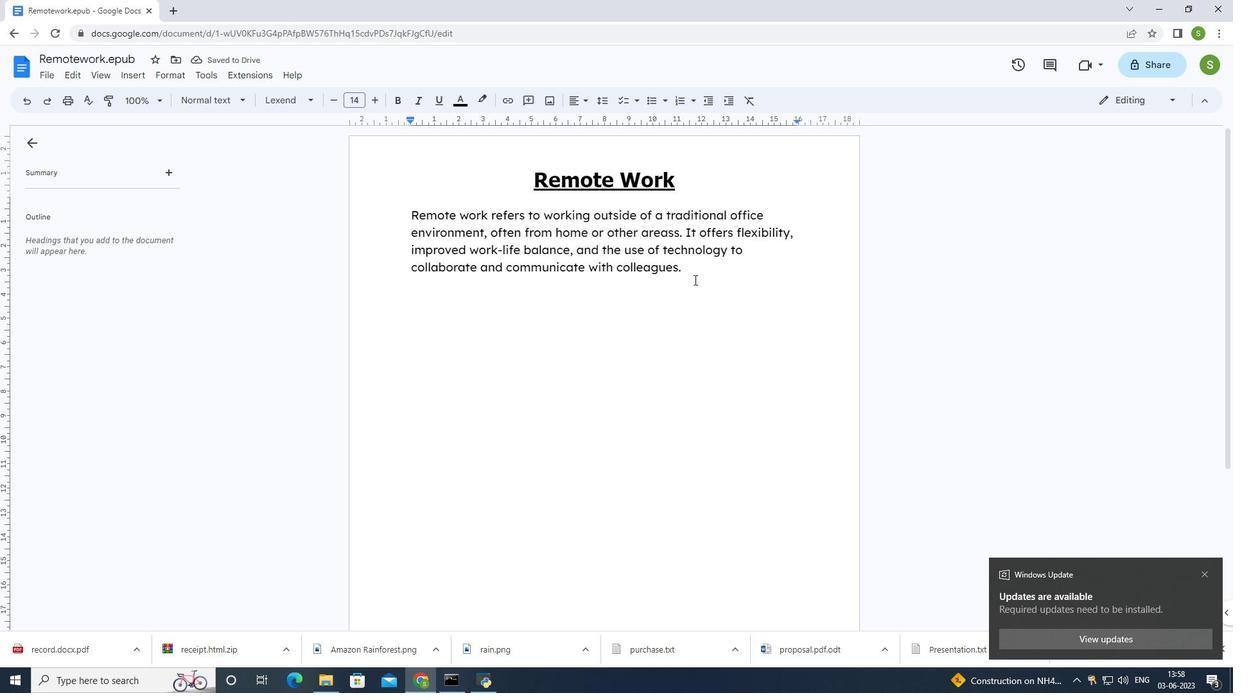 
Action: Key pressed <Key.backspace>
Screenshot: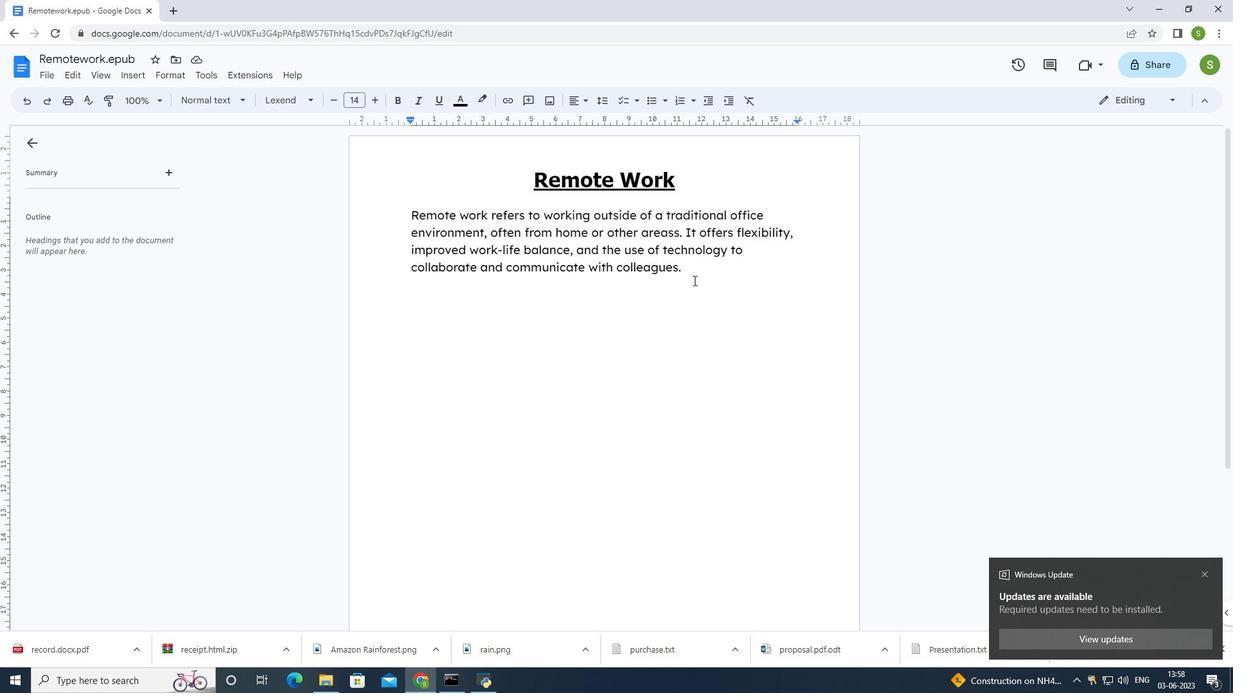 
Action: Mouse pressed left at (694, 281)
Screenshot: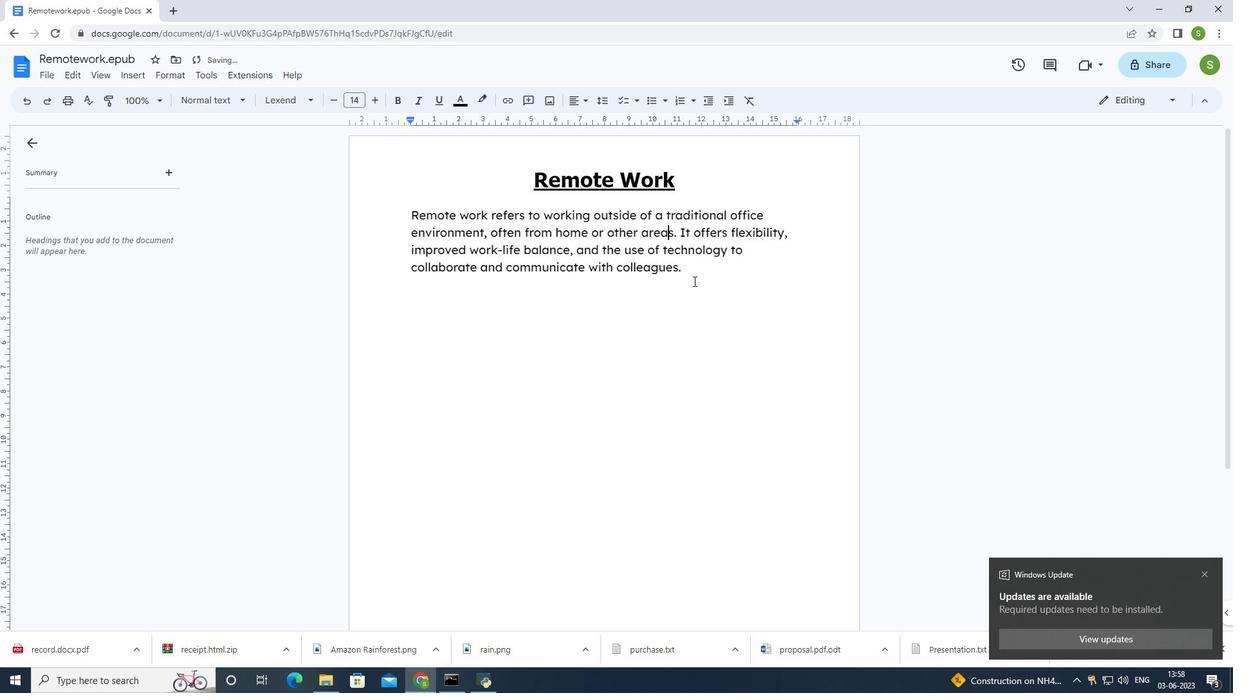 
Action: Mouse moved to (654, 401)
Screenshot: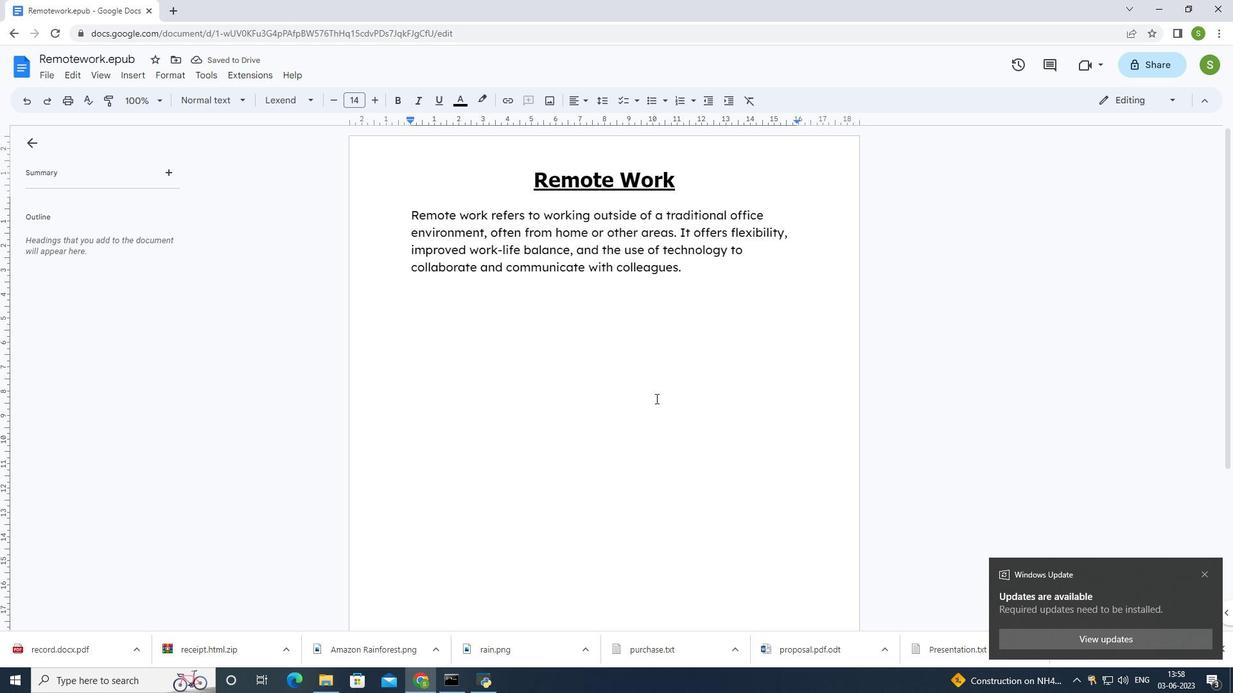 
Action: Key pressed <Key.down>
Screenshot: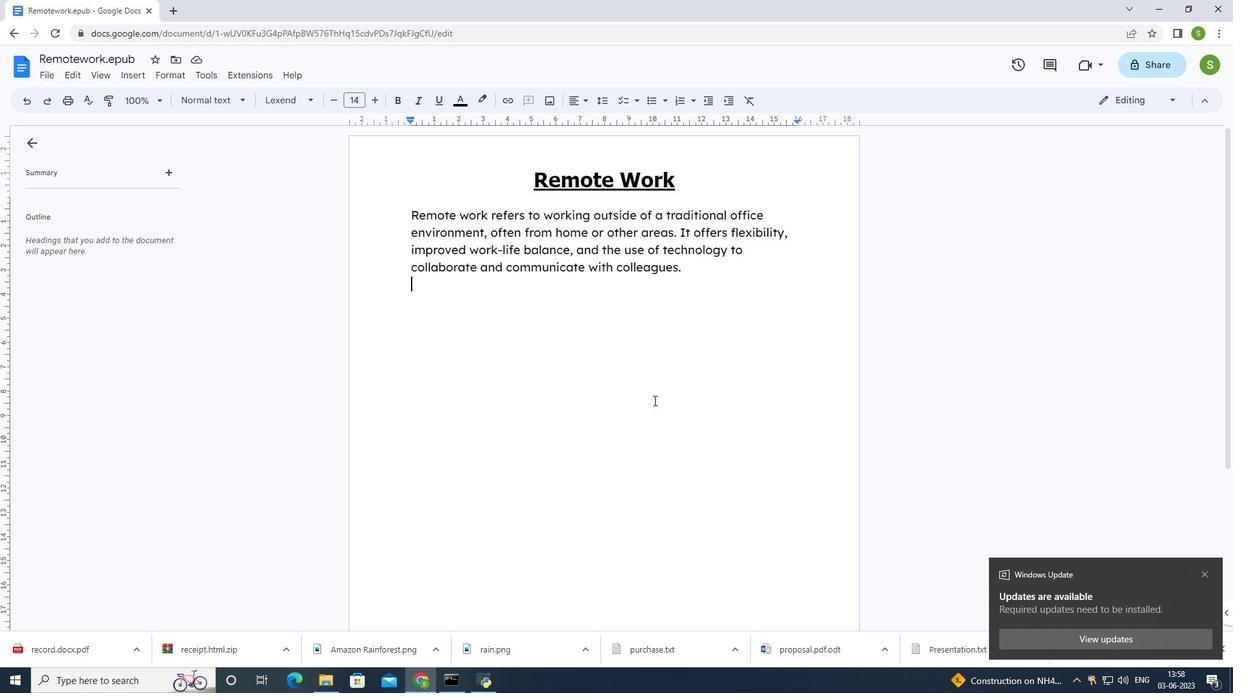 
Action: Mouse moved to (654, 401)
Screenshot: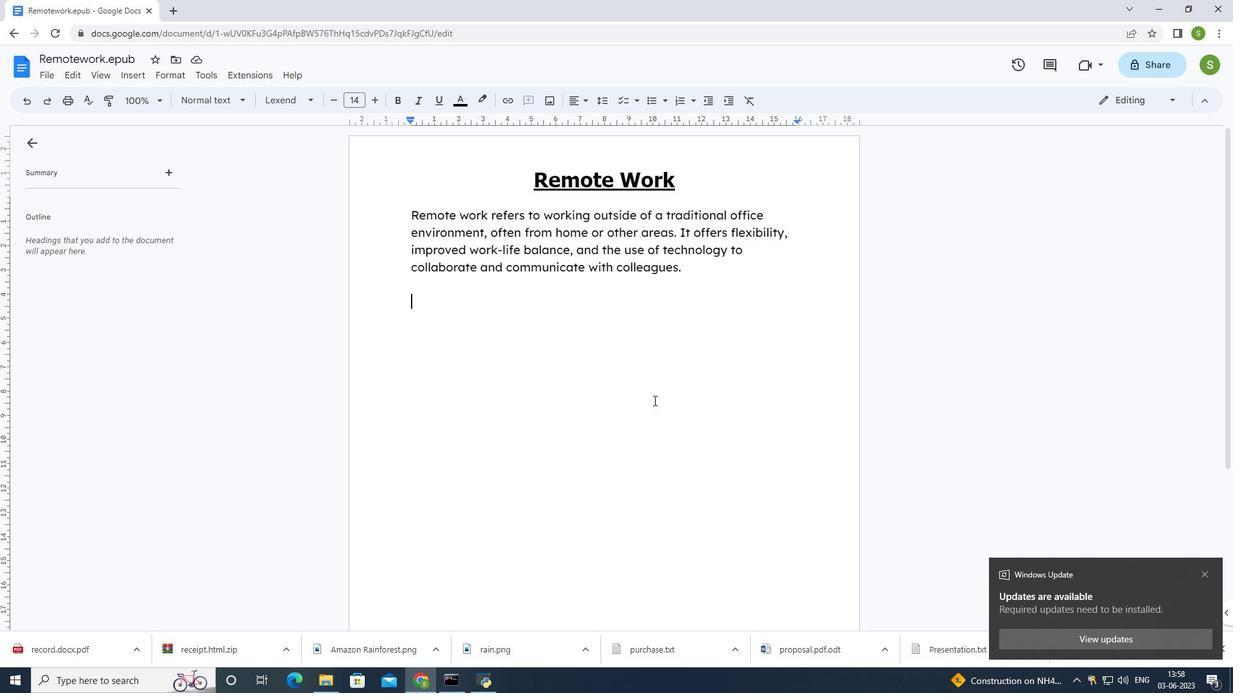 
Action: Key pressed <Key.down><Key.down><Key.down><Key.down><Key.down><Key.down><Key.down><Key.down>
Screenshot: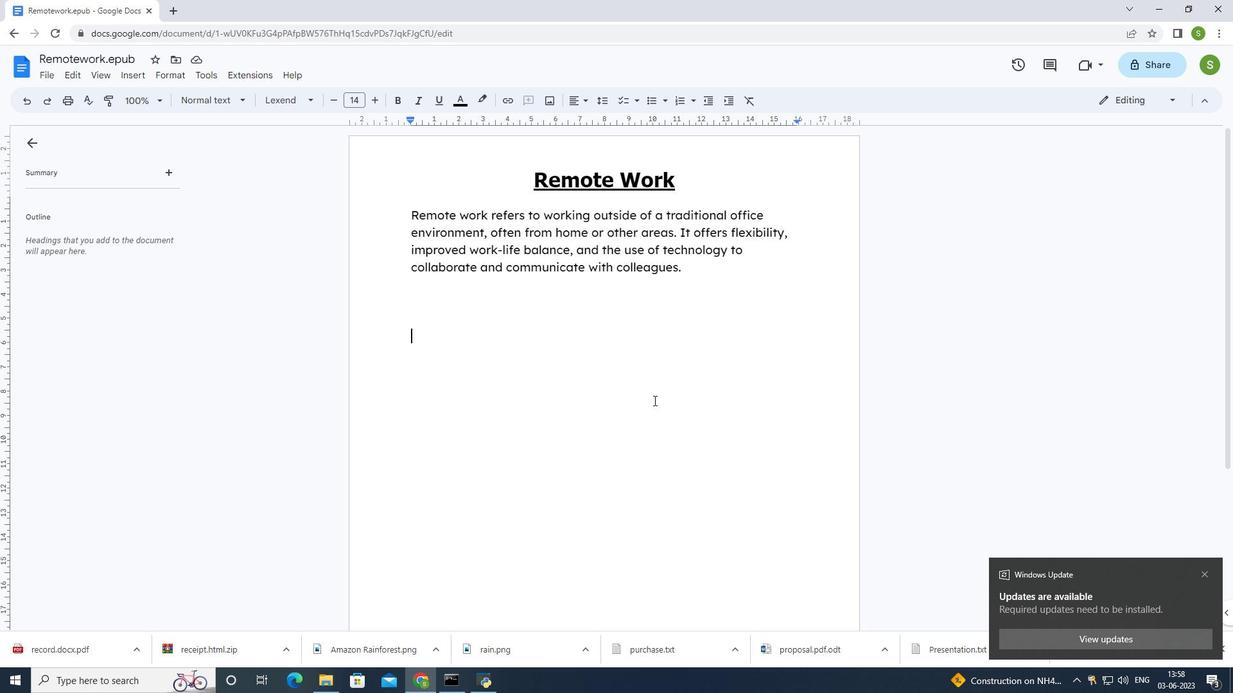 
Action: Mouse moved to (654, 399)
Screenshot: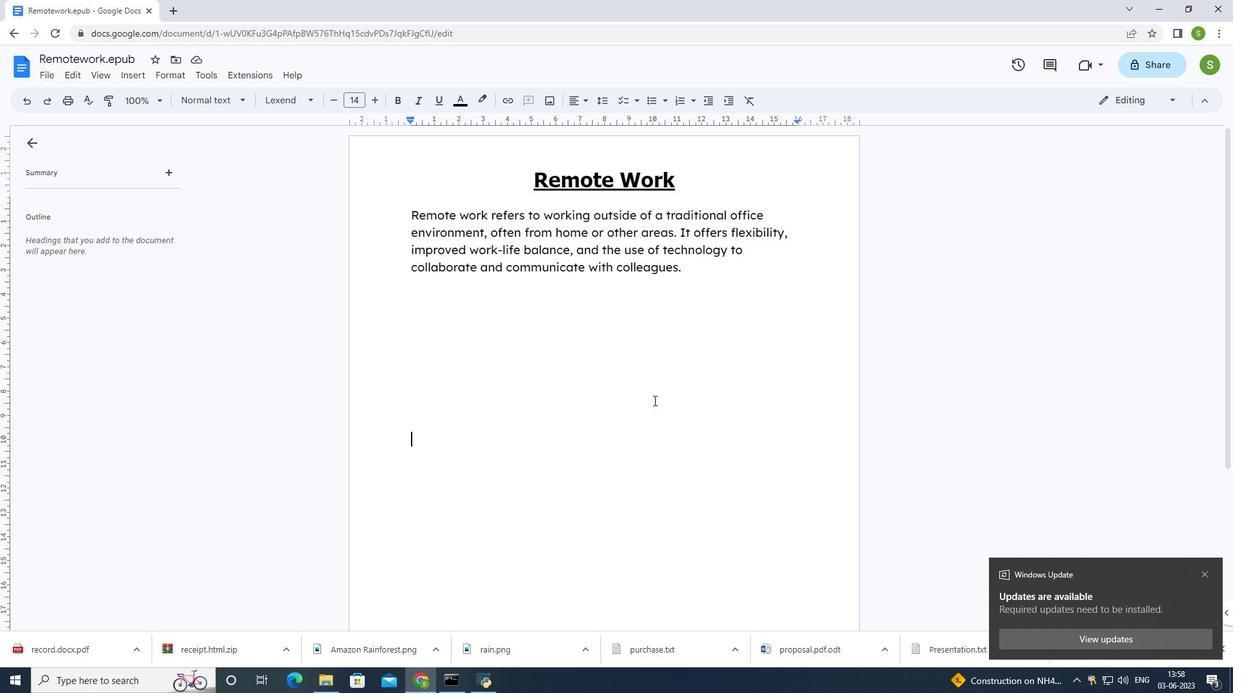 
Action: Key pressed <Key.down>
Screenshot: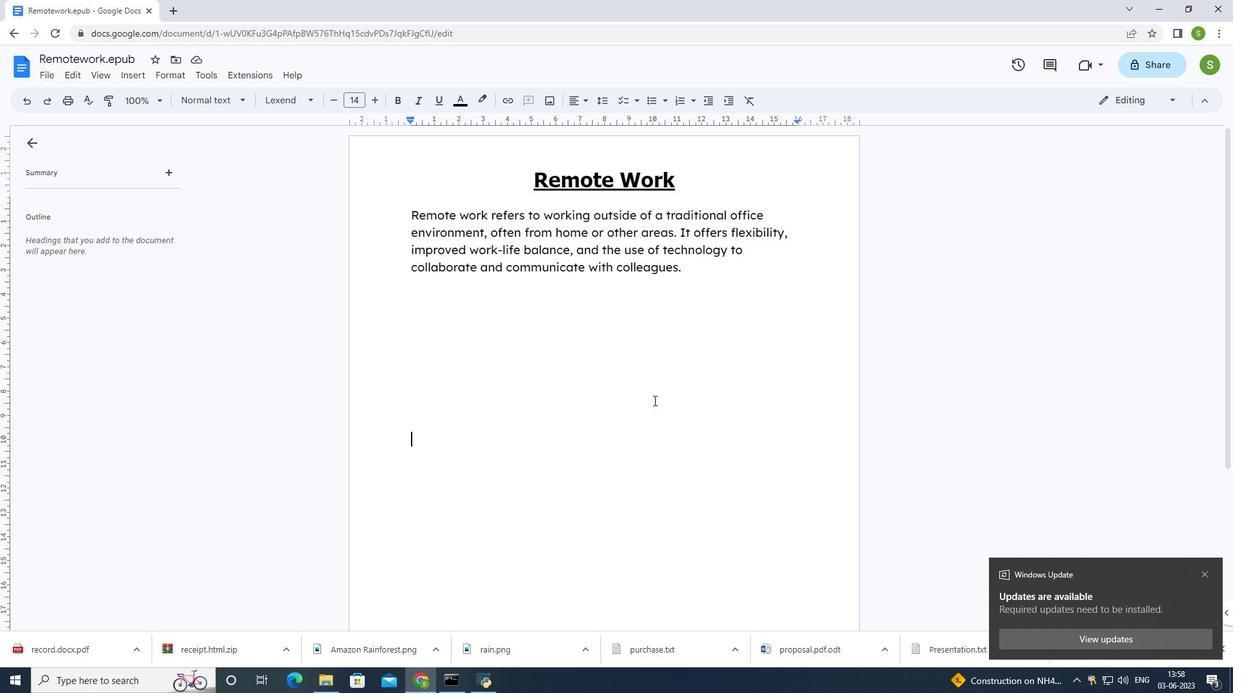
Action: Mouse moved to (660, 389)
Screenshot: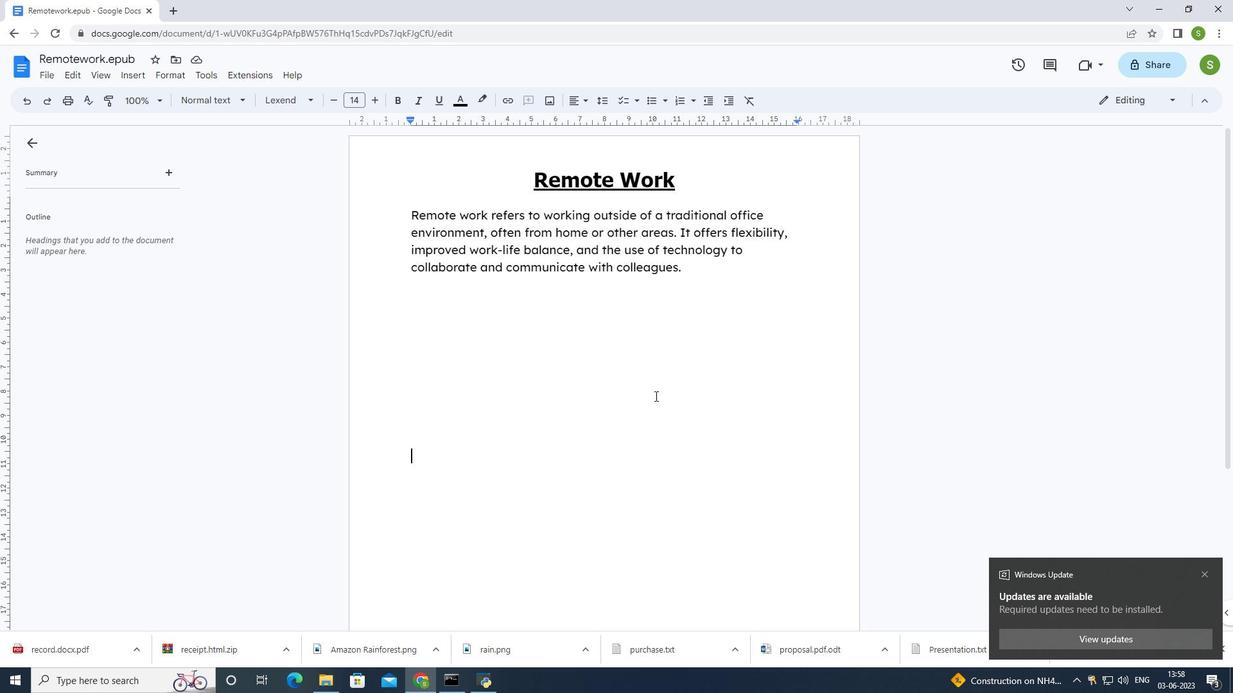 
Action: Key pressed <Key.down><Key.down><Key.down><Key.down><Key.down><Key.down><Key.down><Key.down><Key.down><Key.down><Key.down>
Screenshot: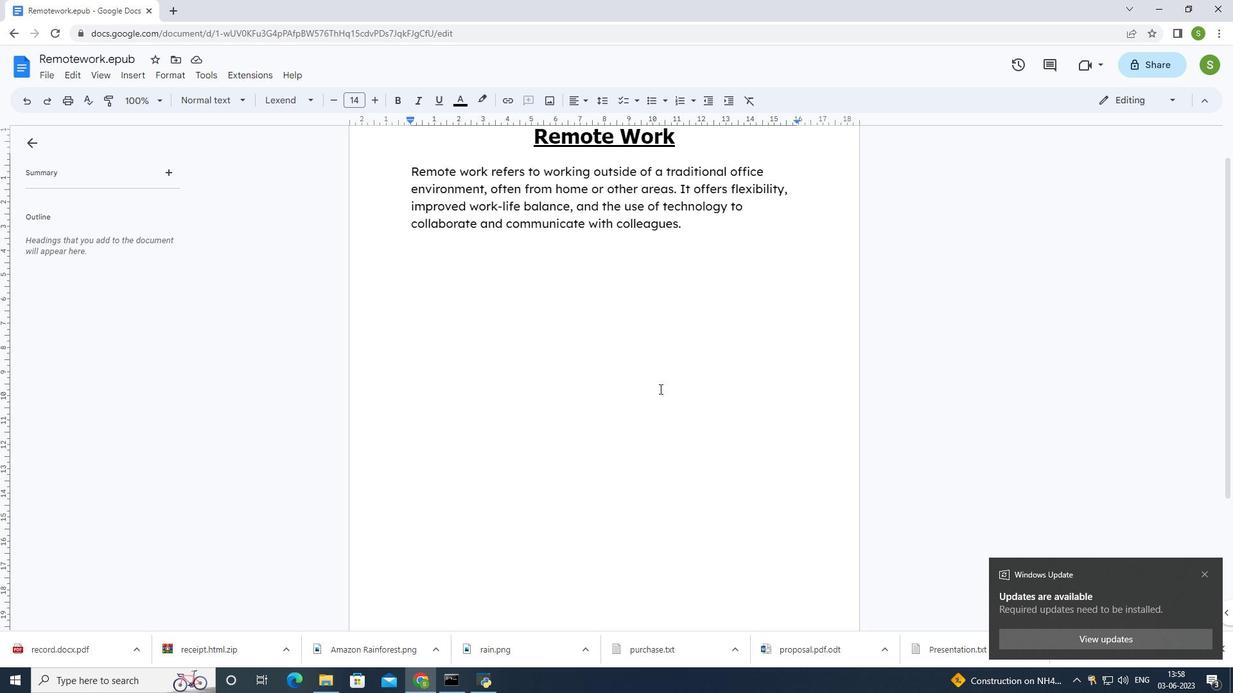 
Action: Mouse moved to (651, 404)
Screenshot: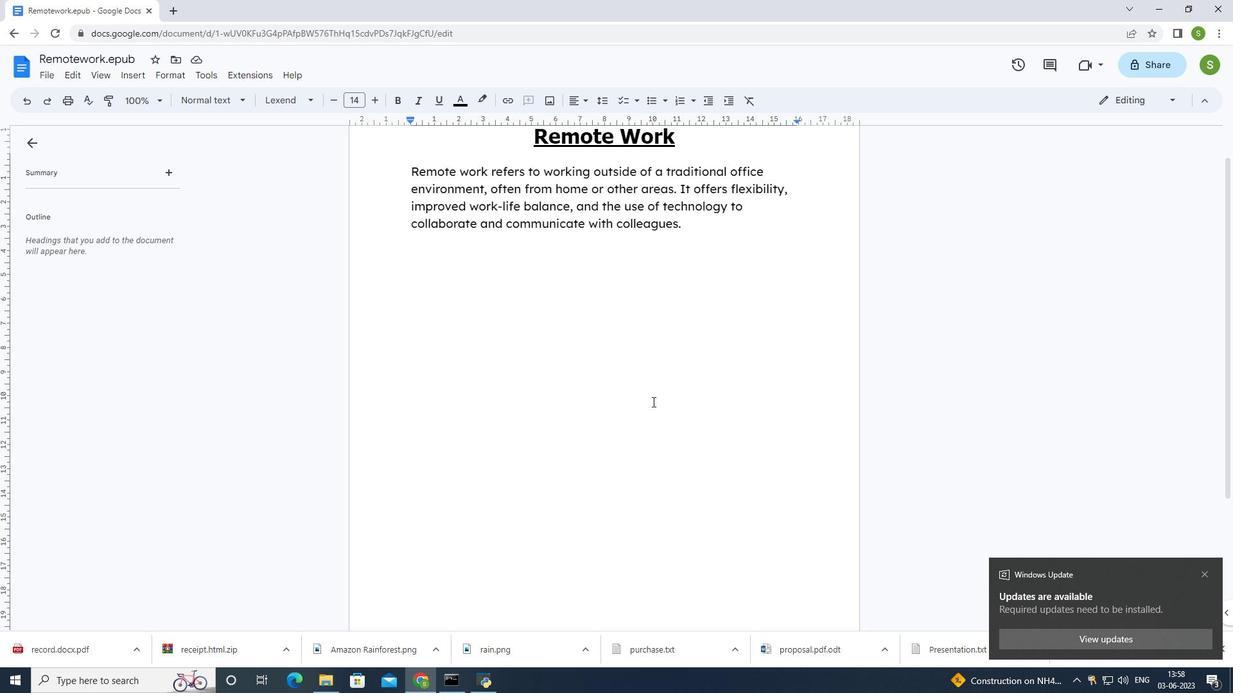 
Action: Key pressed <Key.down>
Screenshot: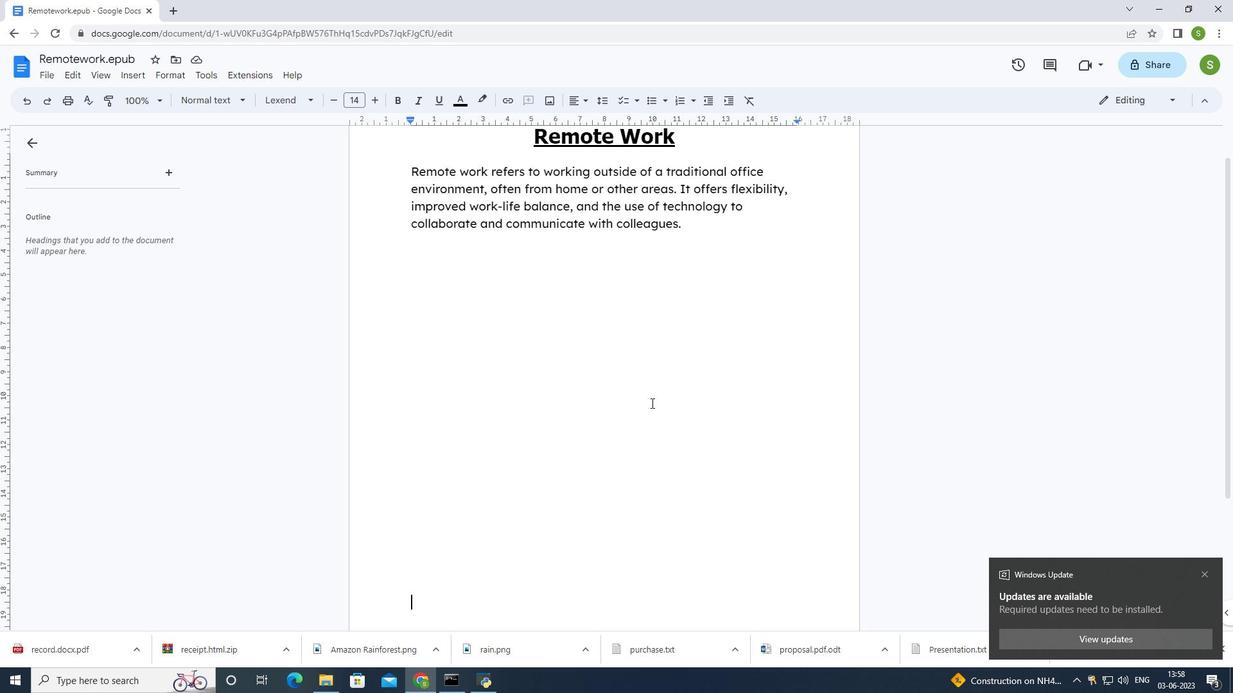 
Action: Mouse moved to (141, 77)
Screenshot: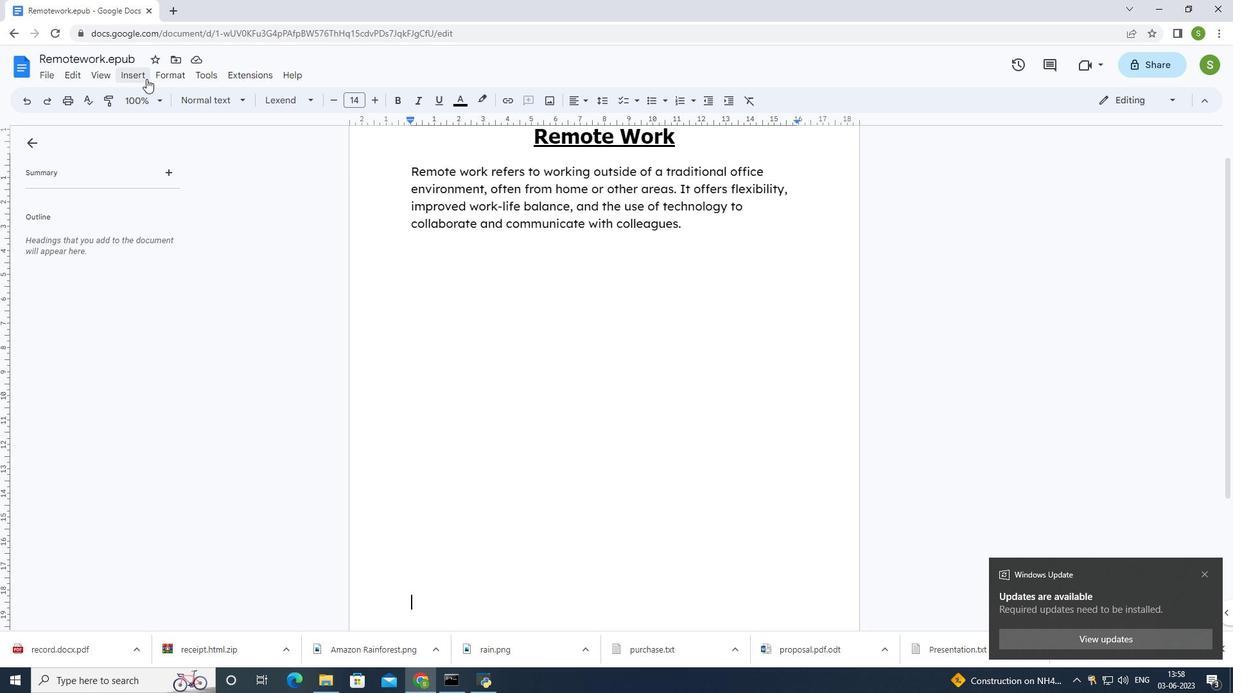 
Action: Mouse pressed left at (141, 77)
Screenshot: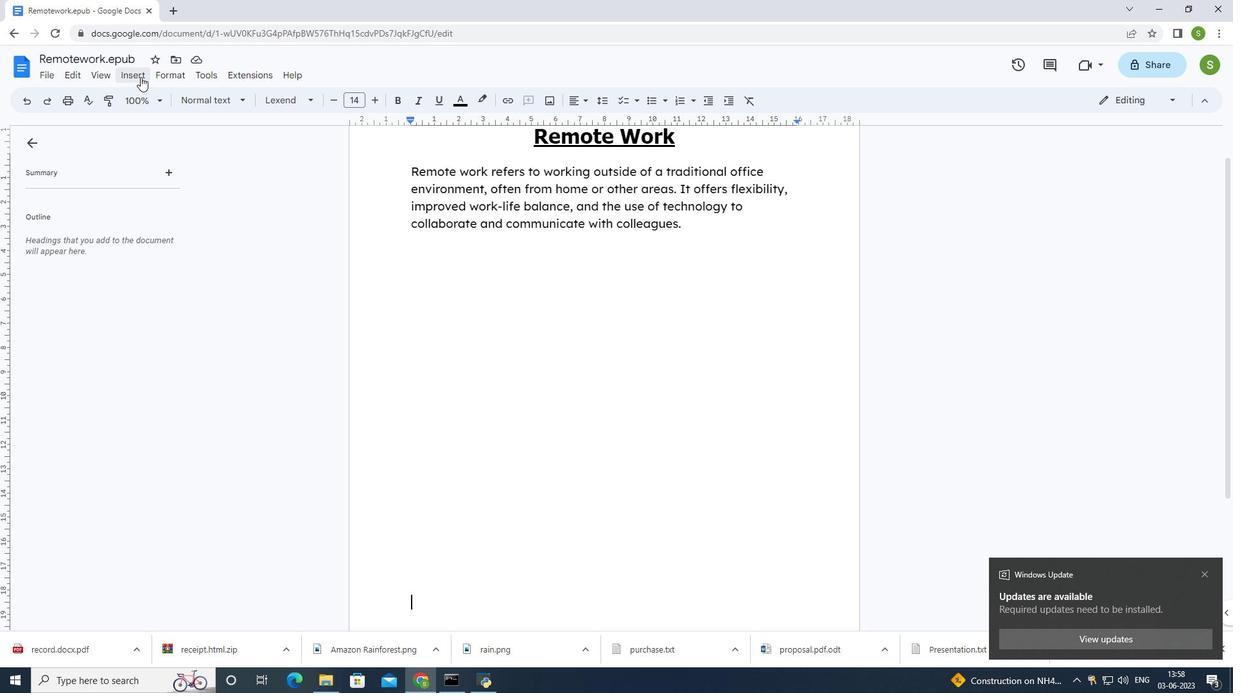 
Action: Mouse moved to (346, 224)
Screenshot: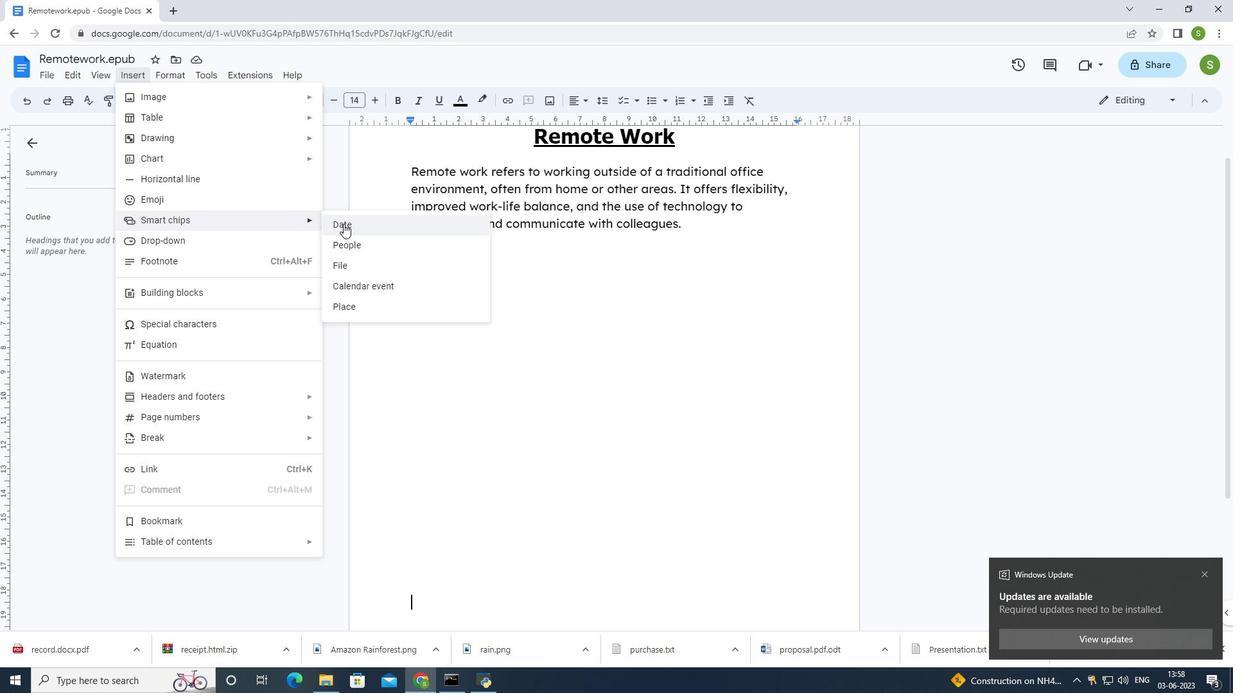 
Action: Mouse pressed left at (346, 224)
Screenshot: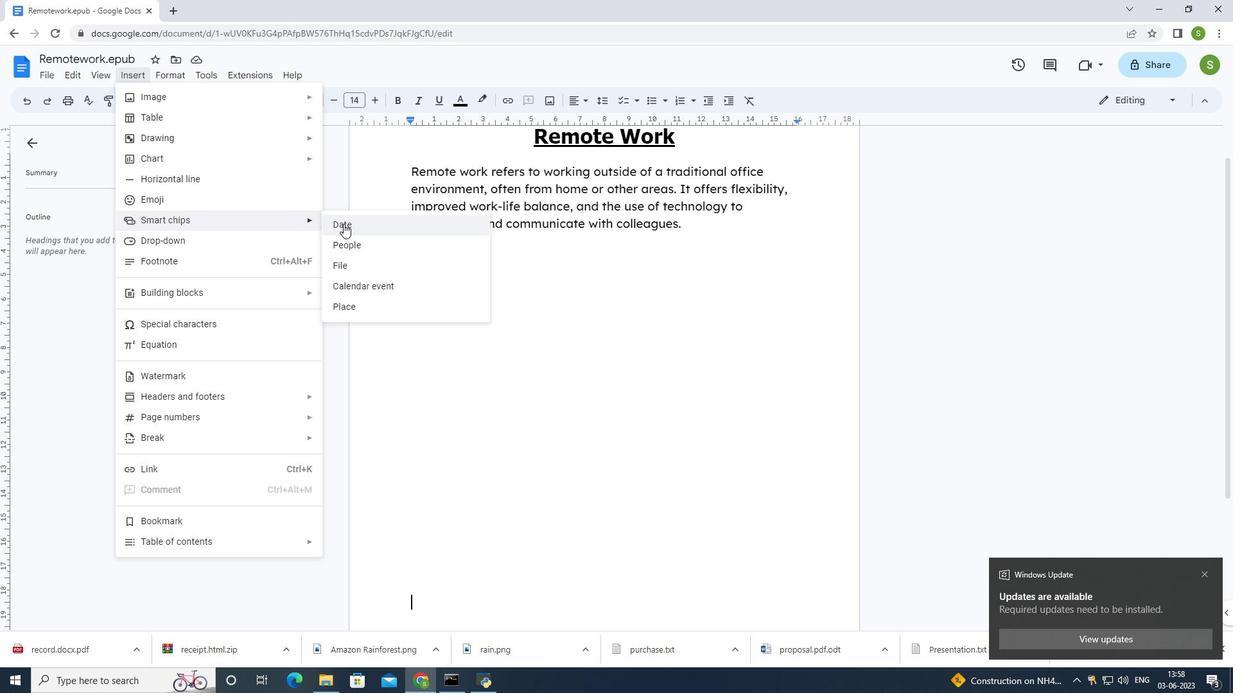 
Action: Mouse moved to (520, 563)
Screenshot: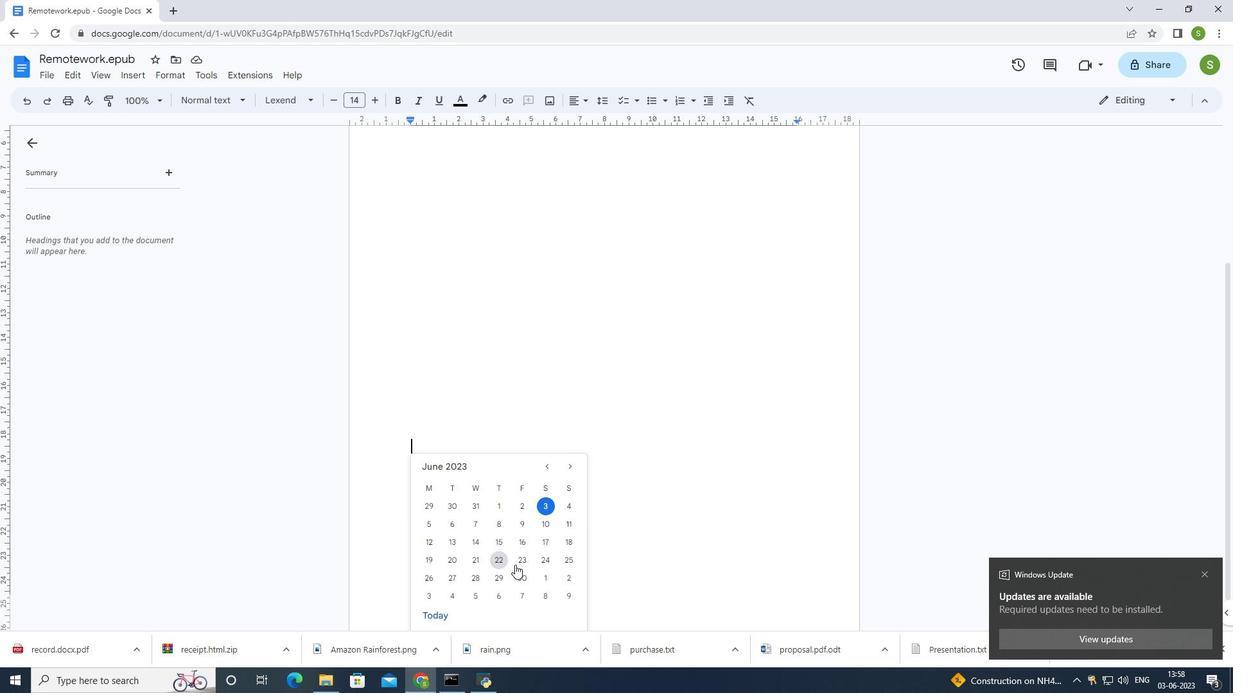 
Action: Mouse pressed left at (520, 563)
Screenshot: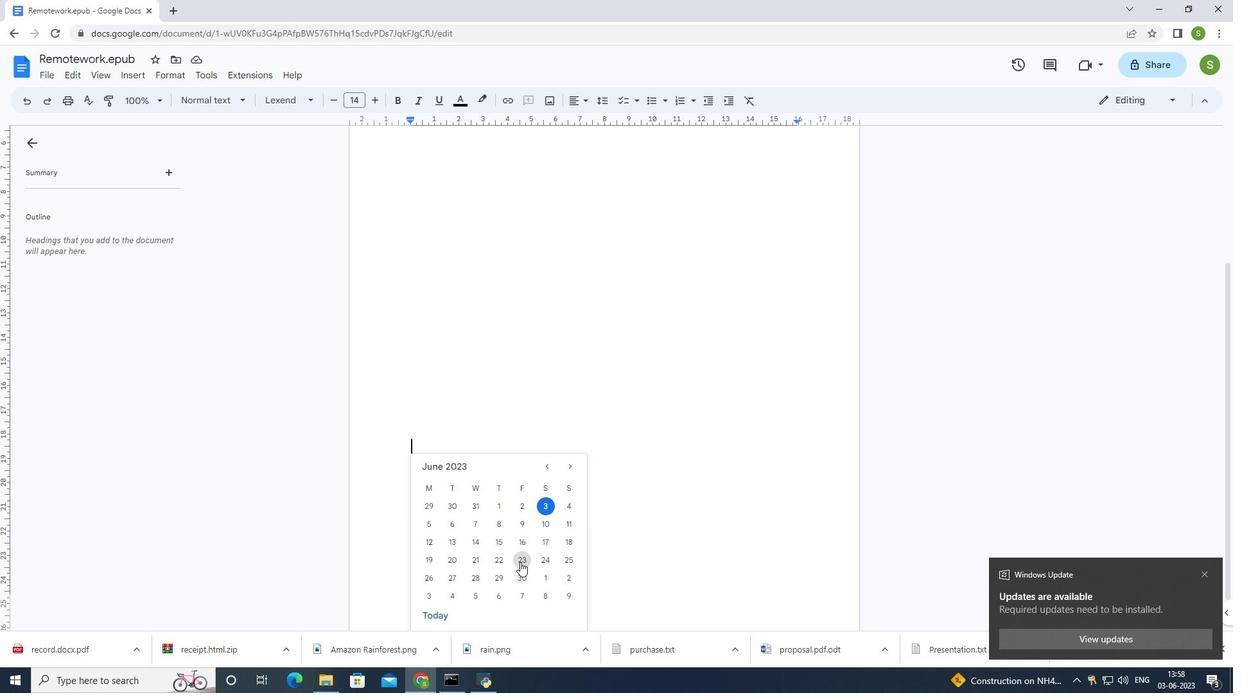 
Action: Mouse moved to (527, 556)
Screenshot: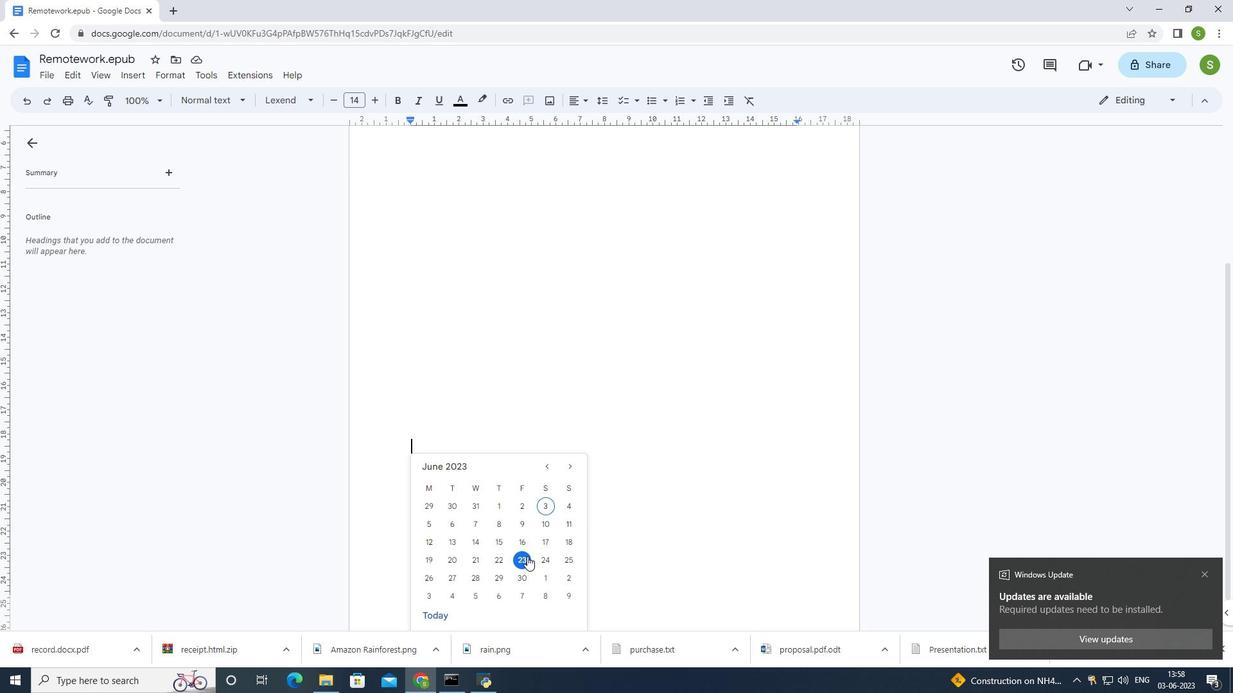 
Action: Key pressed <Key.enter>
Screenshot: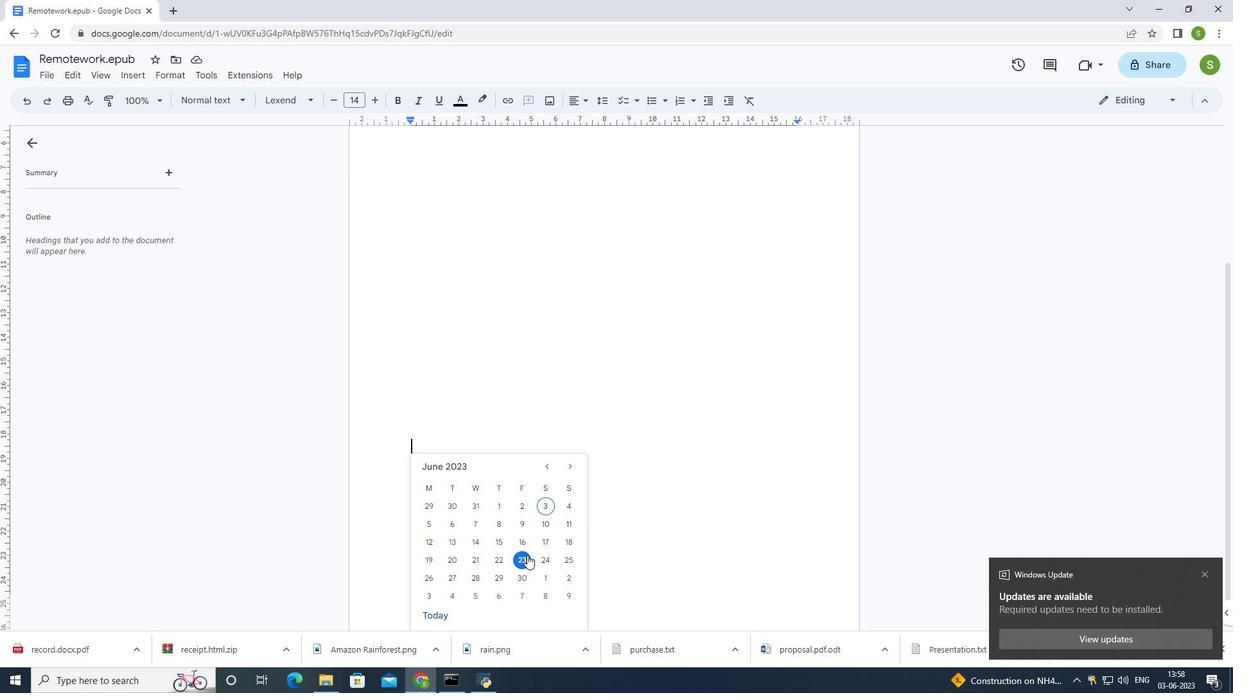 
Action: Mouse moved to (535, 531)
Screenshot: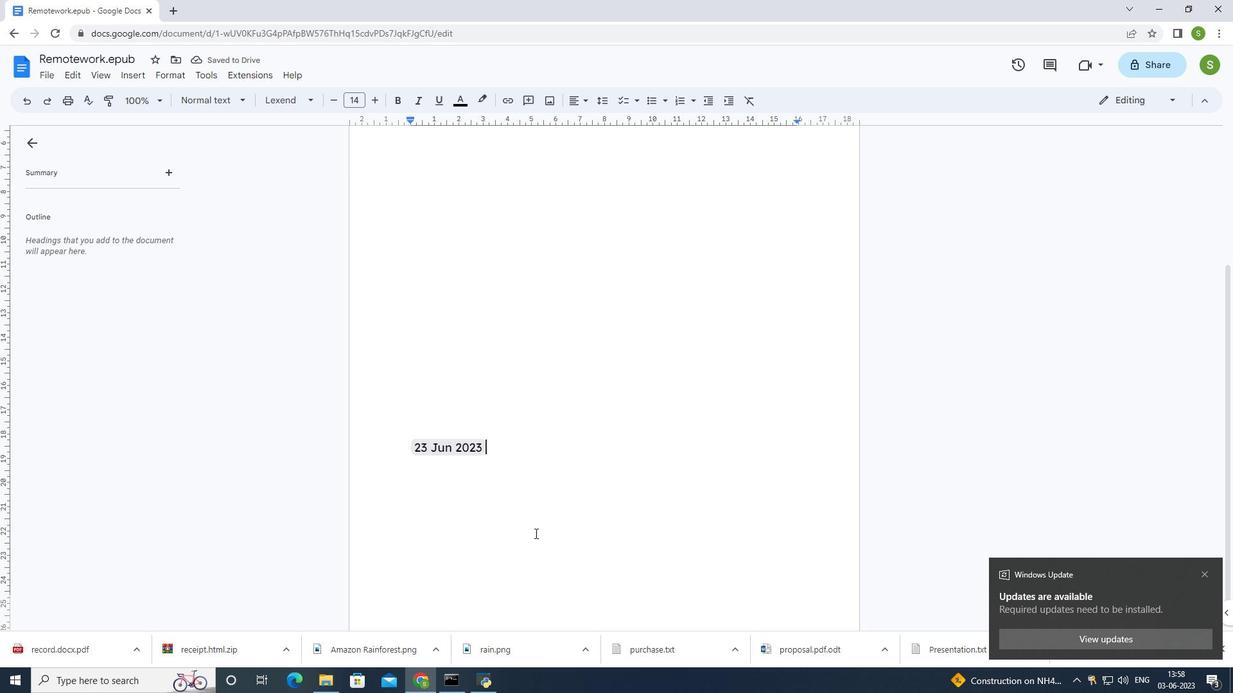
Action: Mouse scrolled (535, 530) with delta (0, 0)
Screenshot: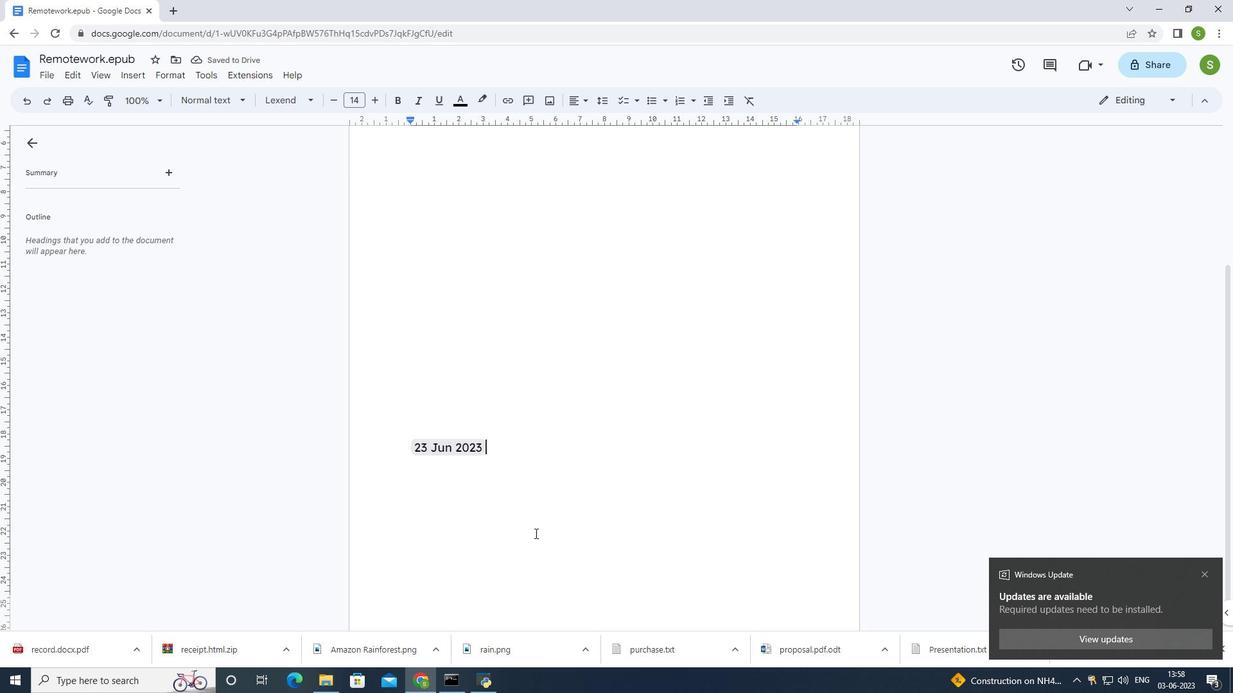 
Action: Mouse scrolled (535, 530) with delta (0, 0)
Screenshot: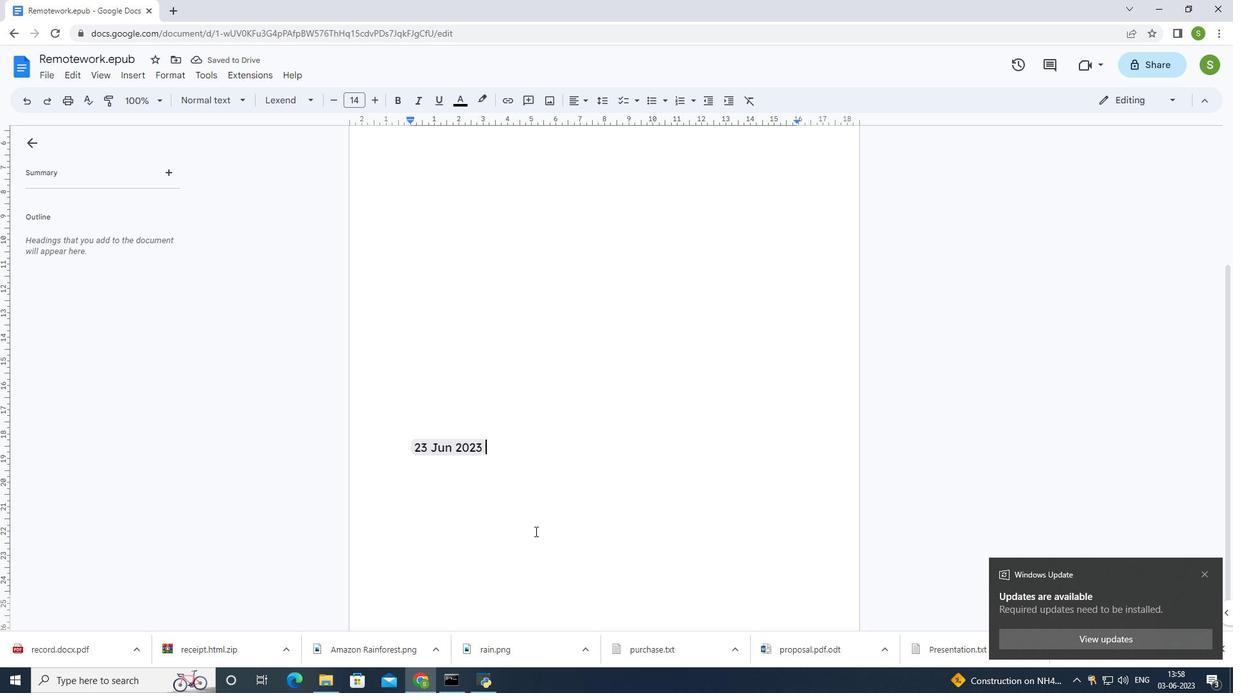 
Action: Mouse scrolled (535, 530) with delta (0, 0)
Screenshot: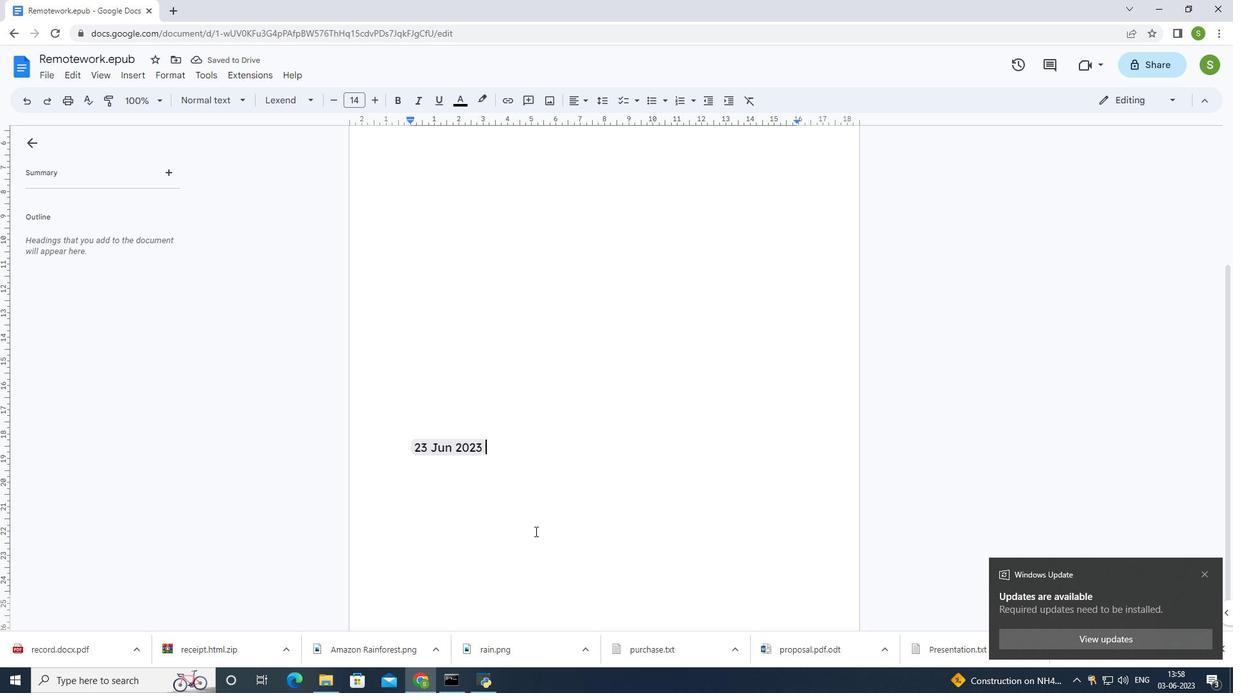 
Action: Mouse scrolled (535, 530) with delta (0, 0)
Screenshot: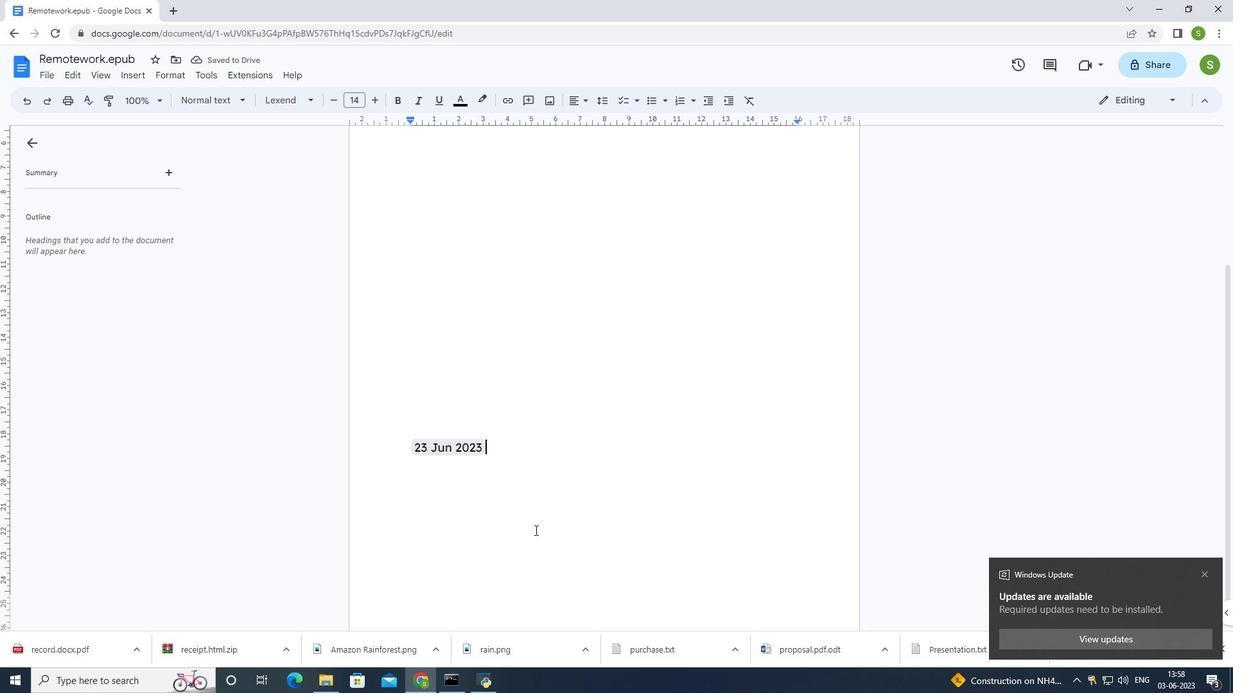 
Action: Mouse scrolled (535, 530) with delta (0, 0)
Screenshot: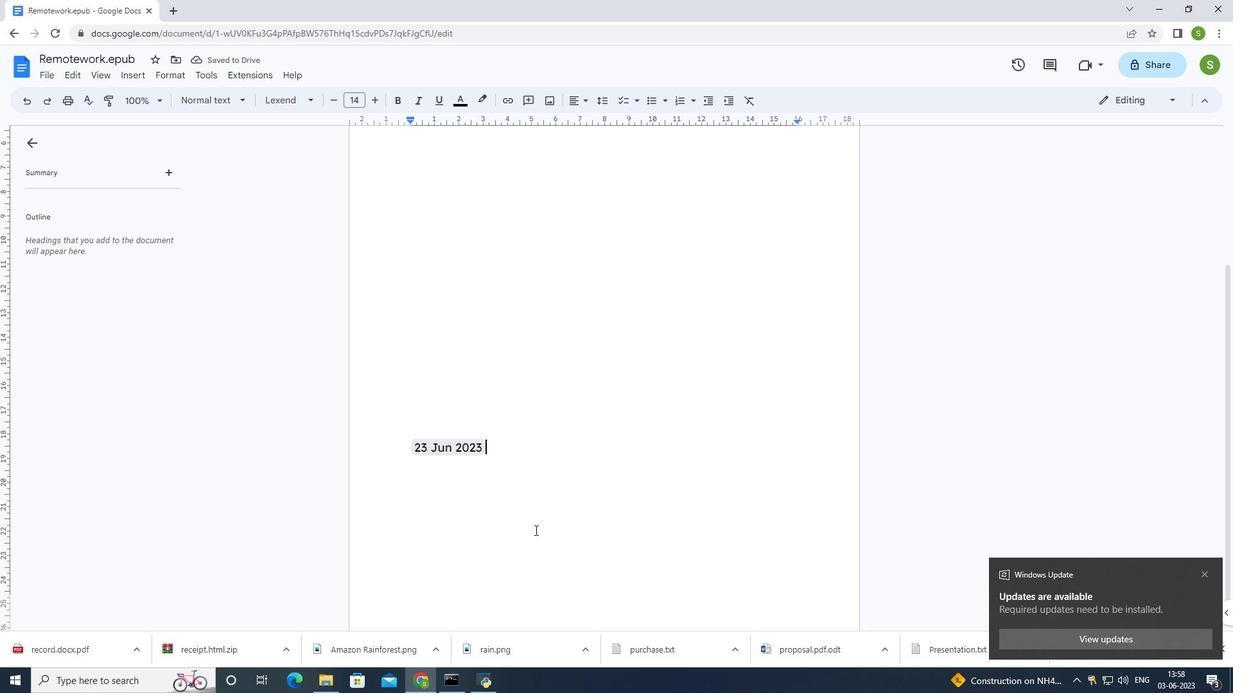 
Action: Mouse moved to (459, 590)
Screenshot: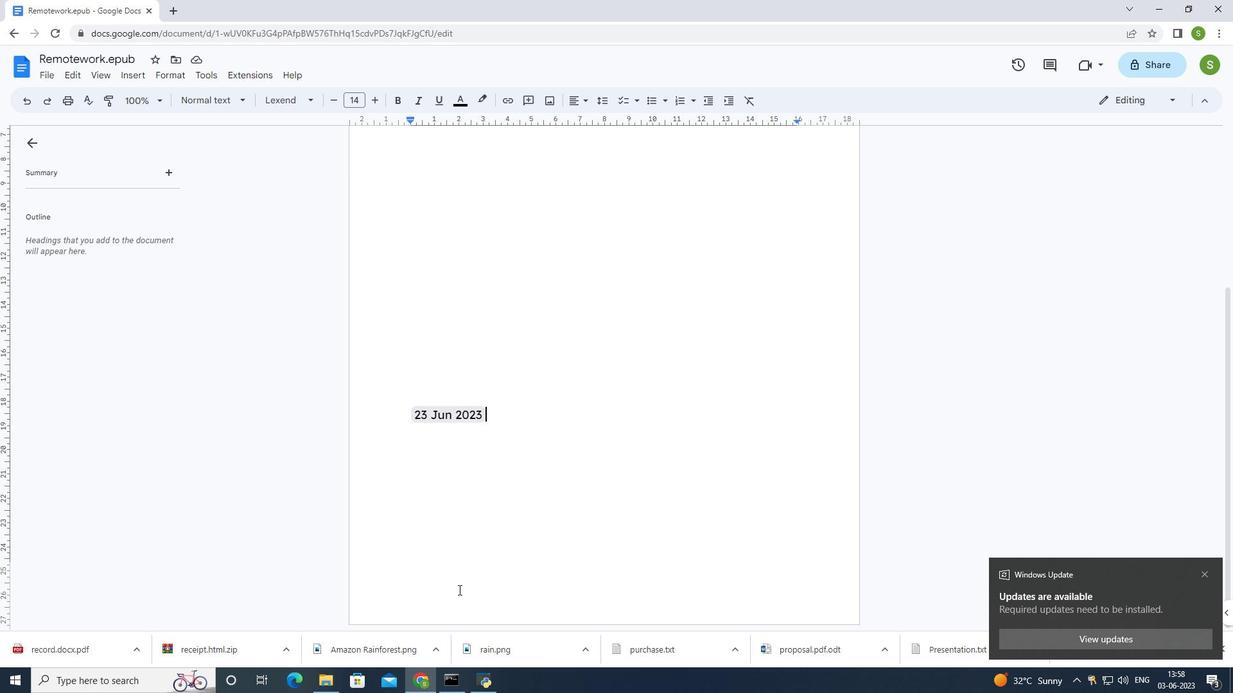 
Action: Mouse pressed left at (459, 590)
Screenshot: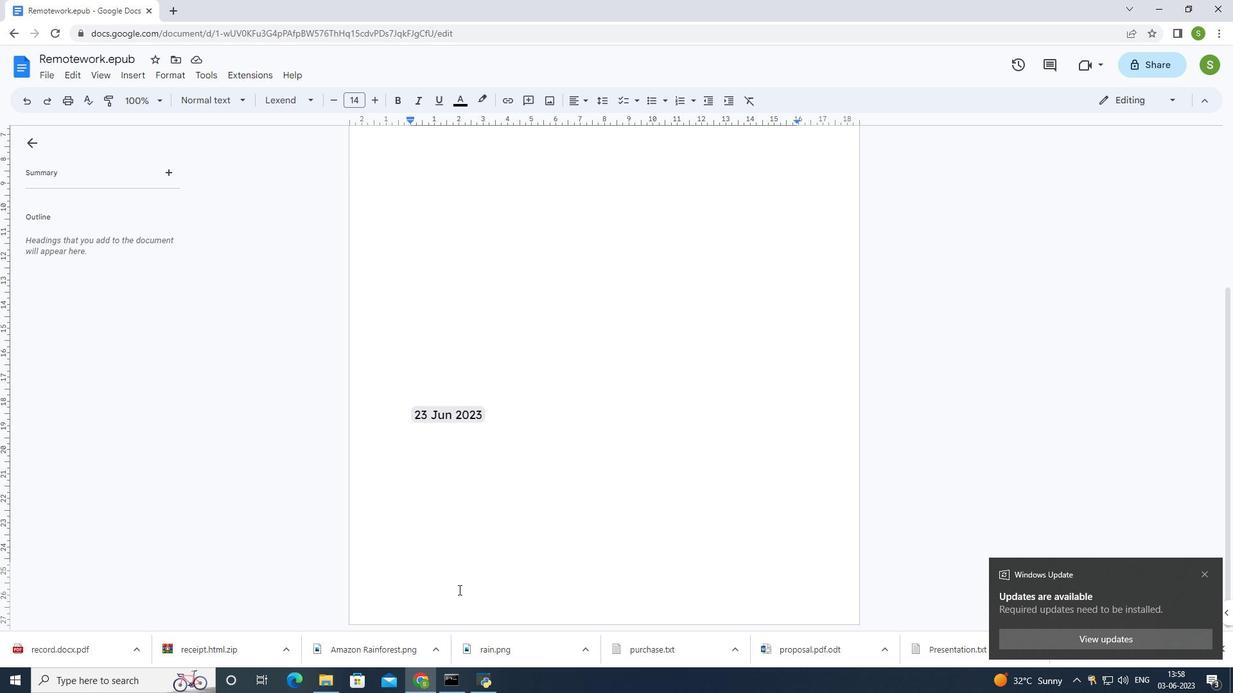 
Action: Mouse pressed left at (459, 590)
Screenshot: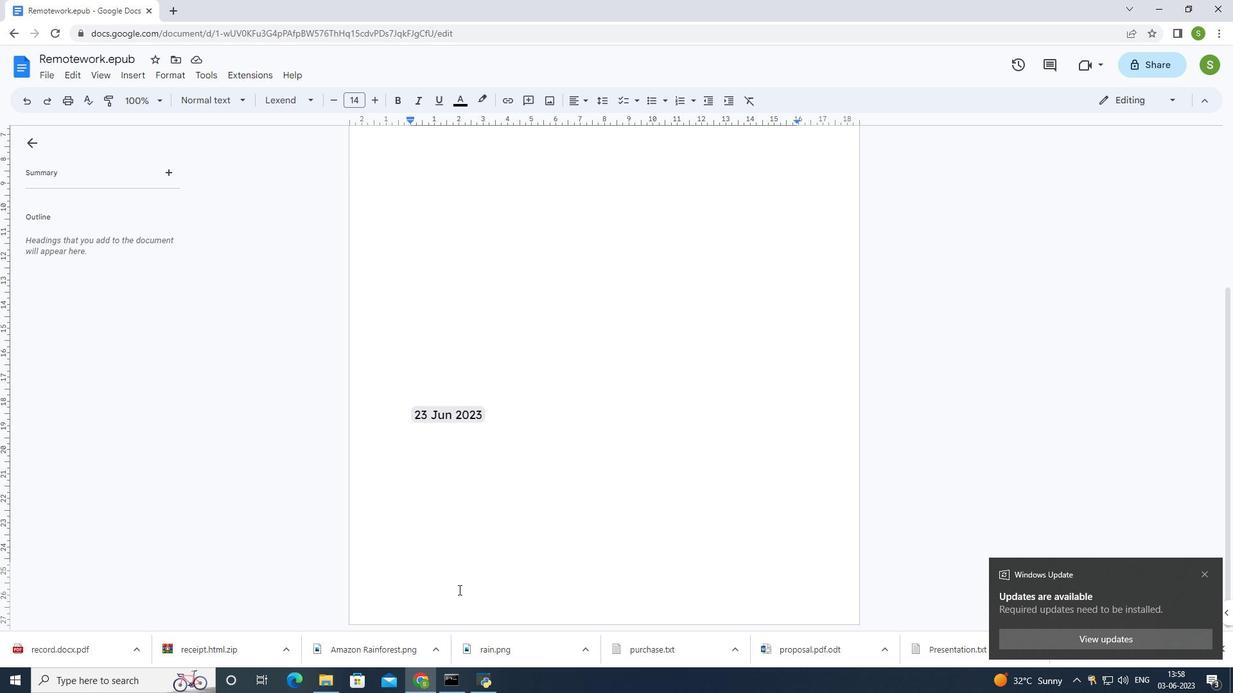 
Action: Mouse moved to (495, 468)
Screenshot: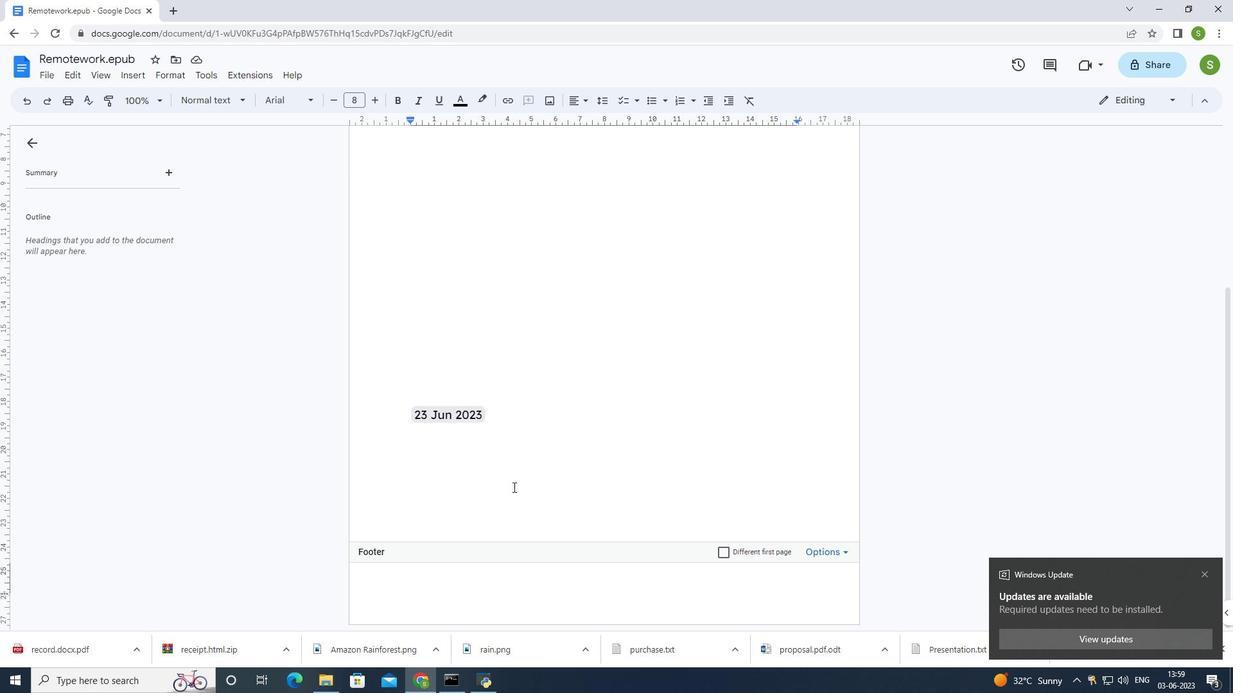
Action: Key pressed <Key.shift>The<Key.space>study<Key.space>was
Screenshot: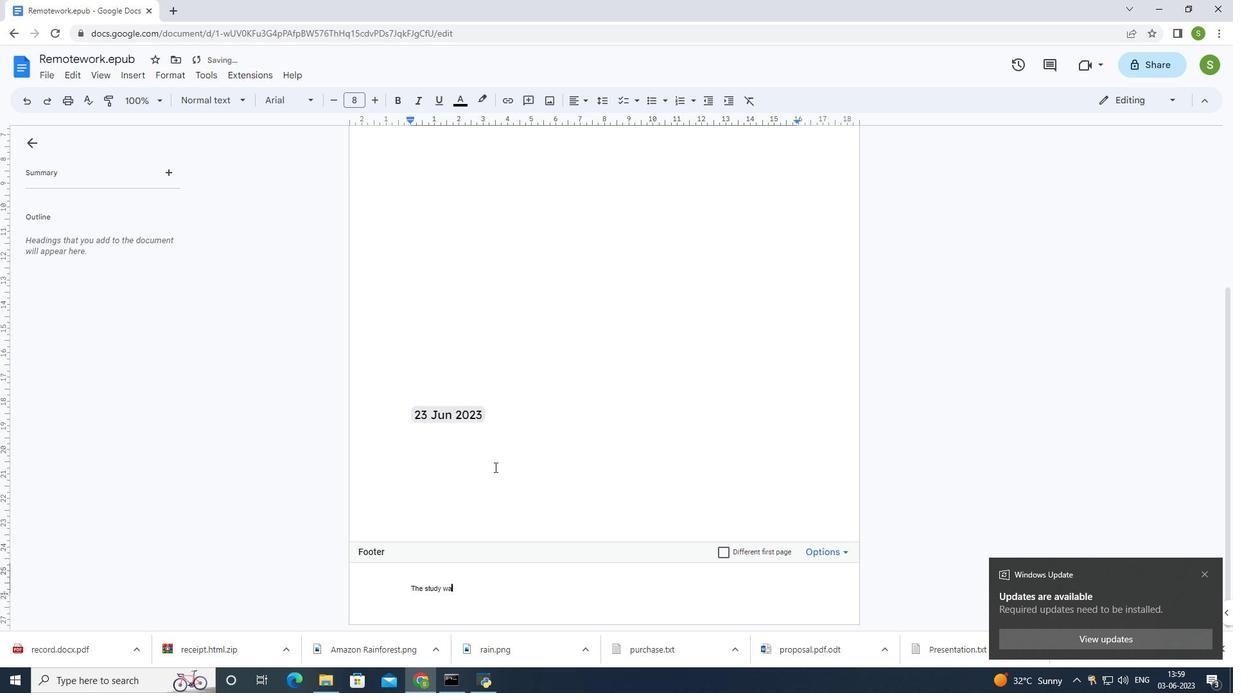 
Action: Mouse moved to (495, 468)
Screenshot: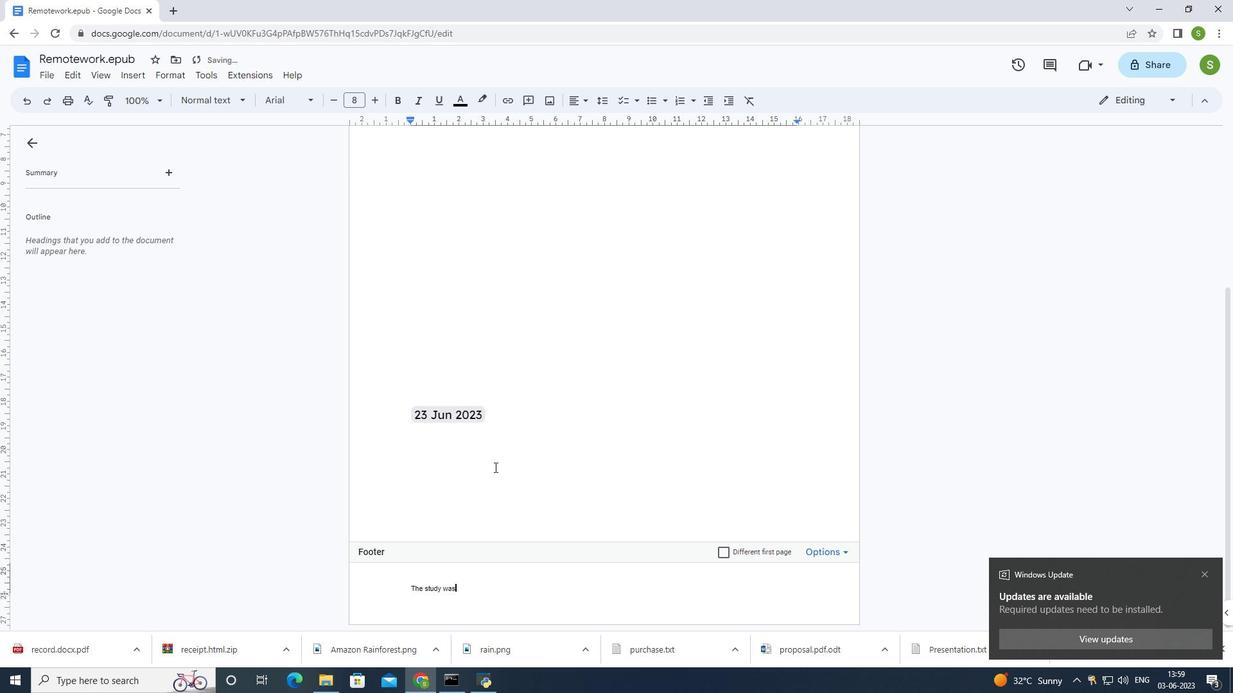 
Action: Key pressed <Key.space>conducted<Key.space>anonymously<Key.enter>
Screenshot: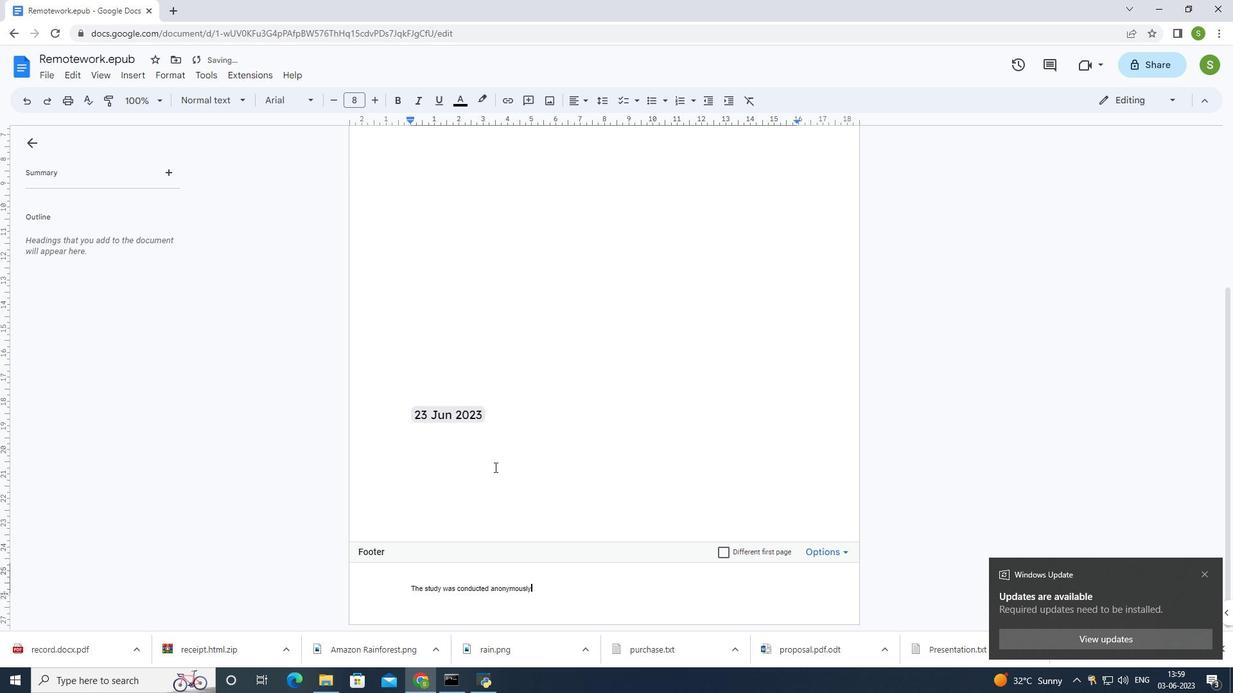 
